 Task: Search one way flight ticket for 1 adult, 6 children, 1 infant in seat and 1 infant on lap in business from Hibbing: Range Regional Airport (was Chisholm-hibbing Airport) to Riverton: Central Wyoming Regional Airport (was Riverton Regional) on 5-4-2023. Choice of flights is Emirates. Number of bags: 1 carry on bag. Price is upto 80000. Outbound departure time preference is 8:00.
Action: Mouse moved to (386, 229)
Screenshot: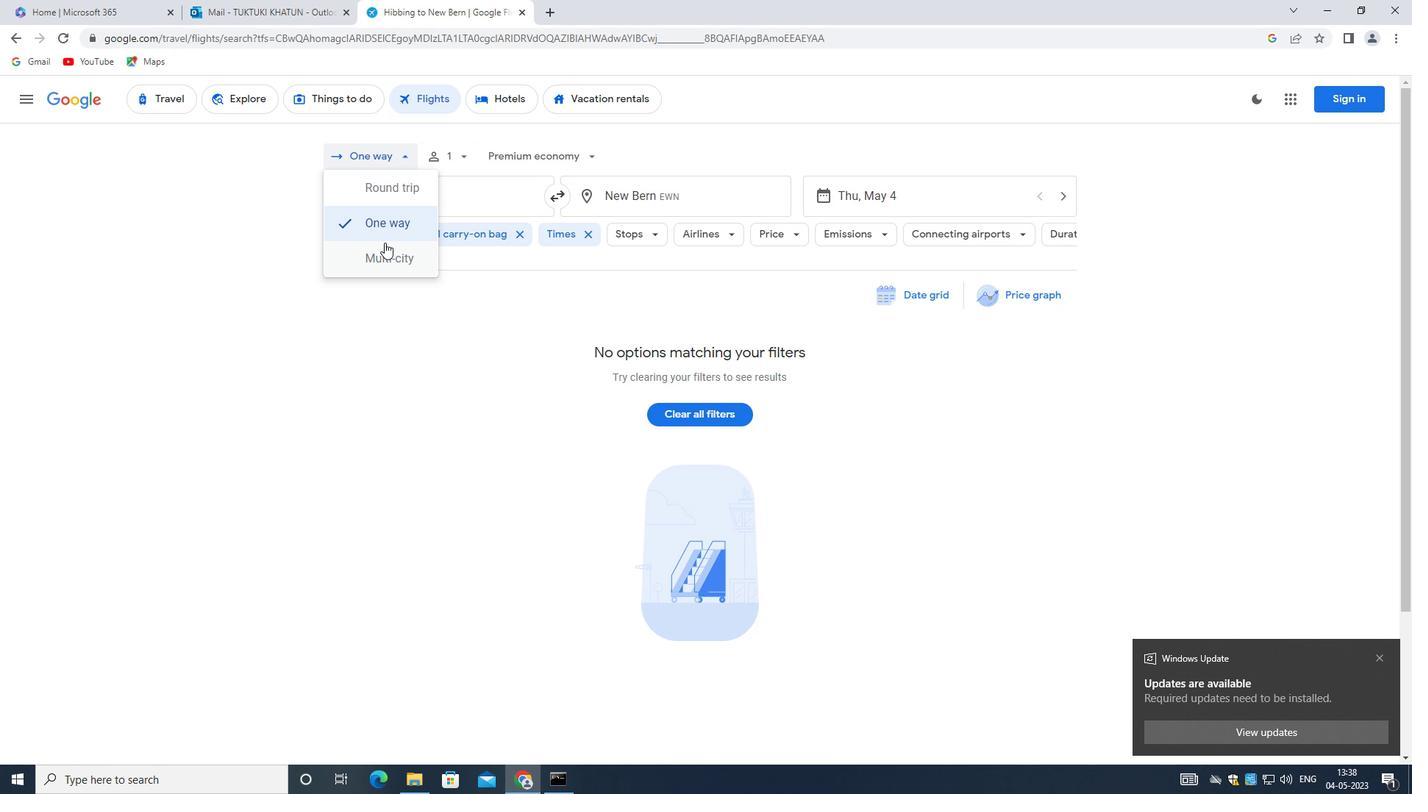 
Action: Mouse pressed left at (386, 229)
Screenshot: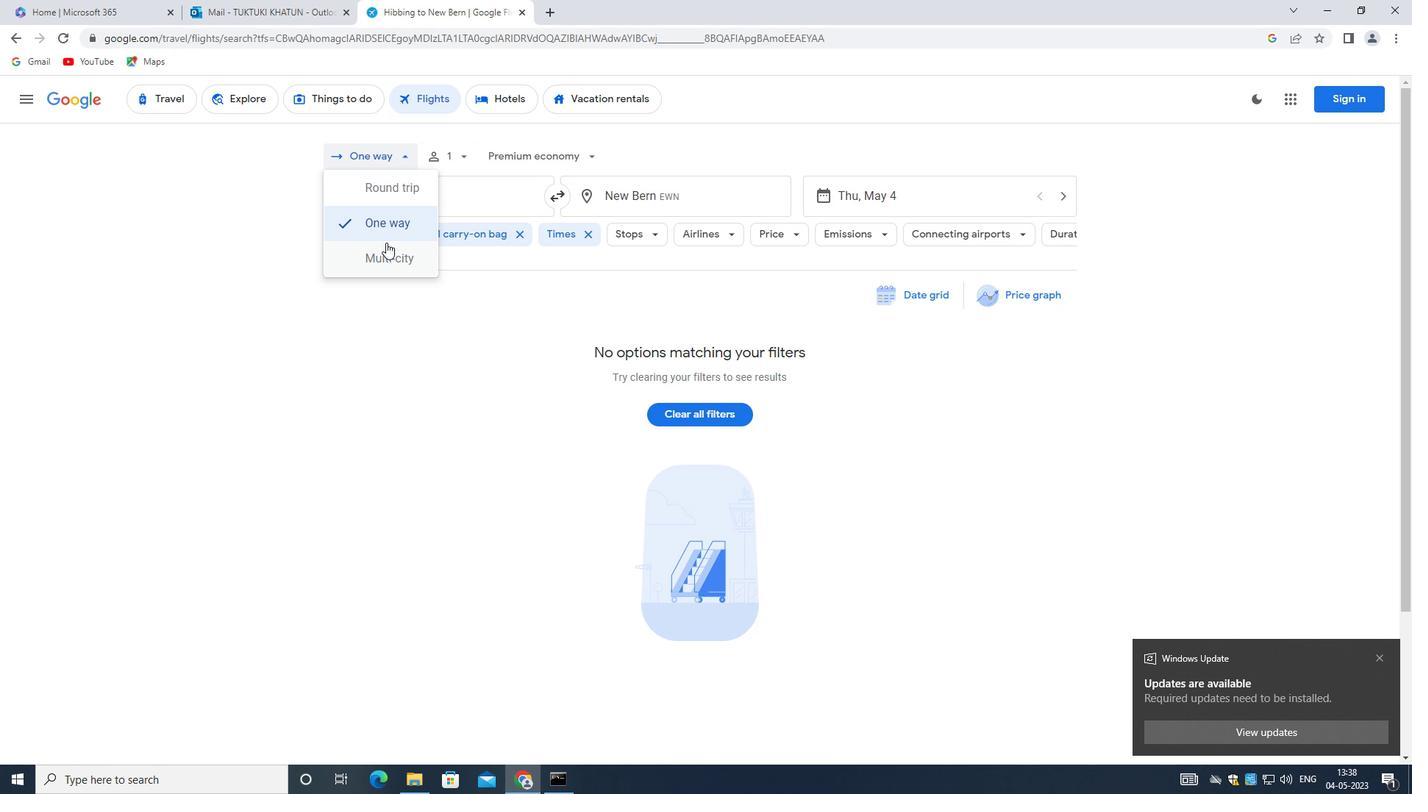 
Action: Mouse moved to (466, 151)
Screenshot: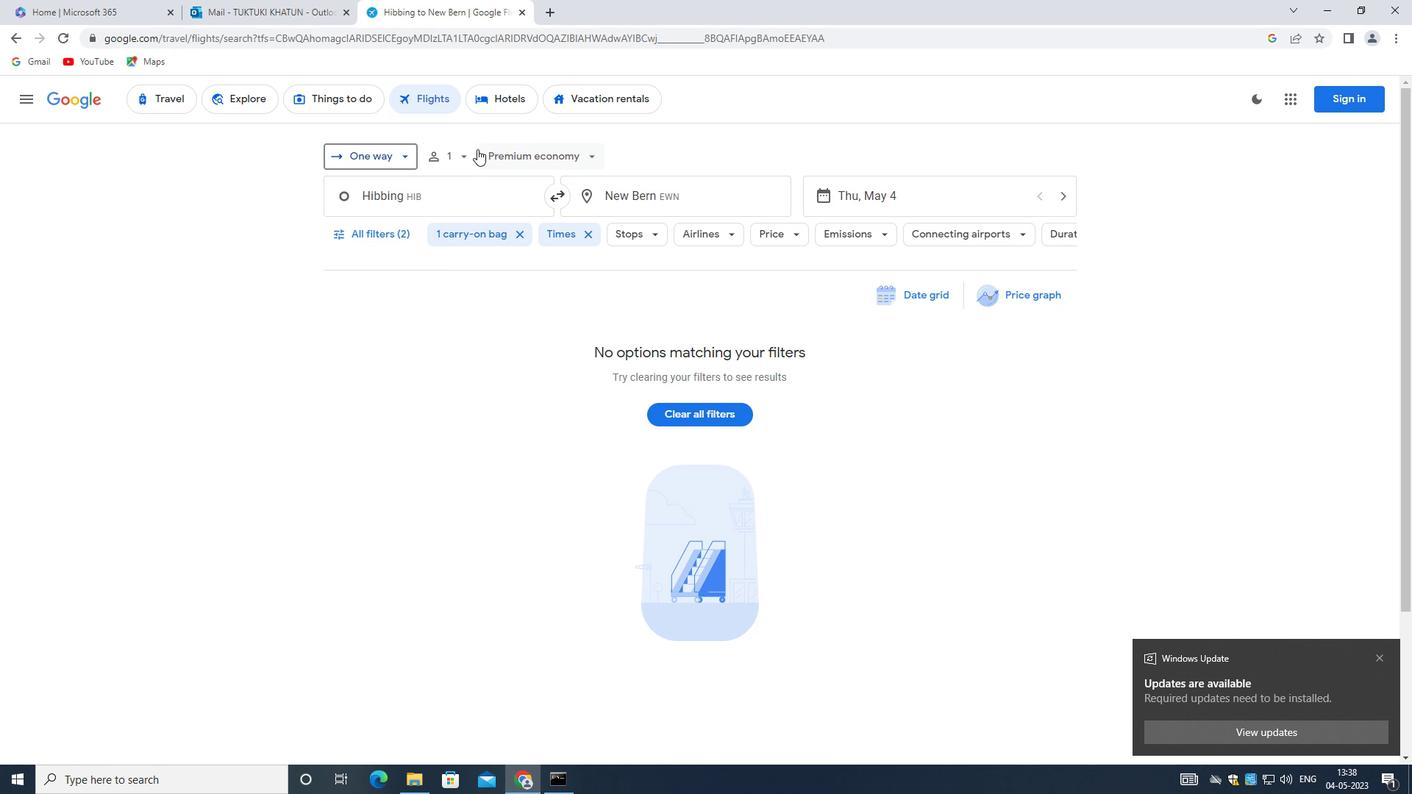 
Action: Mouse pressed left at (466, 151)
Screenshot: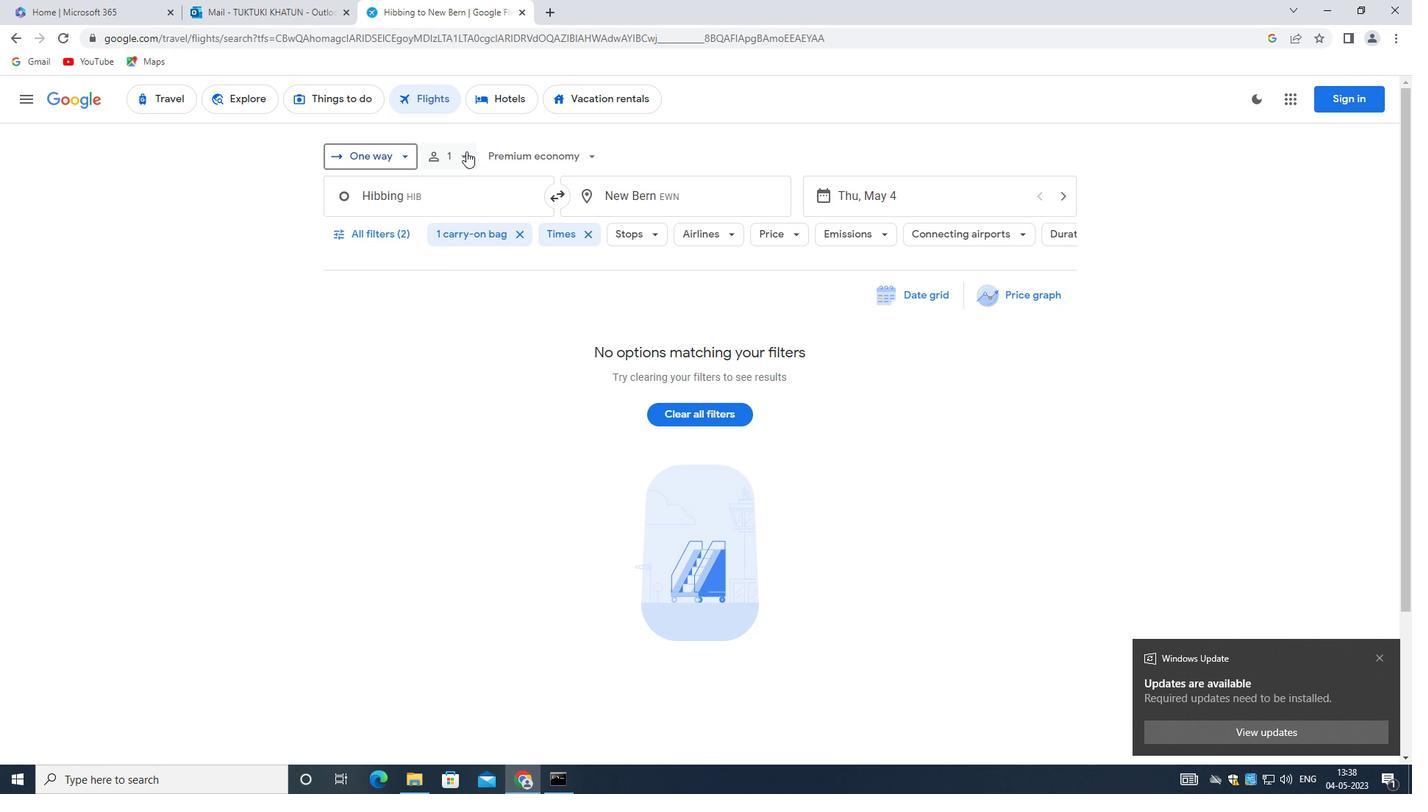 
Action: Mouse moved to (573, 236)
Screenshot: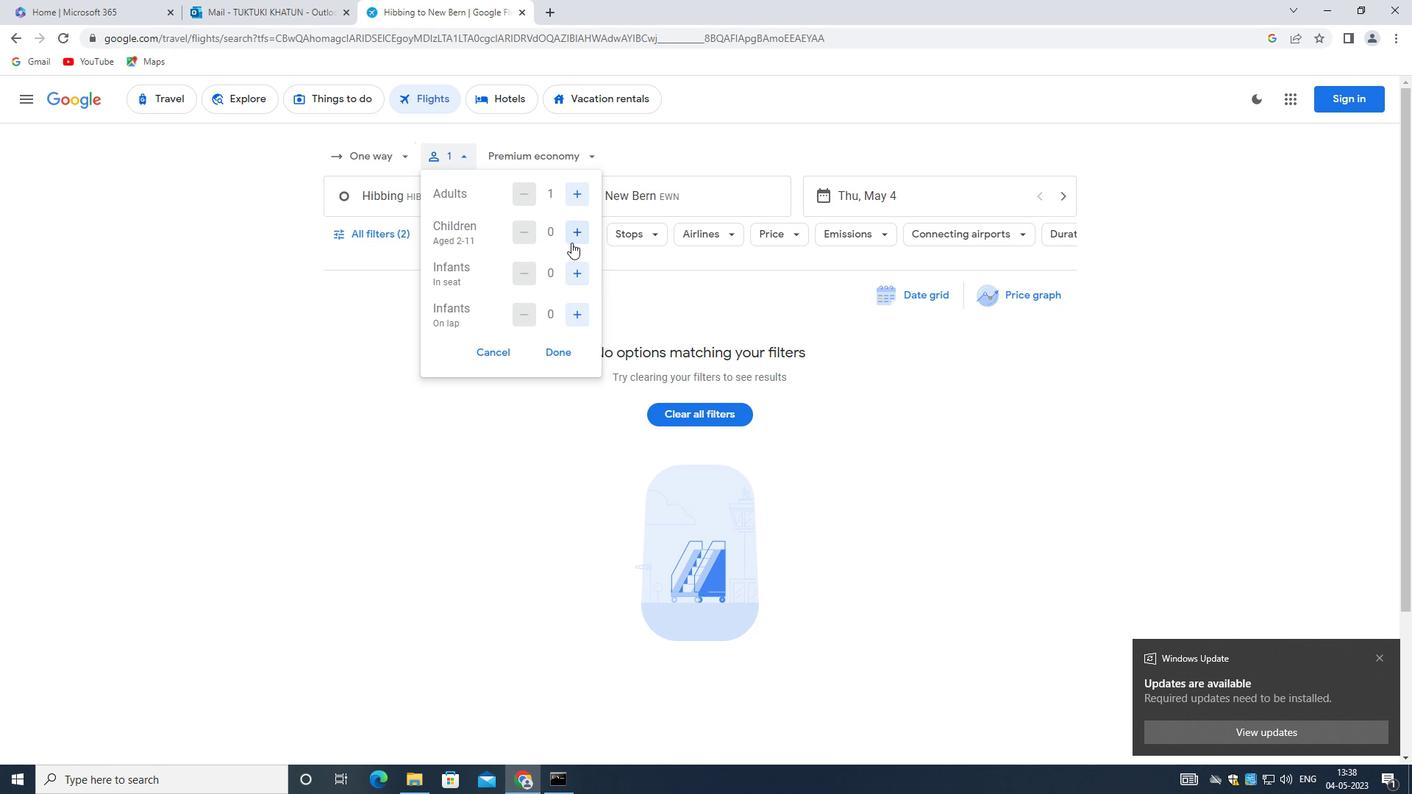 
Action: Mouse pressed left at (573, 236)
Screenshot: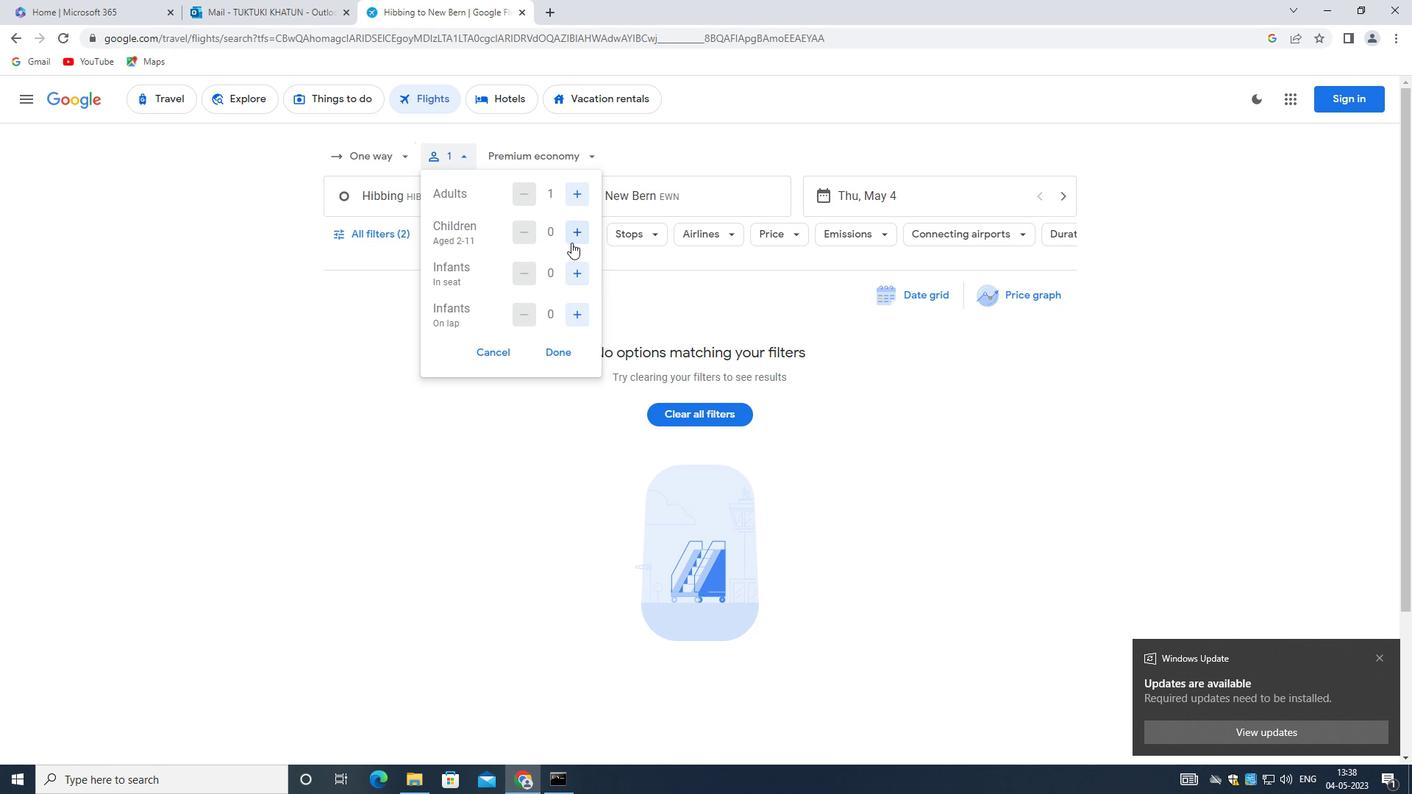 
Action: Mouse moved to (575, 233)
Screenshot: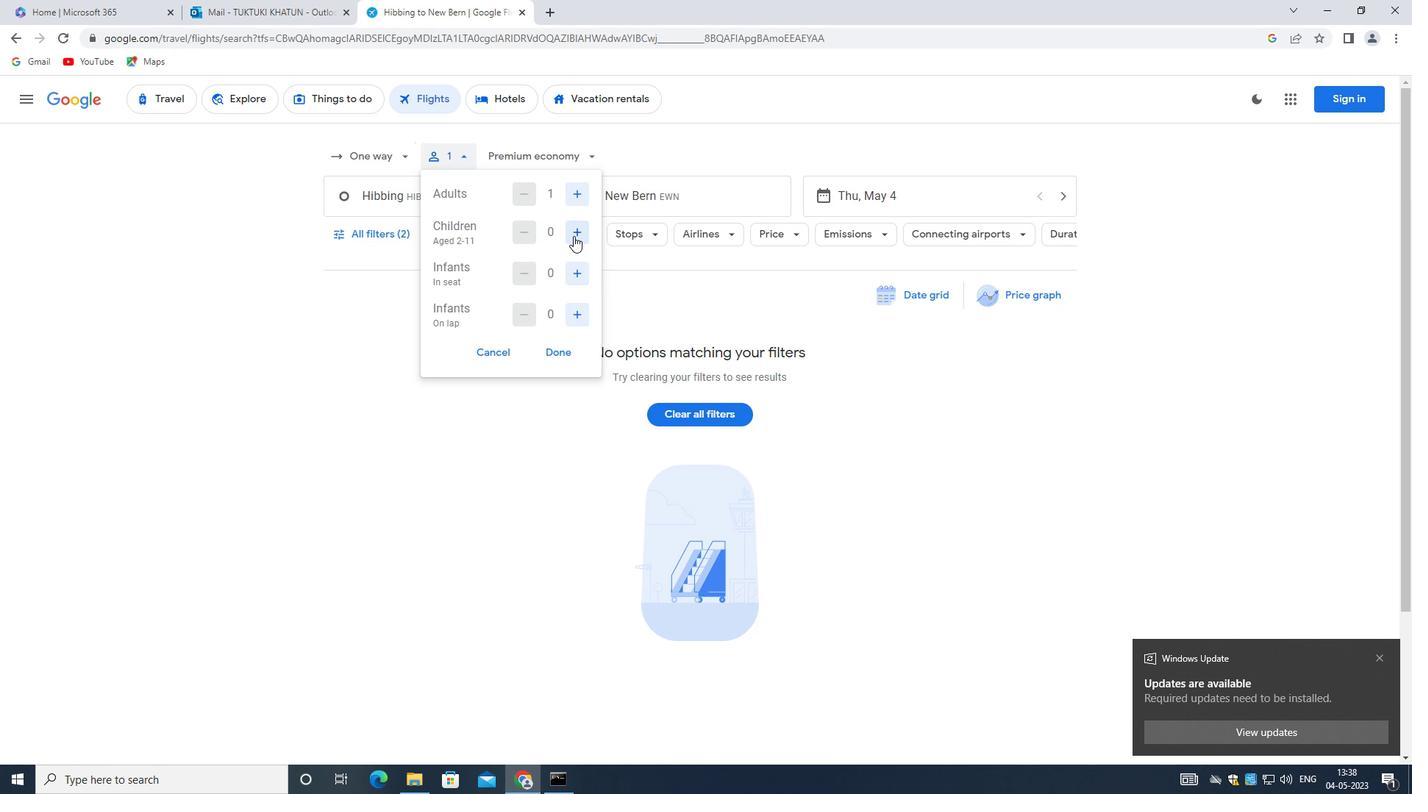
Action: Mouse pressed left at (575, 233)
Screenshot: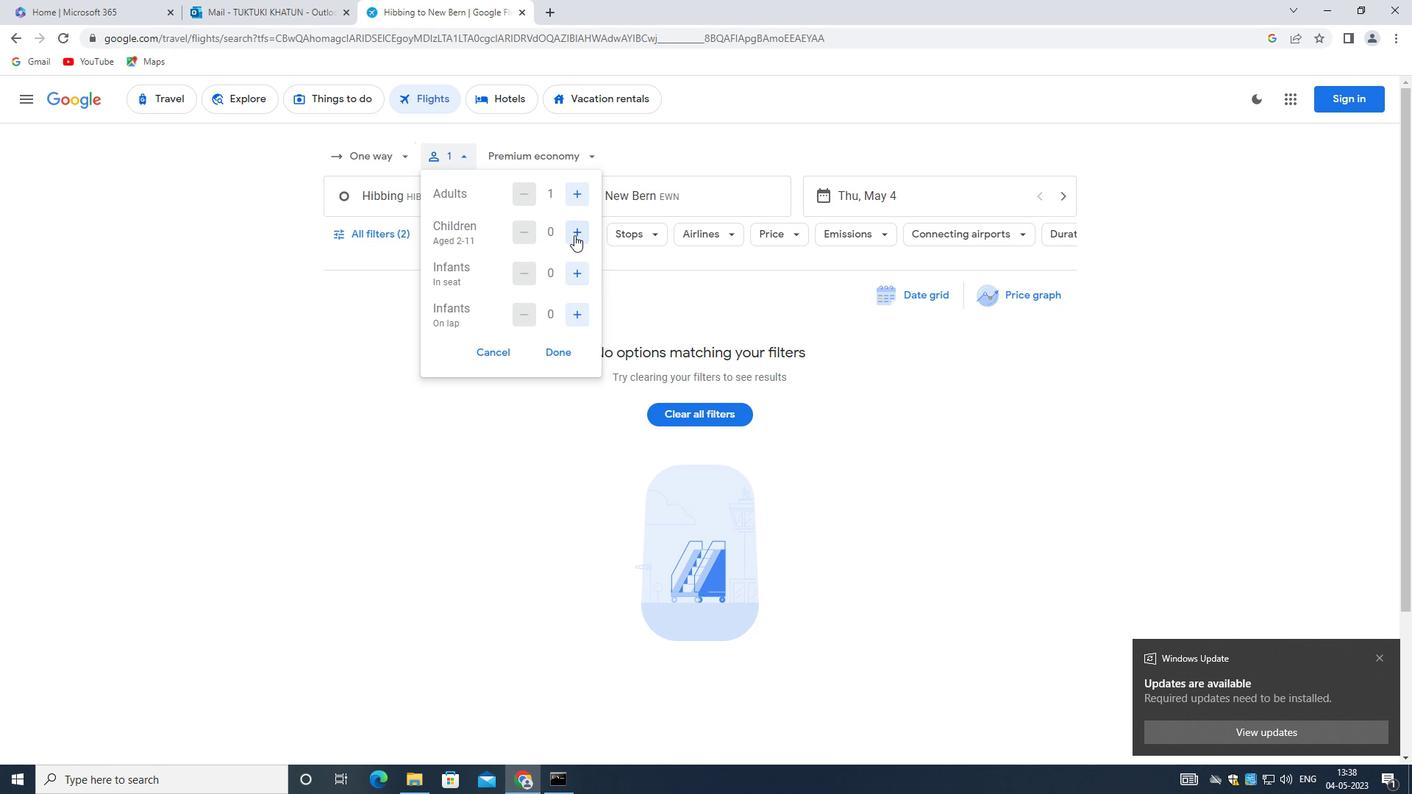 
Action: Mouse pressed left at (575, 233)
Screenshot: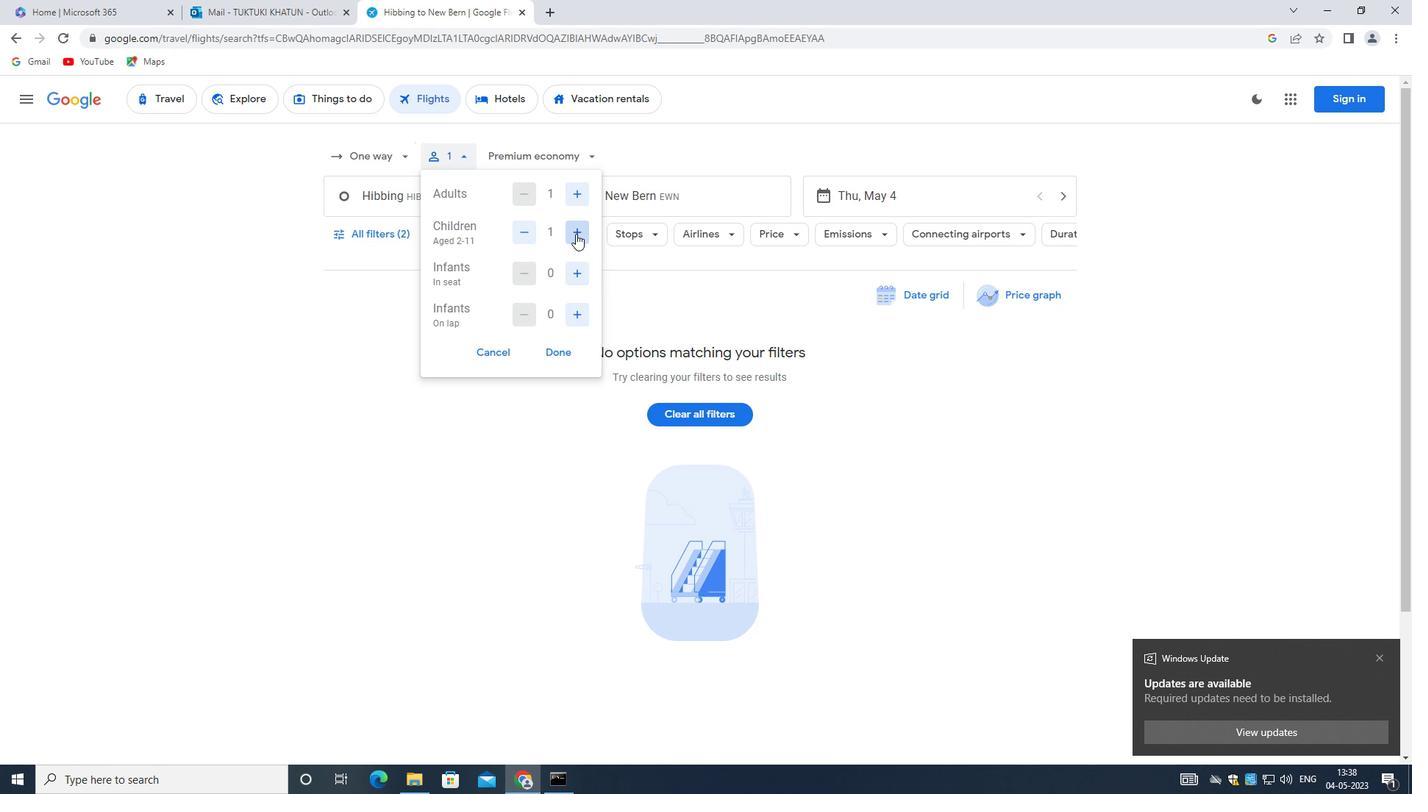 
Action: Mouse pressed left at (575, 233)
Screenshot: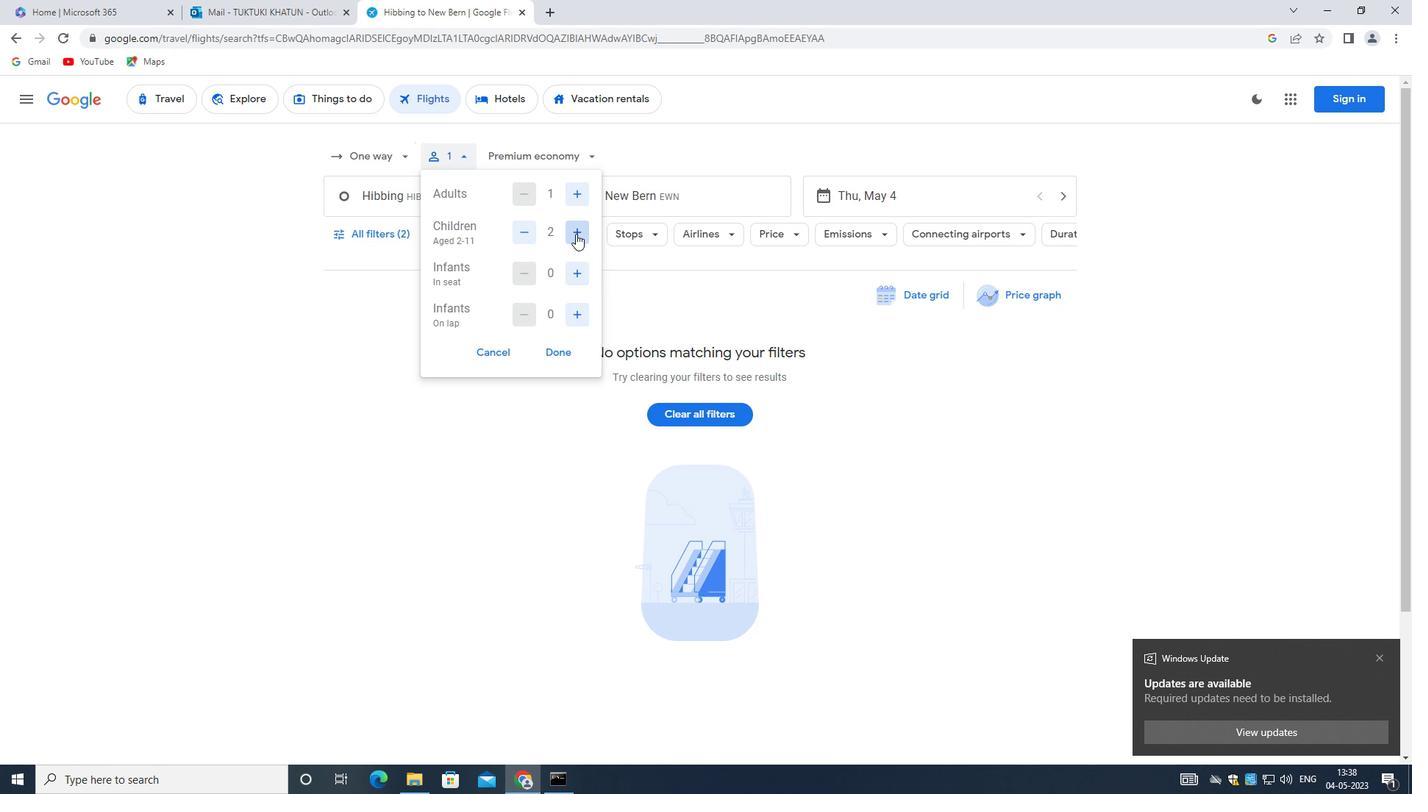 
Action: Mouse pressed left at (575, 233)
Screenshot: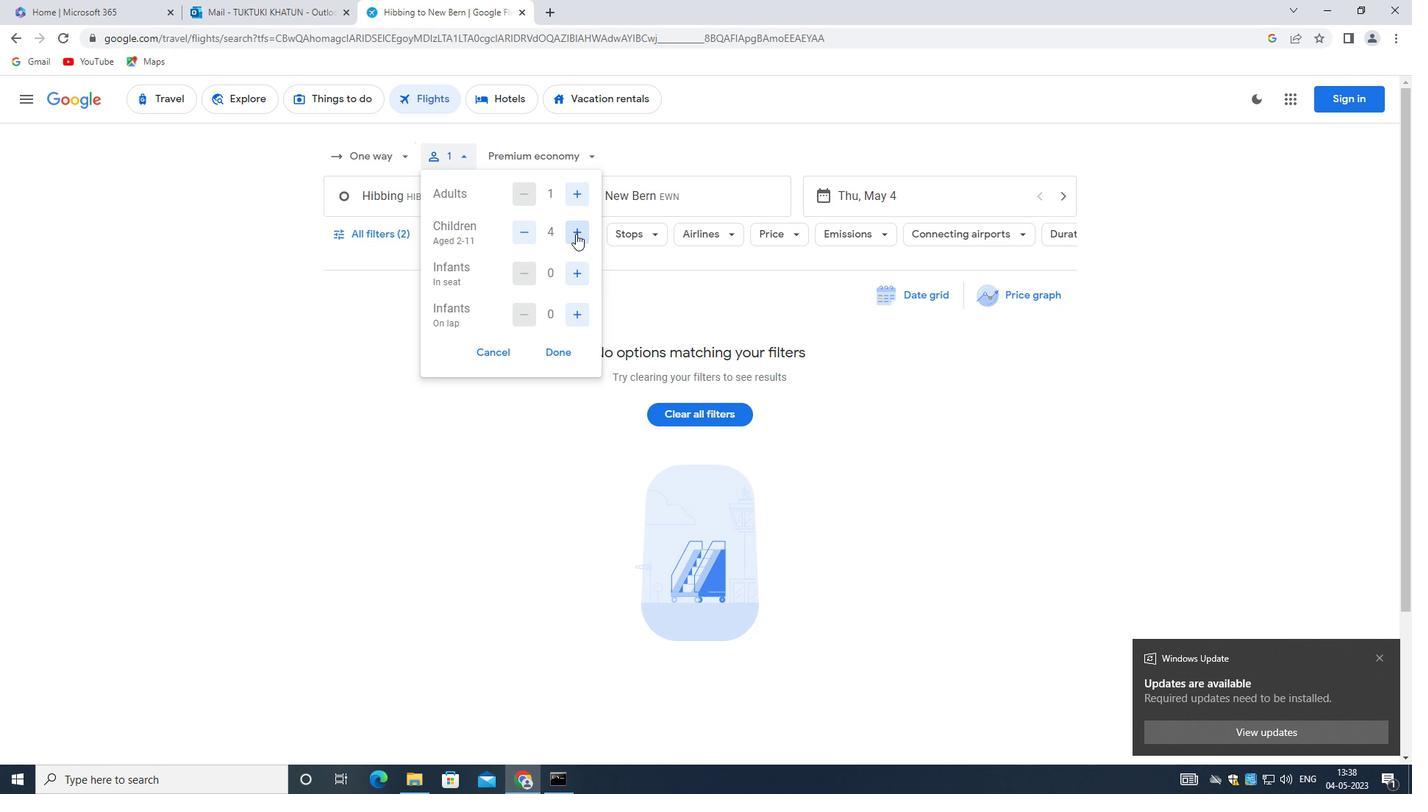 
Action: Mouse pressed left at (575, 233)
Screenshot: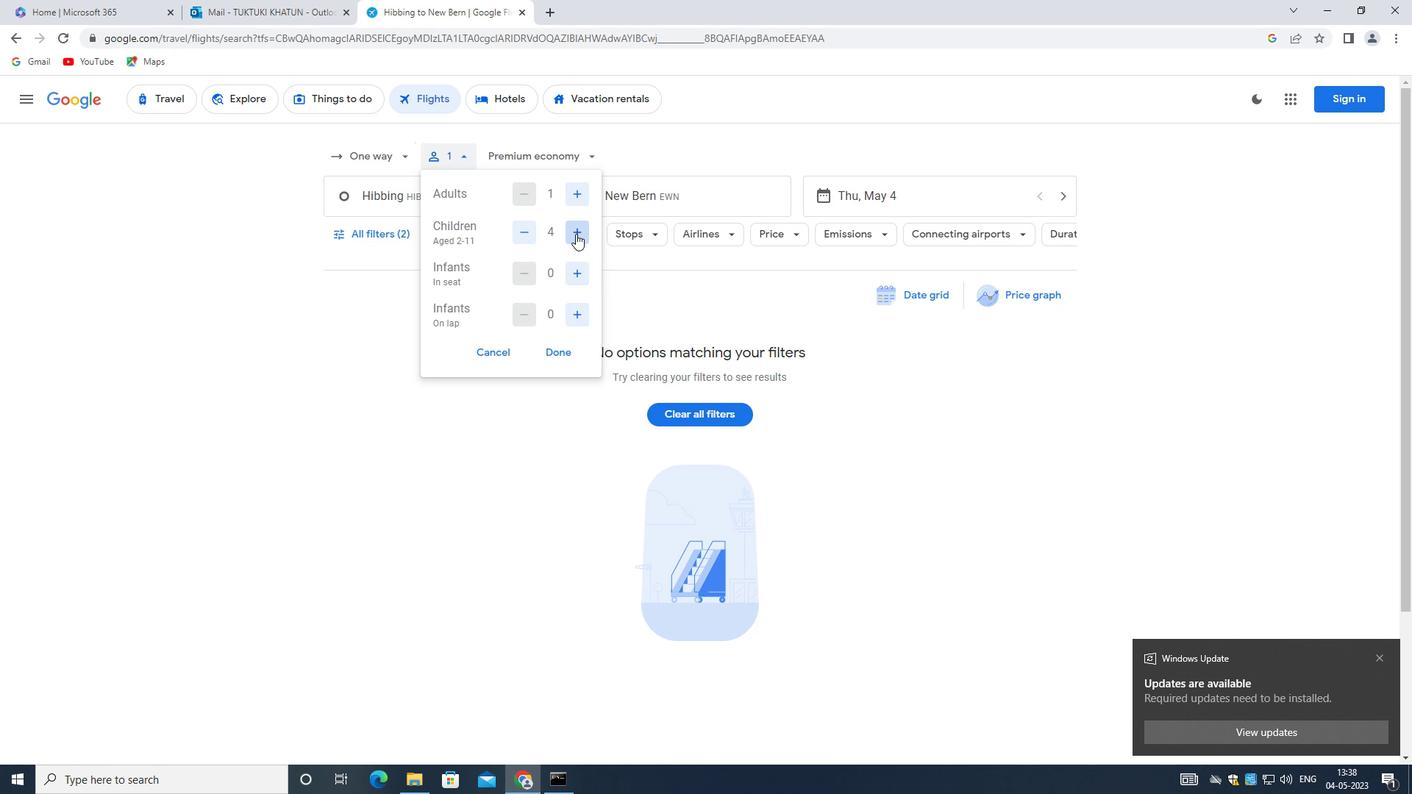 
Action: Mouse moved to (580, 269)
Screenshot: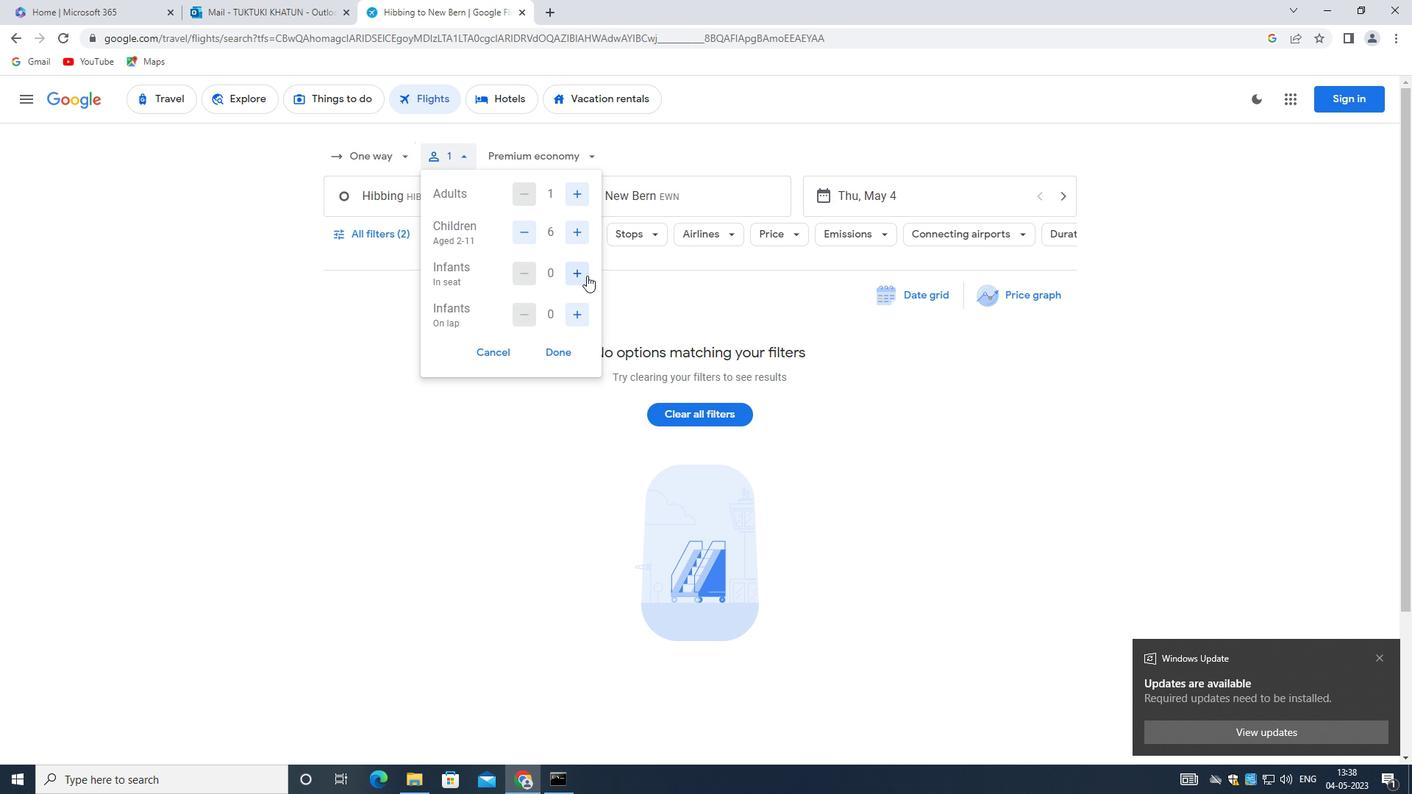 
Action: Mouse pressed left at (580, 269)
Screenshot: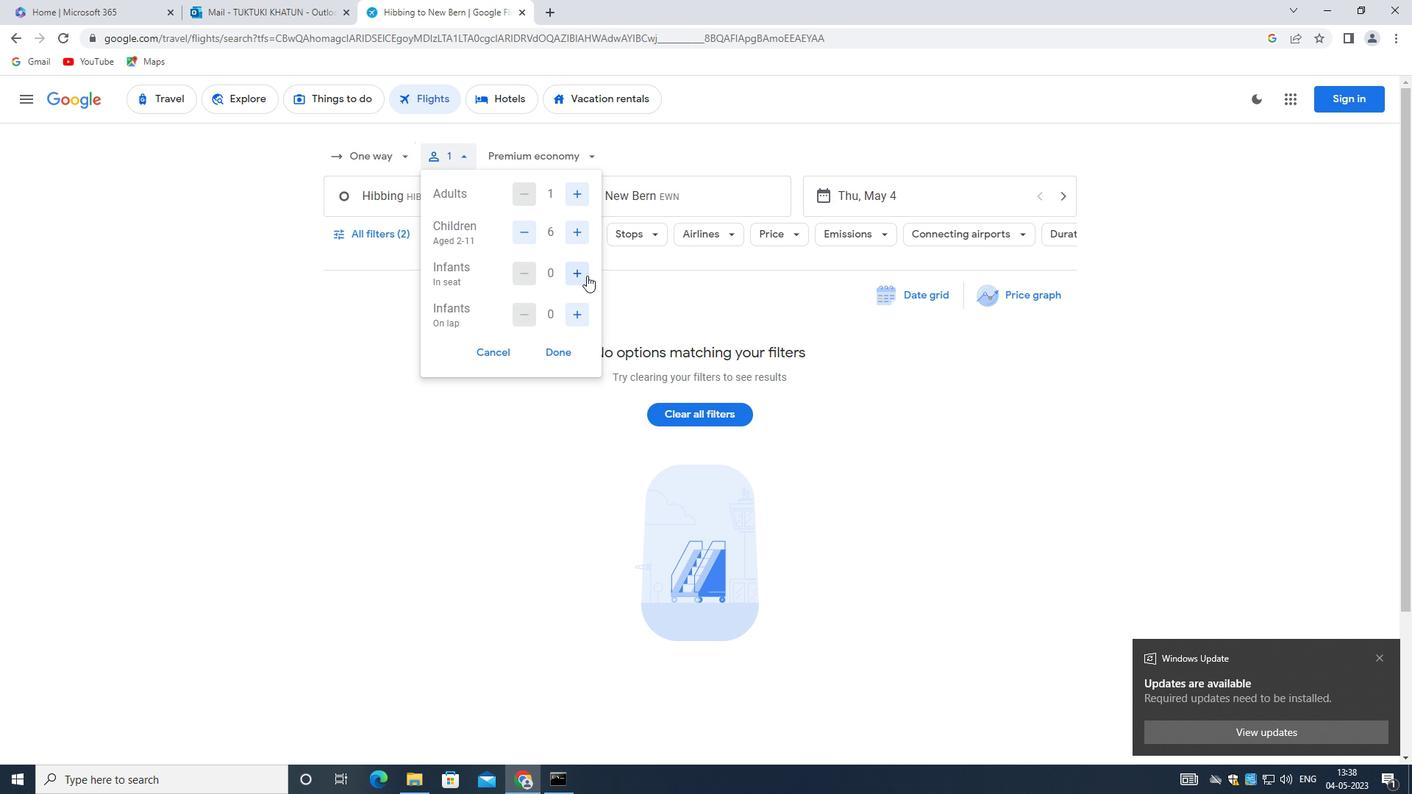 
Action: Mouse moved to (574, 319)
Screenshot: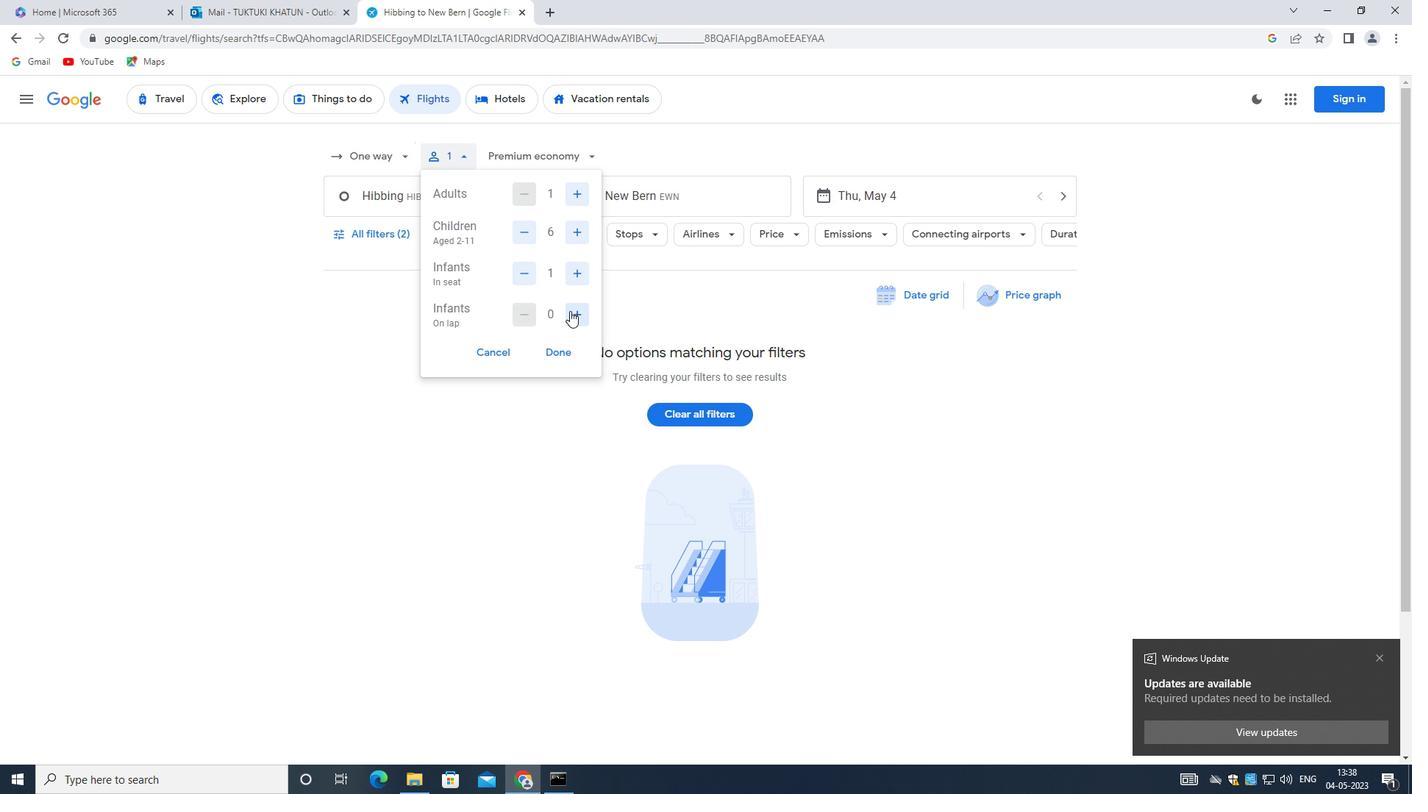 
Action: Mouse pressed left at (574, 319)
Screenshot: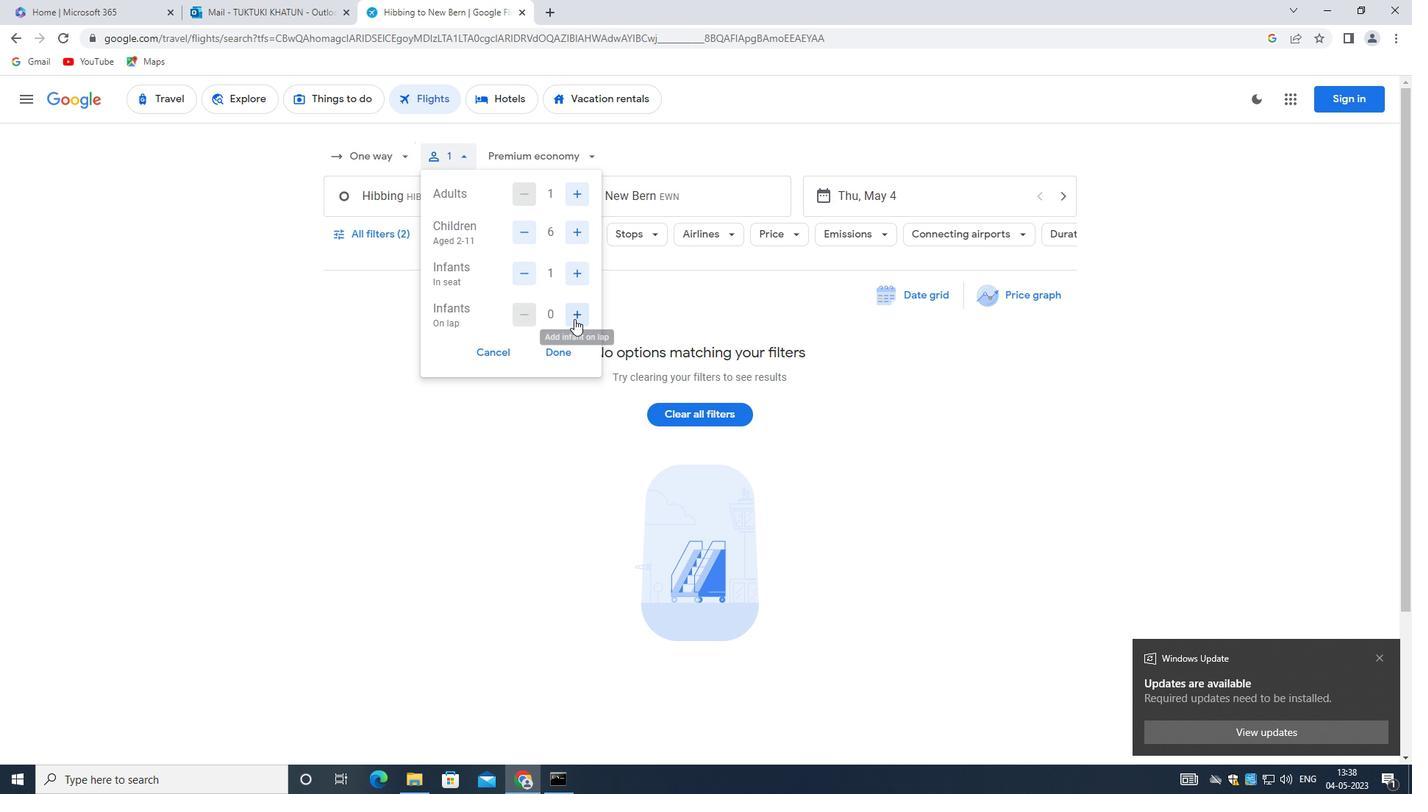 
Action: Mouse moved to (566, 350)
Screenshot: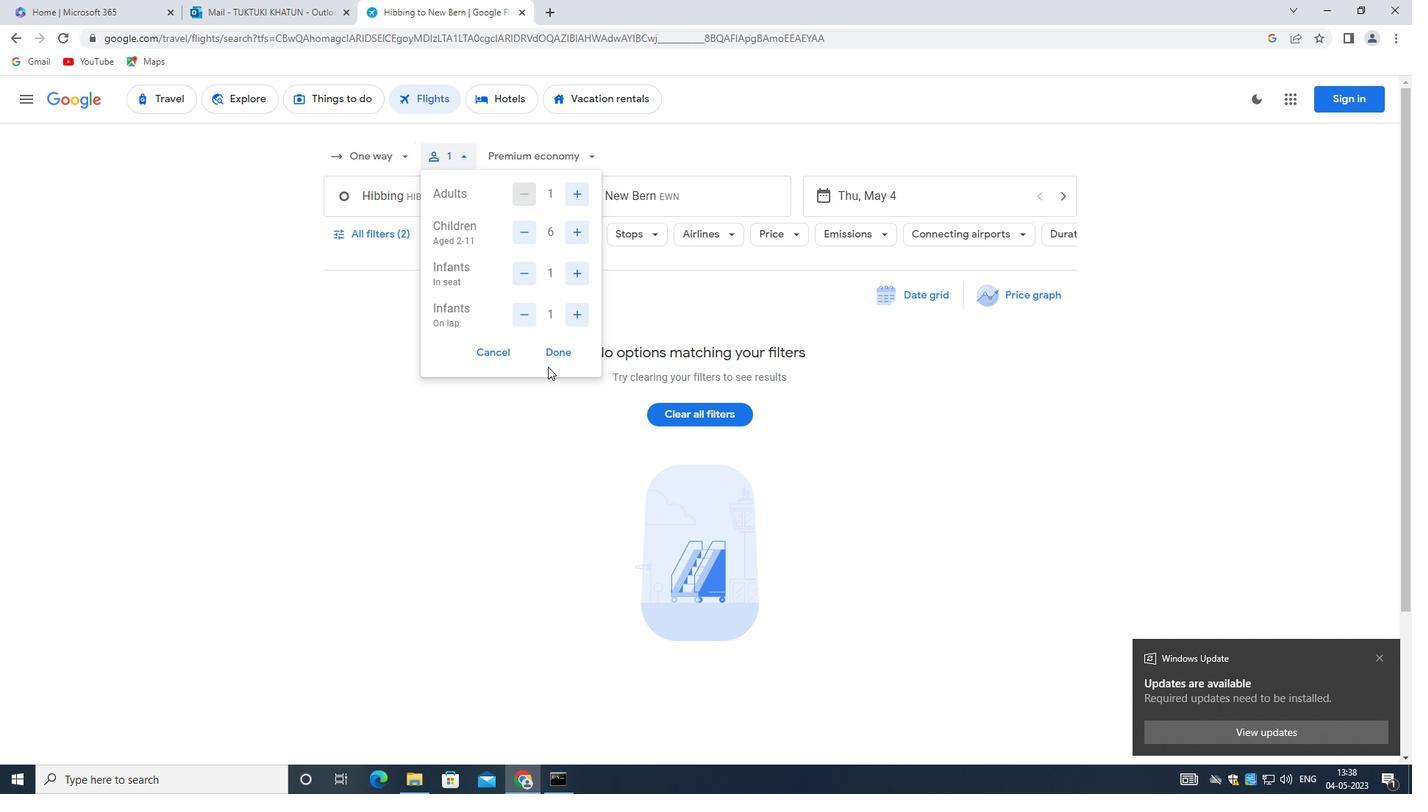 
Action: Mouse pressed left at (566, 350)
Screenshot: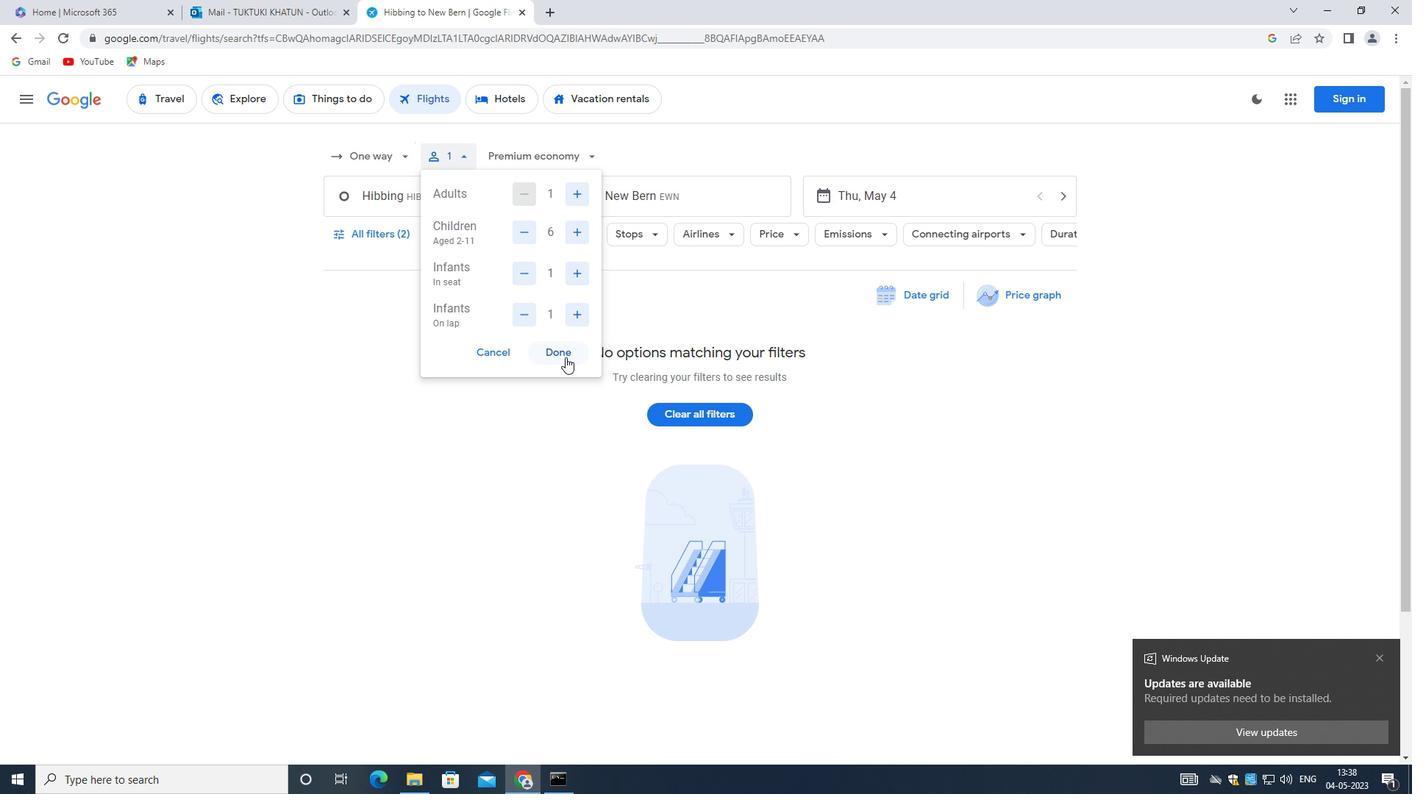 
Action: Mouse moved to (548, 157)
Screenshot: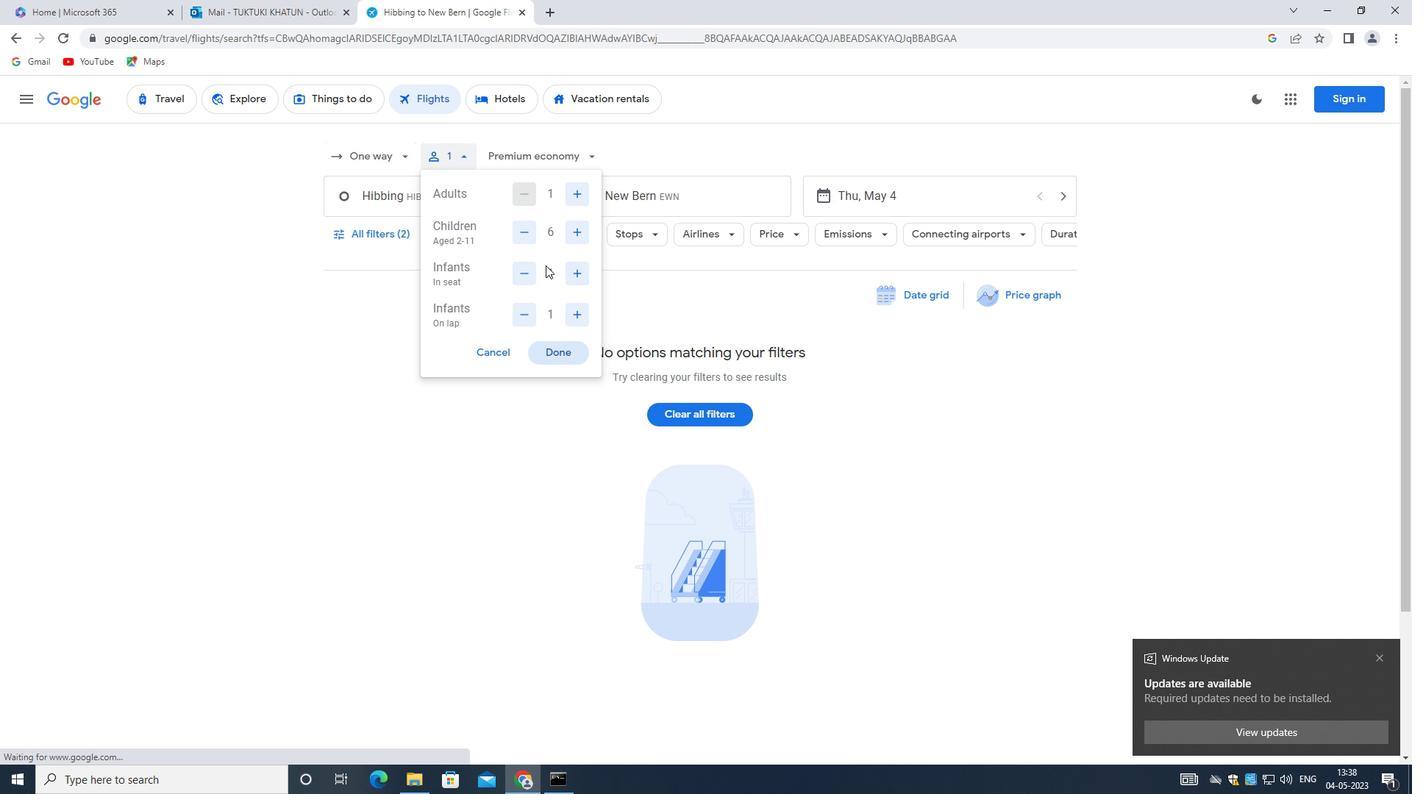
Action: Mouse pressed left at (548, 157)
Screenshot: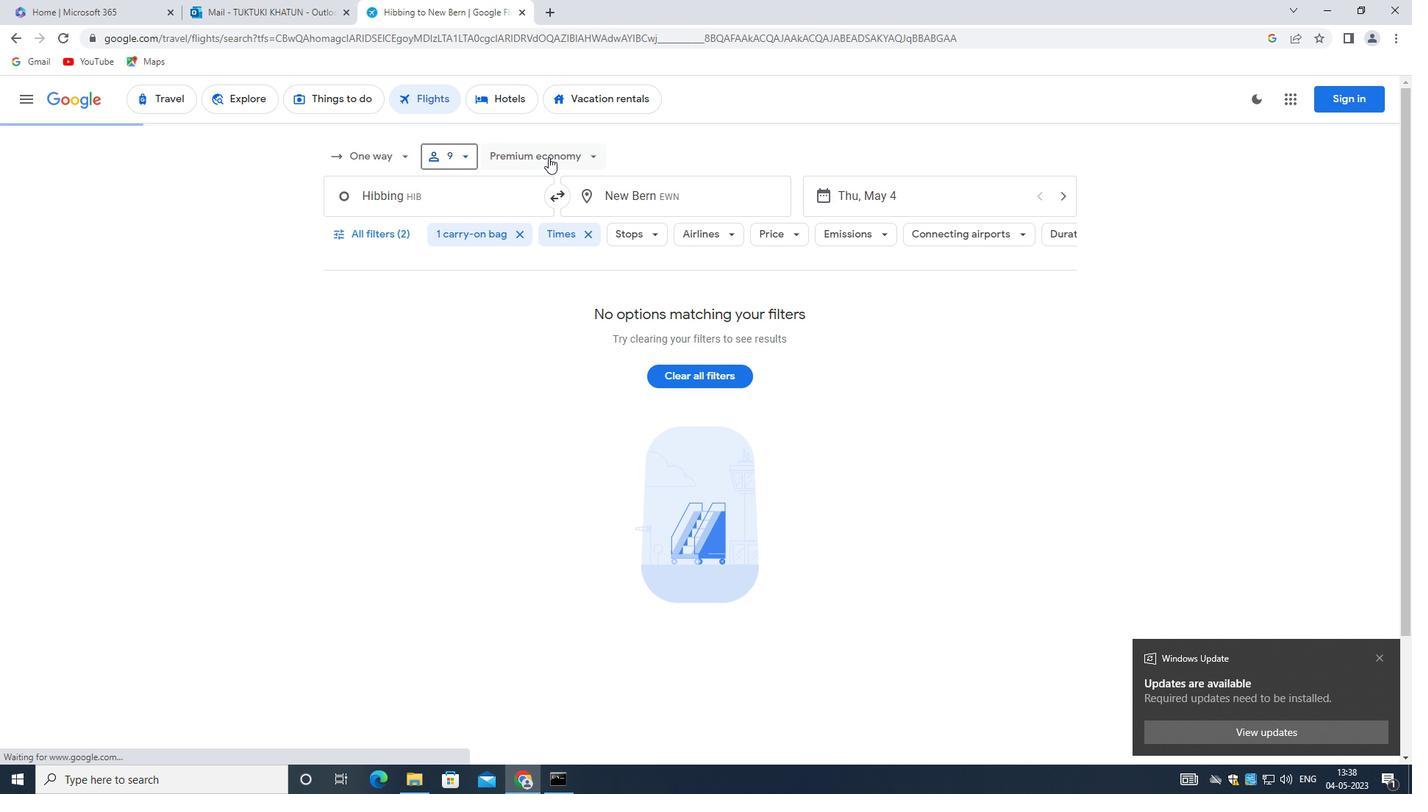 
Action: Mouse moved to (563, 253)
Screenshot: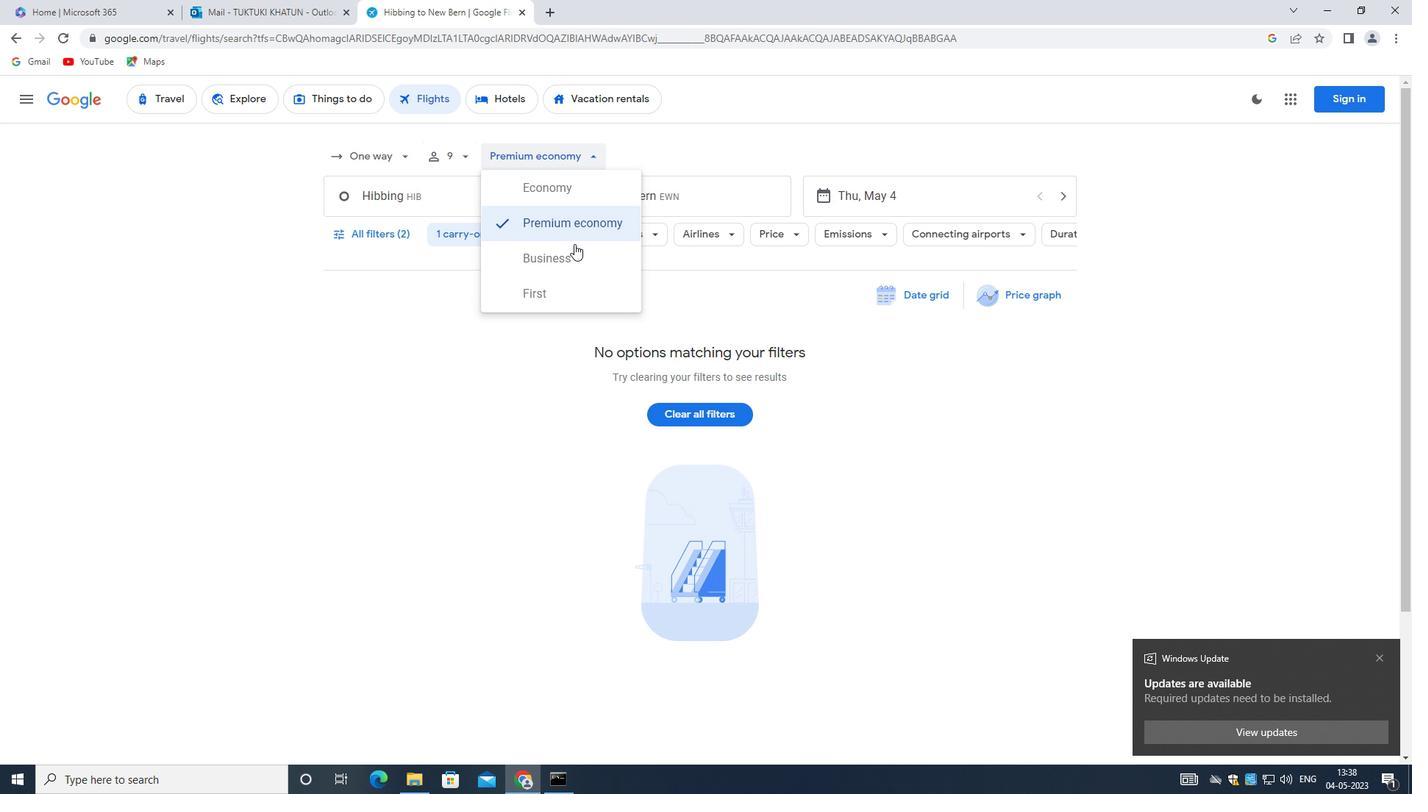 
Action: Mouse pressed left at (563, 253)
Screenshot: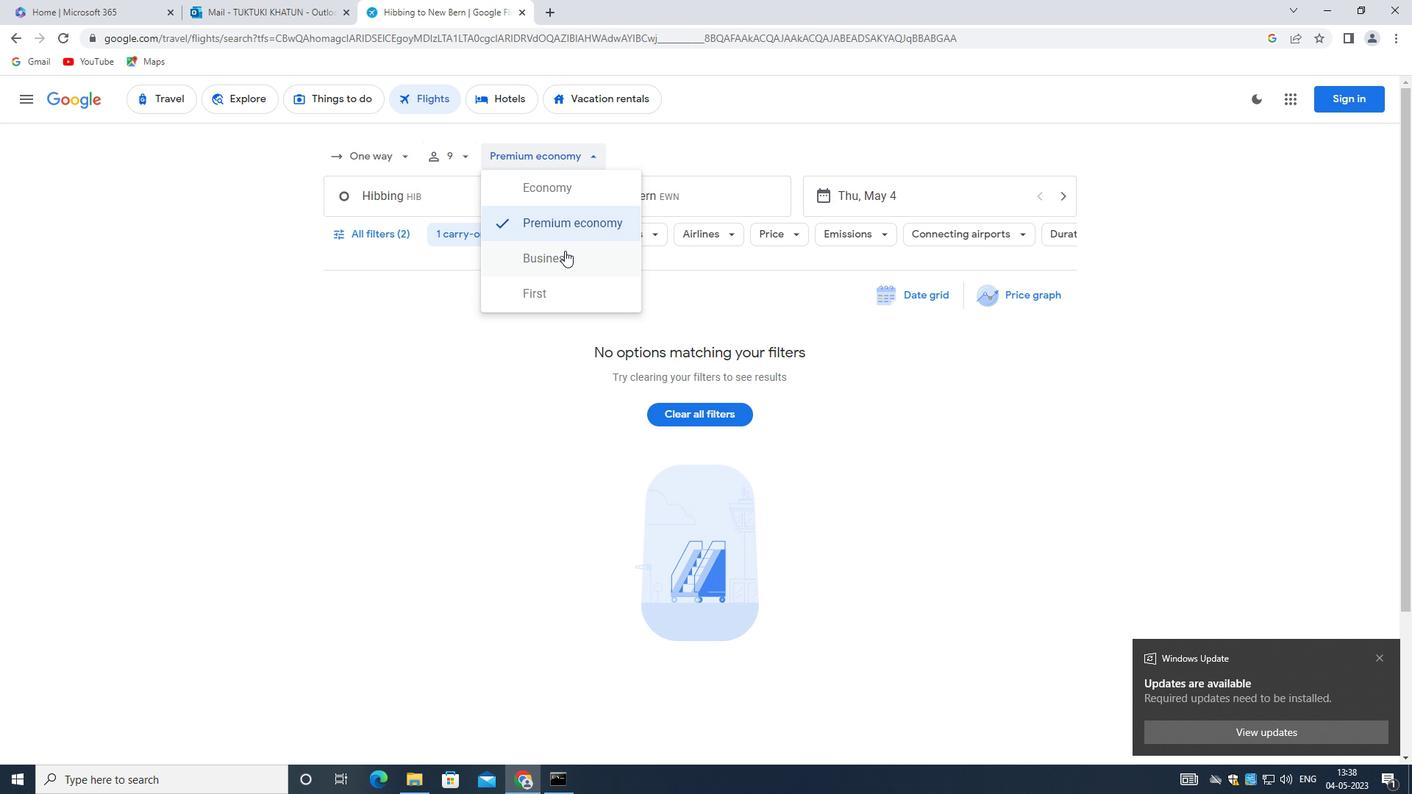
Action: Mouse moved to (392, 192)
Screenshot: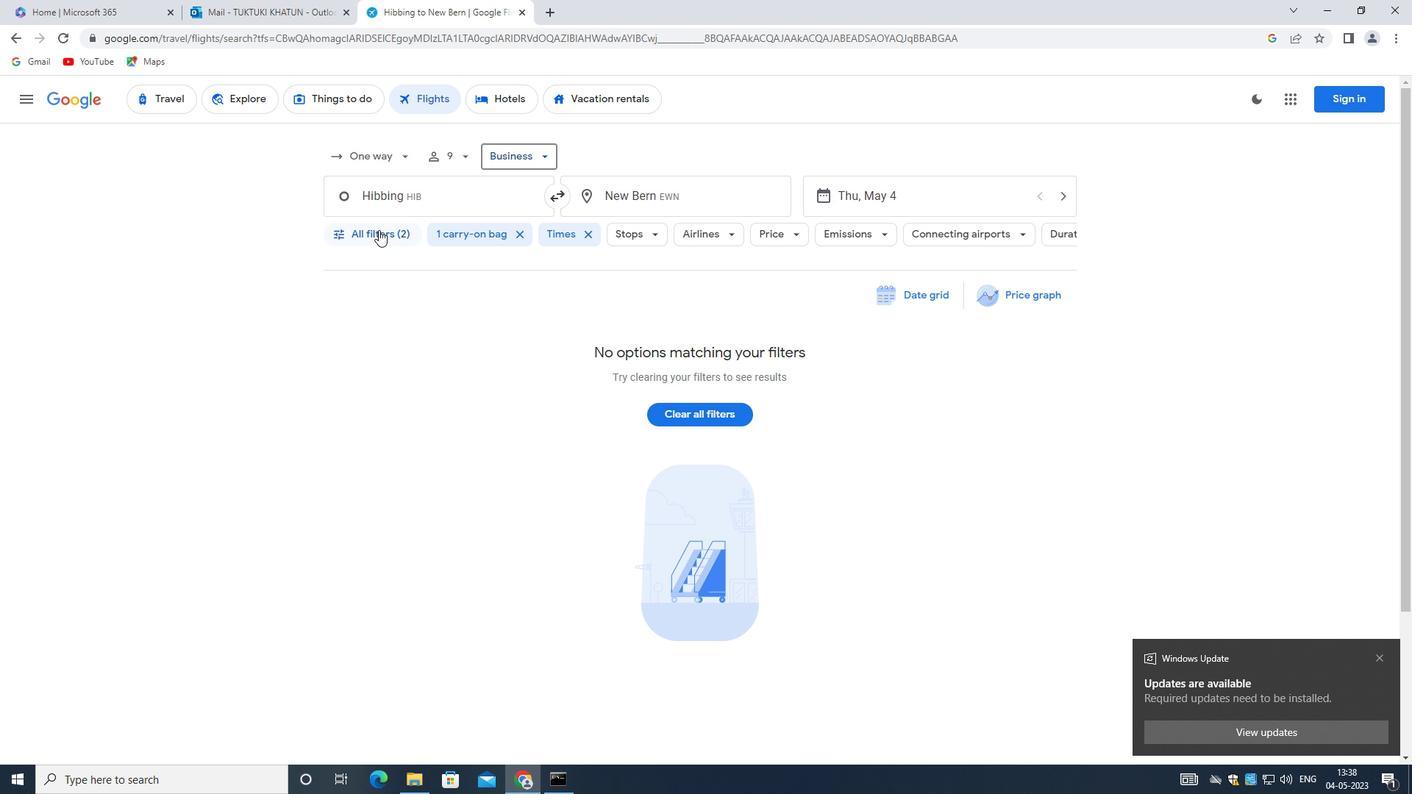 
Action: Mouse pressed left at (392, 192)
Screenshot: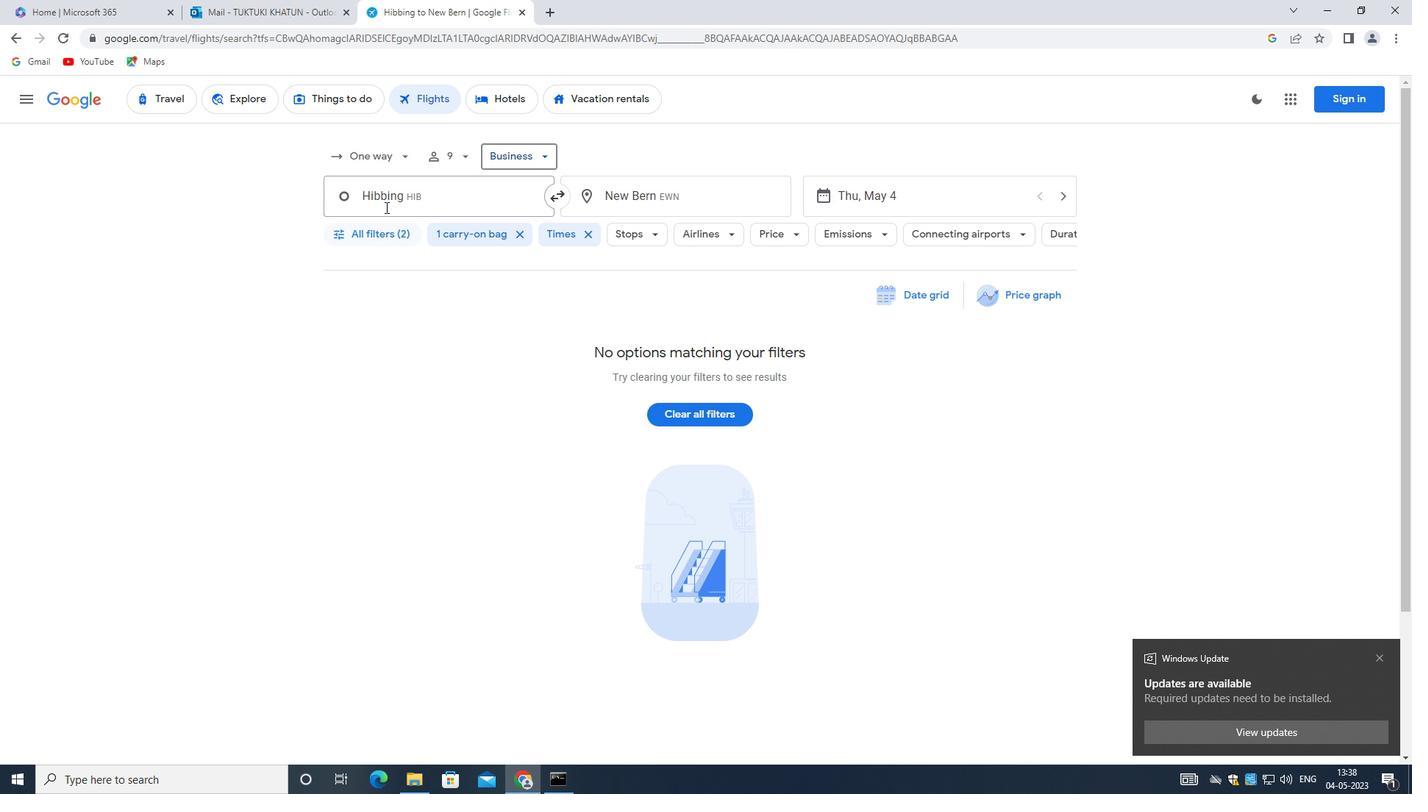 
Action: Mouse moved to (473, 311)
Screenshot: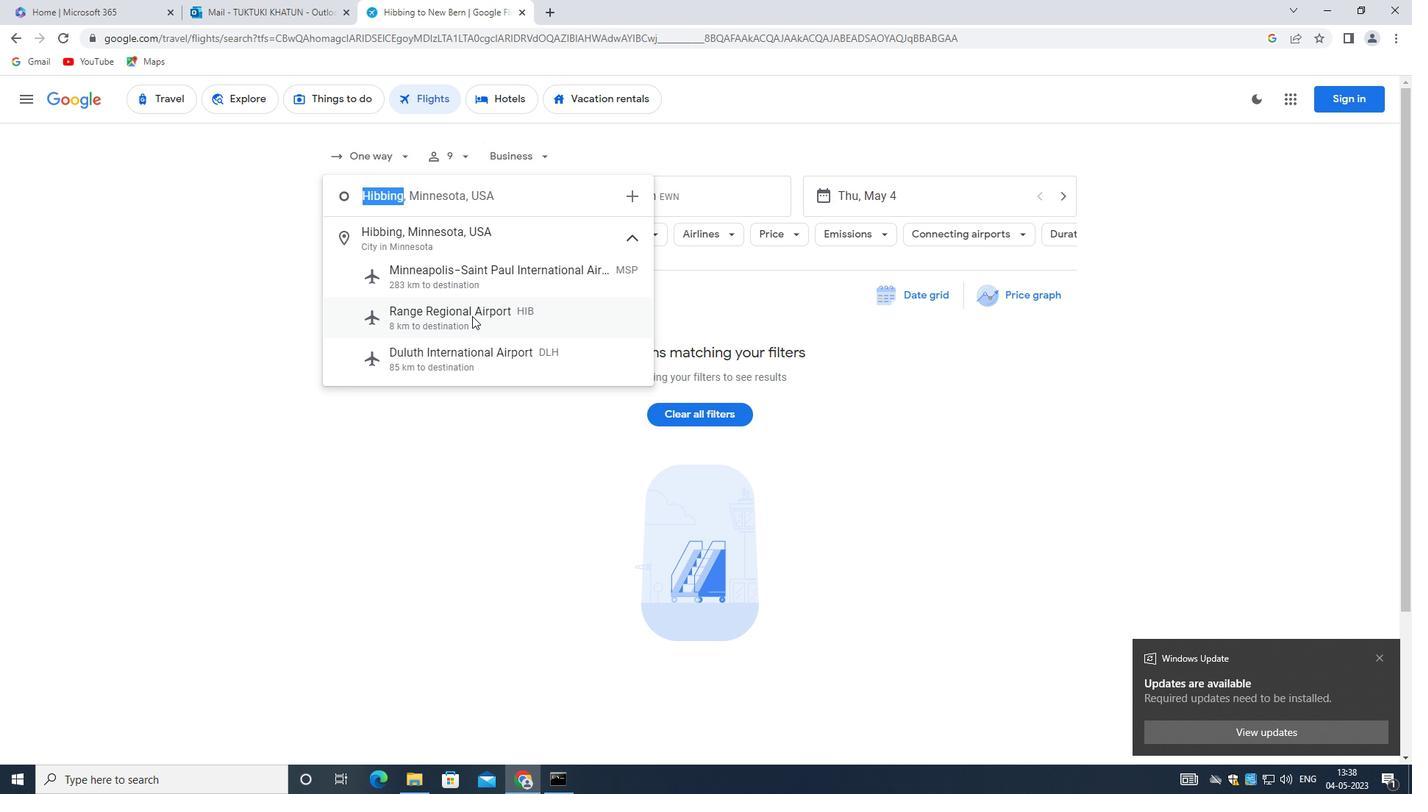 
Action: Mouse pressed left at (473, 311)
Screenshot: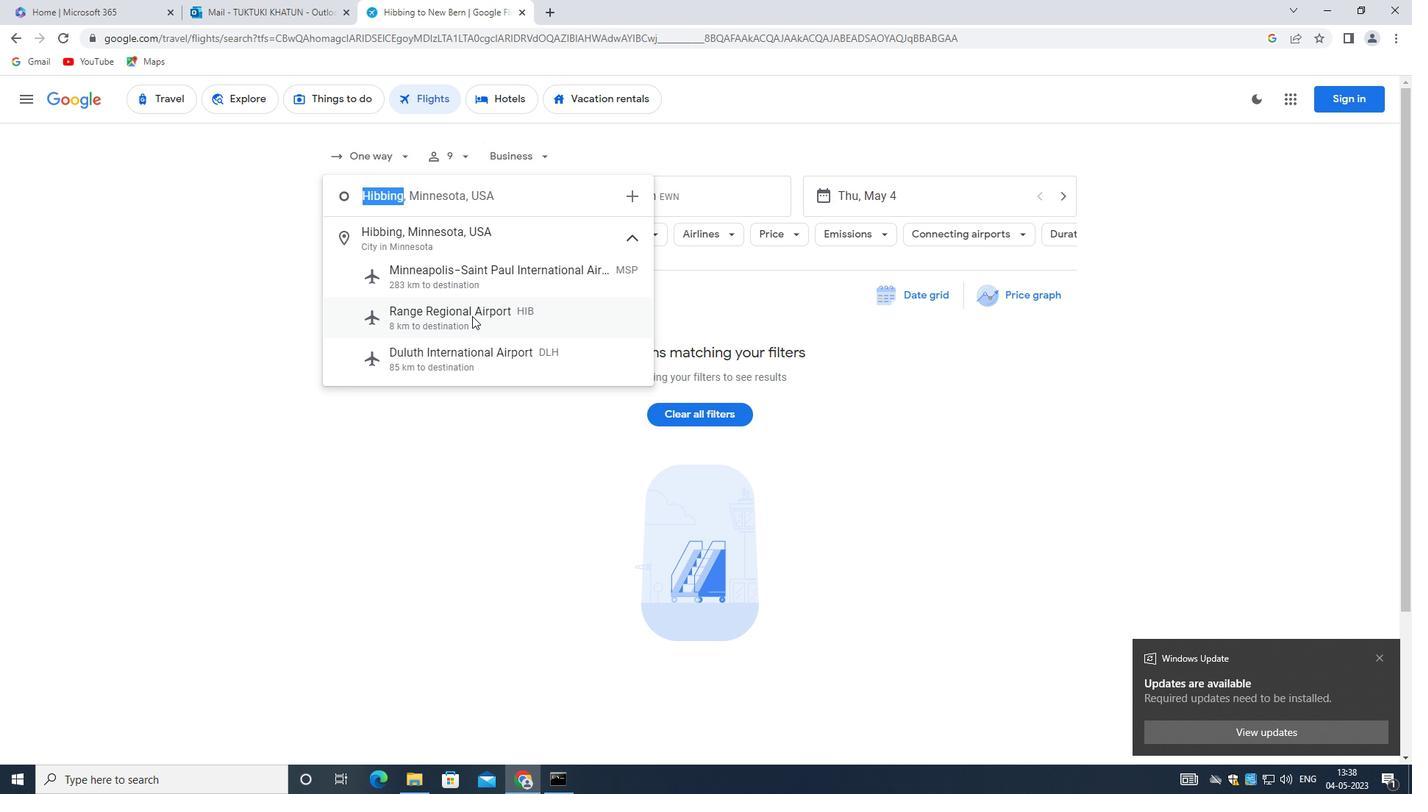
Action: Mouse moved to (645, 179)
Screenshot: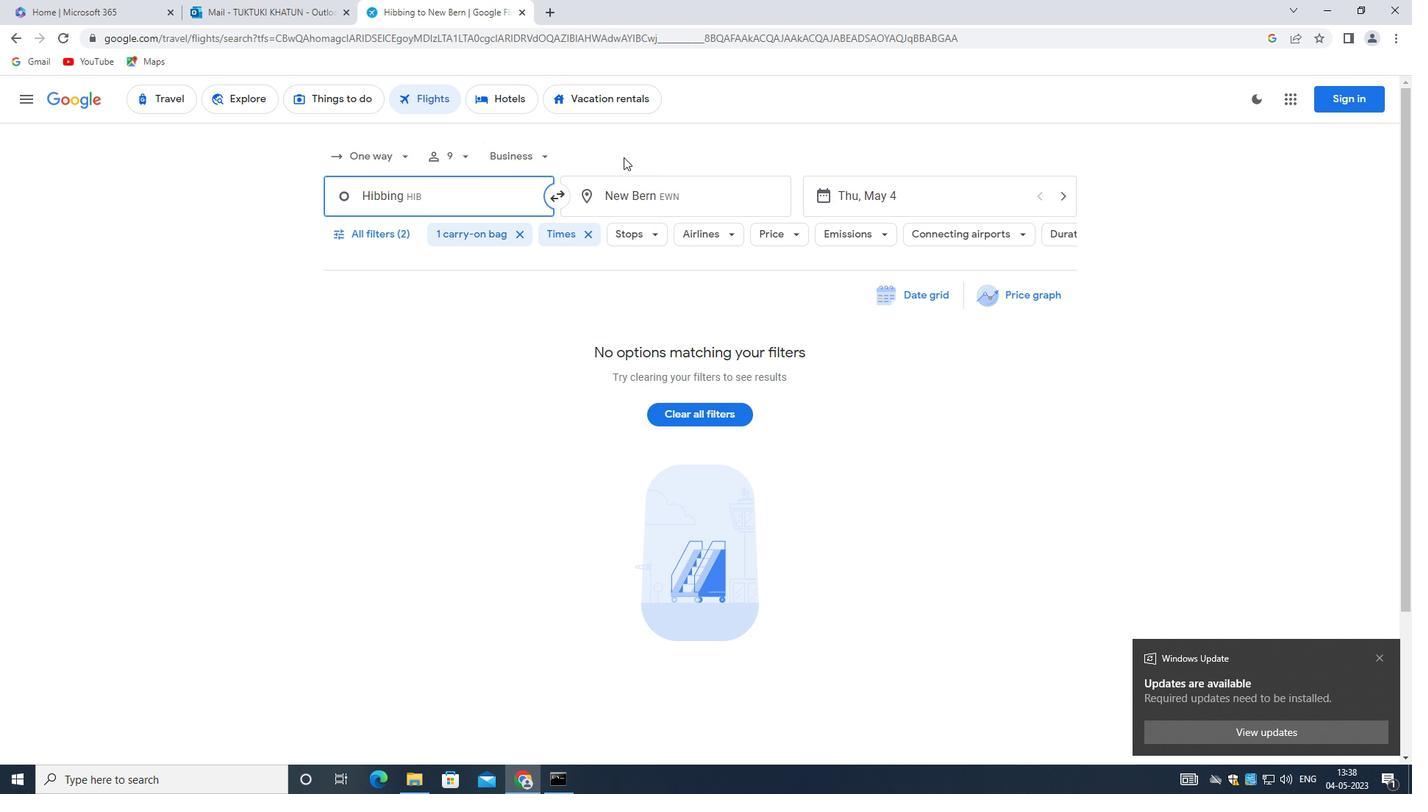 
Action: Mouse pressed left at (645, 179)
Screenshot: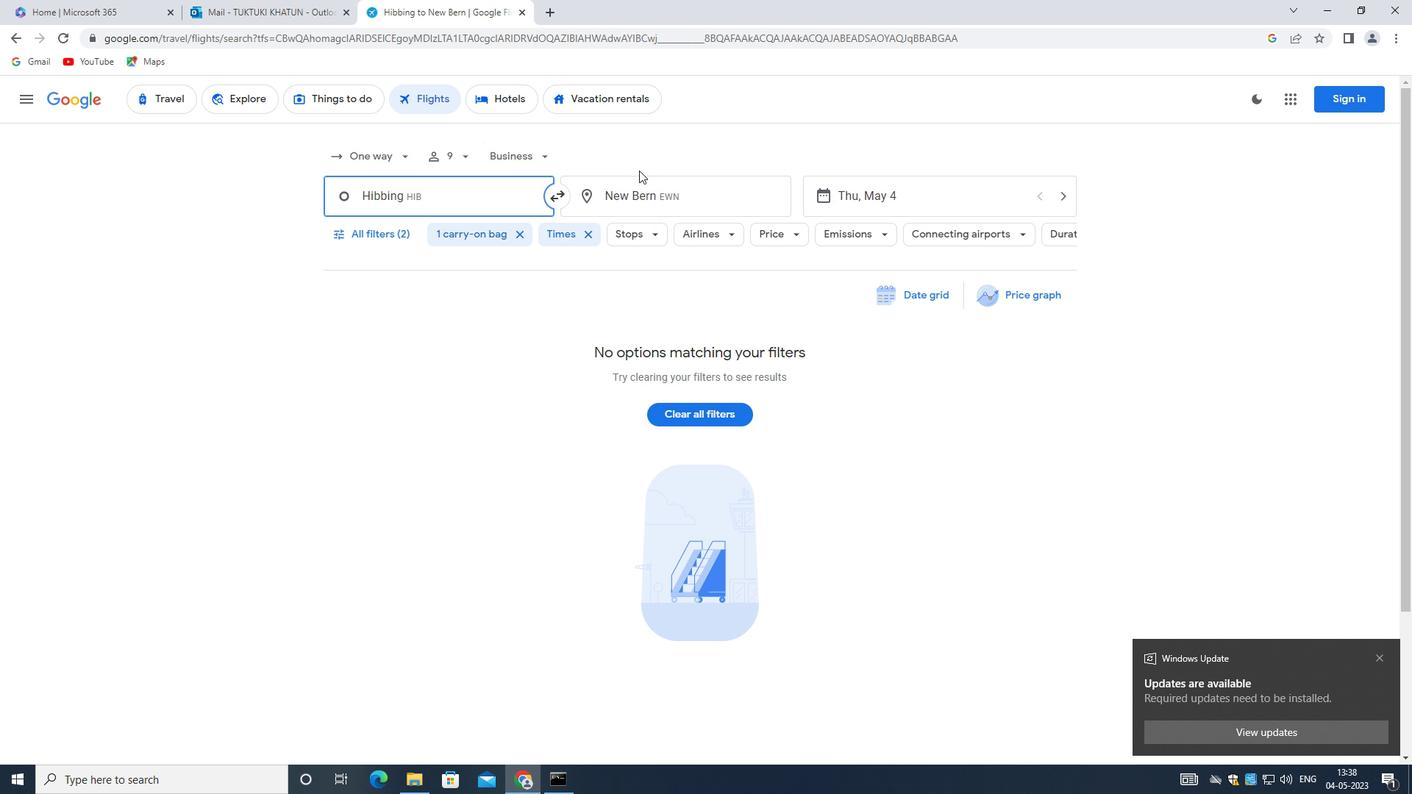 
Action: Mouse moved to (654, 213)
Screenshot: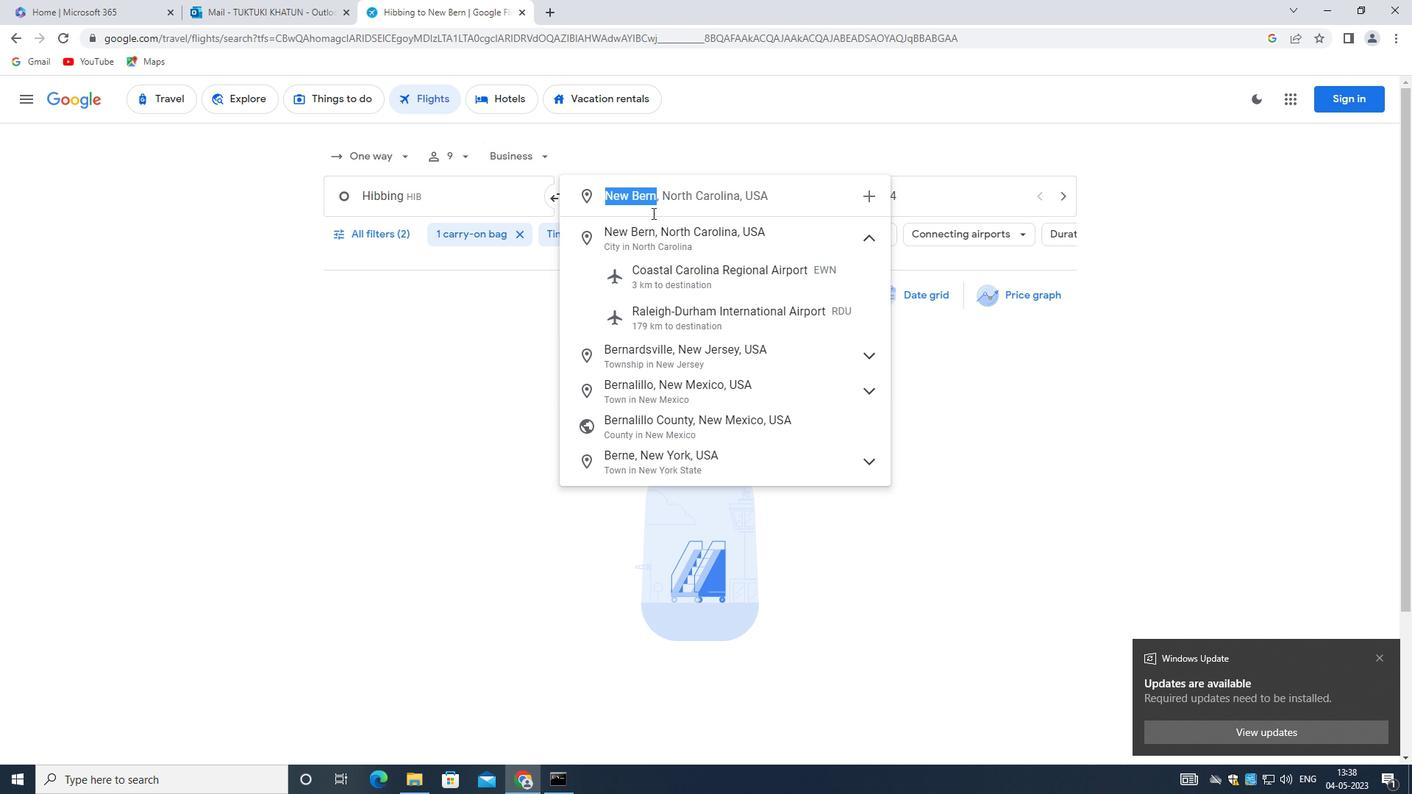 
Action: Key pressed <Key.shift>CENTRAL<Key.space><Key.shift>W
Screenshot: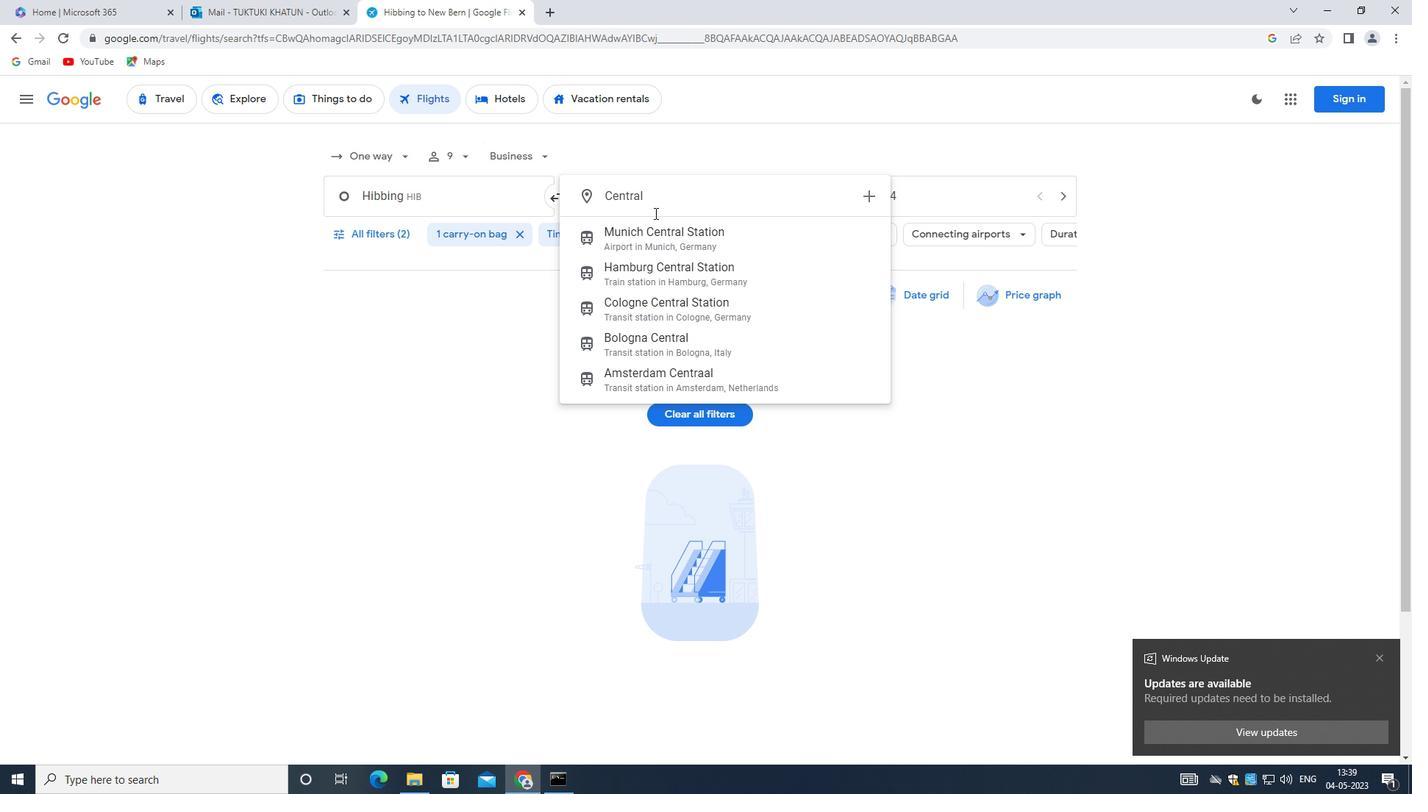 
Action: Mouse moved to (731, 233)
Screenshot: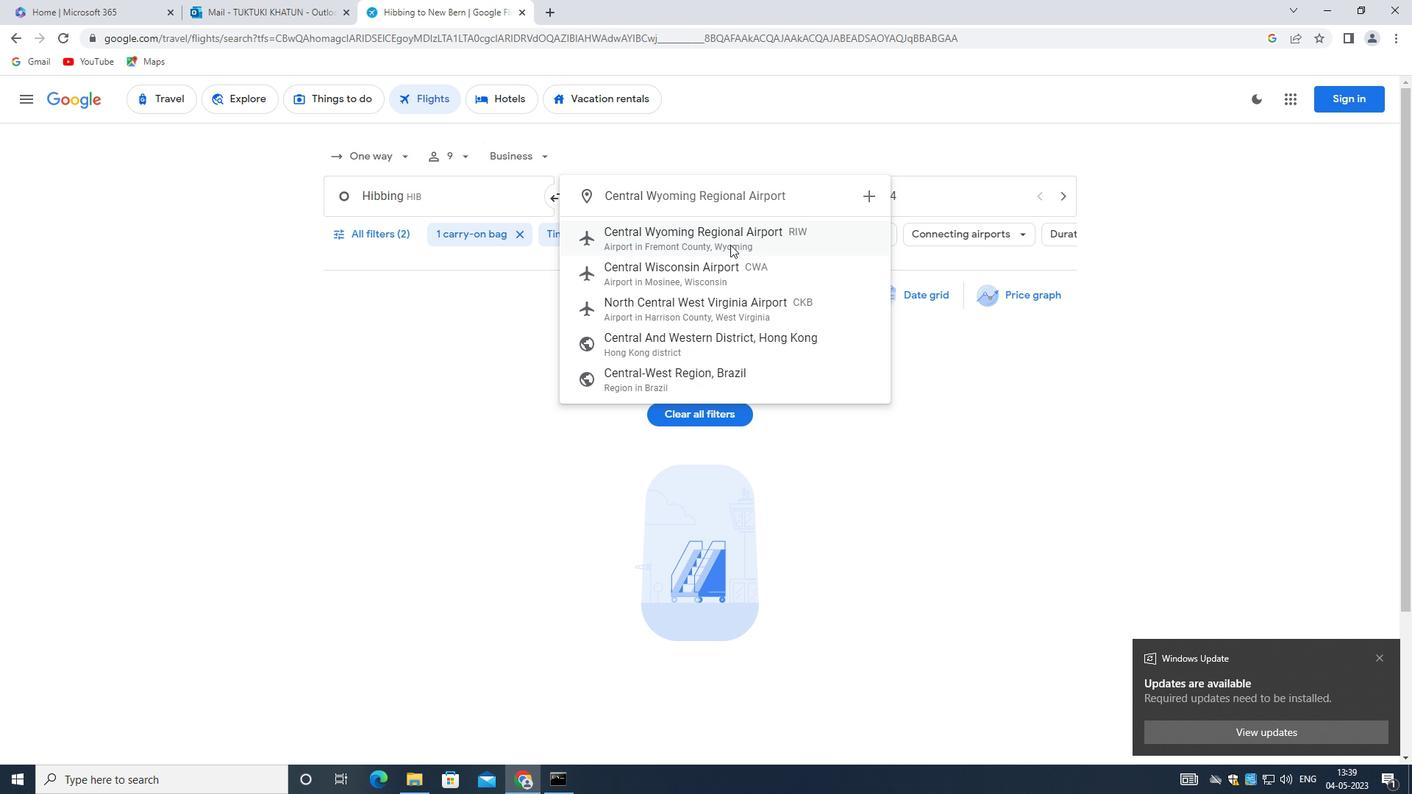 
Action: Mouse pressed left at (731, 233)
Screenshot: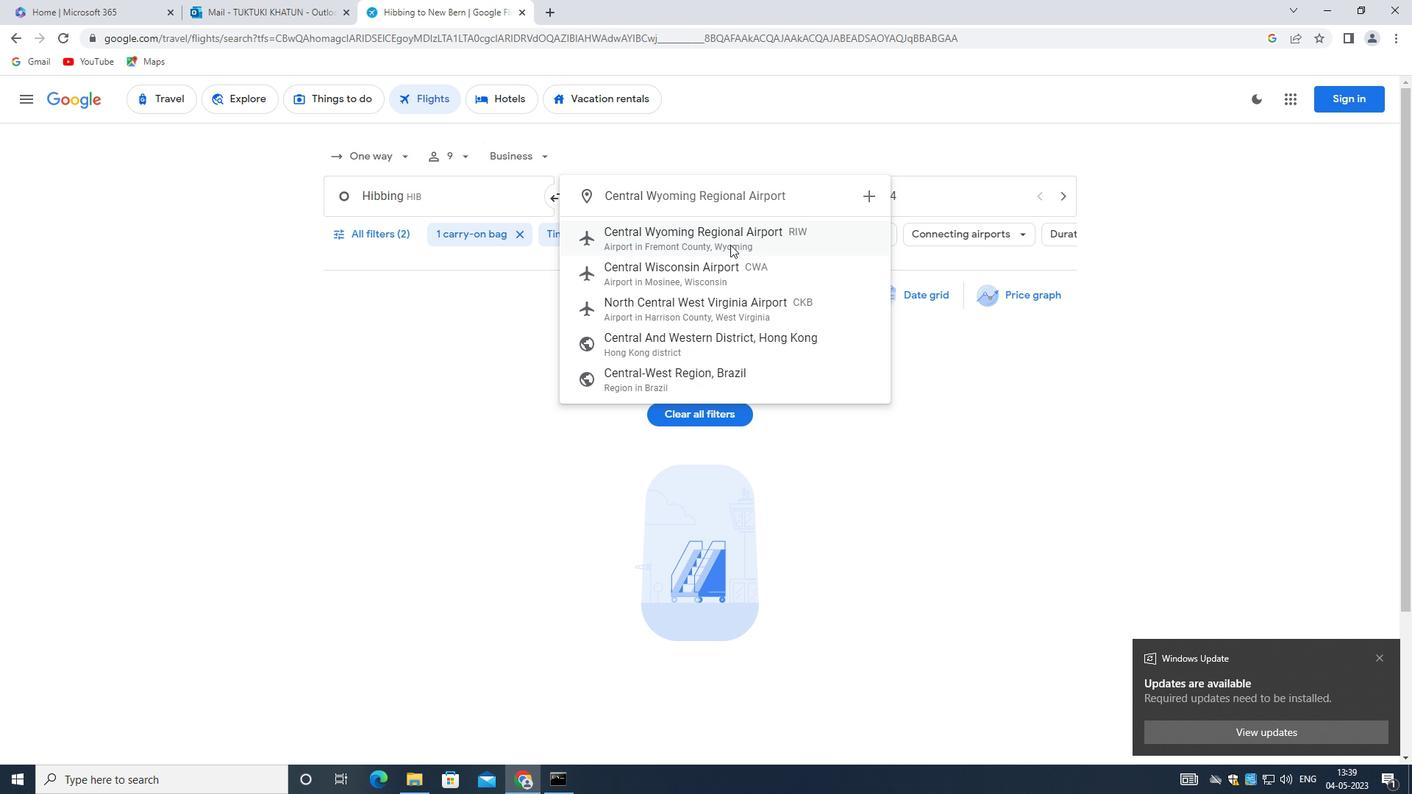 
Action: Mouse moved to (859, 208)
Screenshot: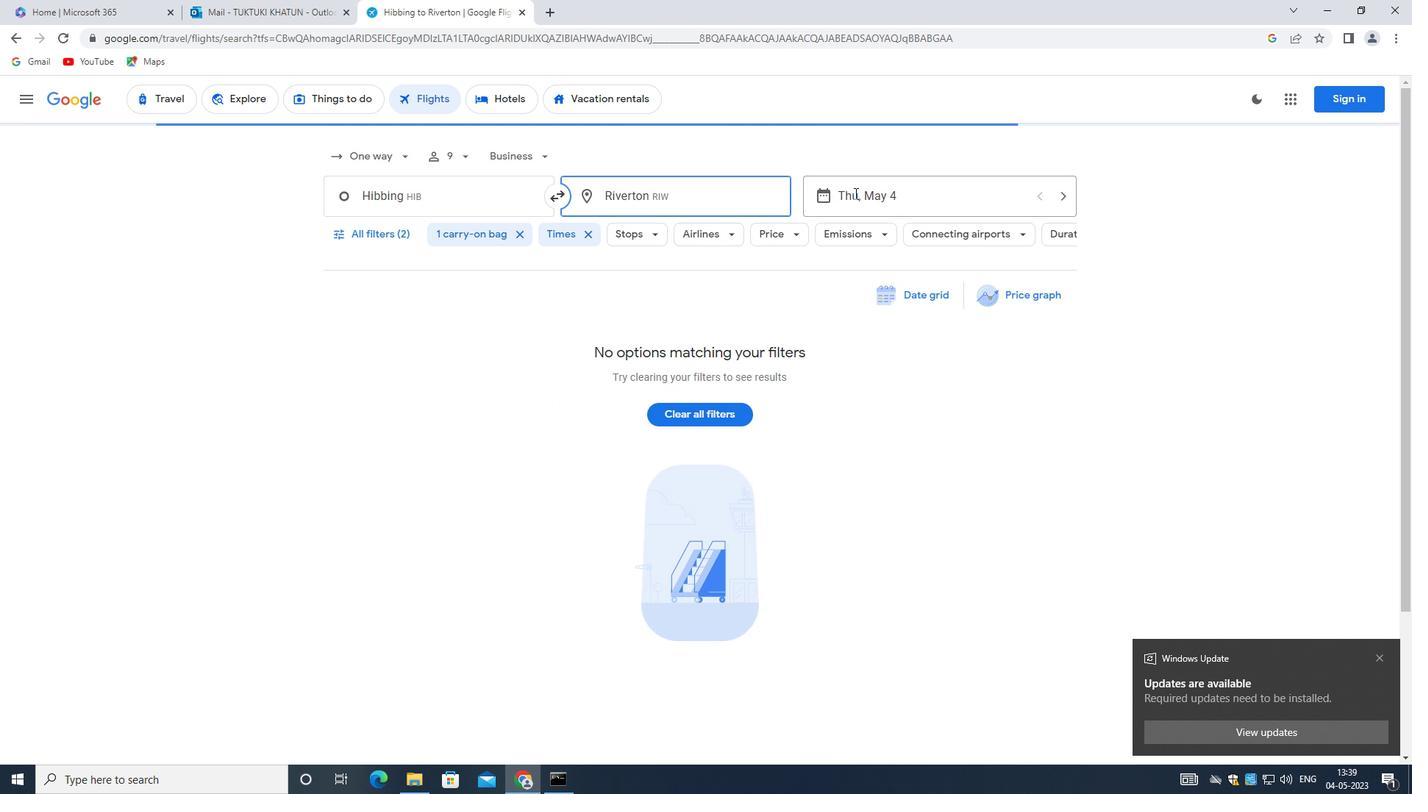 
Action: Mouse pressed left at (859, 208)
Screenshot: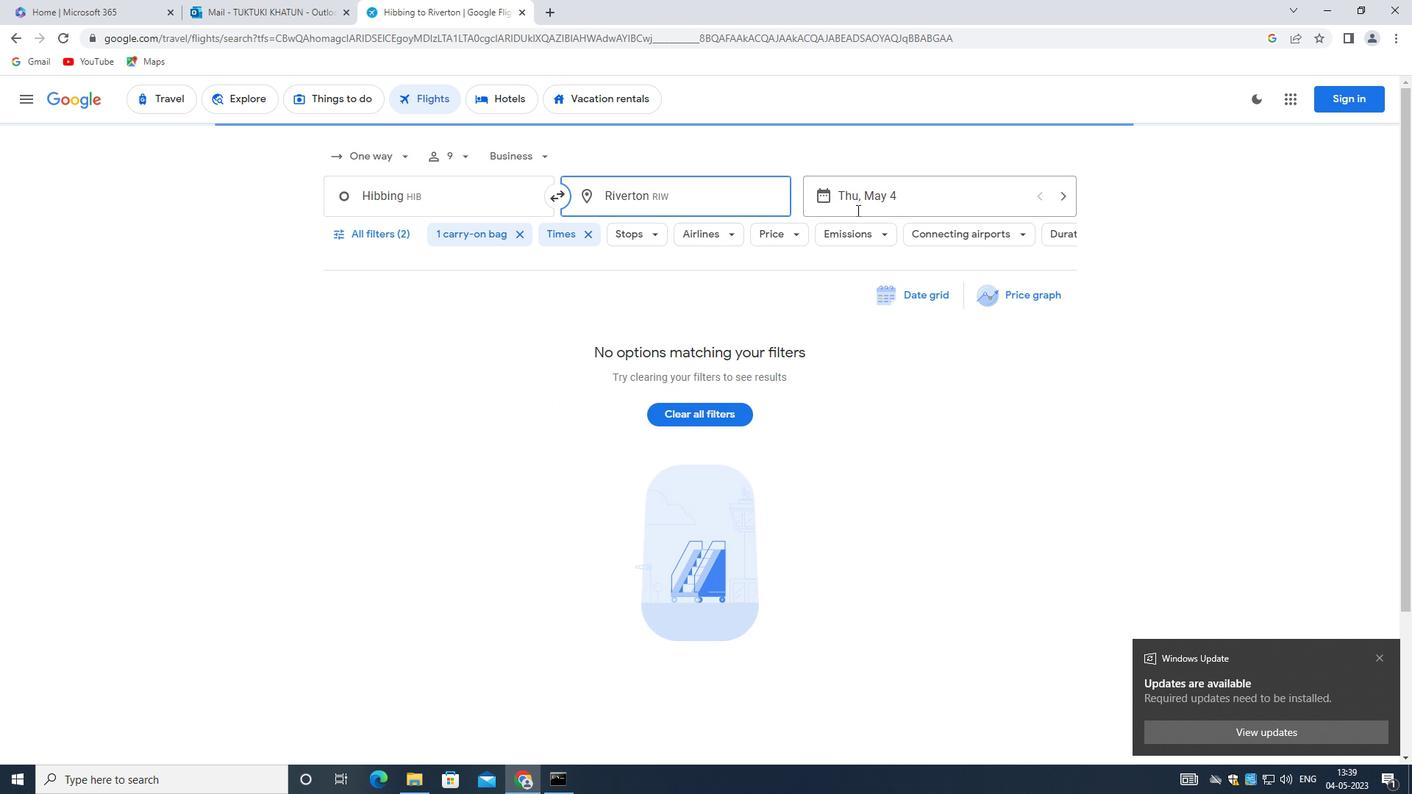 
Action: Mouse moved to (1048, 549)
Screenshot: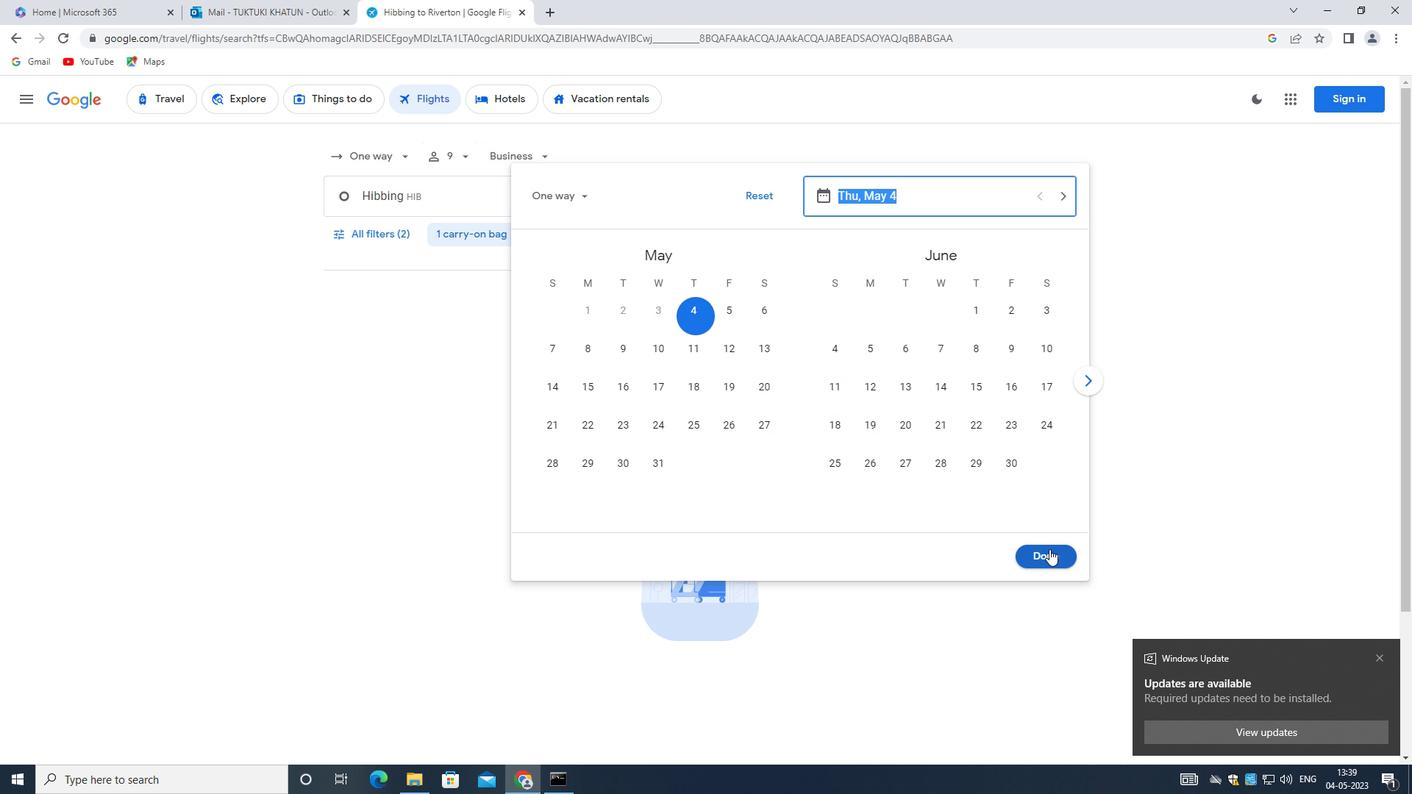 
Action: Mouse pressed left at (1048, 549)
Screenshot: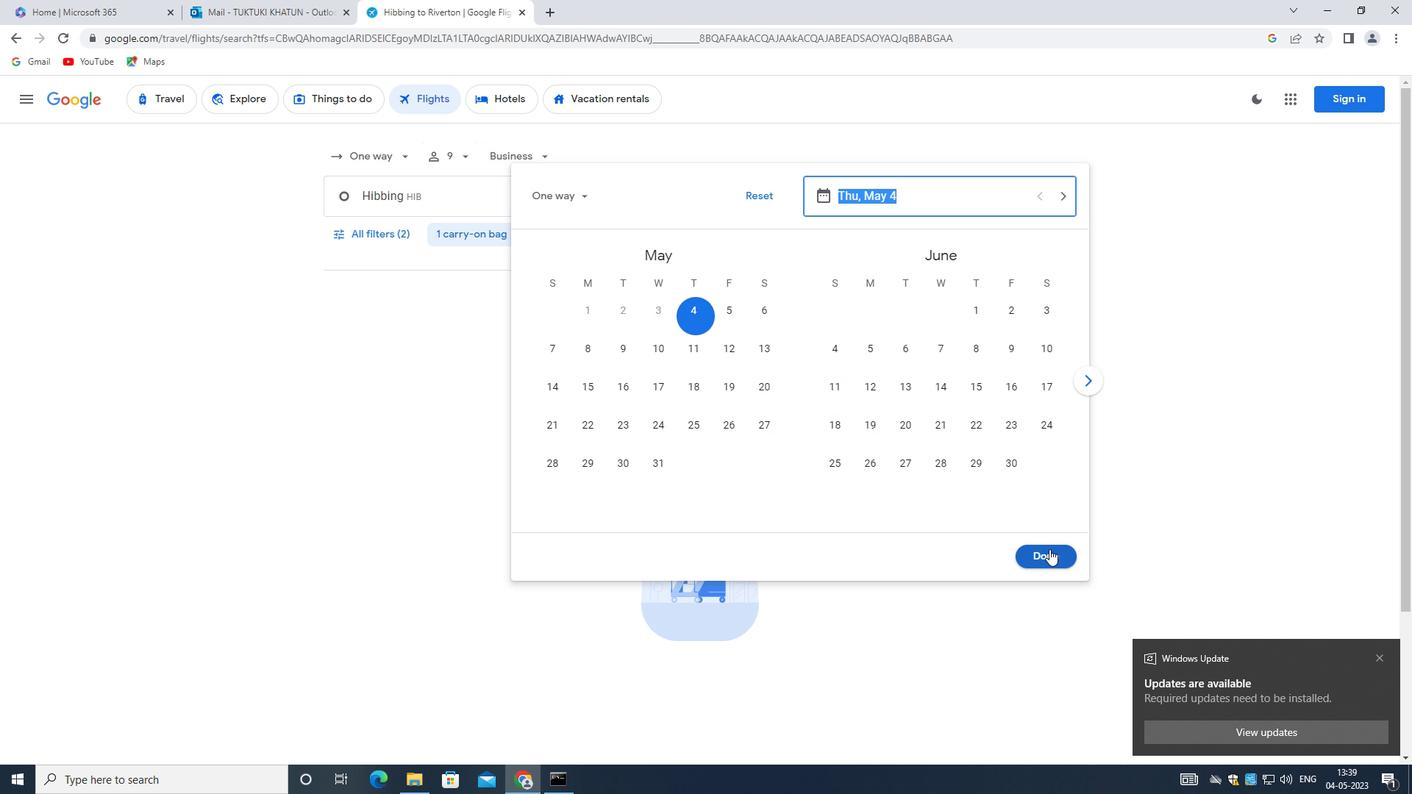 
Action: Mouse moved to (360, 236)
Screenshot: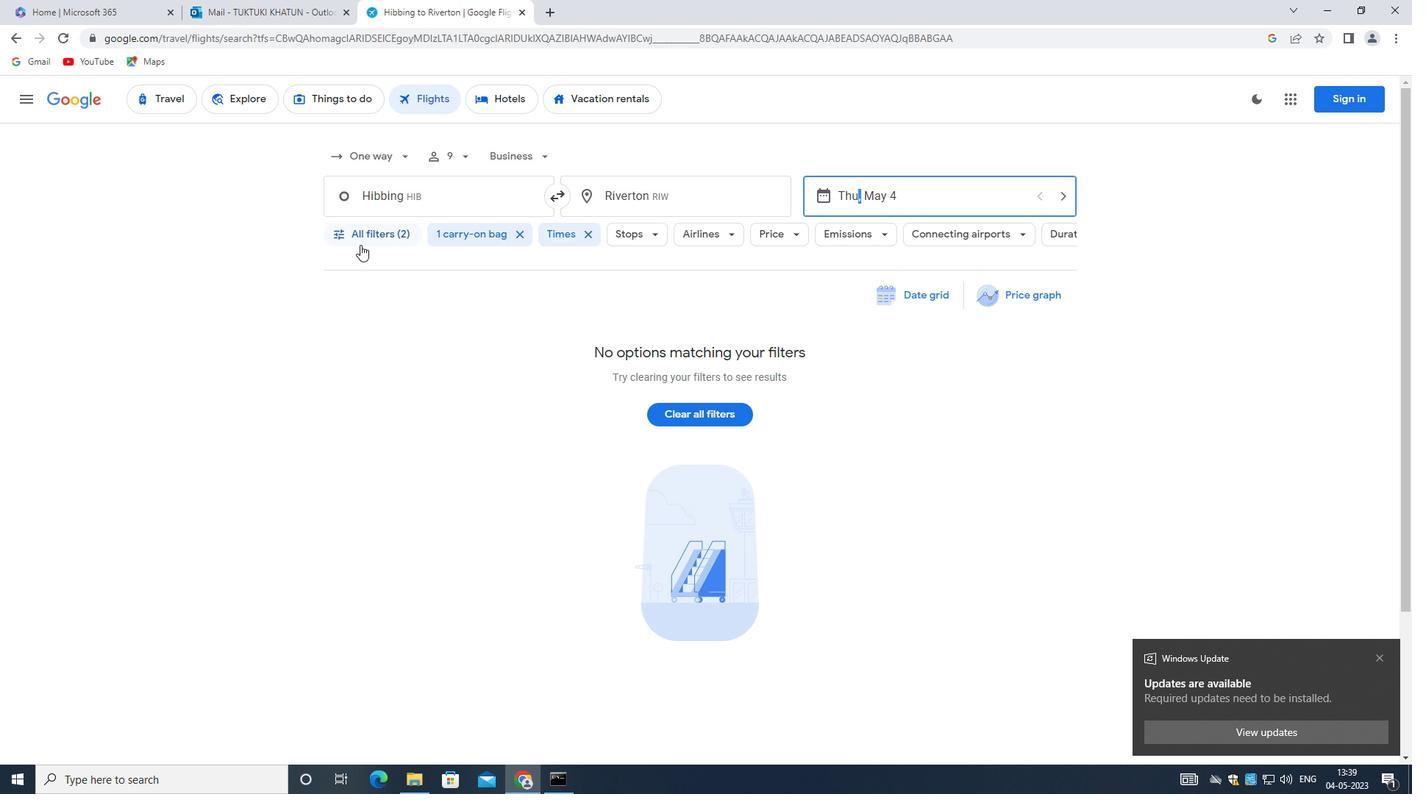 
Action: Mouse pressed left at (360, 236)
Screenshot: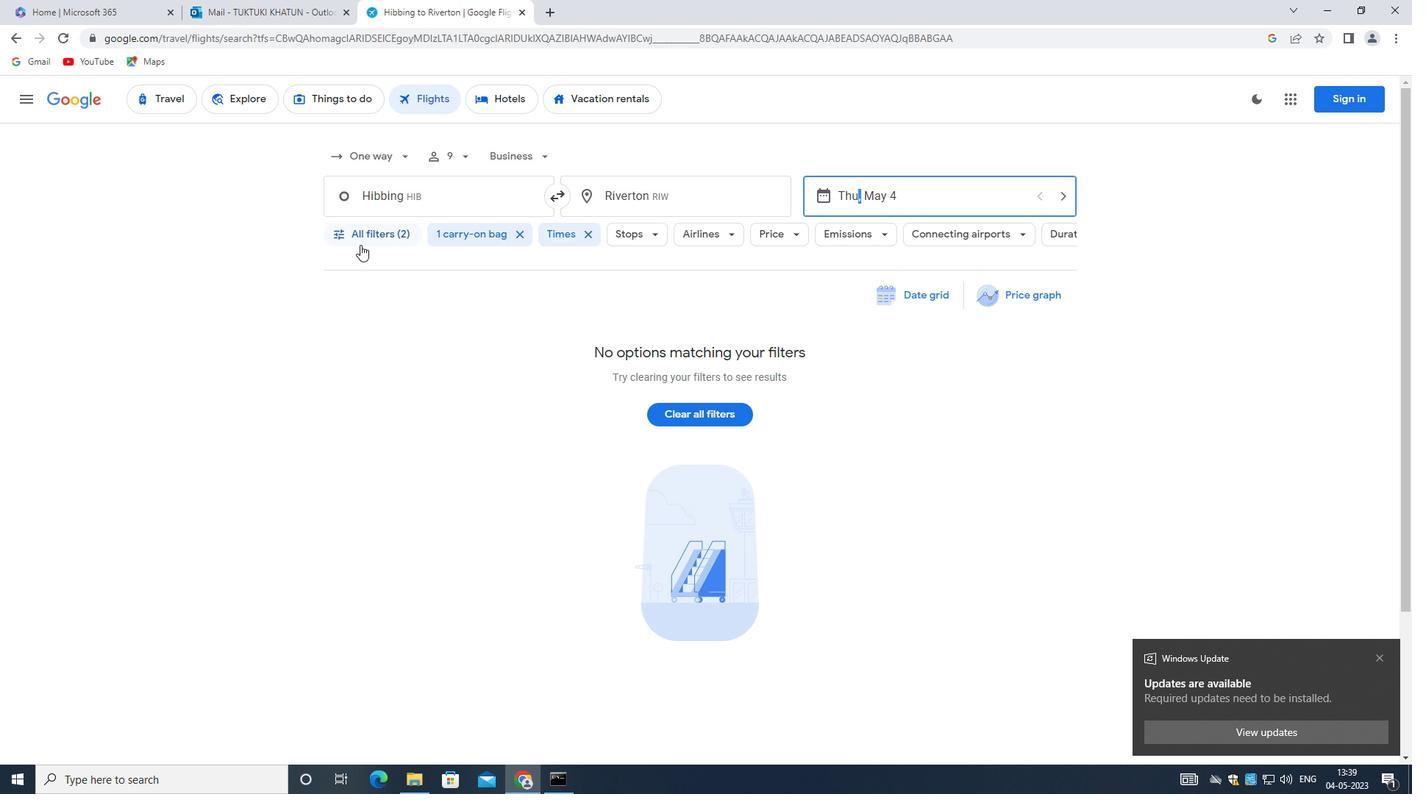 
Action: Mouse moved to (419, 392)
Screenshot: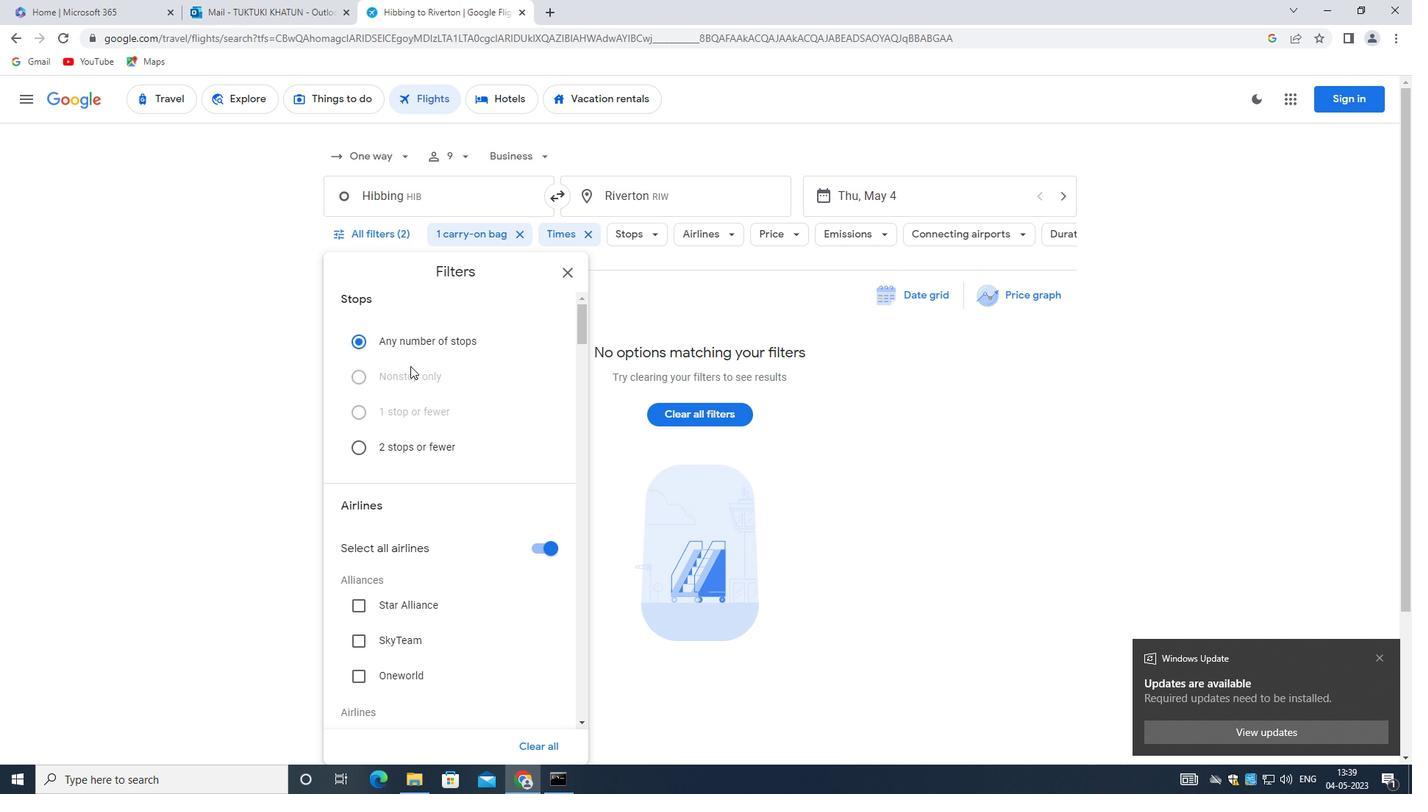 
Action: Mouse scrolled (419, 391) with delta (0, 0)
Screenshot: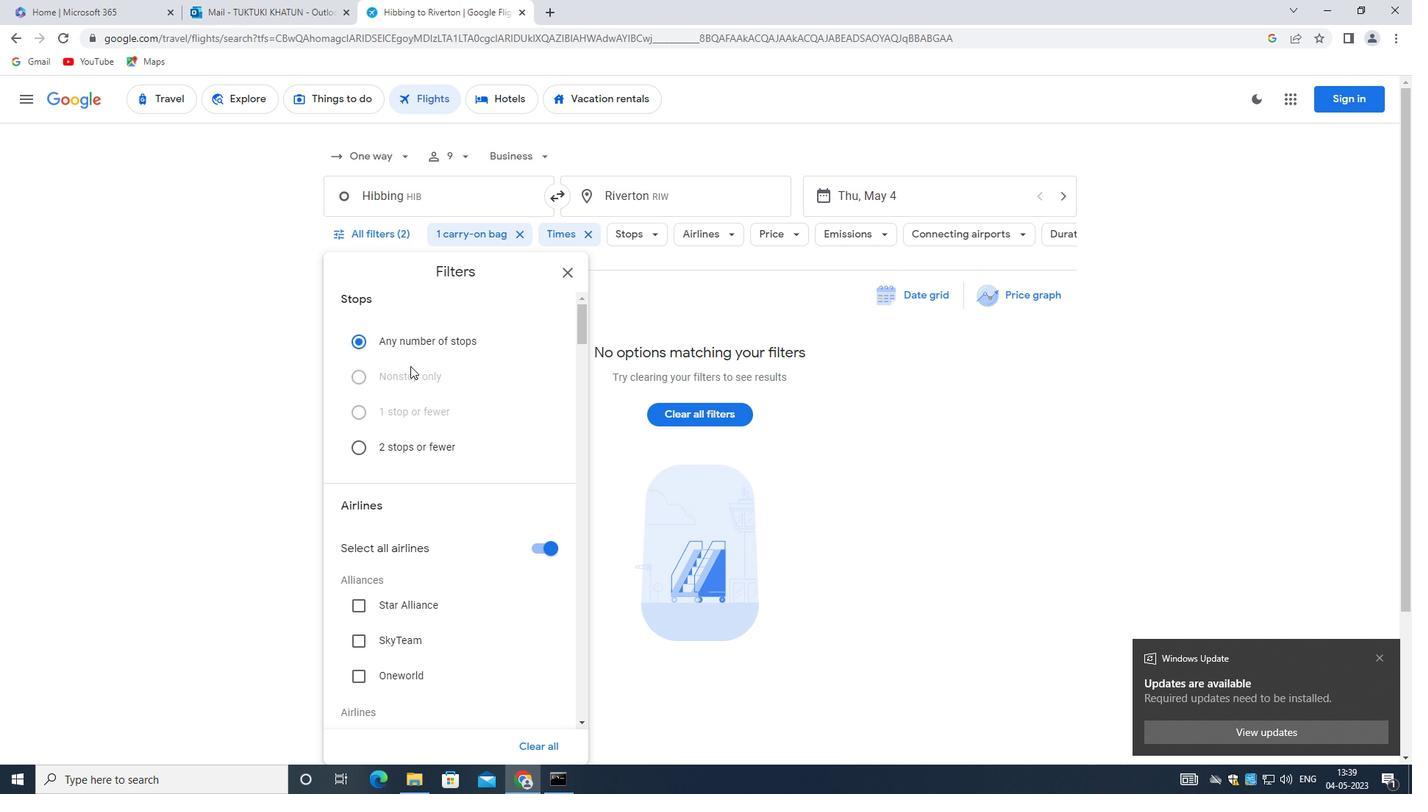 
Action: Mouse moved to (419, 397)
Screenshot: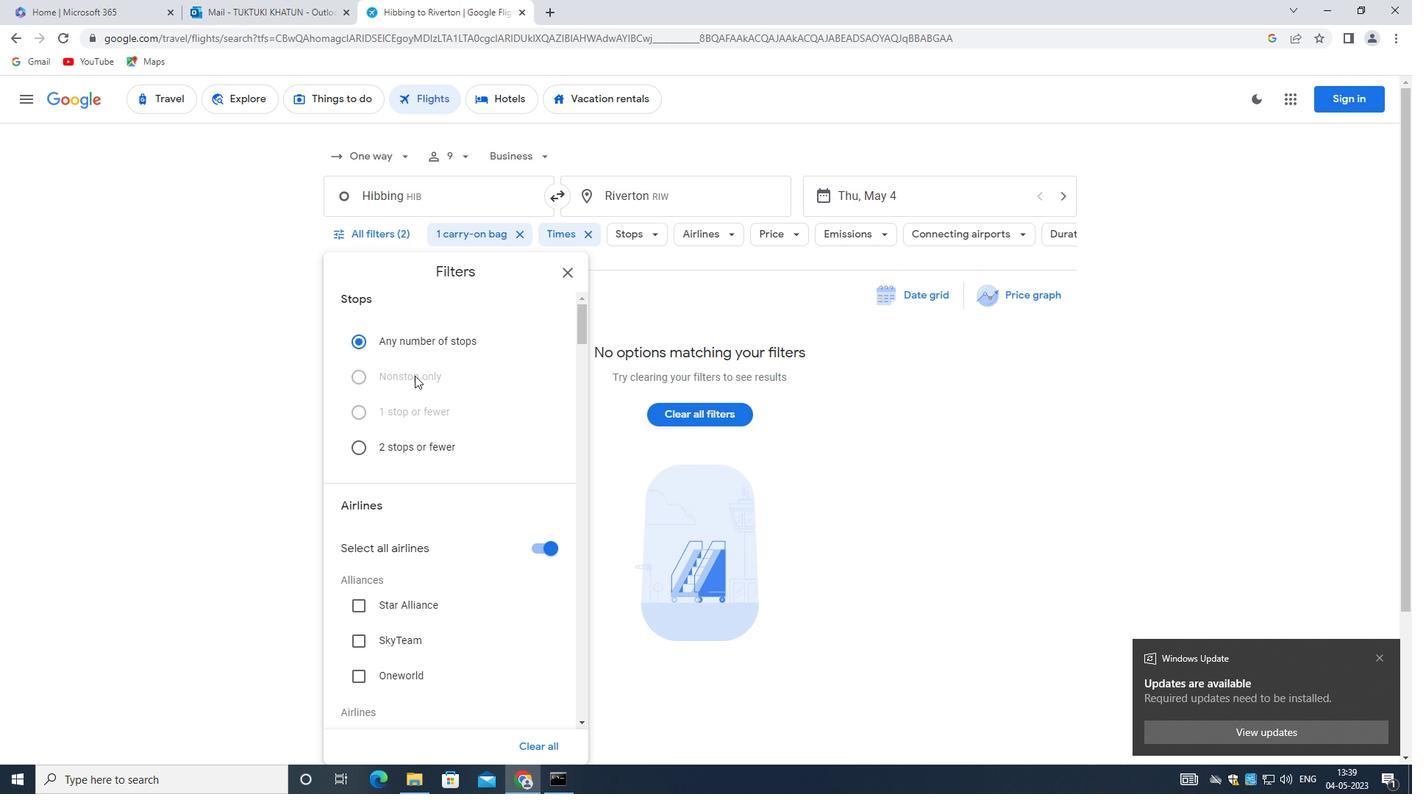 
Action: Mouse scrolled (419, 396) with delta (0, 0)
Screenshot: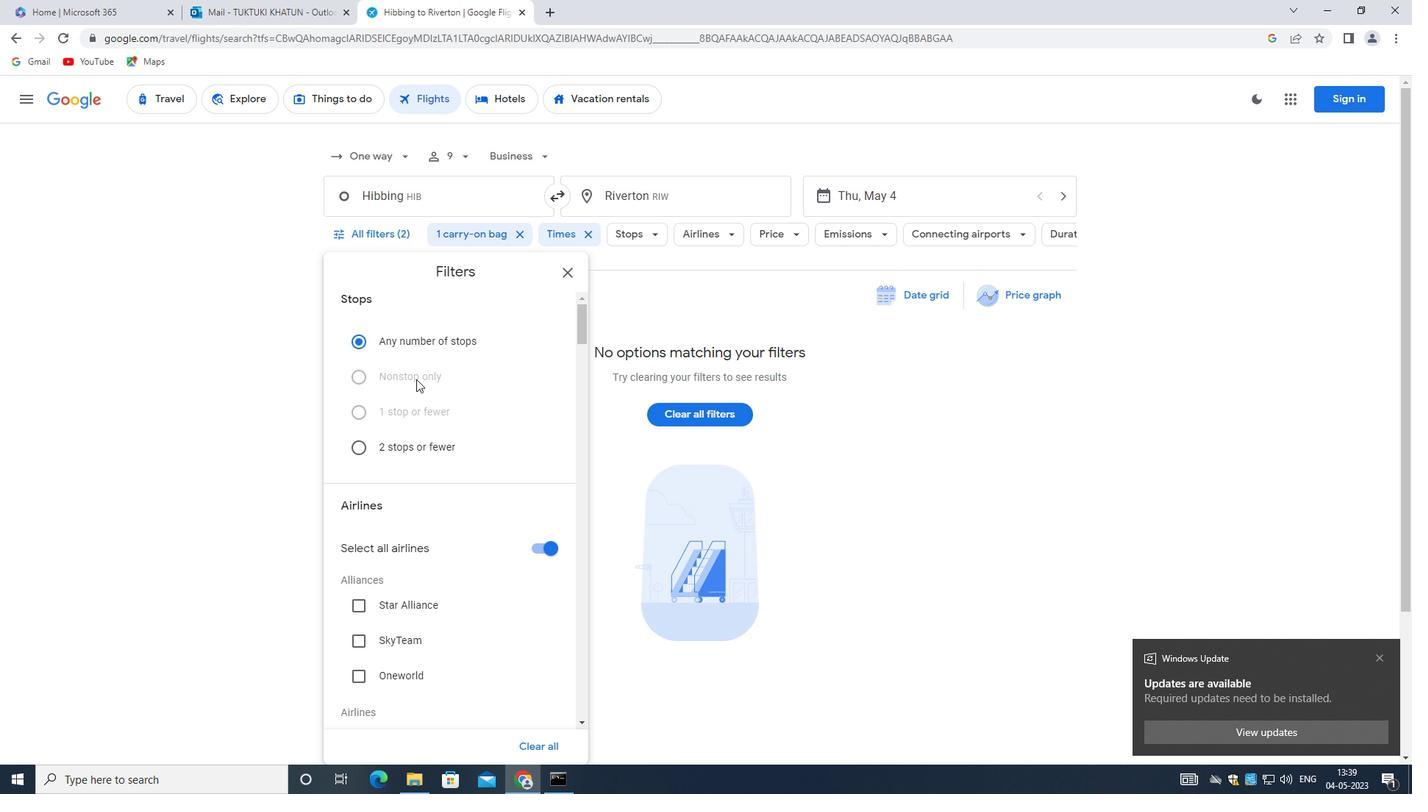 
Action: Mouse moved to (419, 399)
Screenshot: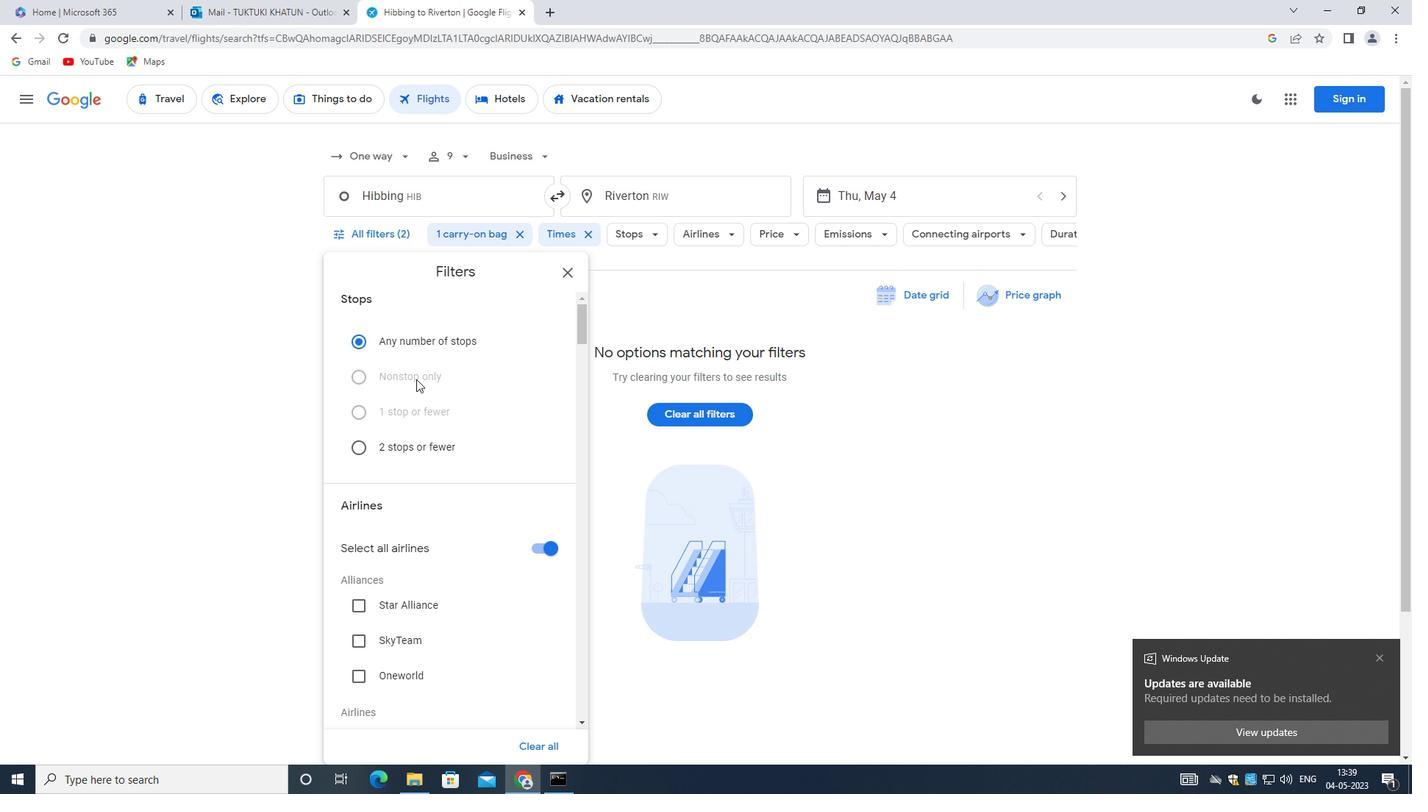 
Action: Mouse scrolled (419, 398) with delta (0, 0)
Screenshot: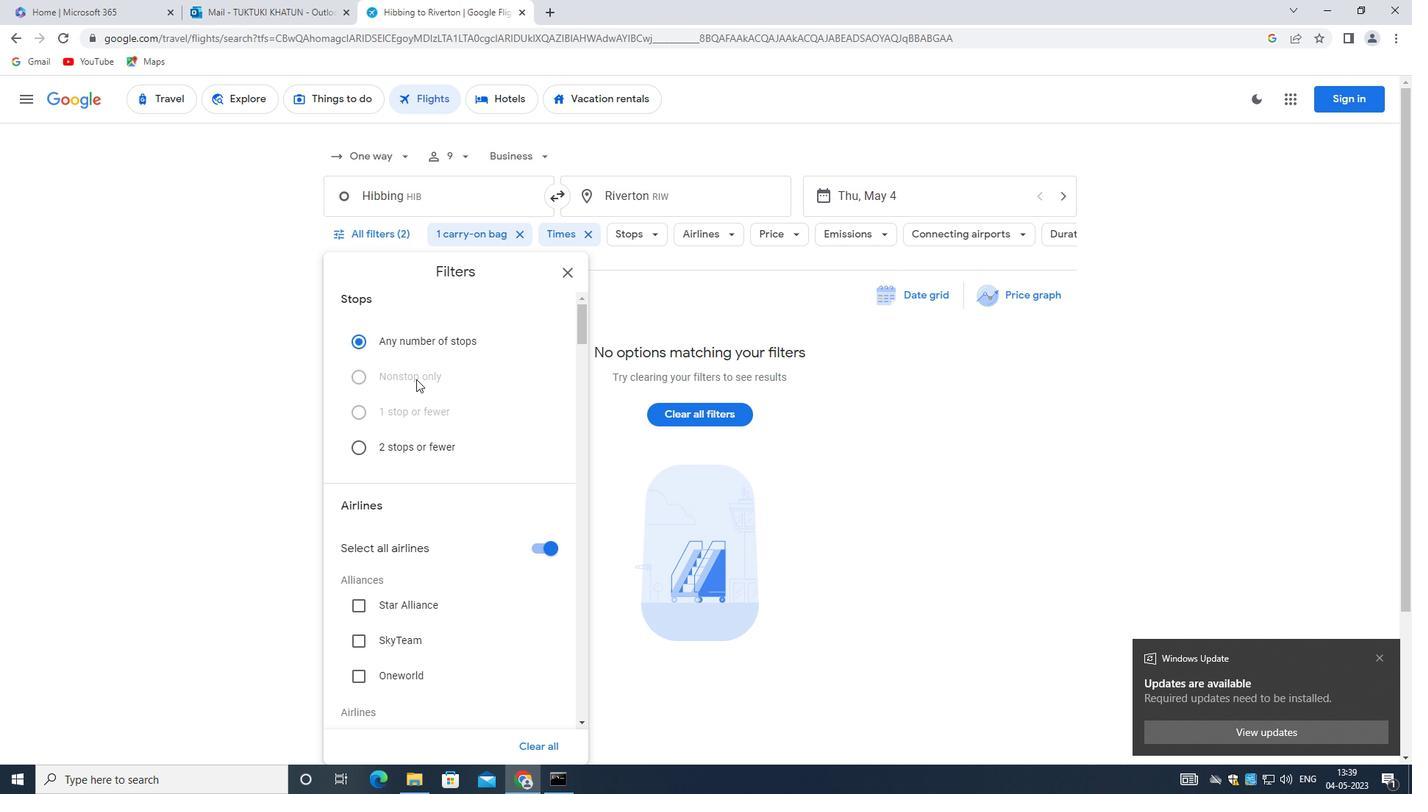 
Action: Mouse moved to (419, 399)
Screenshot: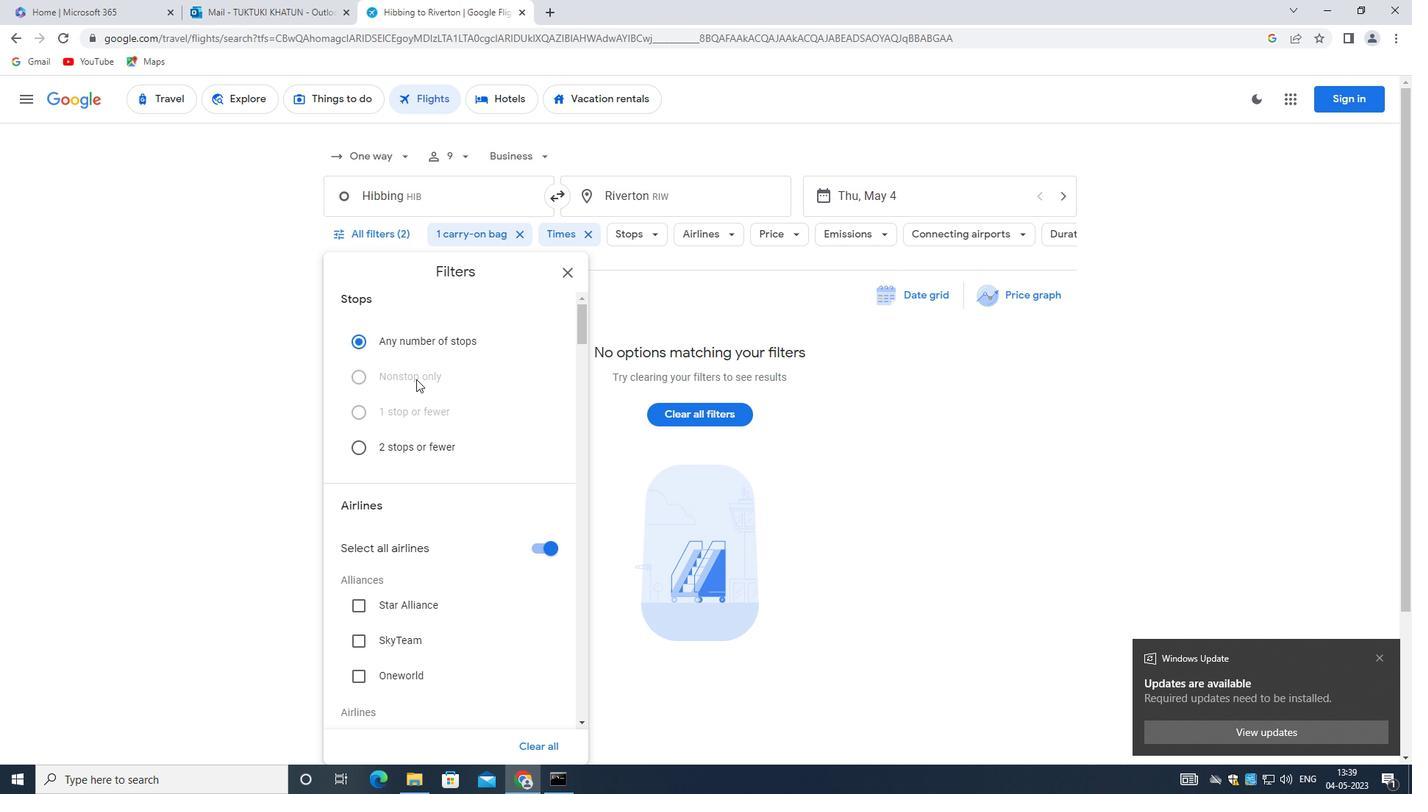 
Action: Mouse scrolled (419, 398) with delta (0, 0)
Screenshot: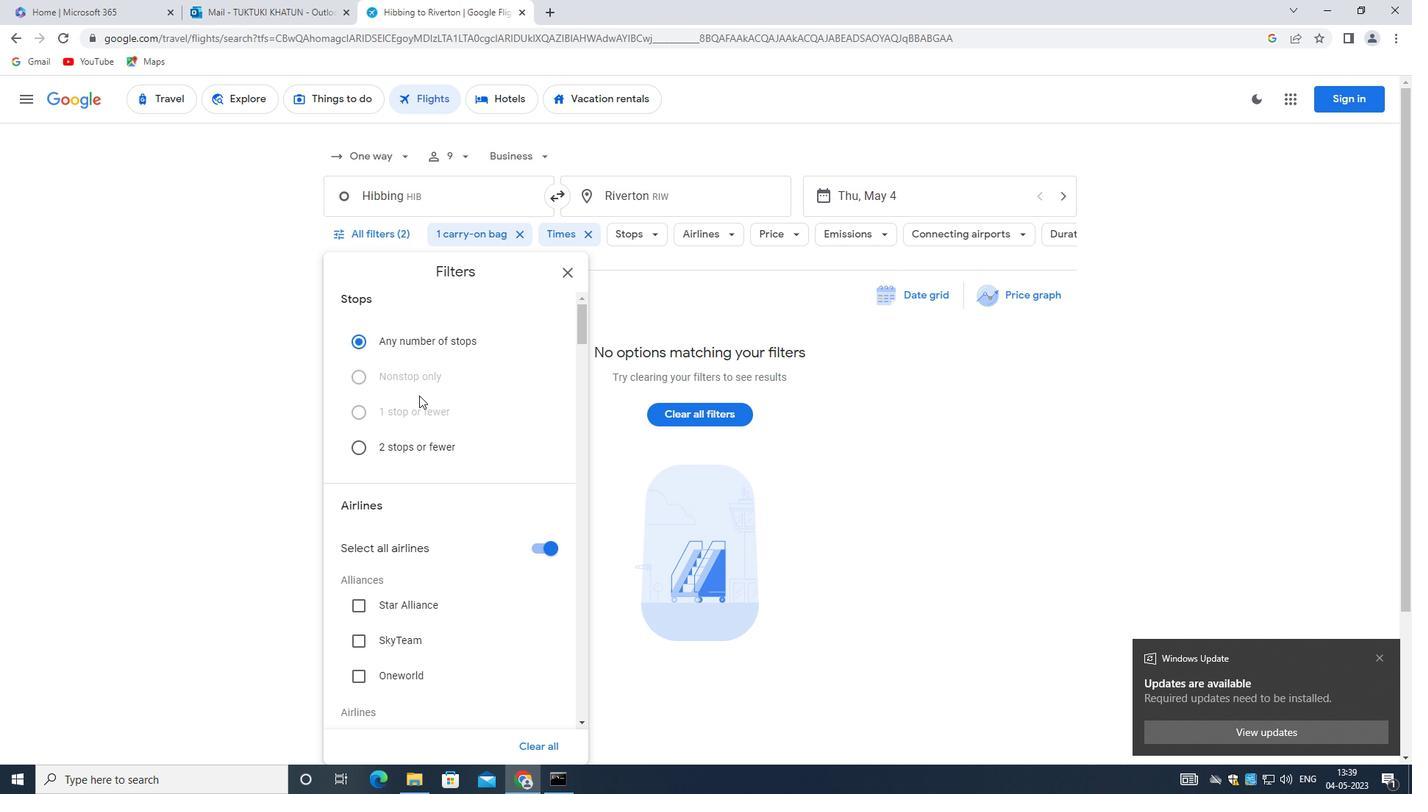 
Action: Mouse moved to (419, 402)
Screenshot: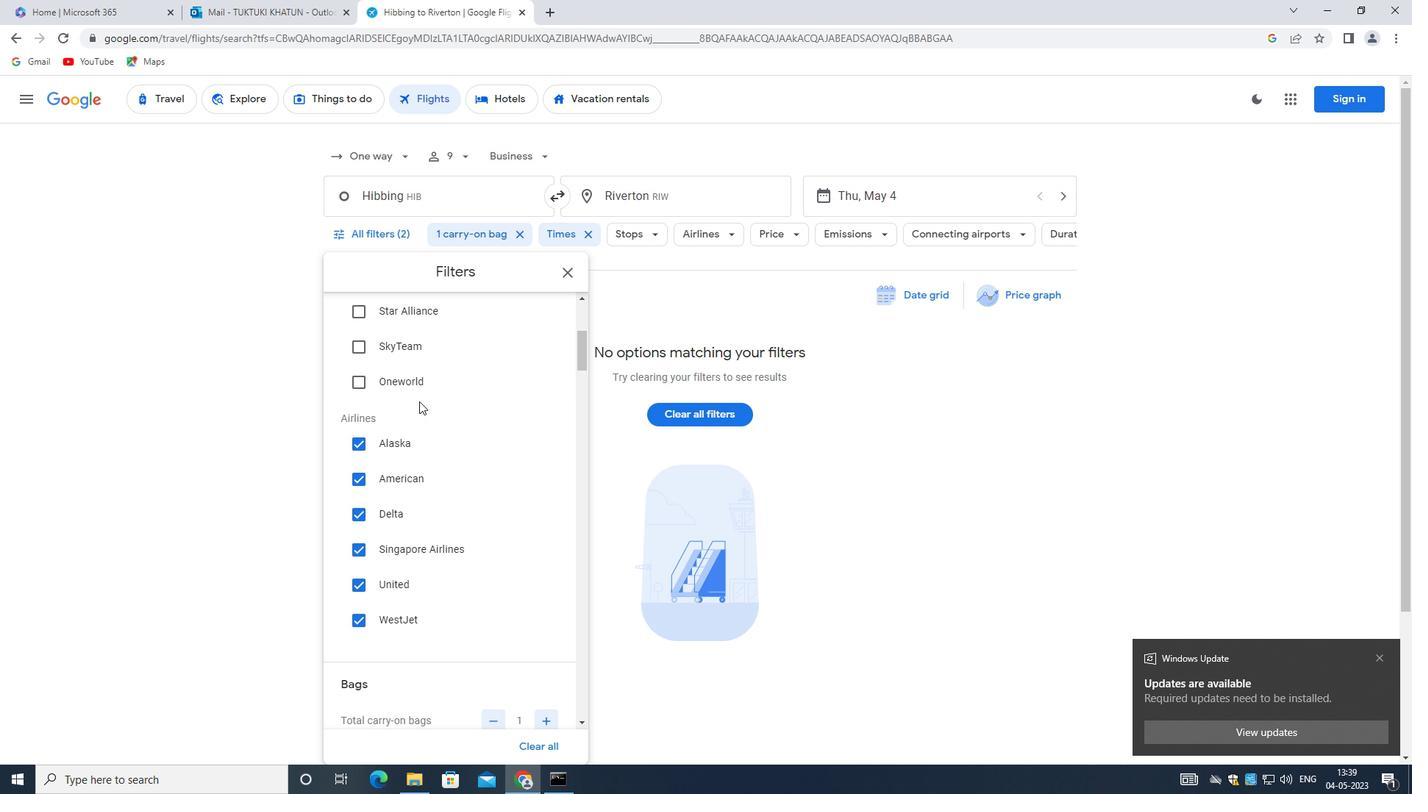 
Action: Mouse scrolled (419, 403) with delta (0, 0)
Screenshot: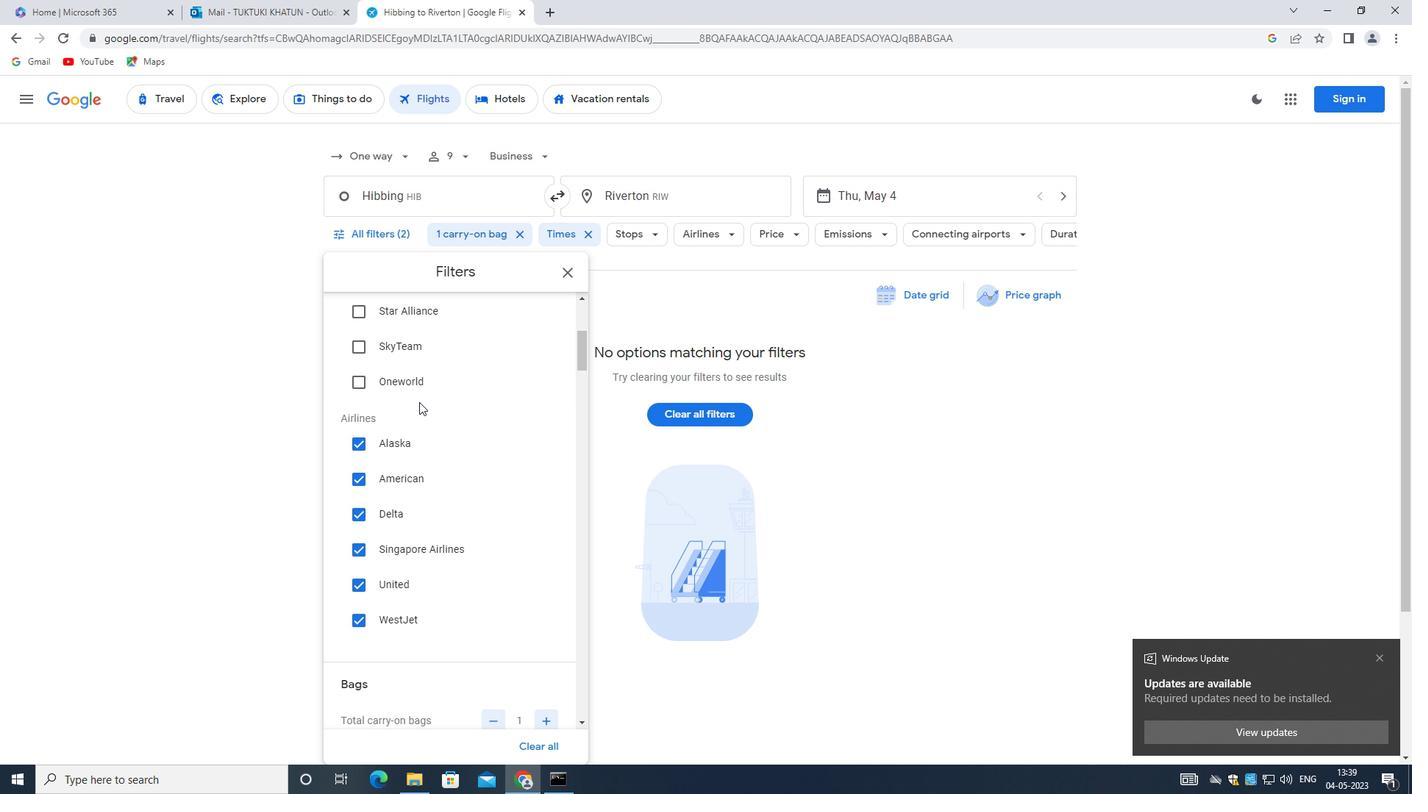 
Action: Mouse scrolled (419, 403) with delta (0, 0)
Screenshot: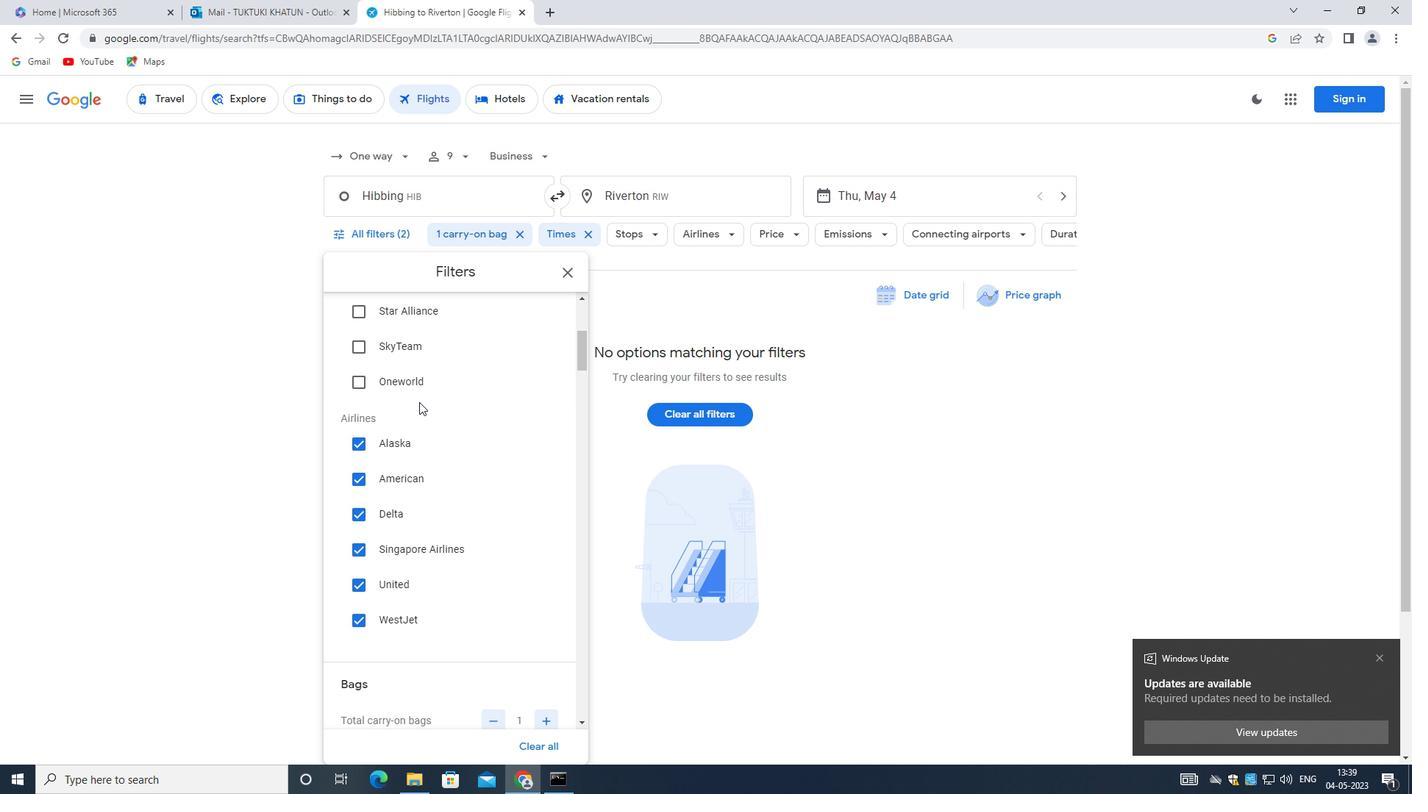 
Action: Mouse moved to (542, 394)
Screenshot: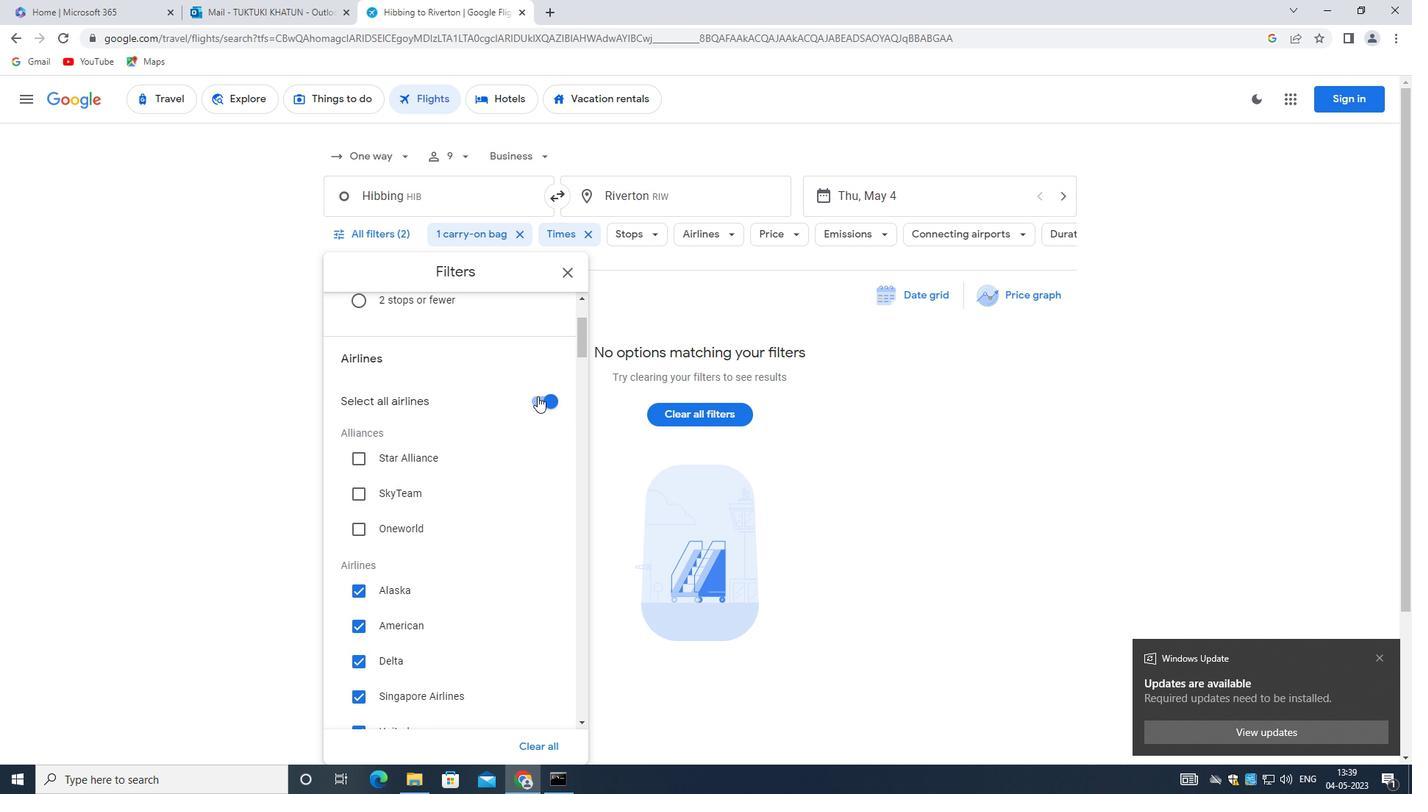 
Action: Mouse pressed left at (542, 394)
Screenshot: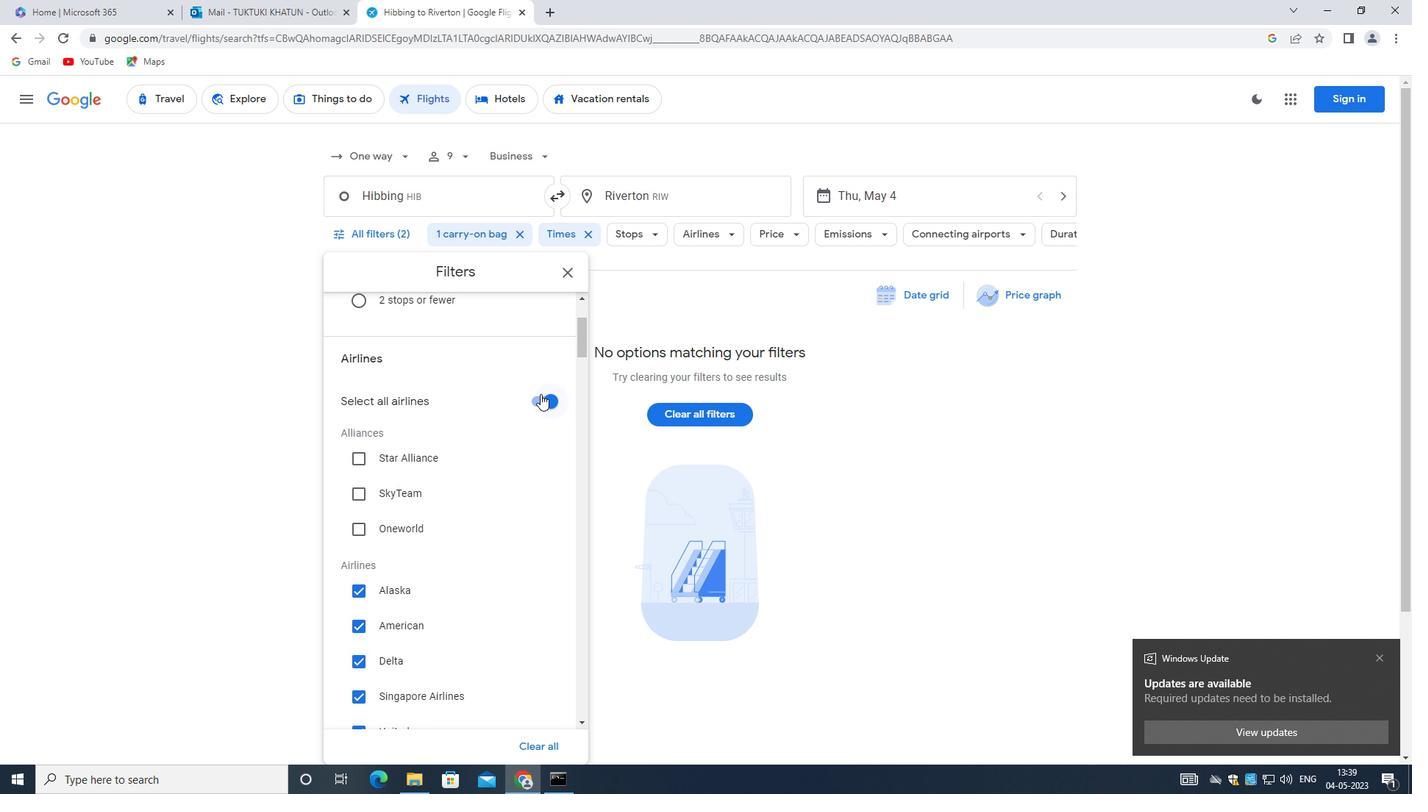 
Action: Mouse moved to (477, 411)
Screenshot: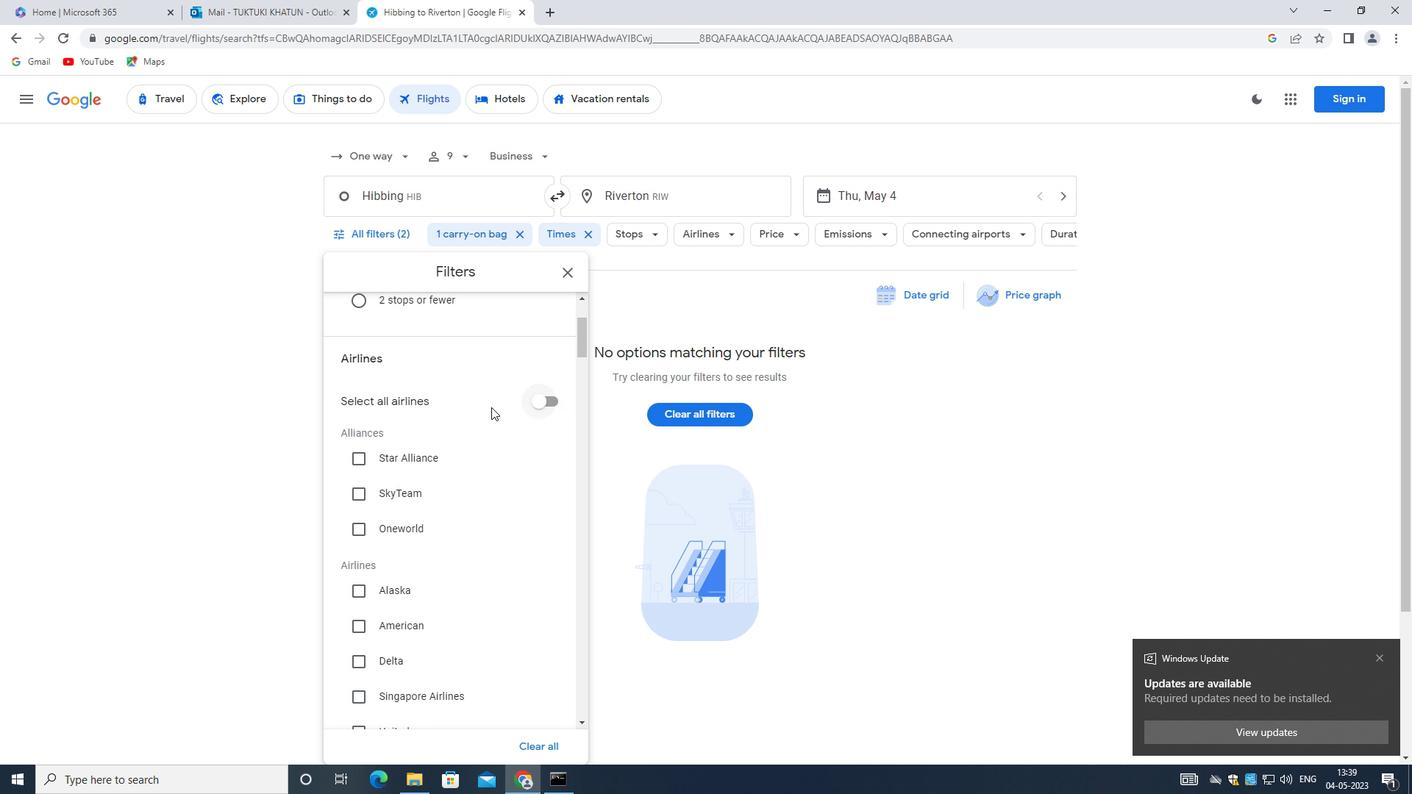
Action: Mouse scrolled (477, 411) with delta (0, 0)
Screenshot: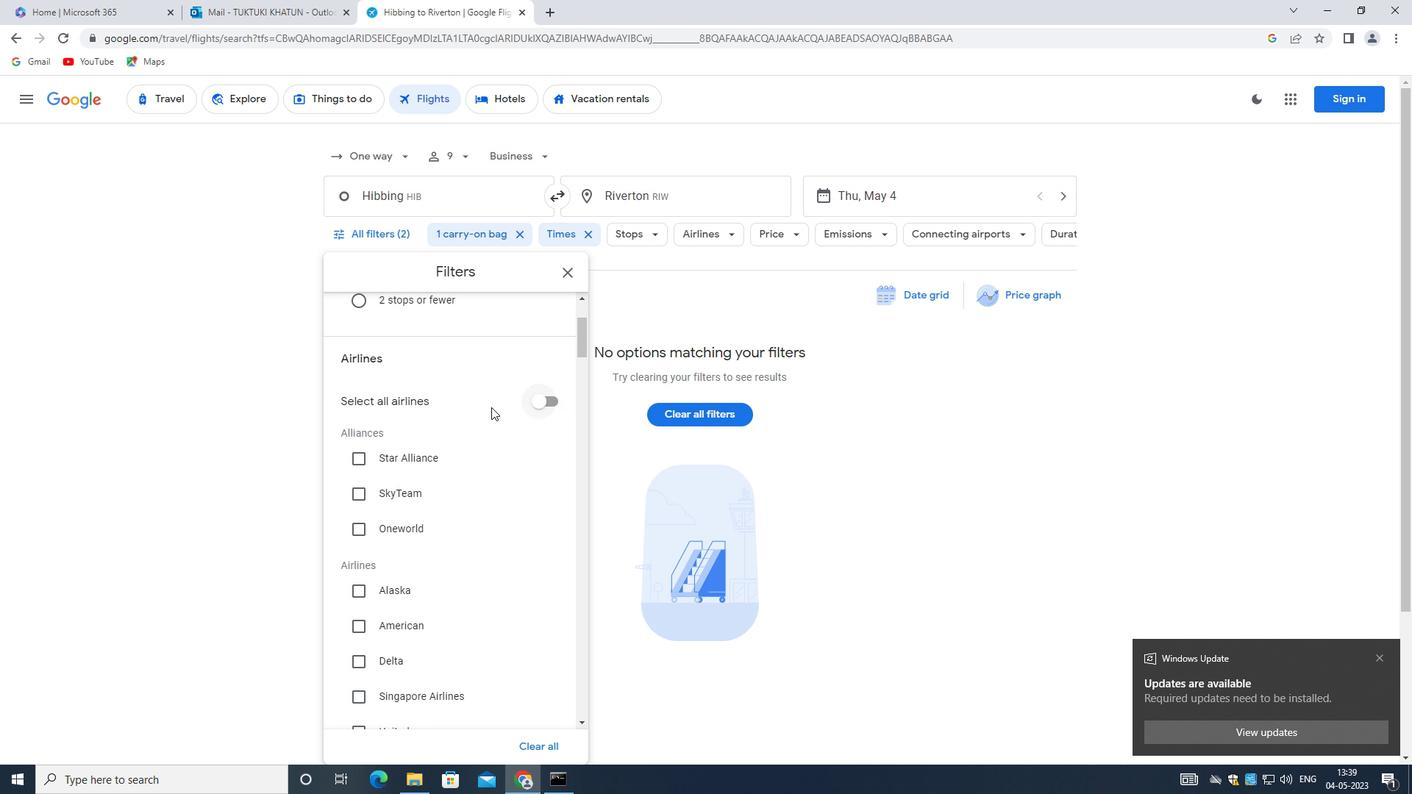 
Action: Mouse moved to (476, 412)
Screenshot: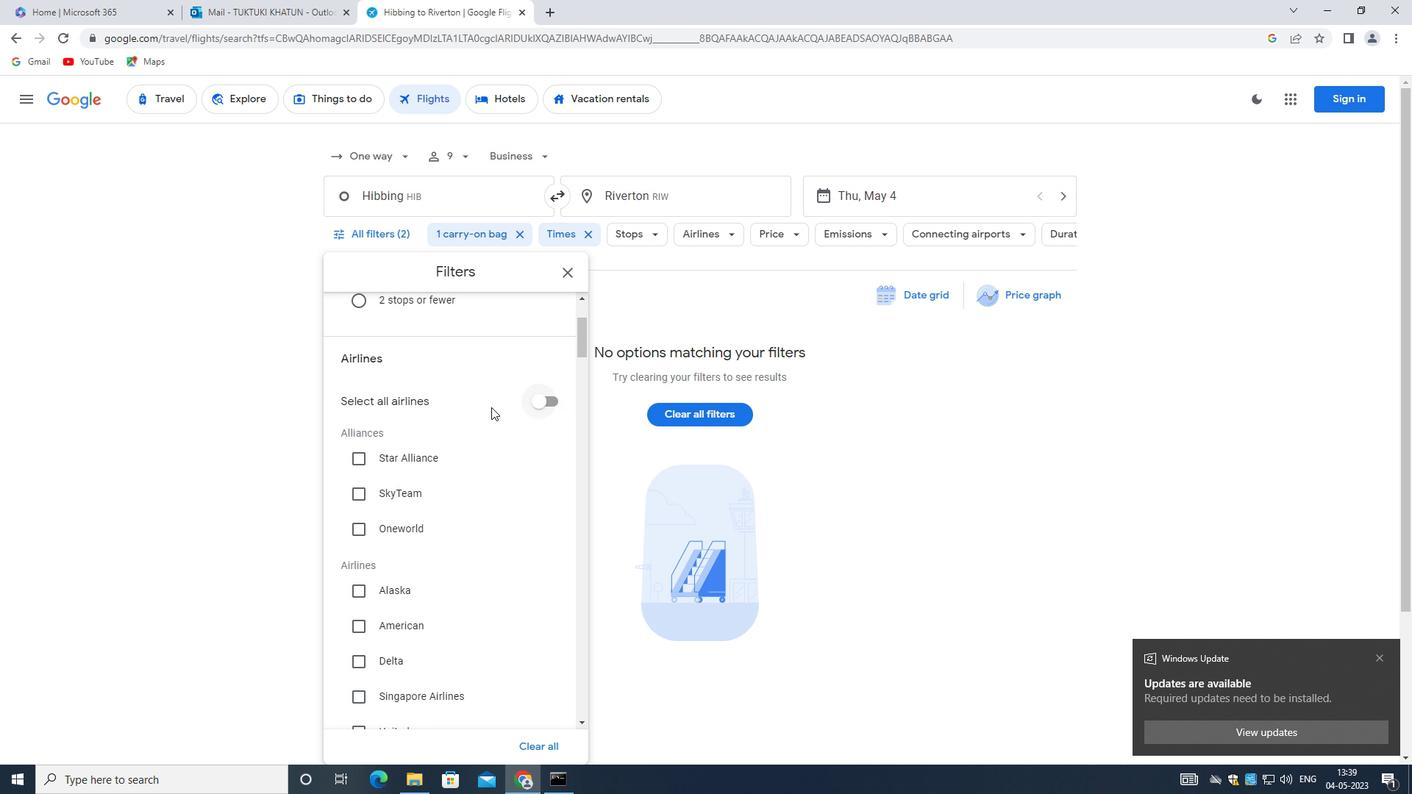 
Action: Mouse scrolled (476, 411) with delta (0, 0)
Screenshot: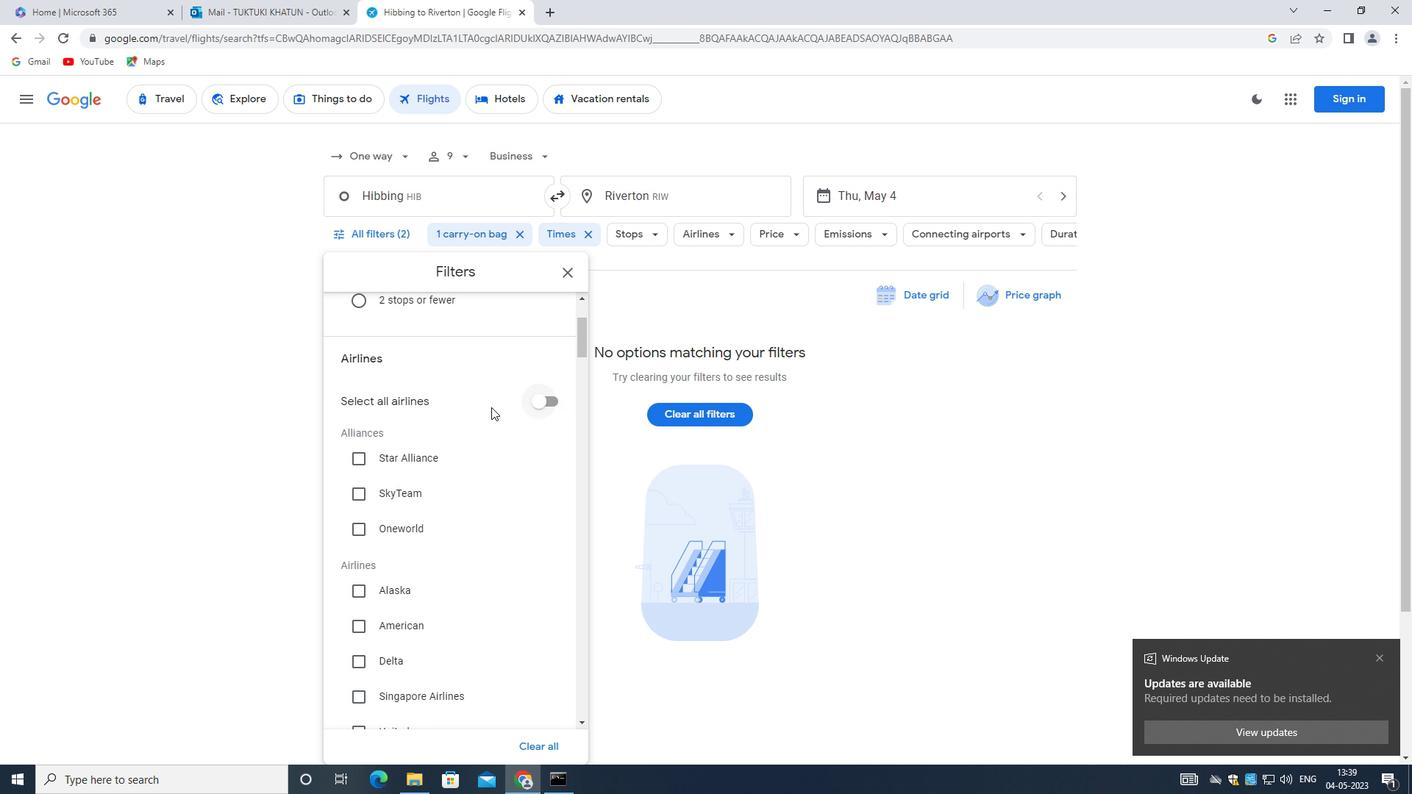 
Action: Mouse moved to (475, 414)
Screenshot: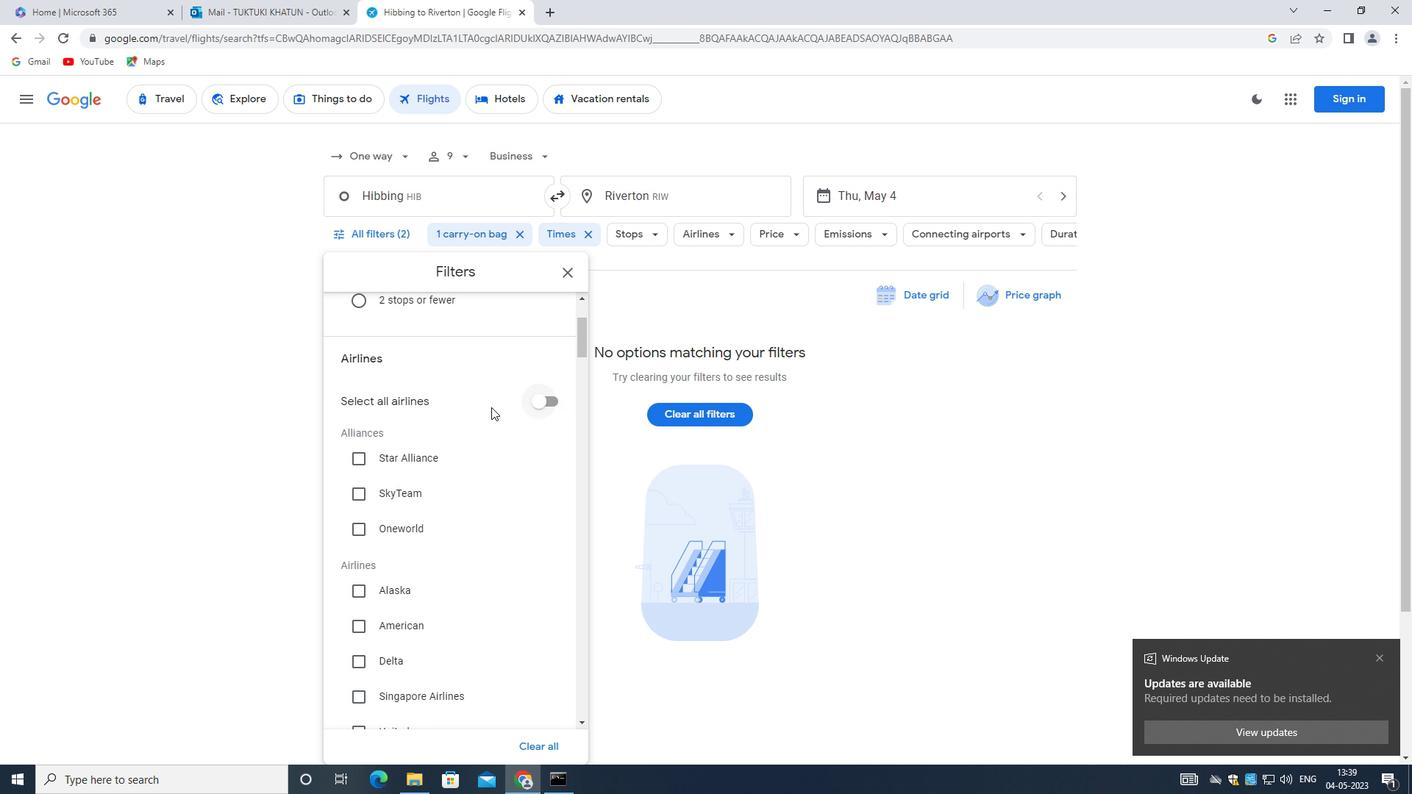 
Action: Mouse scrolled (475, 414) with delta (0, 0)
Screenshot: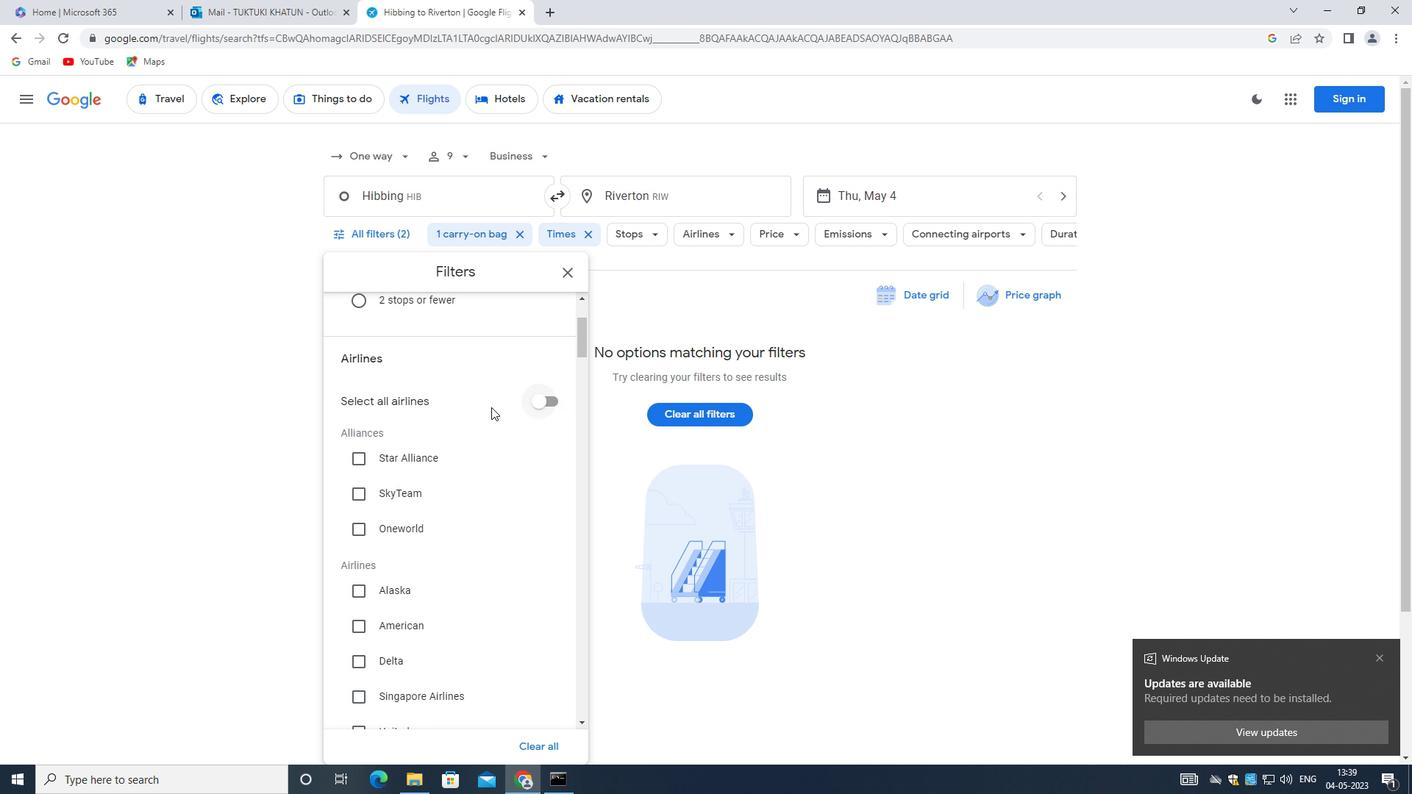 
Action: Mouse moved to (474, 415)
Screenshot: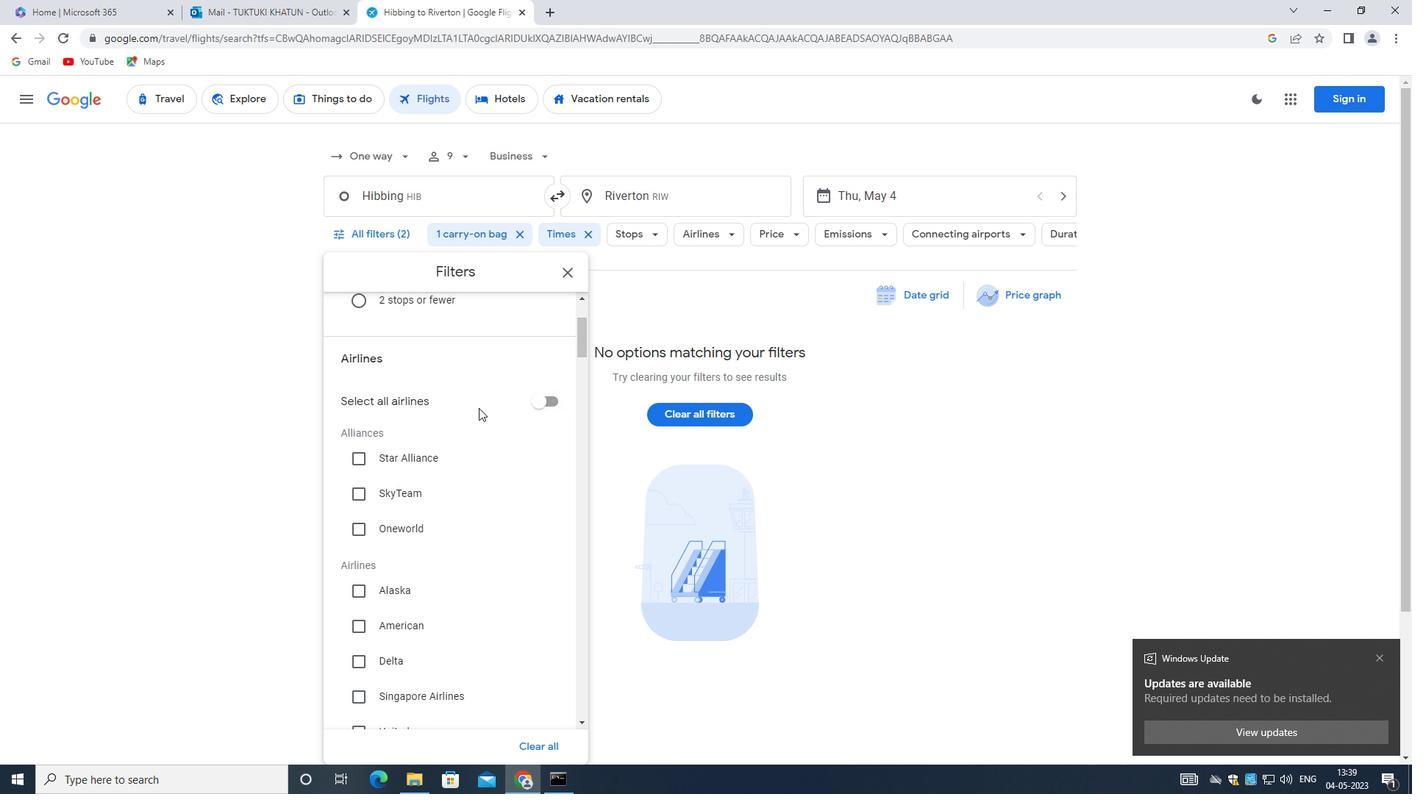 
Action: Mouse scrolled (474, 414) with delta (0, 0)
Screenshot: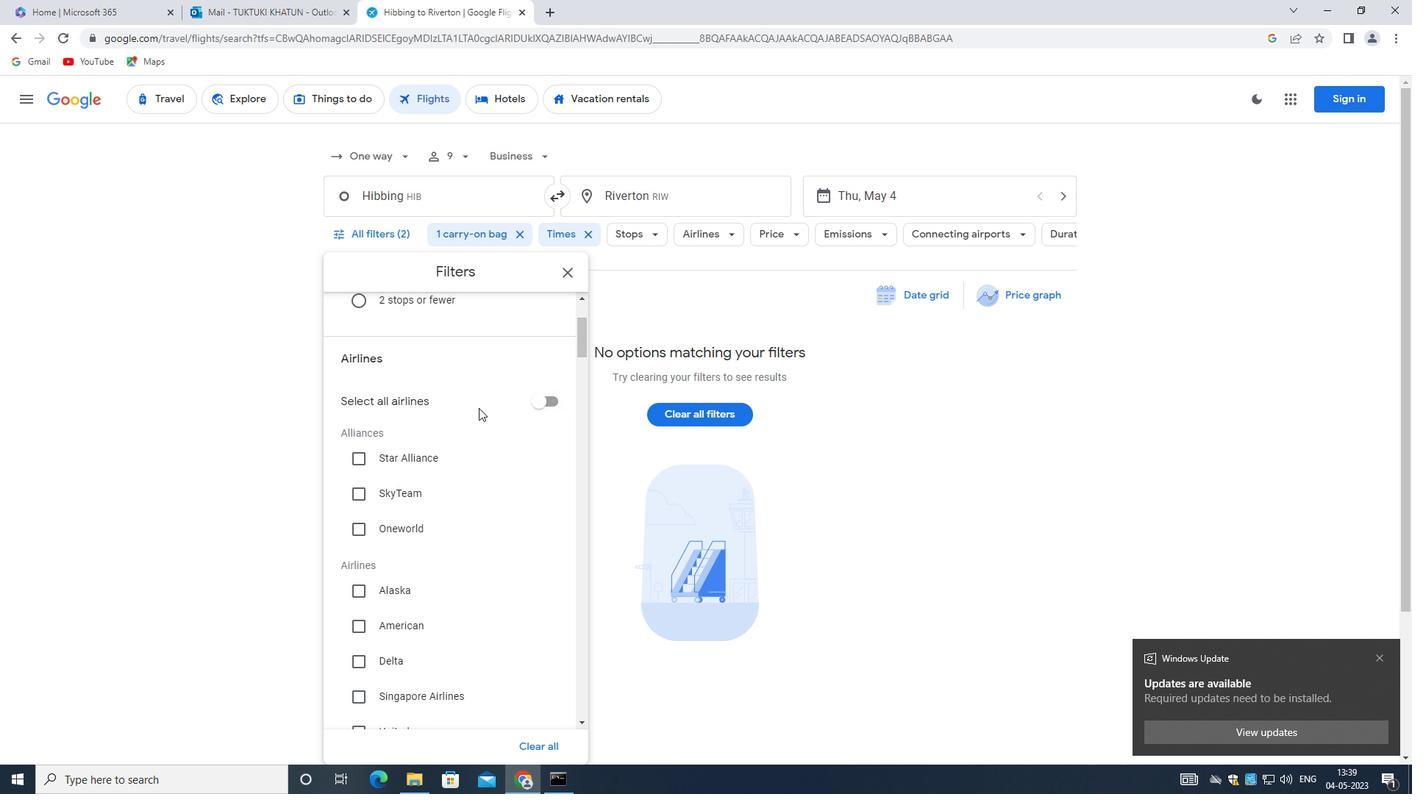 
Action: Mouse moved to (488, 594)
Screenshot: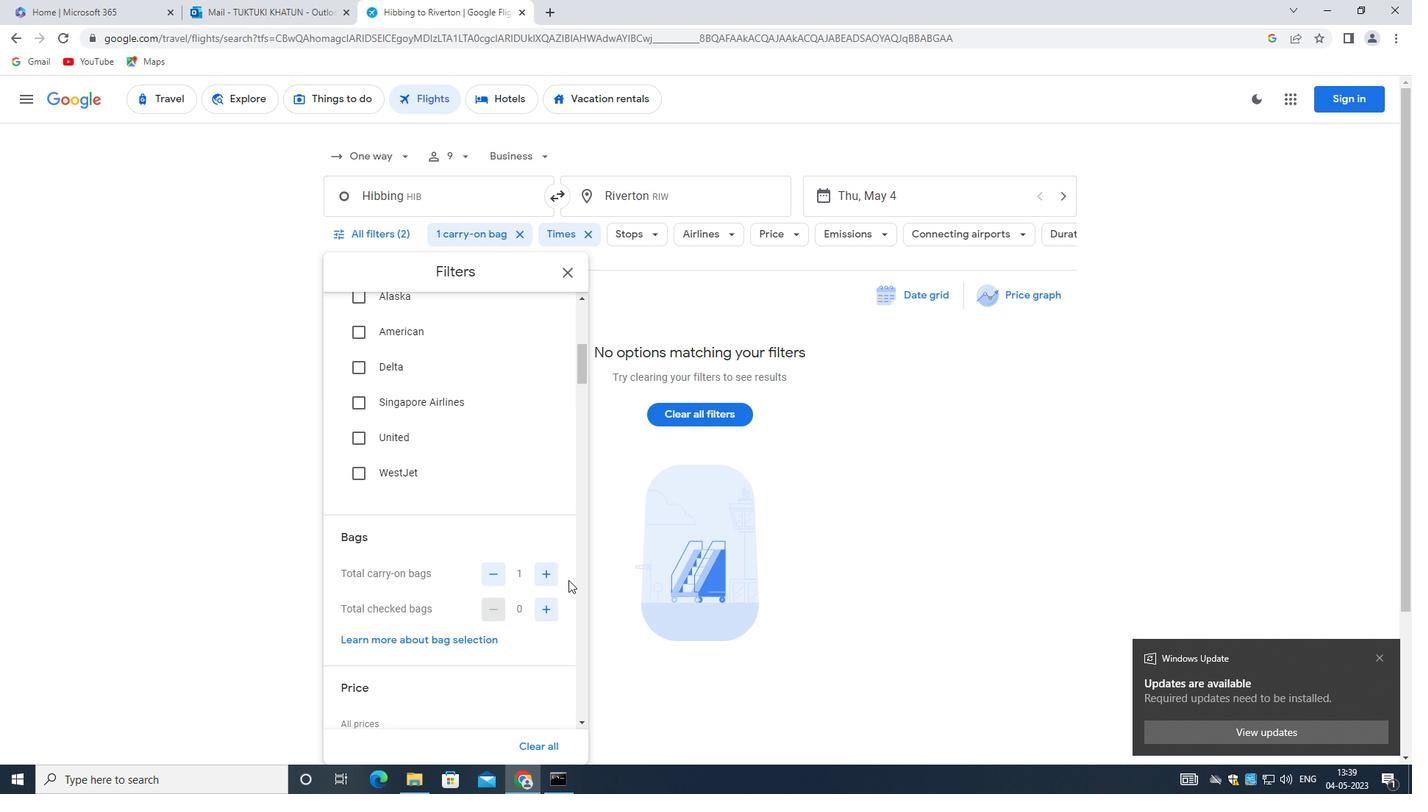 
Action: Mouse scrolled (488, 593) with delta (0, 0)
Screenshot: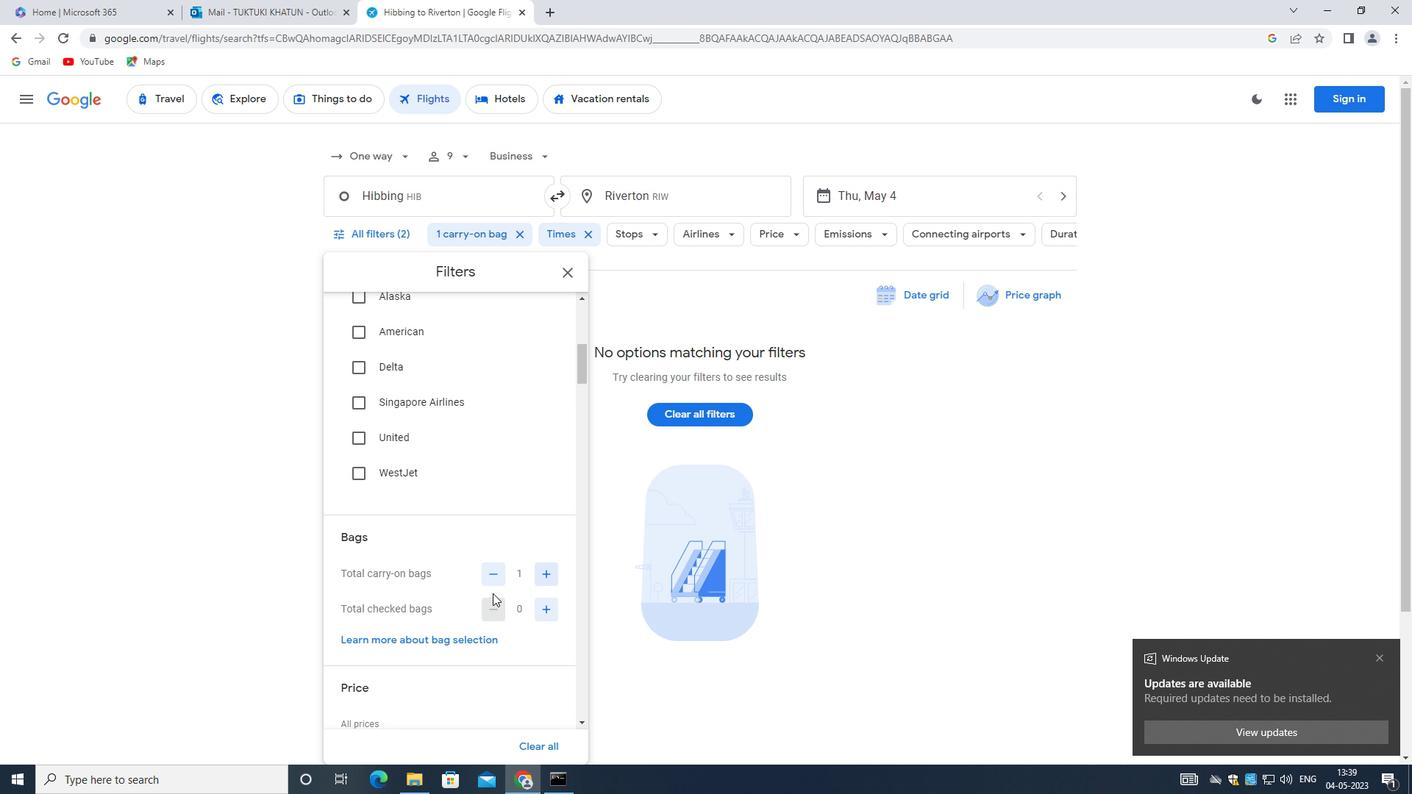 
Action: Mouse moved to (487, 594)
Screenshot: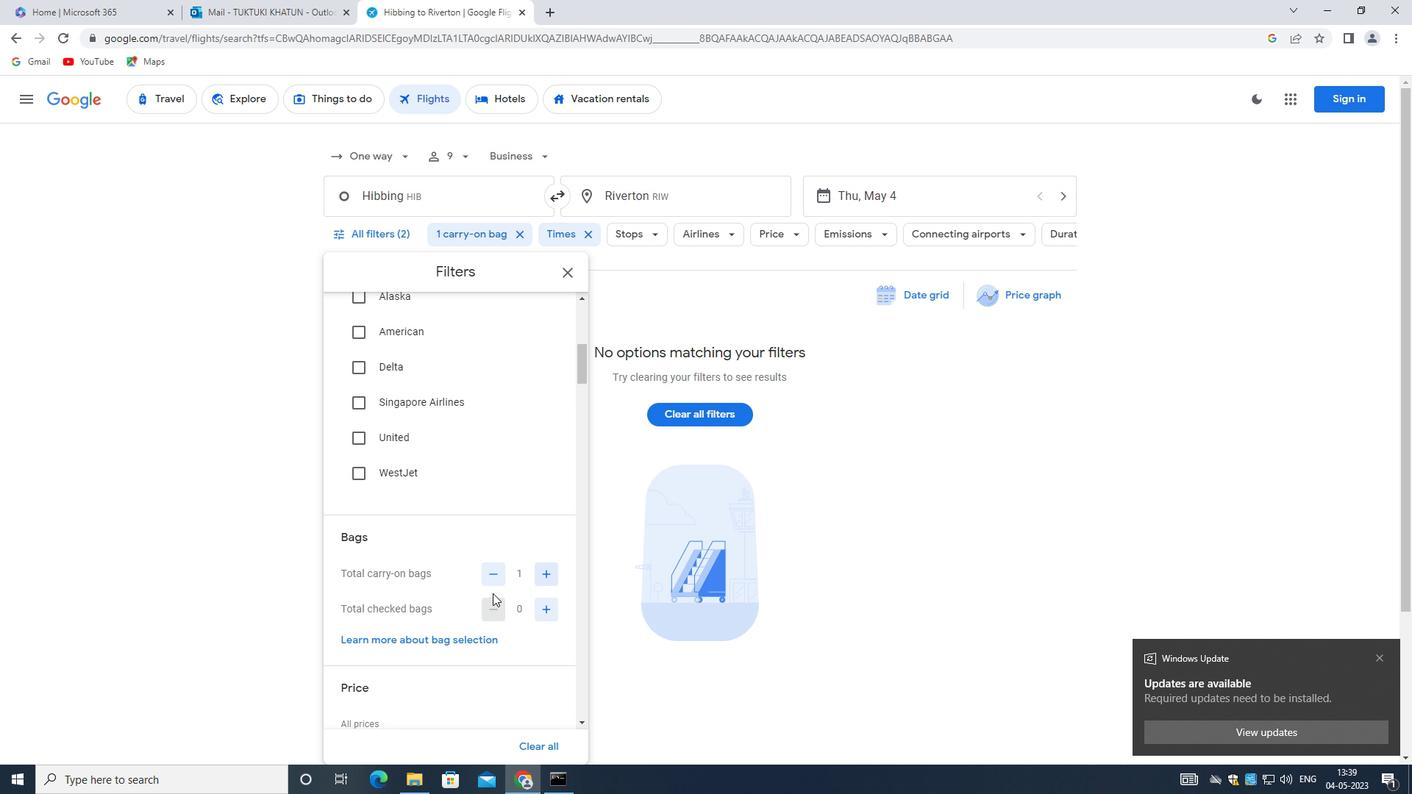 
Action: Mouse scrolled (487, 593) with delta (0, 0)
Screenshot: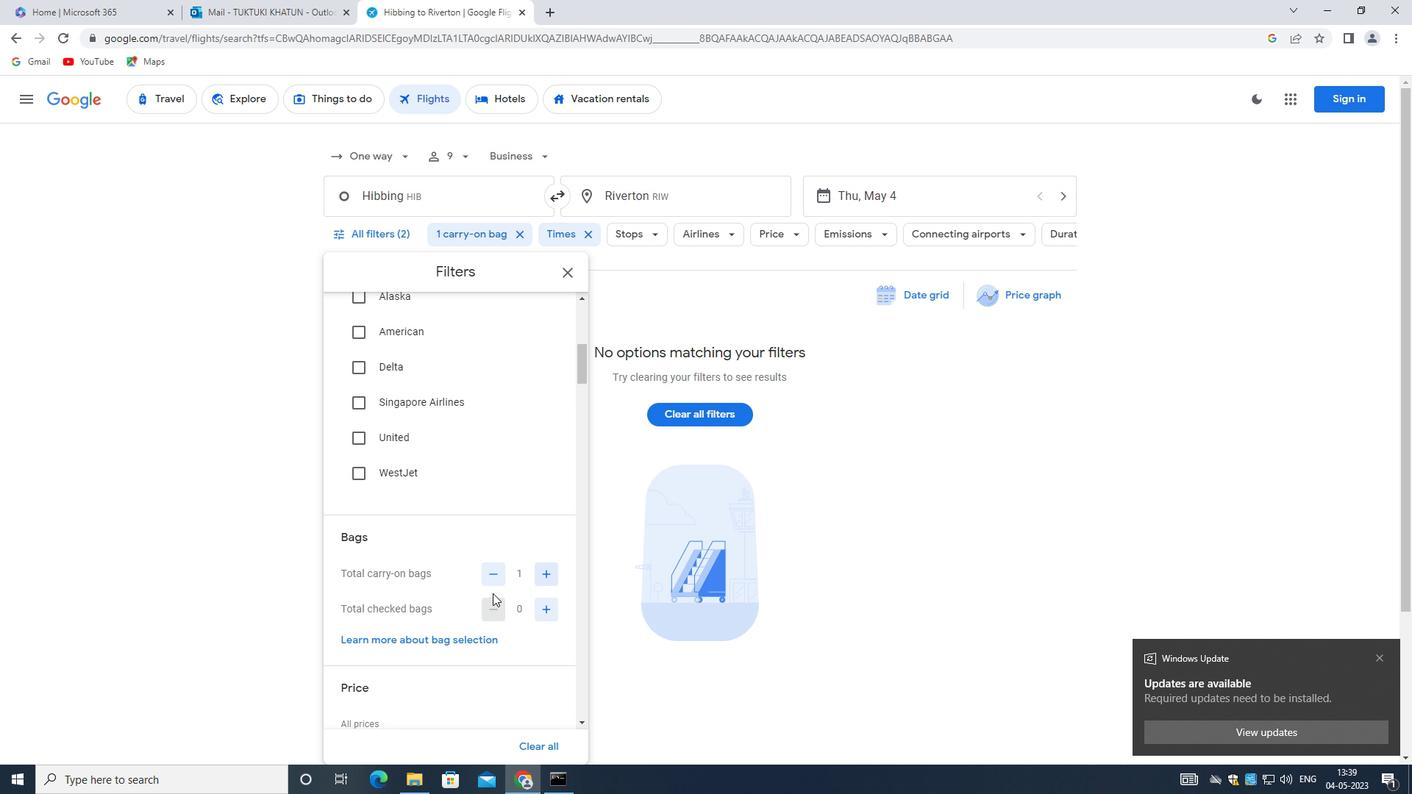 
Action: Mouse scrolled (487, 593) with delta (0, 0)
Screenshot: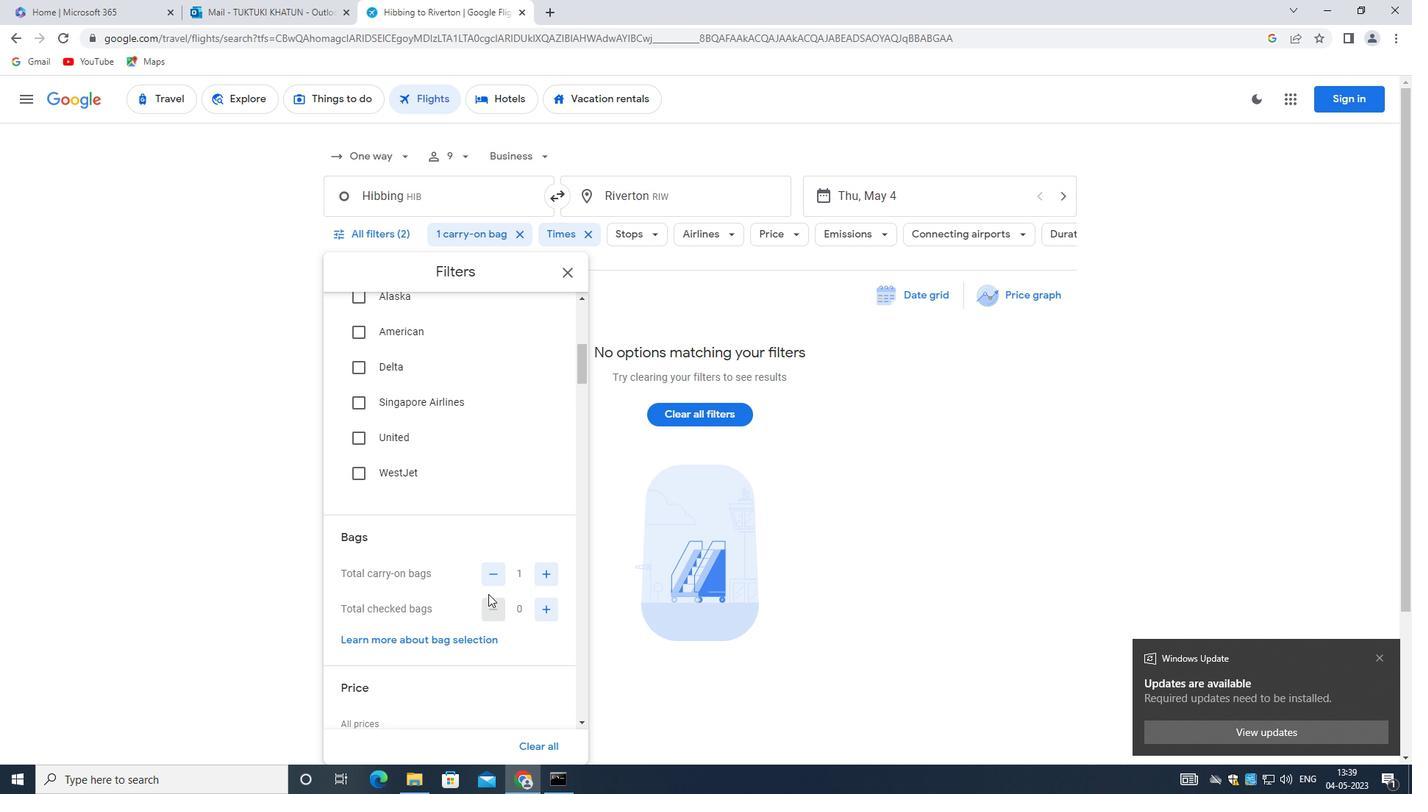 
Action: Mouse moved to (543, 525)
Screenshot: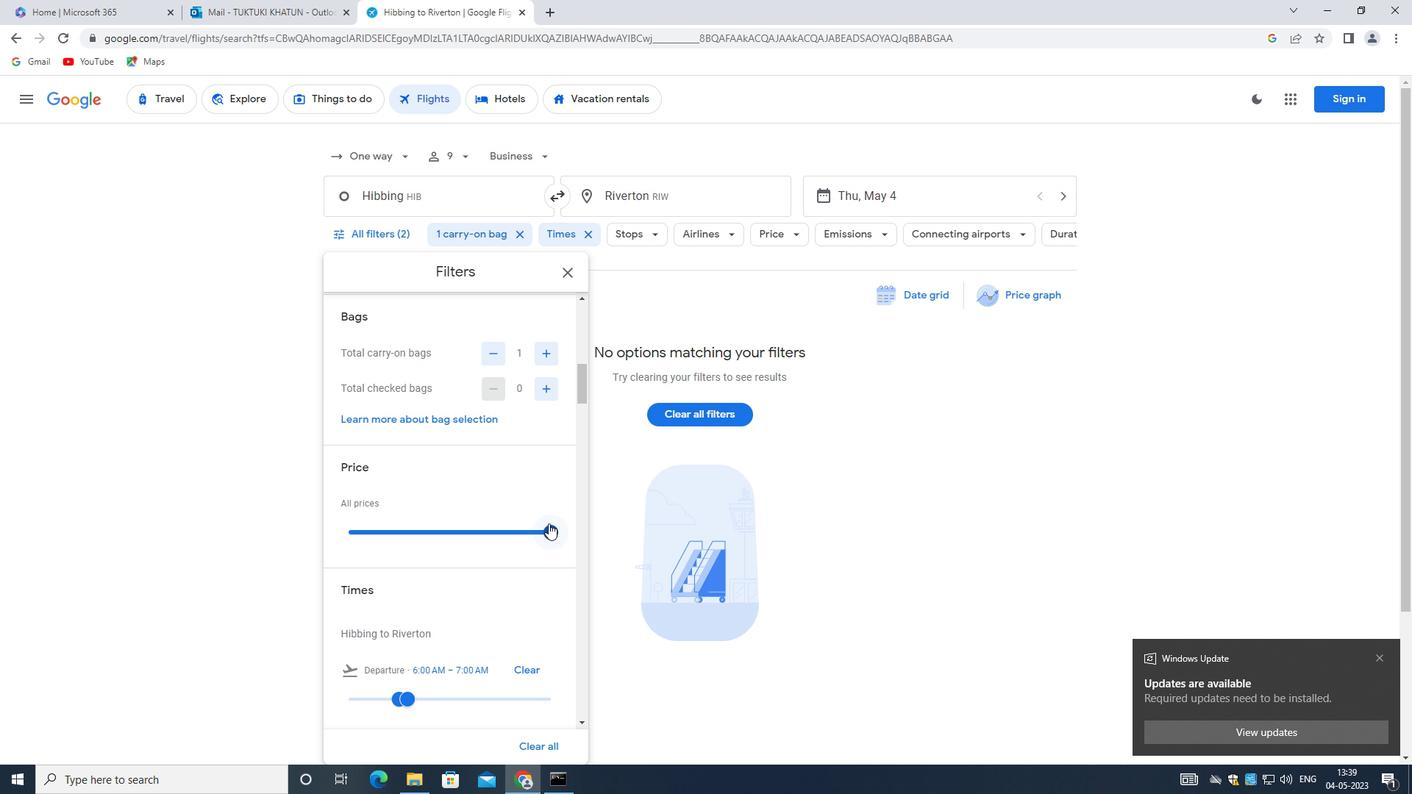 
Action: Mouse pressed left at (543, 525)
Screenshot: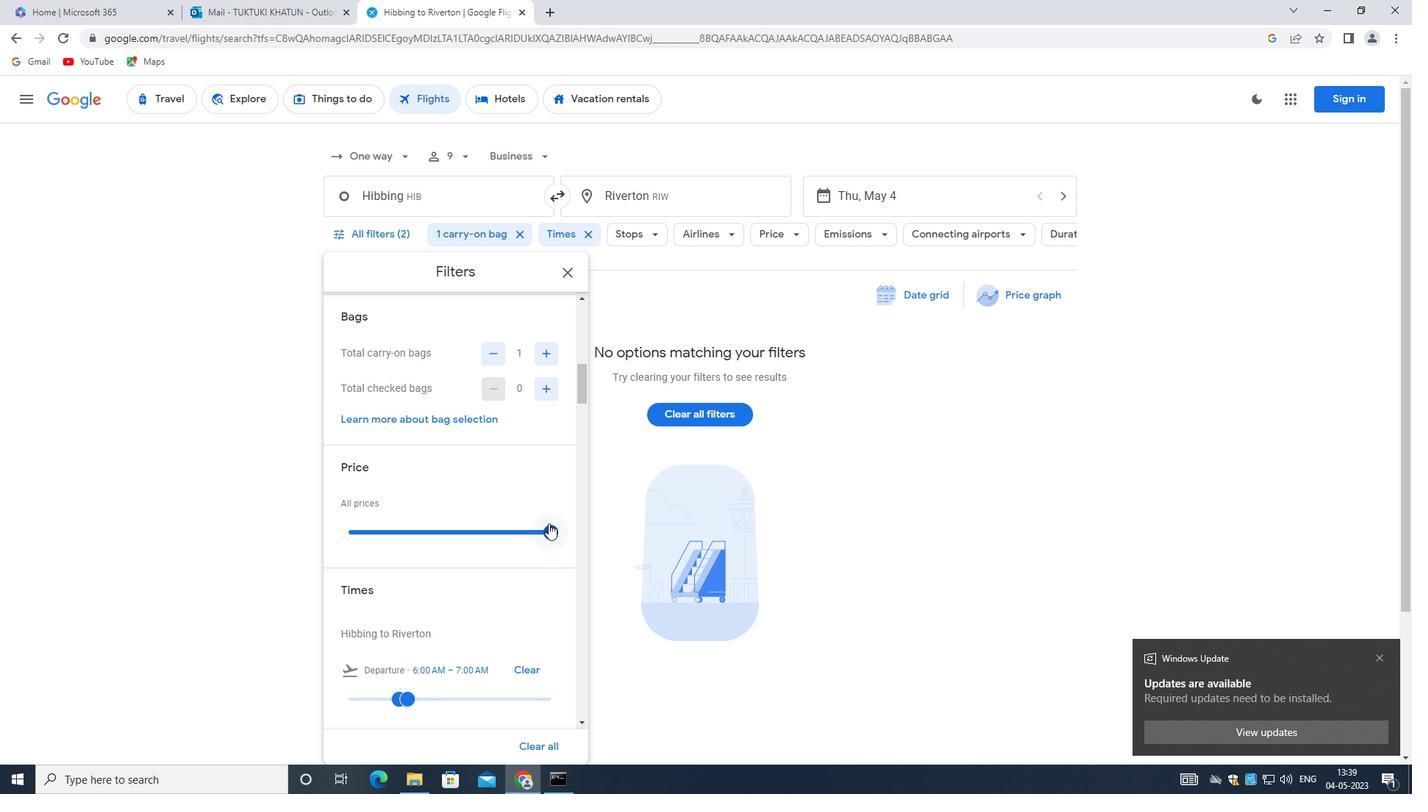 
Action: Mouse moved to (493, 545)
Screenshot: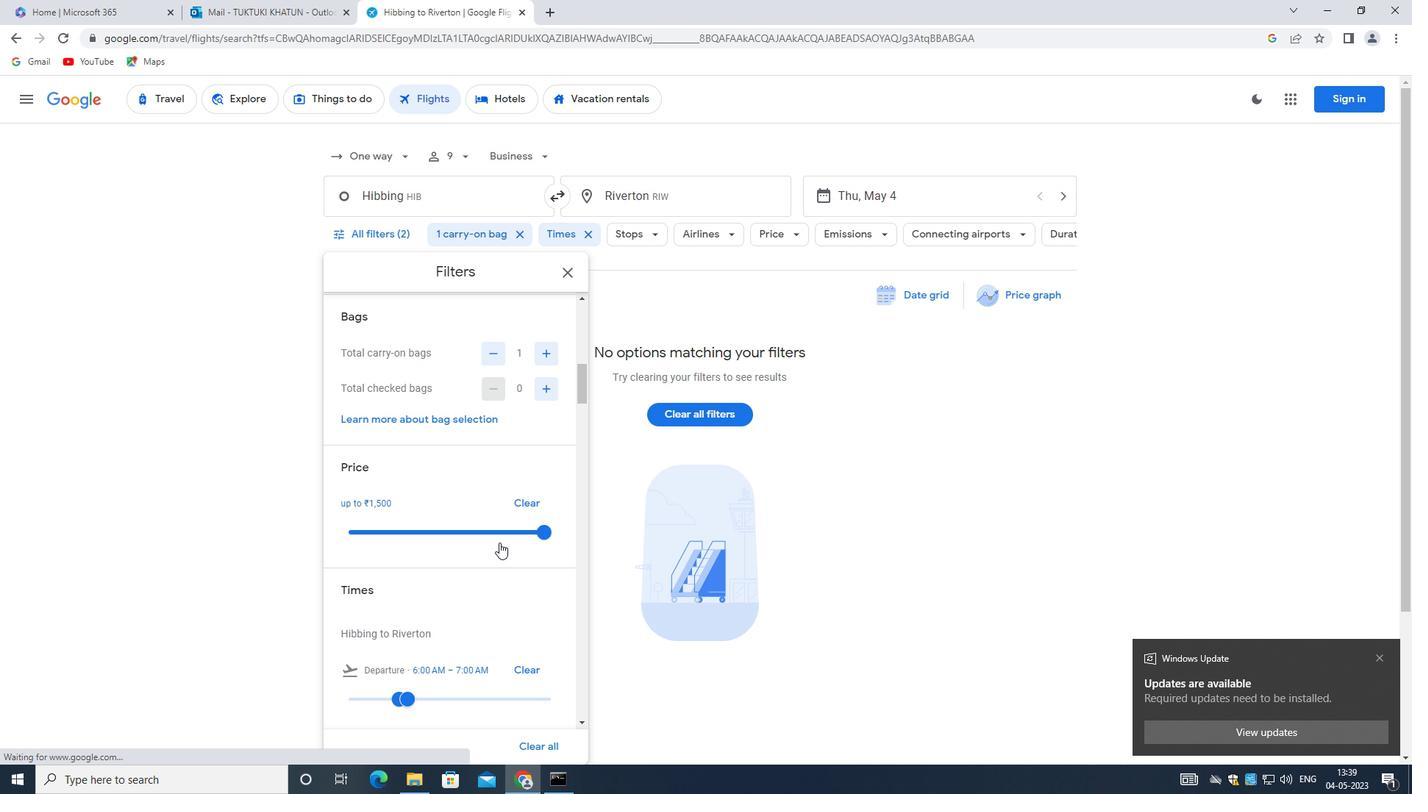 
Action: Mouse scrolled (493, 544) with delta (0, 0)
Screenshot: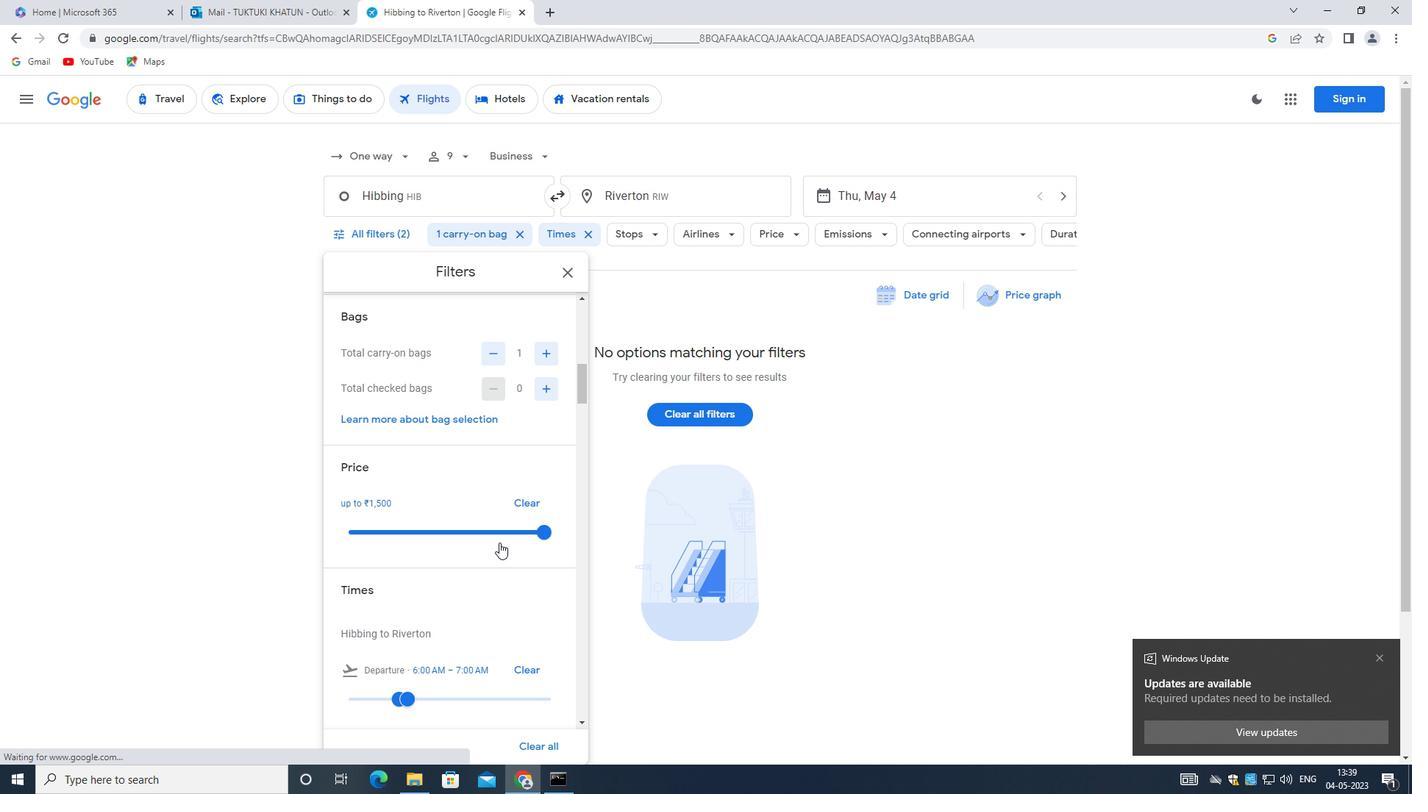 
Action: Mouse moved to (492, 545)
Screenshot: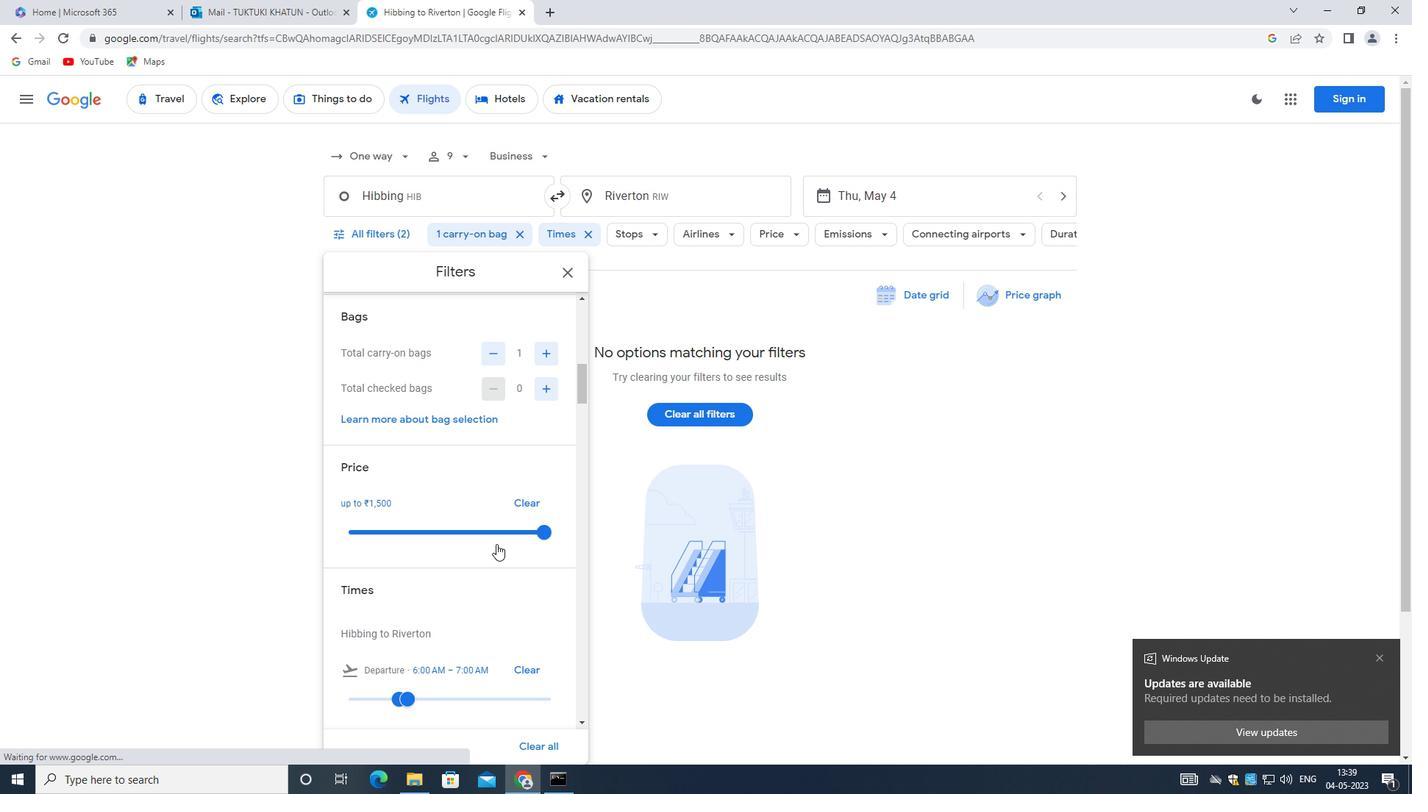 
Action: Mouse scrolled (492, 545) with delta (0, 0)
Screenshot: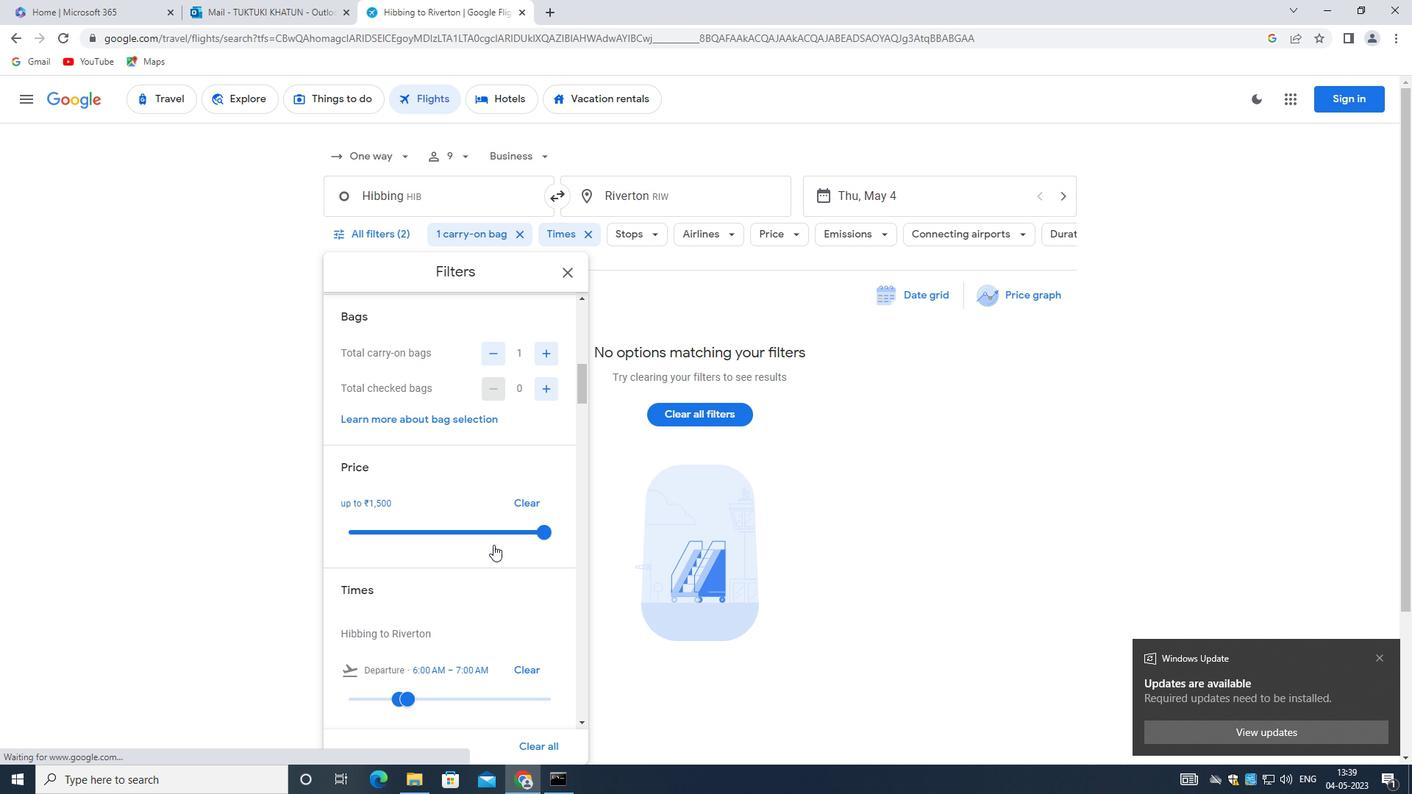 
Action: Mouse moved to (491, 545)
Screenshot: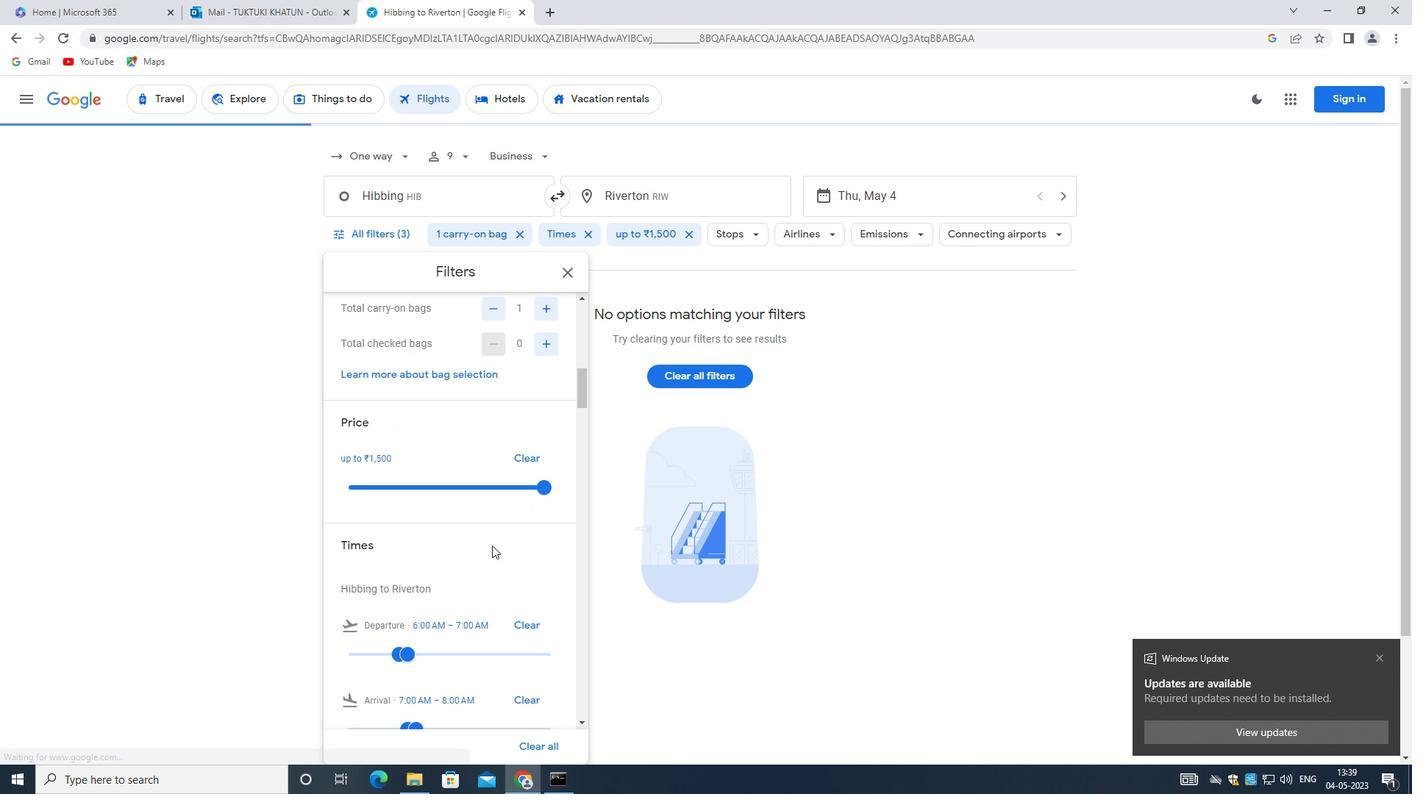 
Action: Mouse scrolled (491, 545) with delta (0, 0)
Screenshot: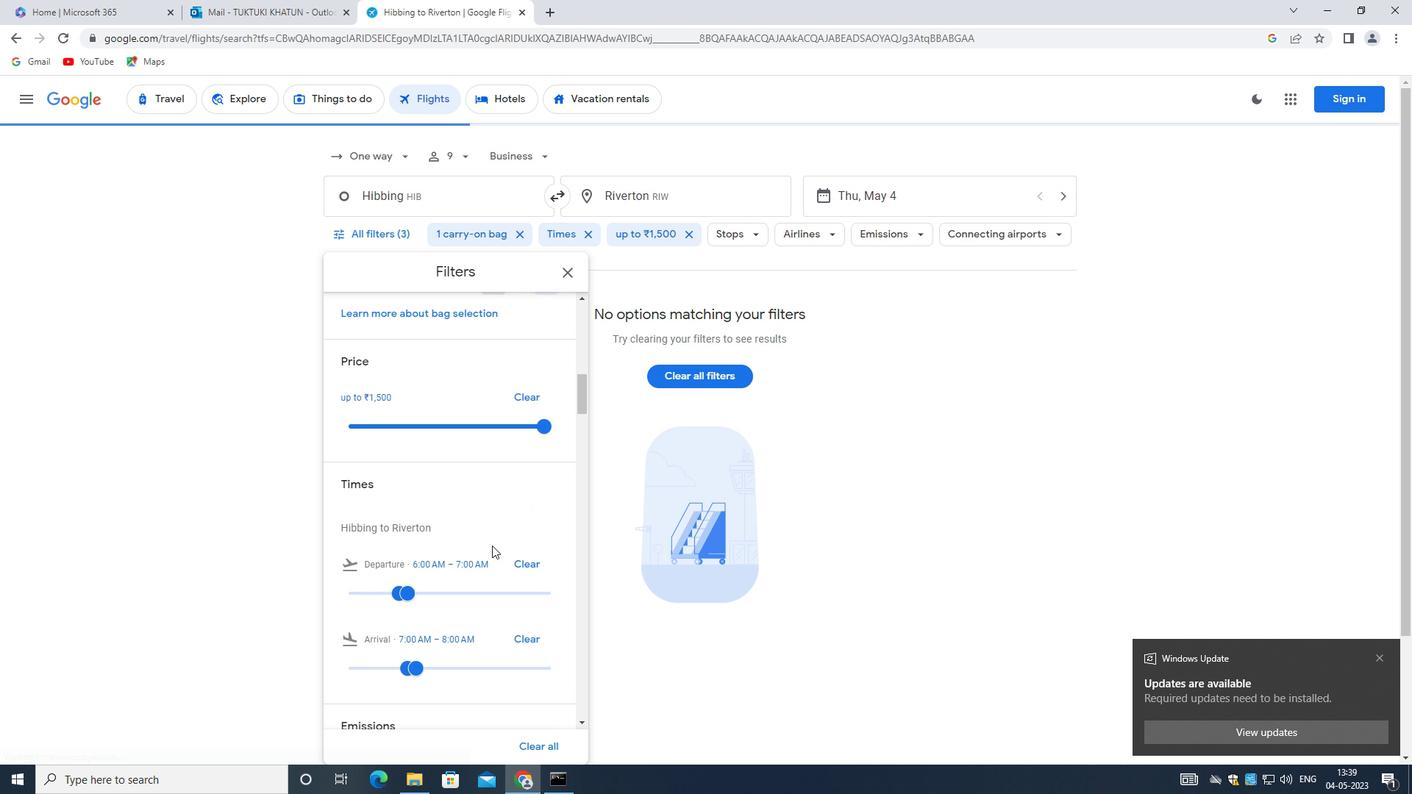 
Action: Mouse moved to (461, 554)
Screenshot: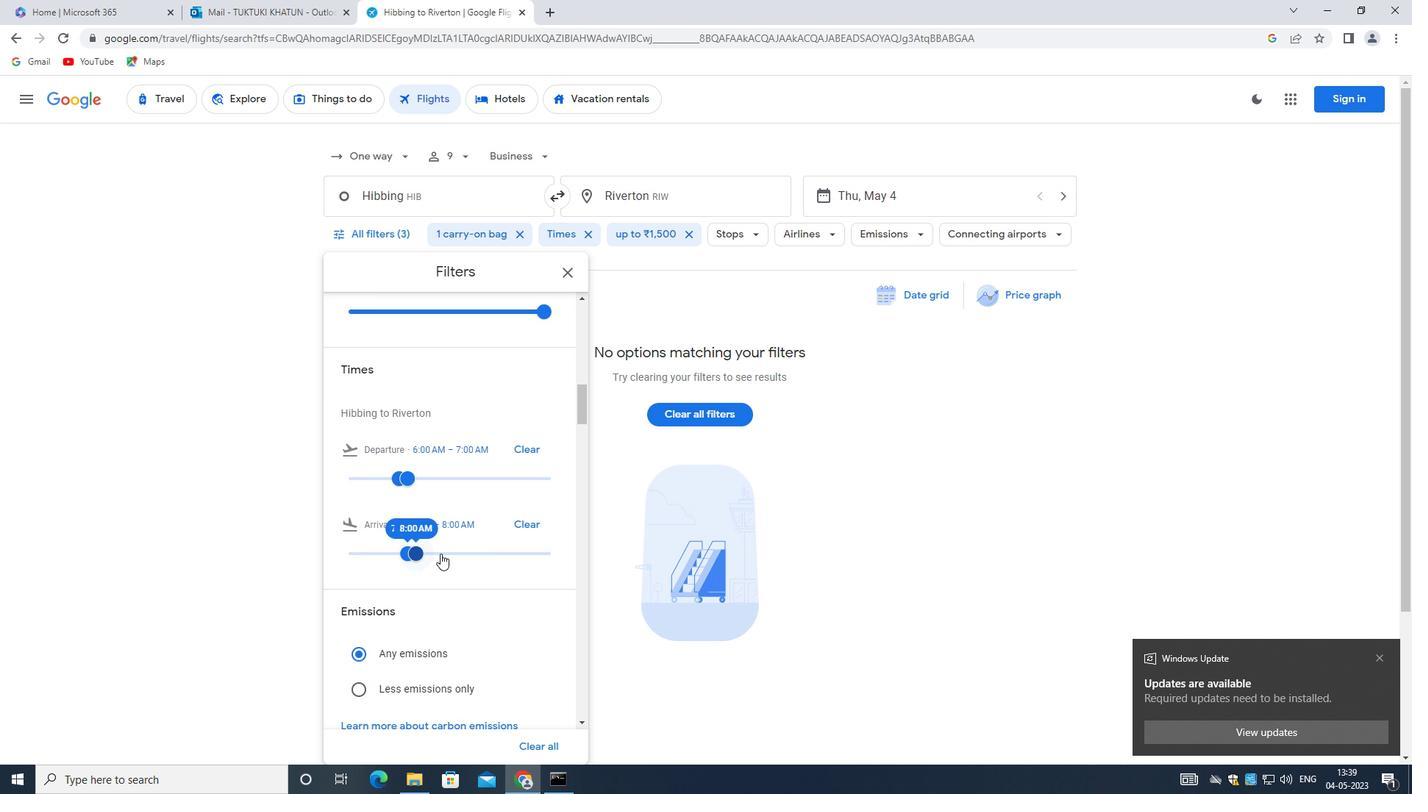 
Action: Mouse pressed left at (461, 554)
Screenshot: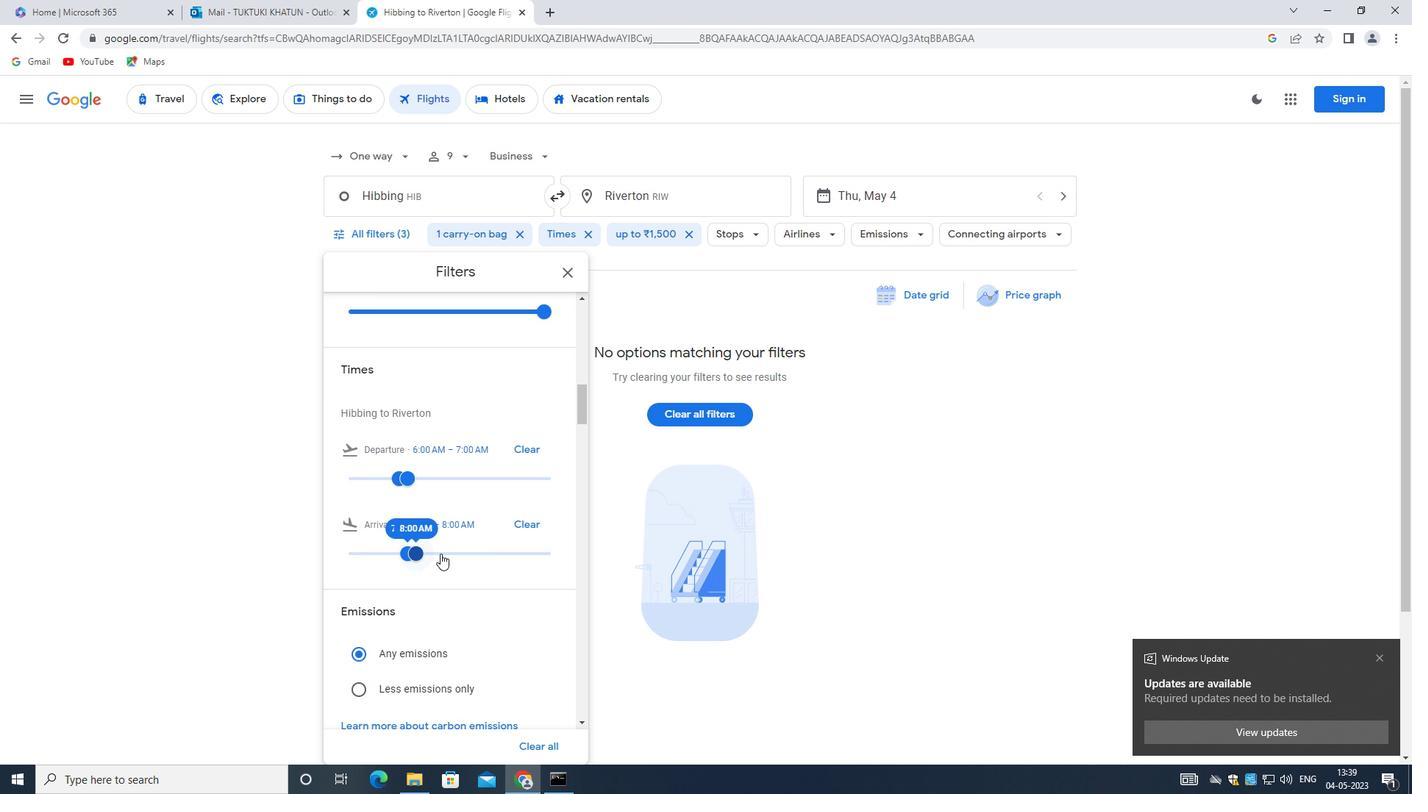 
Action: Mouse moved to (399, 554)
Screenshot: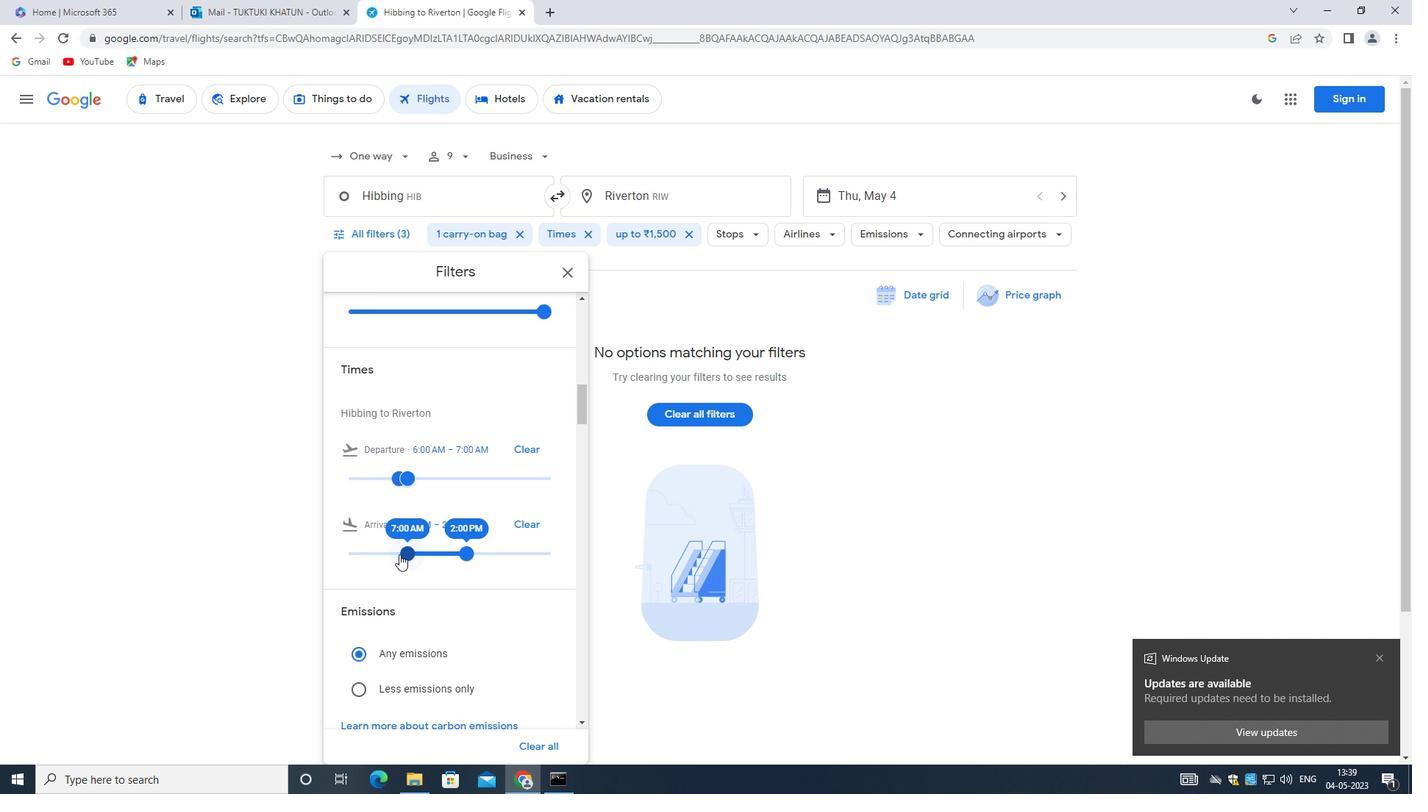 
Action: Mouse pressed left at (399, 554)
Screenshot: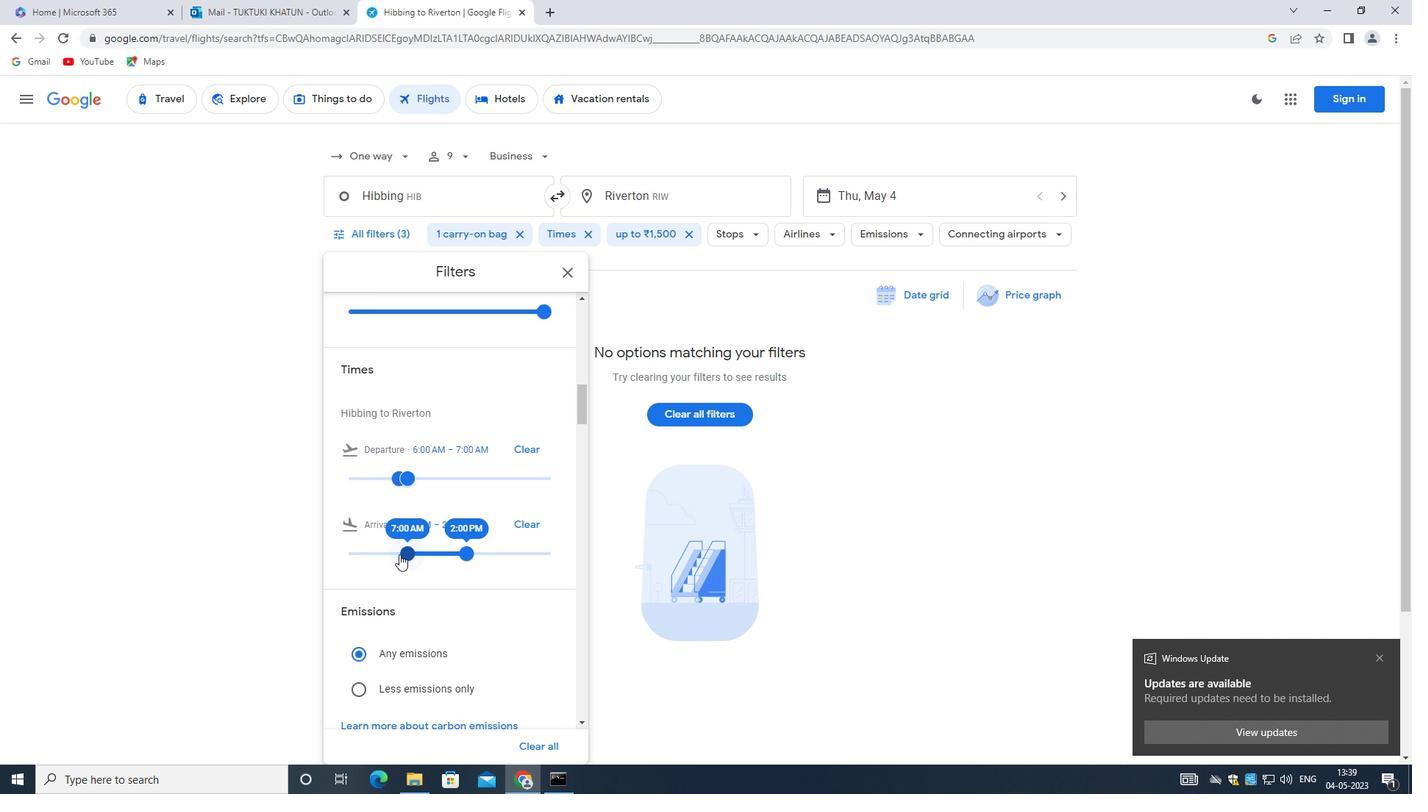 
Action: Mouse moved to (468, 549)
Screenshot: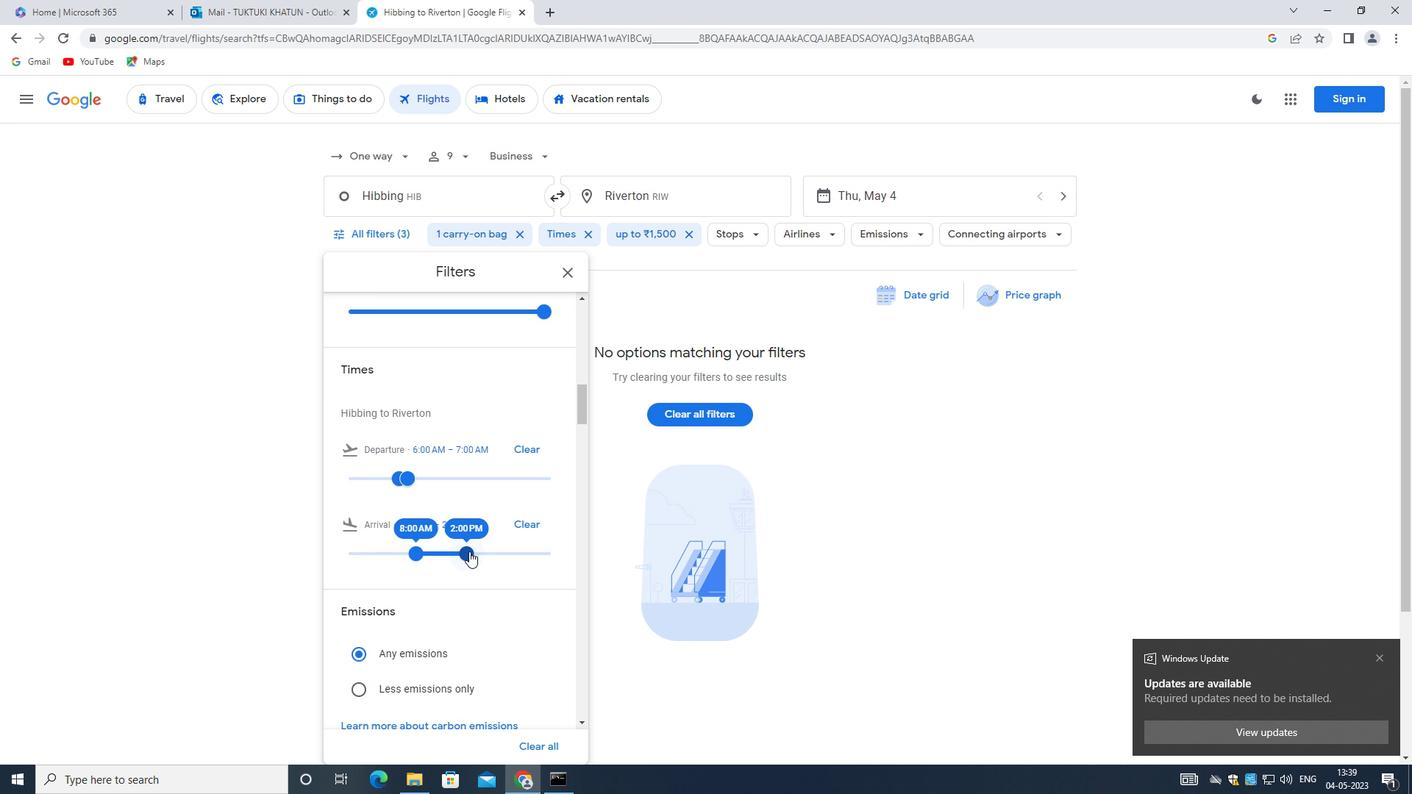 
Action: Mouse pressed left at (468, 549)
Screenshot: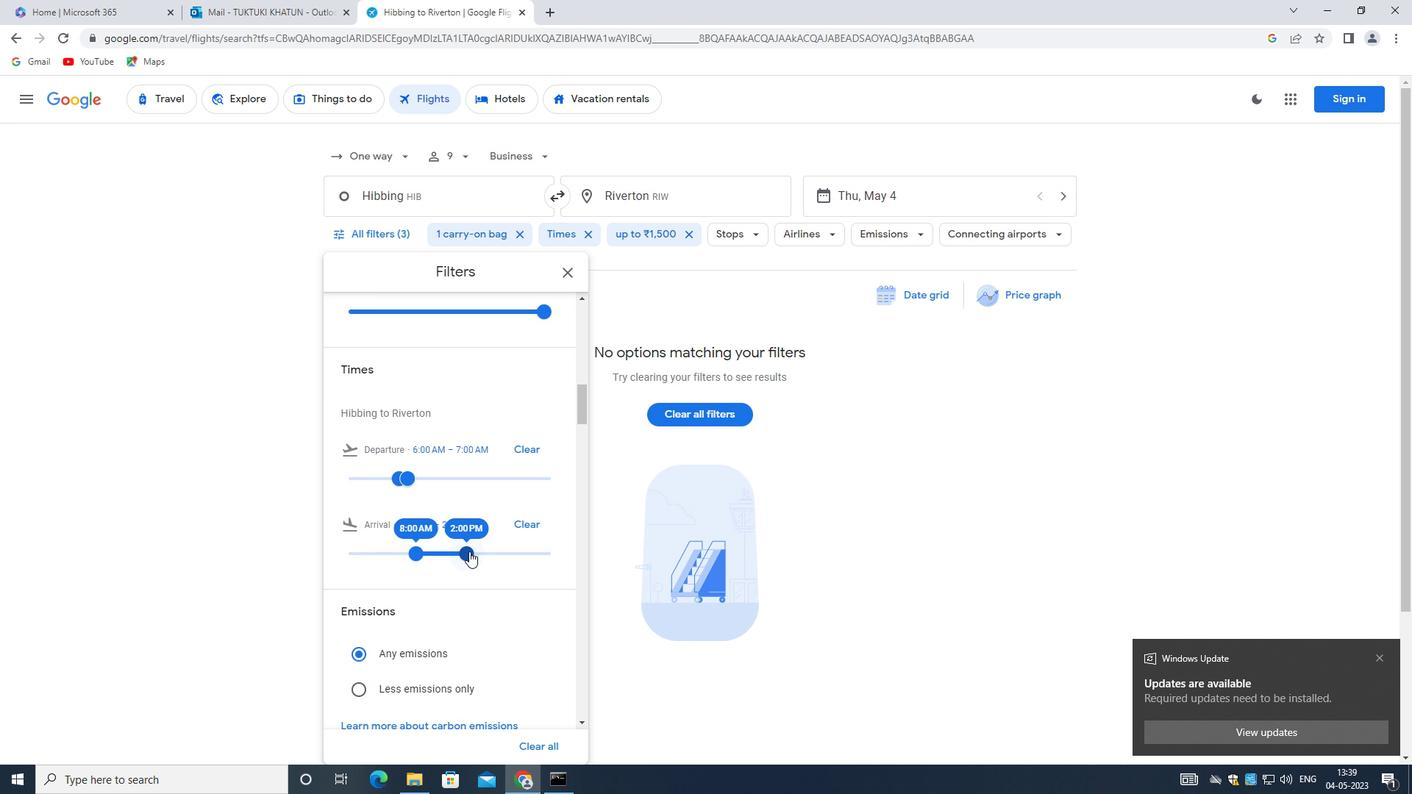 
Action: Mouse moved to (480, 553)
Screenshot: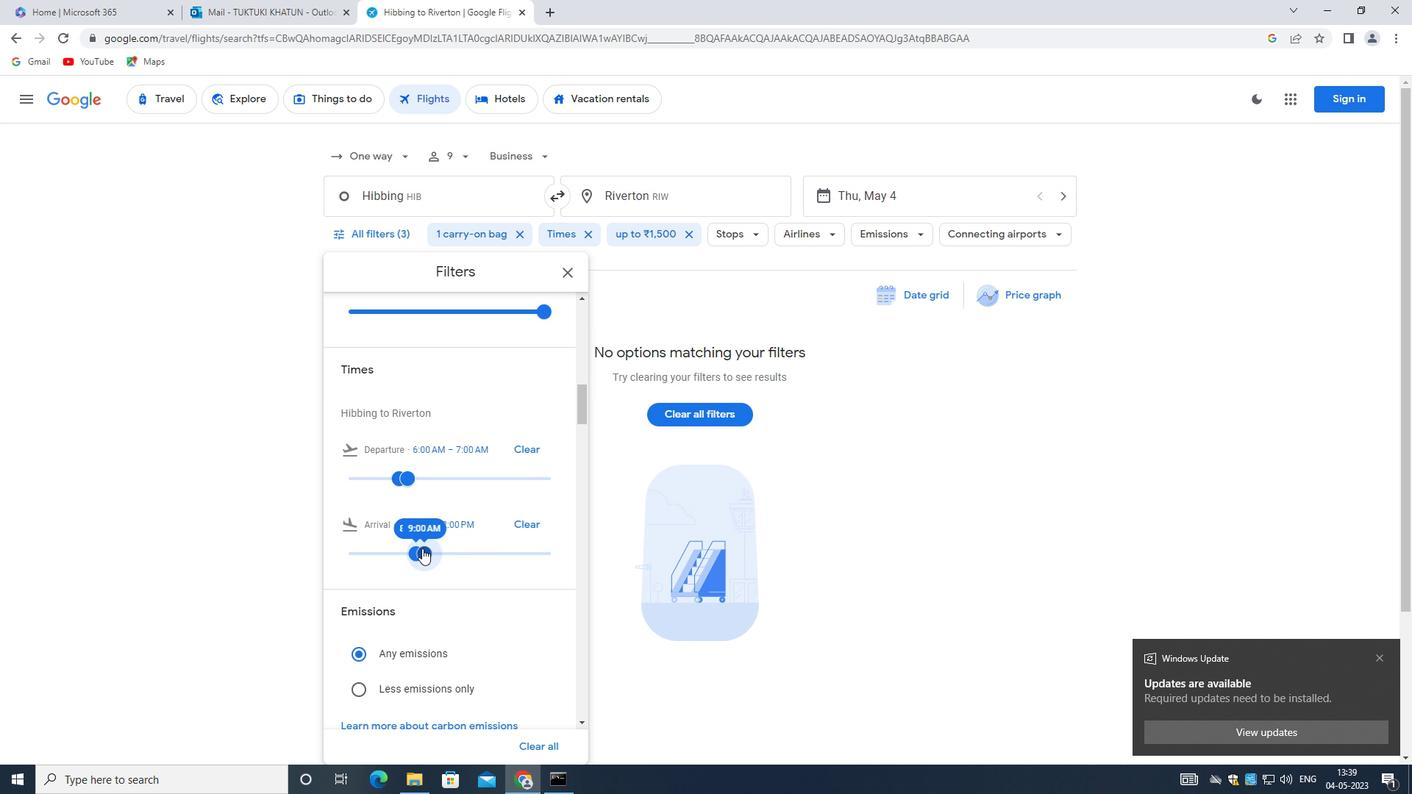 
Action: Mouse scrolled (480, 552) with delta (0, 0)
Screenshot: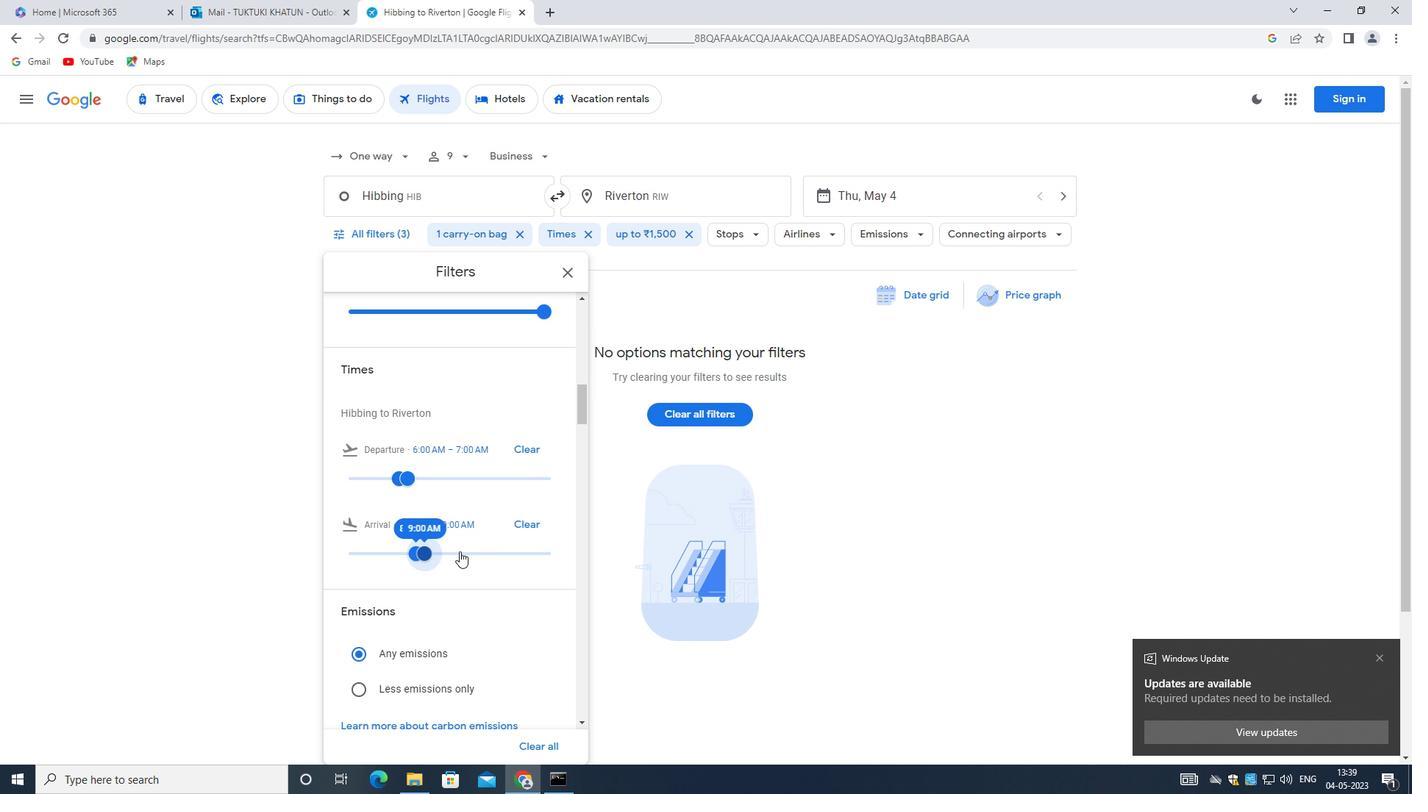 
Action: Mouse moved to (481, 553)
Screenshot: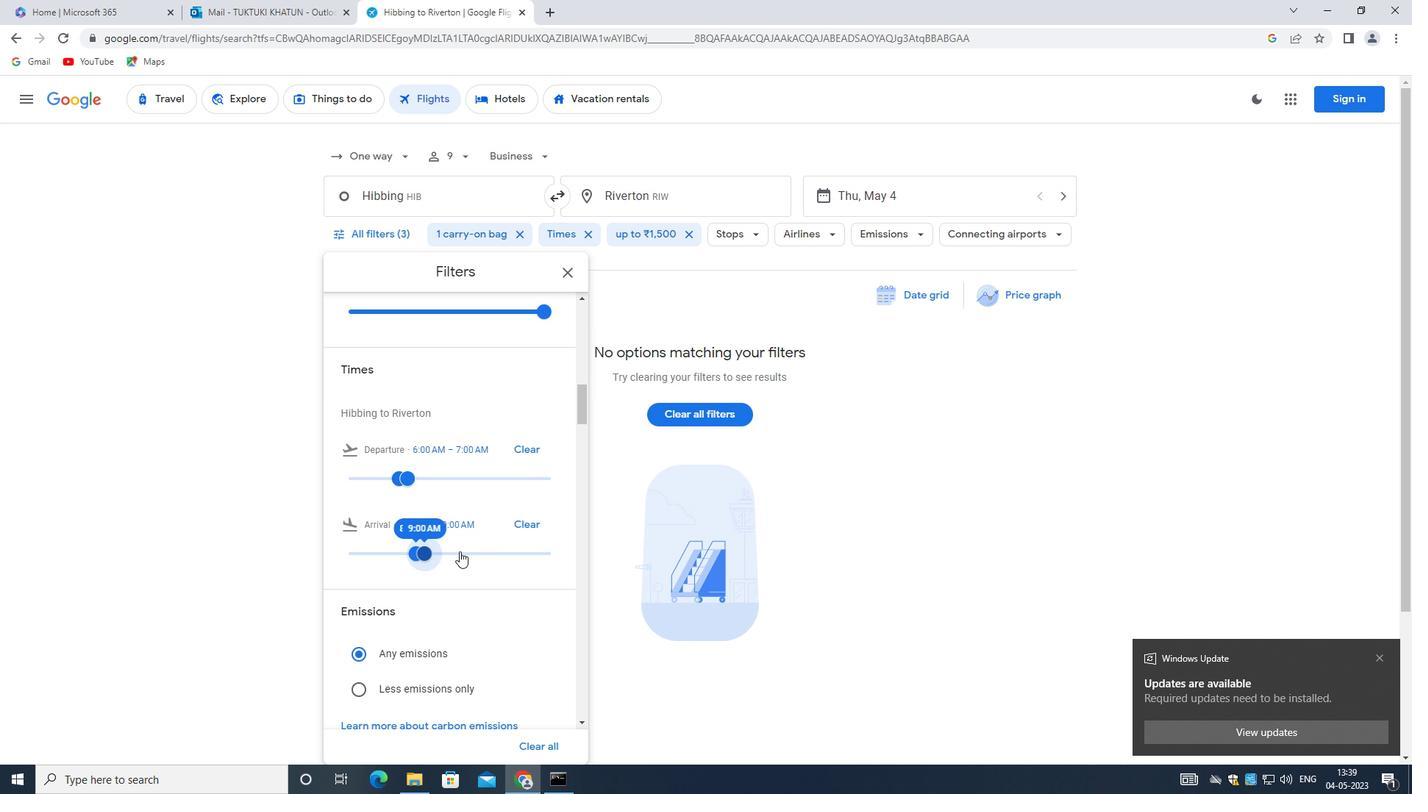 
Action: Mouse scrolled (481, 552) with delta (0, 0)
Screenshot: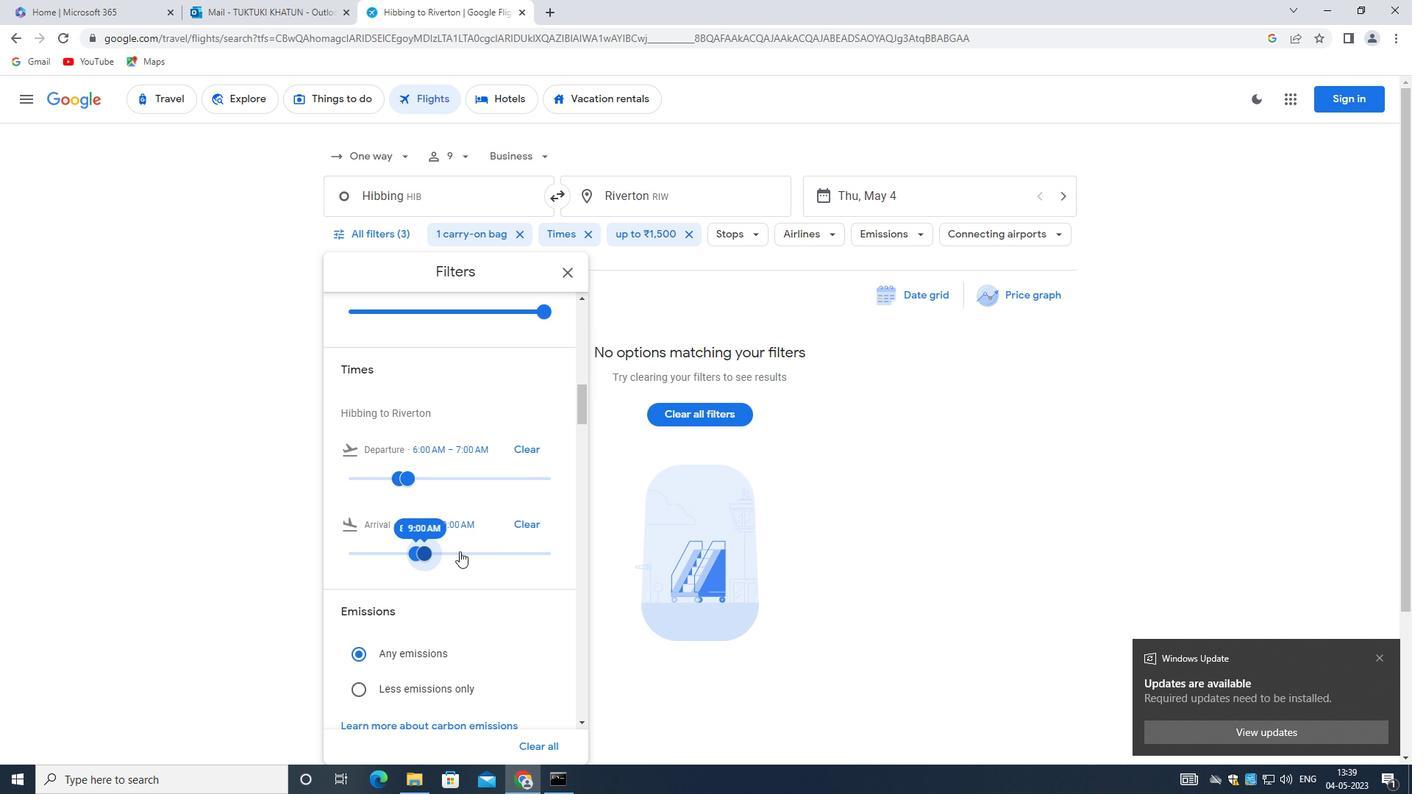 
Action: Mouse scrolled (481, 552) with delta (0, 0)
Screenshot: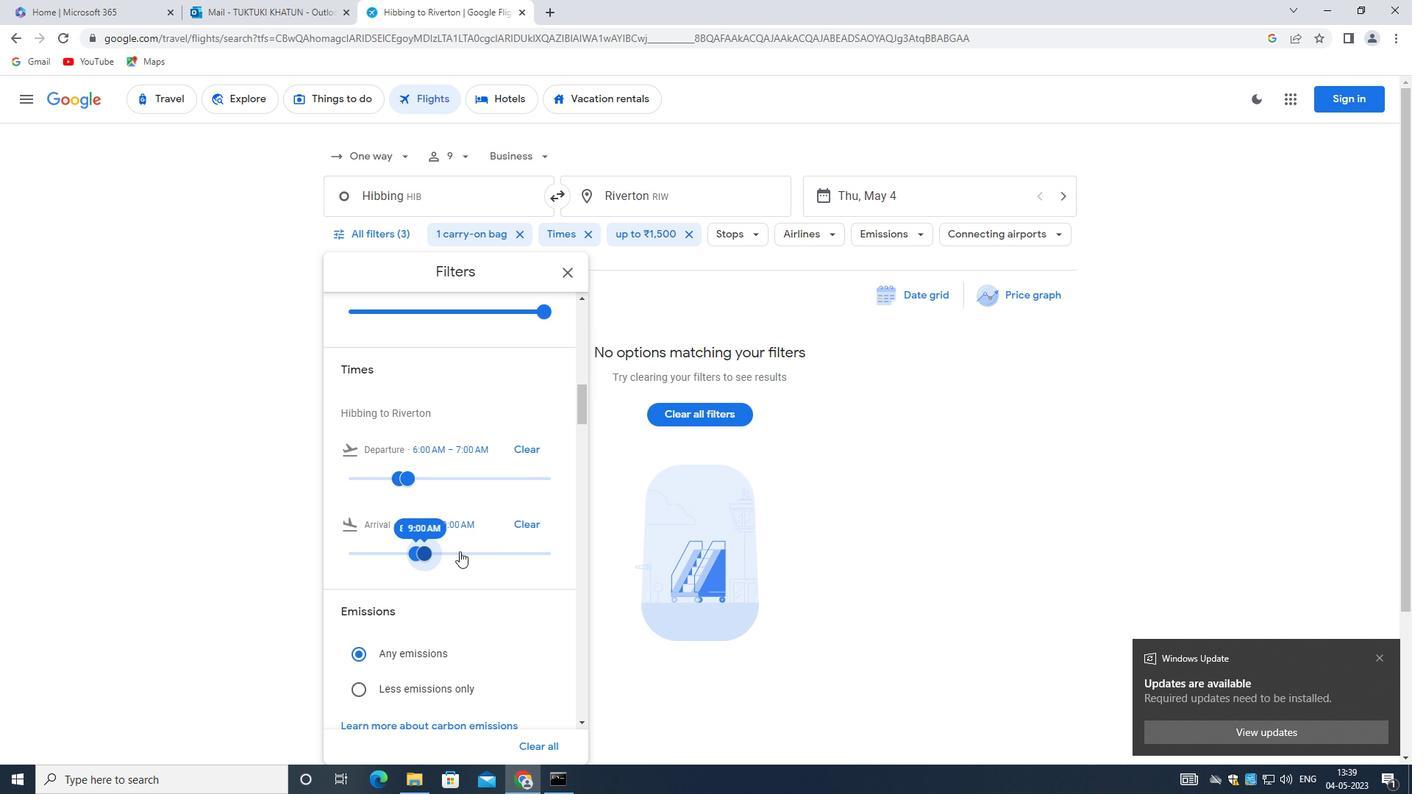 
Action: Mouse scrolled (481, 552) with delta (0, 0)
Screenshot: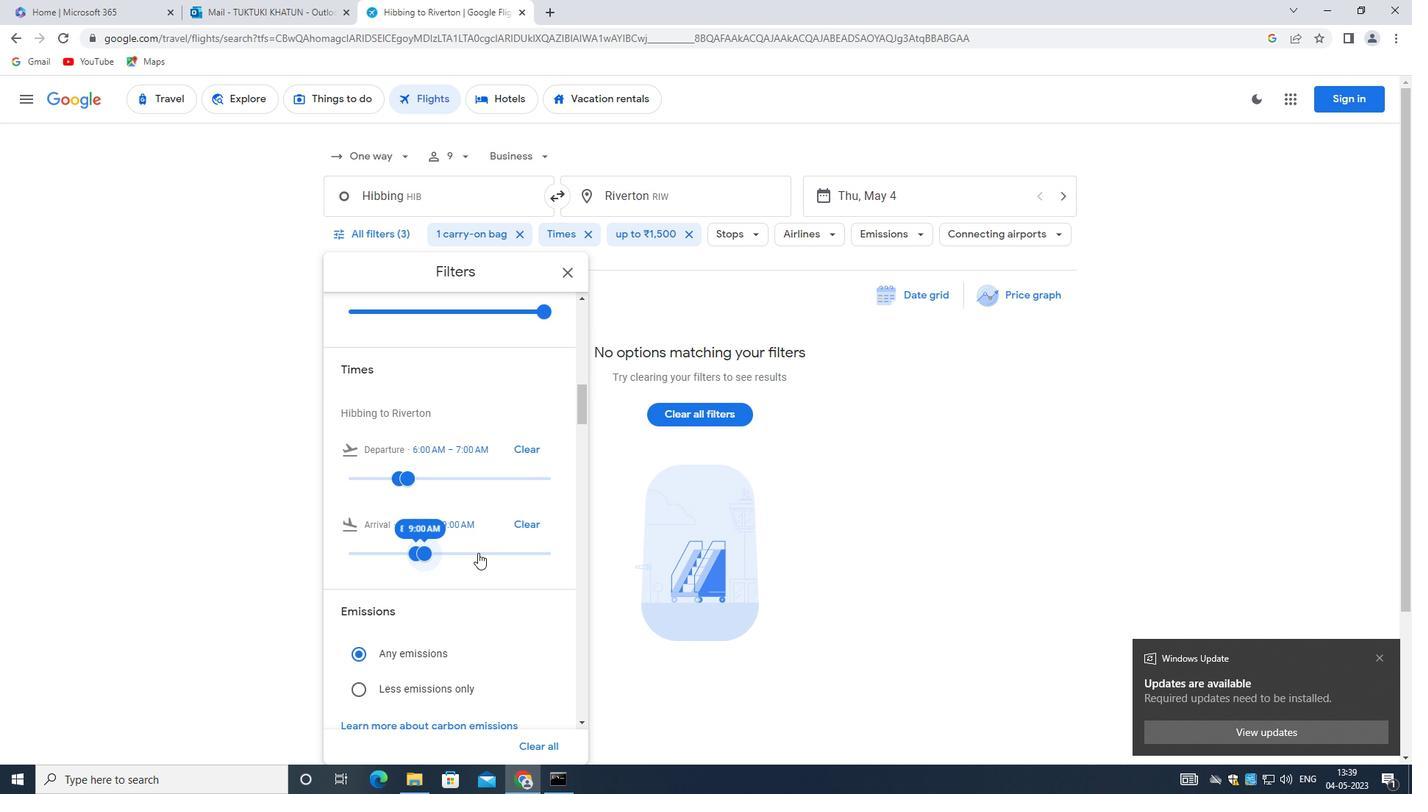 
Action: Mouse scrolled (481, 552) with delta (0, 0)
Screenshot: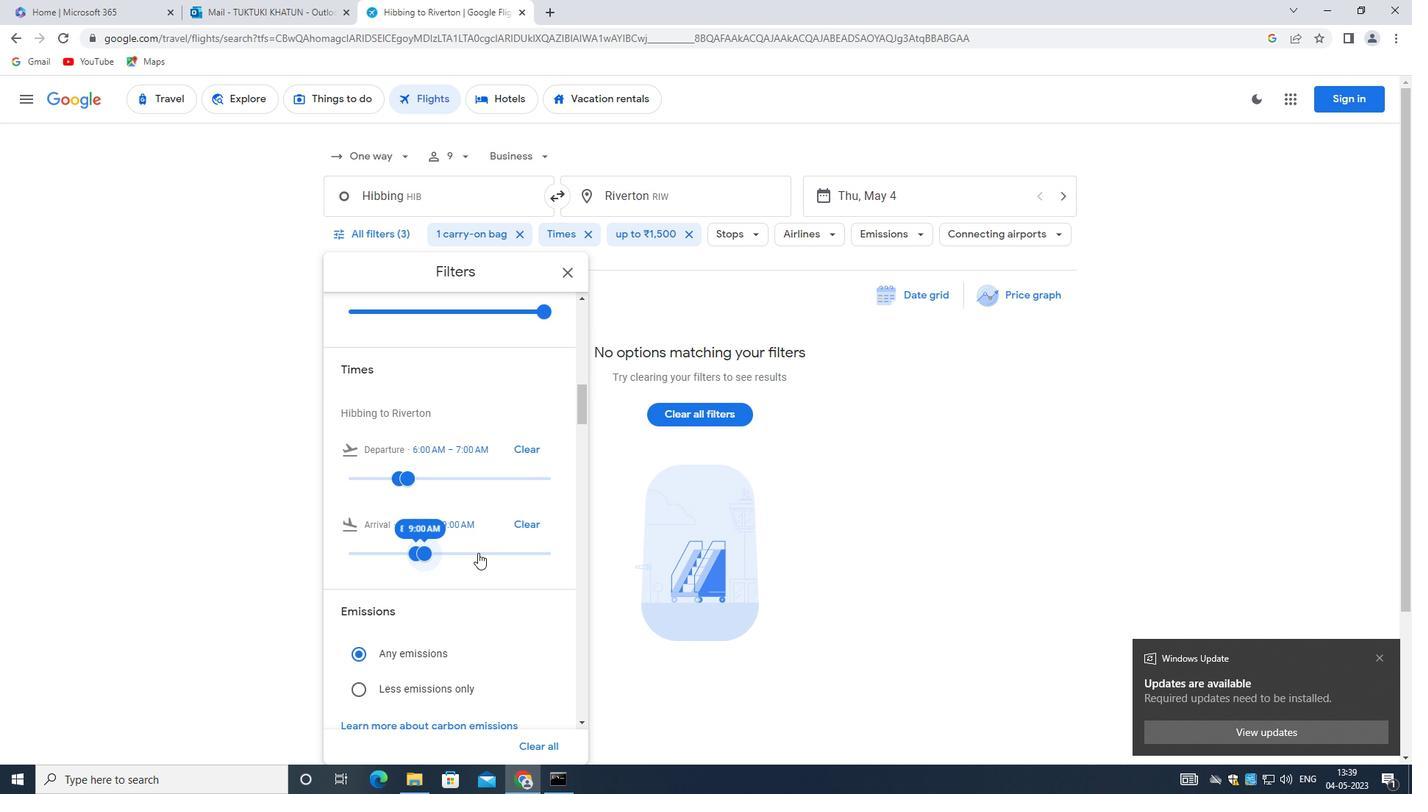 
Action: Mouse moved to (472, 538)
Screenshot: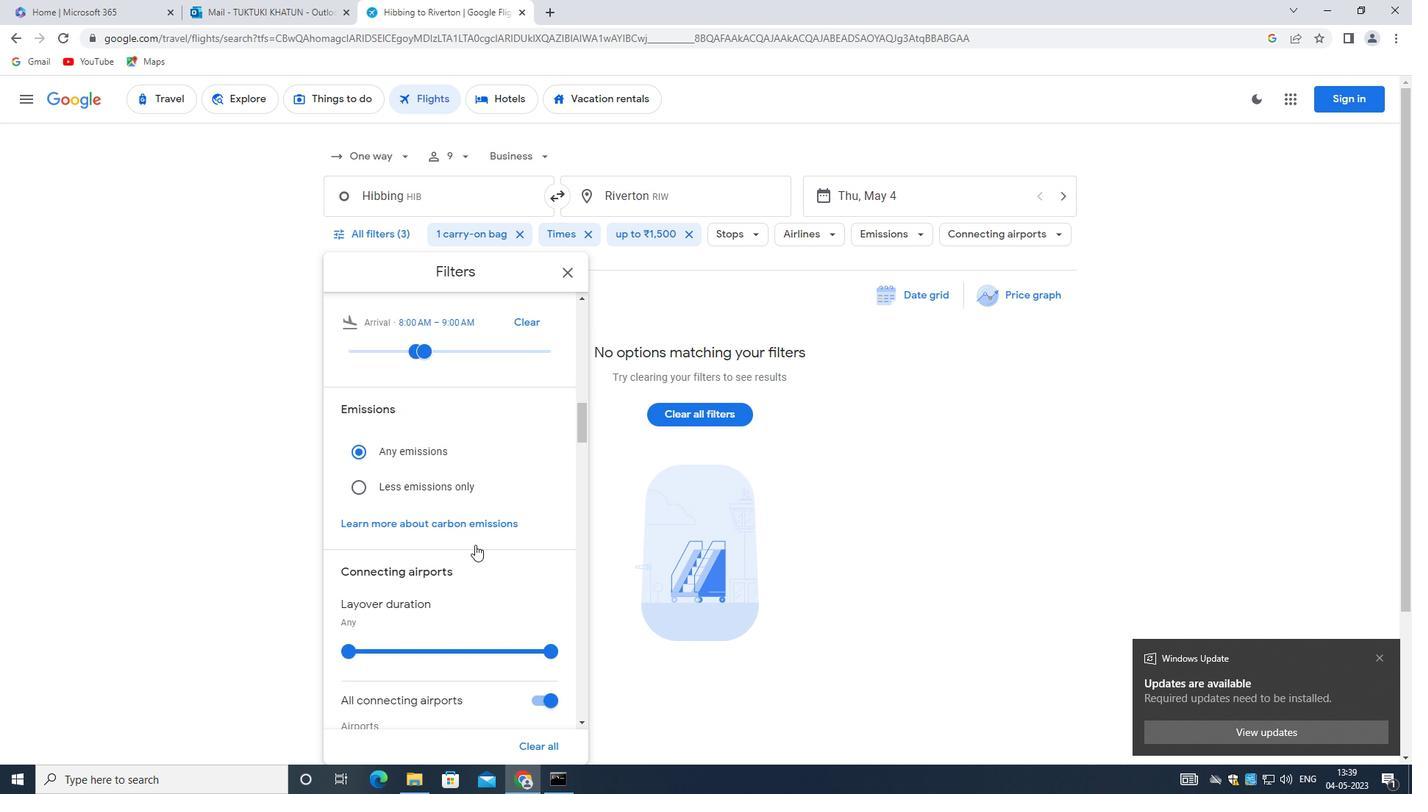 
Action: Mouse scrolled (472, 537) with delta (0, 0)
Screenshot: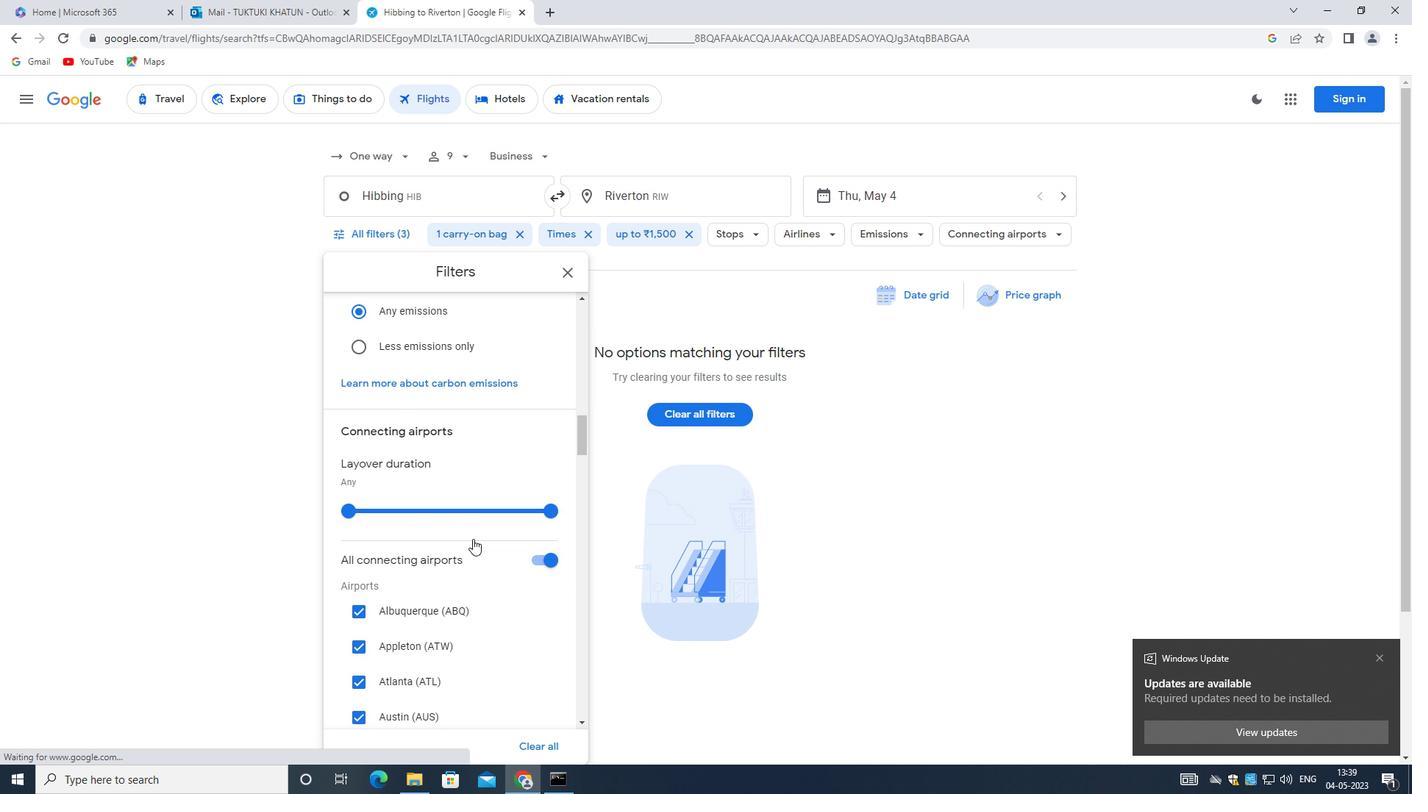 
Action: Mouse scrolled (472, 537) with delta (0, 0)
Screenshot: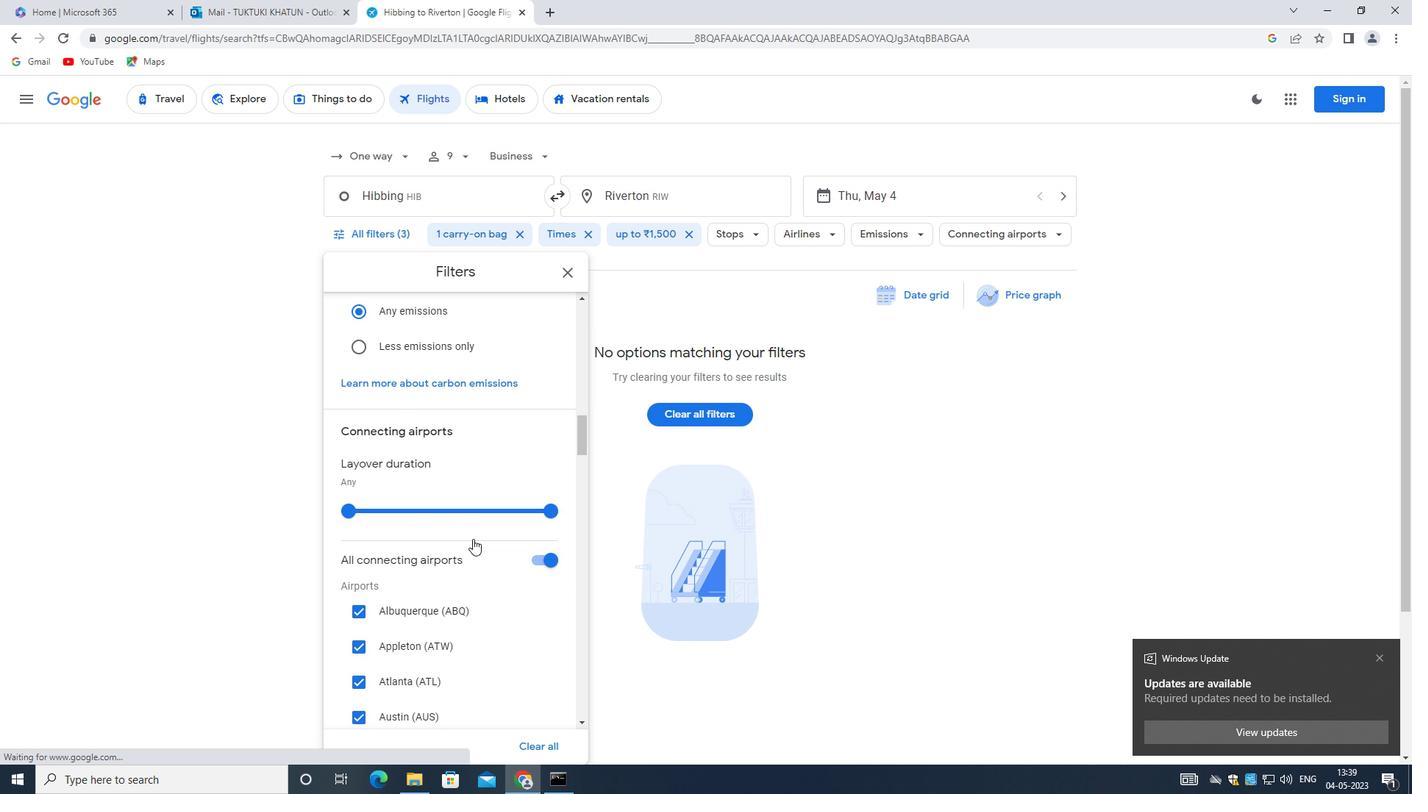 
Action: Mouse scrolled (472, 537) with delta (0, 0)
Screenshot: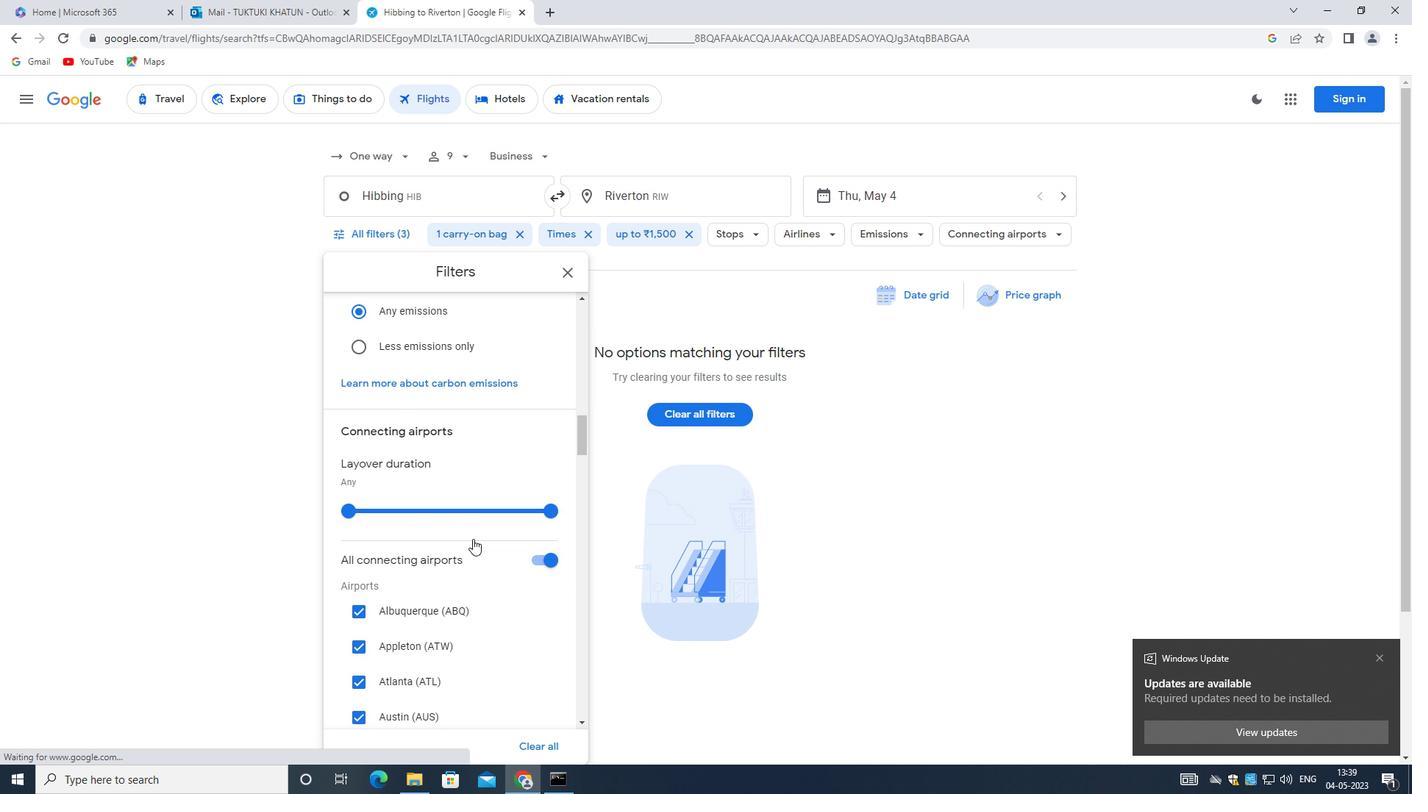 
Action: Mouse scrolled (472, 537) with delta (0, 0)
Screenshot: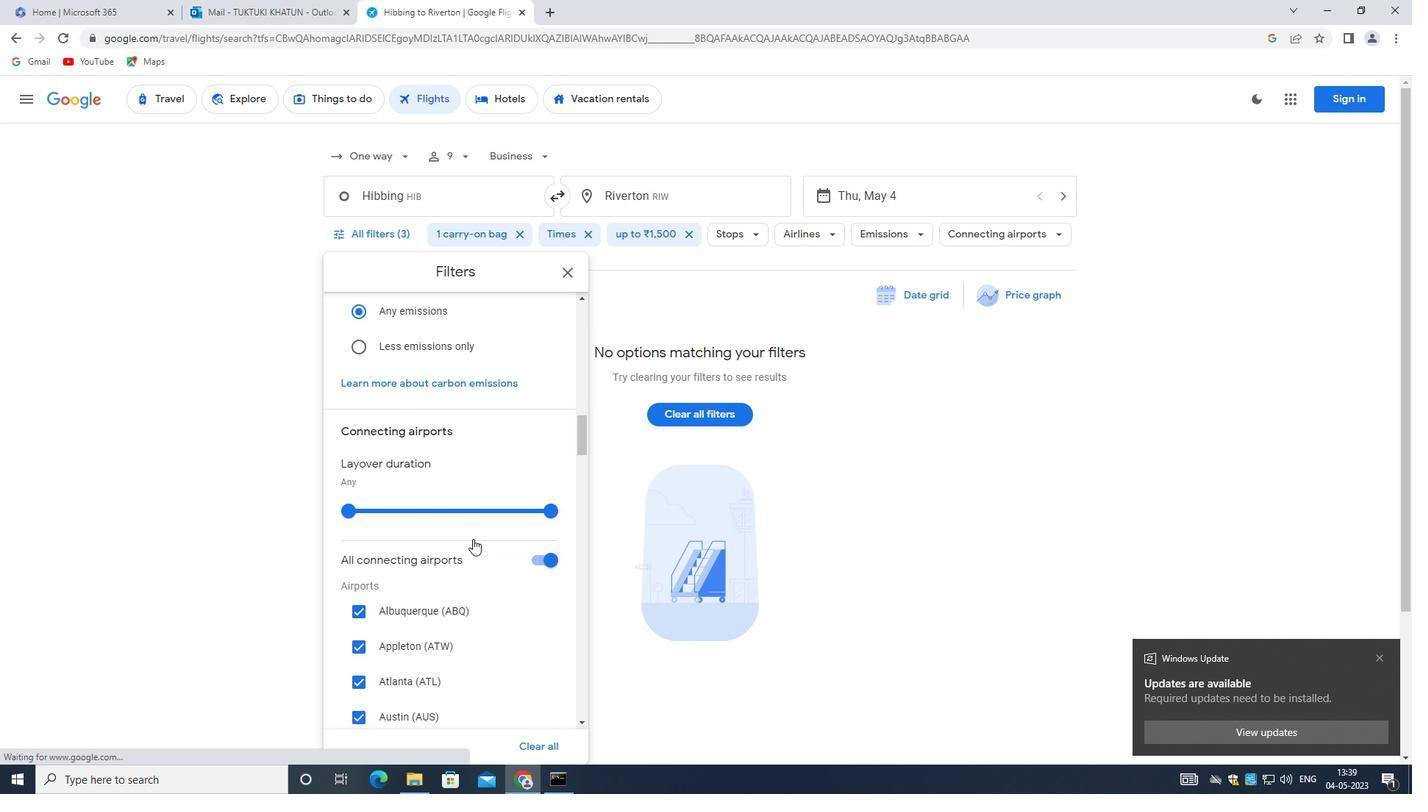 
Action: Mouse scrolled (472, 537) with delta (0, 0)
Screenshot: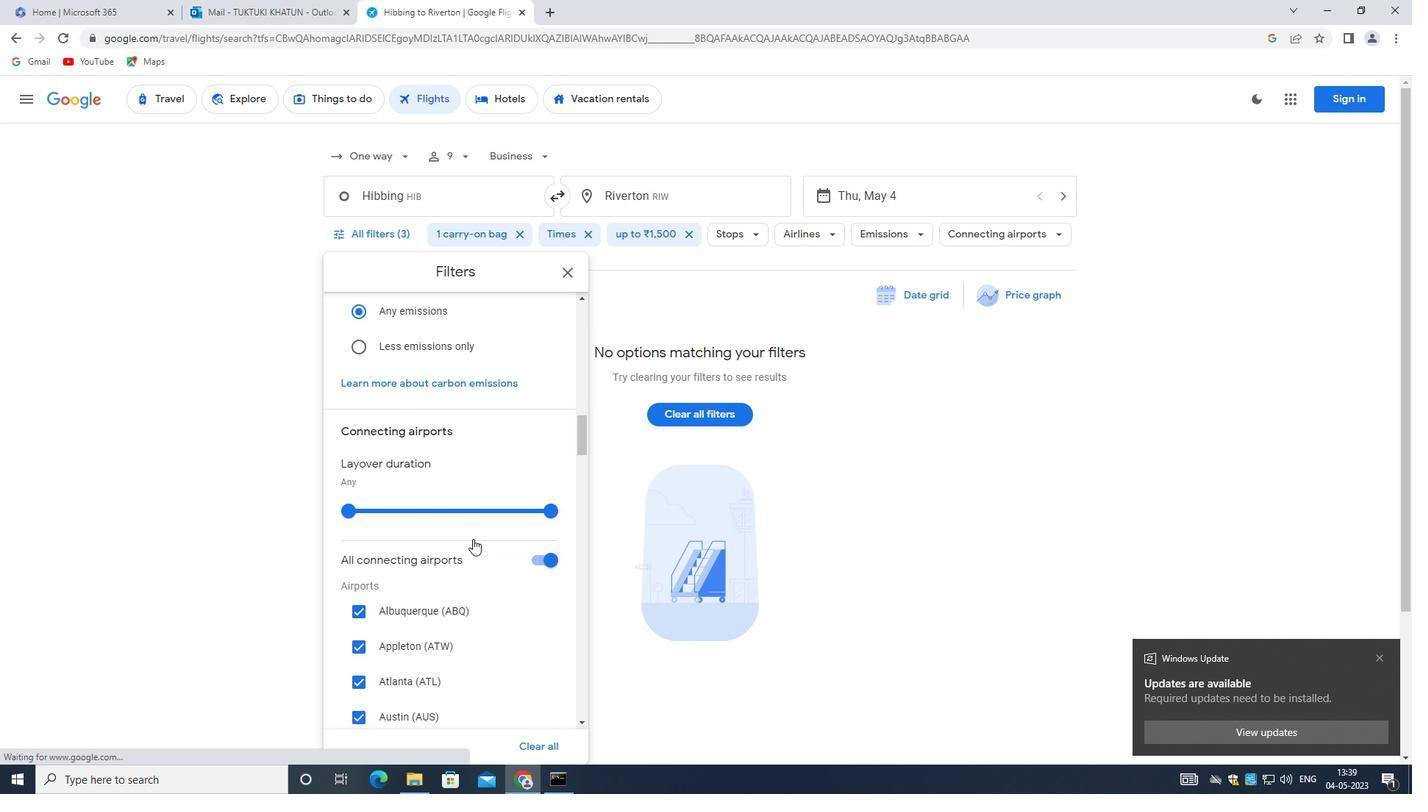 
Action: Mouse moved to (471, 536)
Screenshot: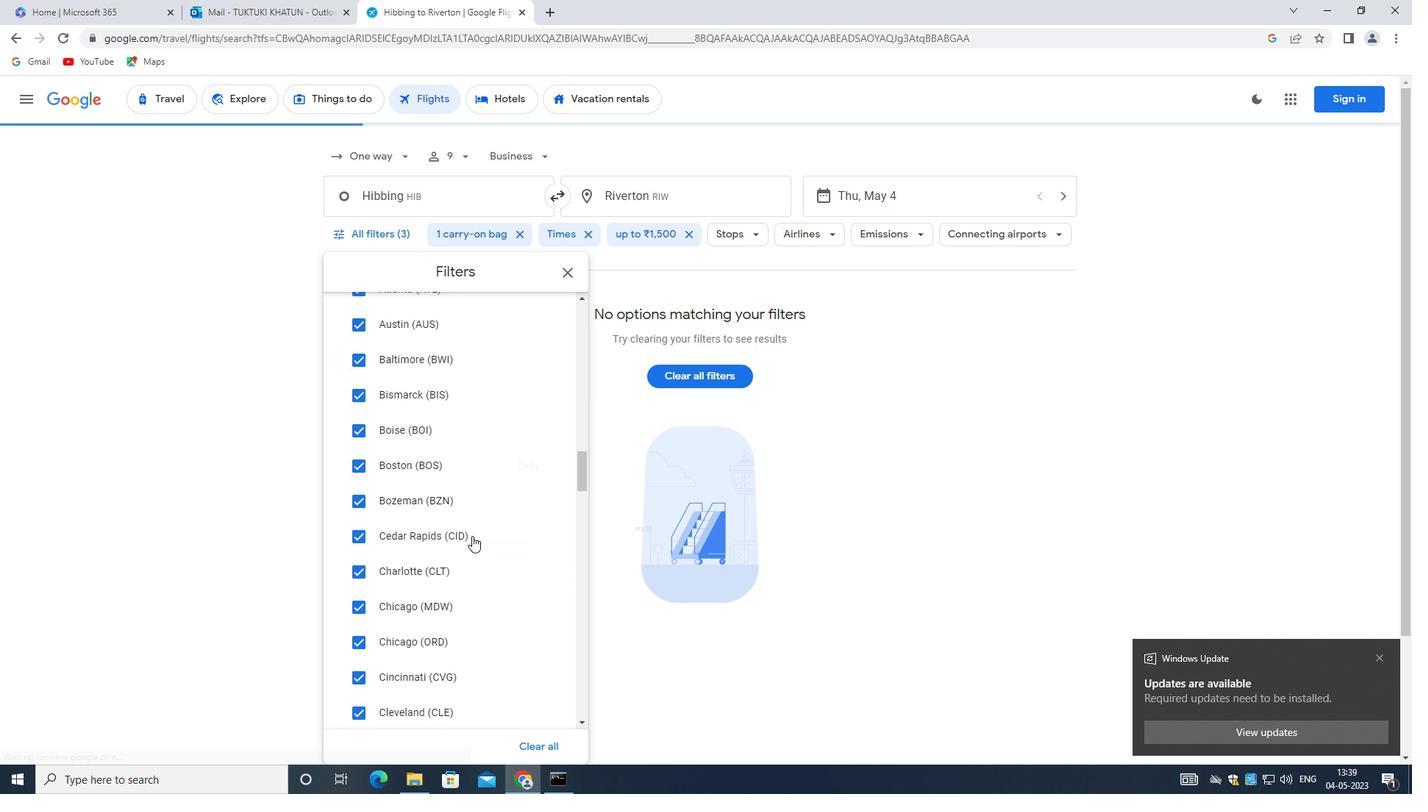 
Action: Mouse scrolled (471, 535) with delta (0, 0)
Screenshot: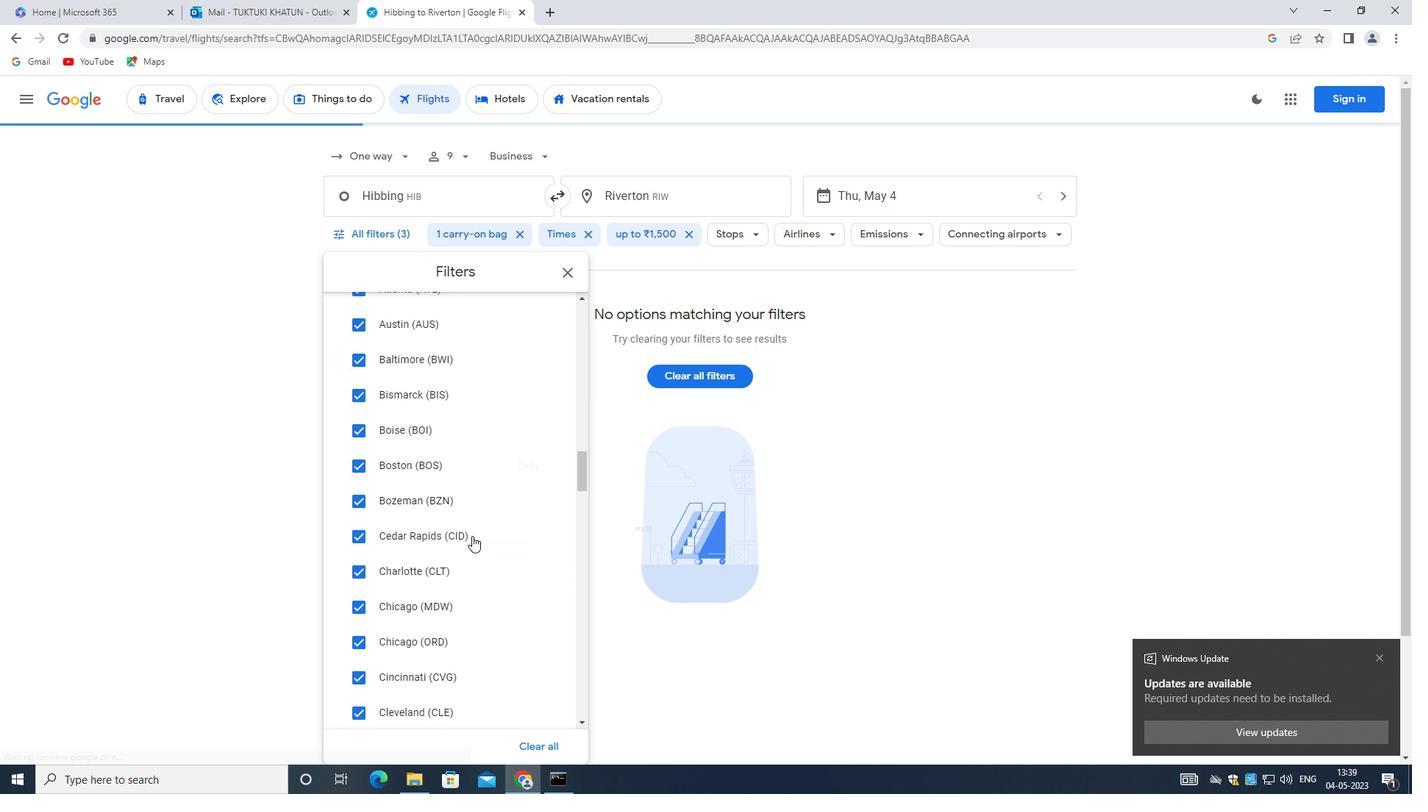 
Action: Mouse moved to (470, 550)
Screenshot: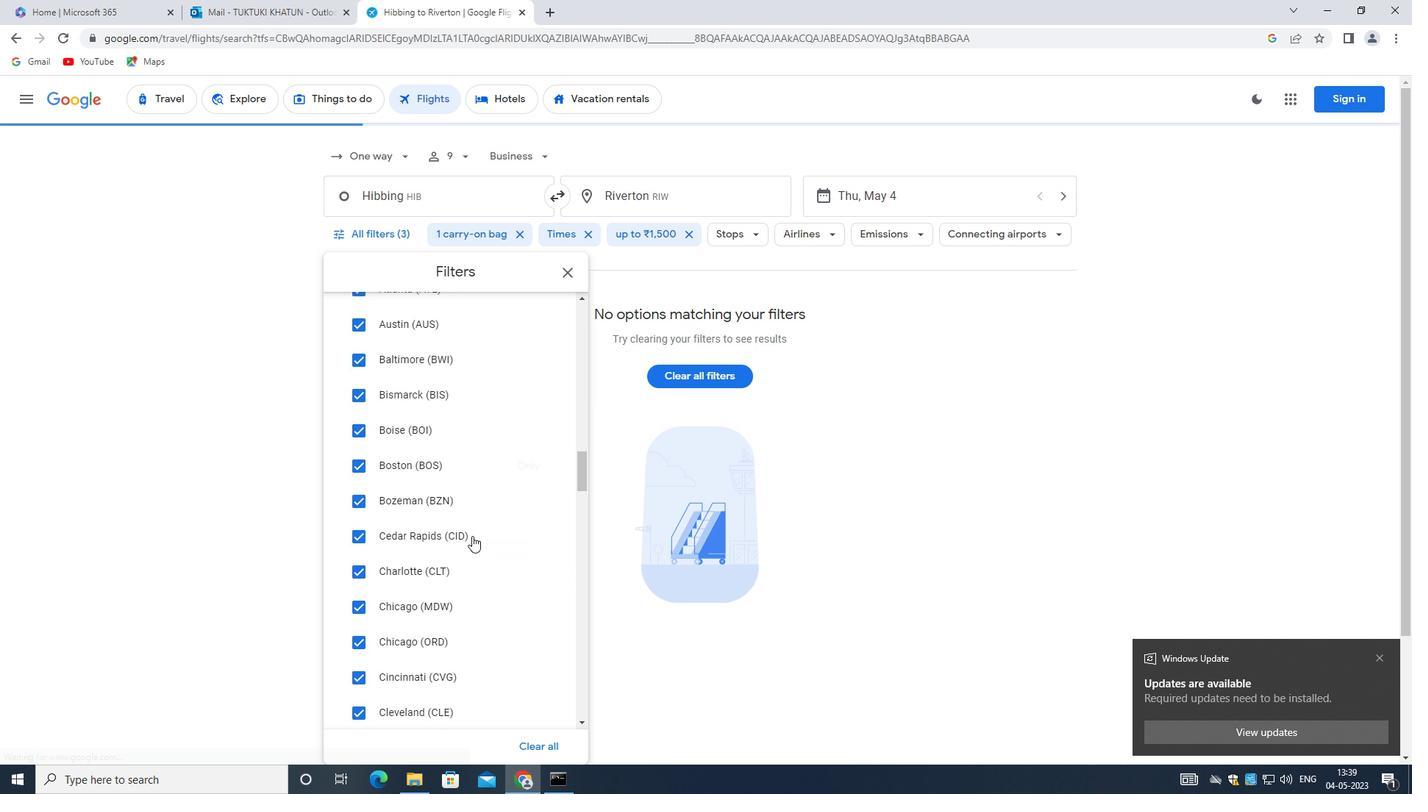
Action: Mouse scrolled (470, 549) with delta (0, 0)
Screenshot: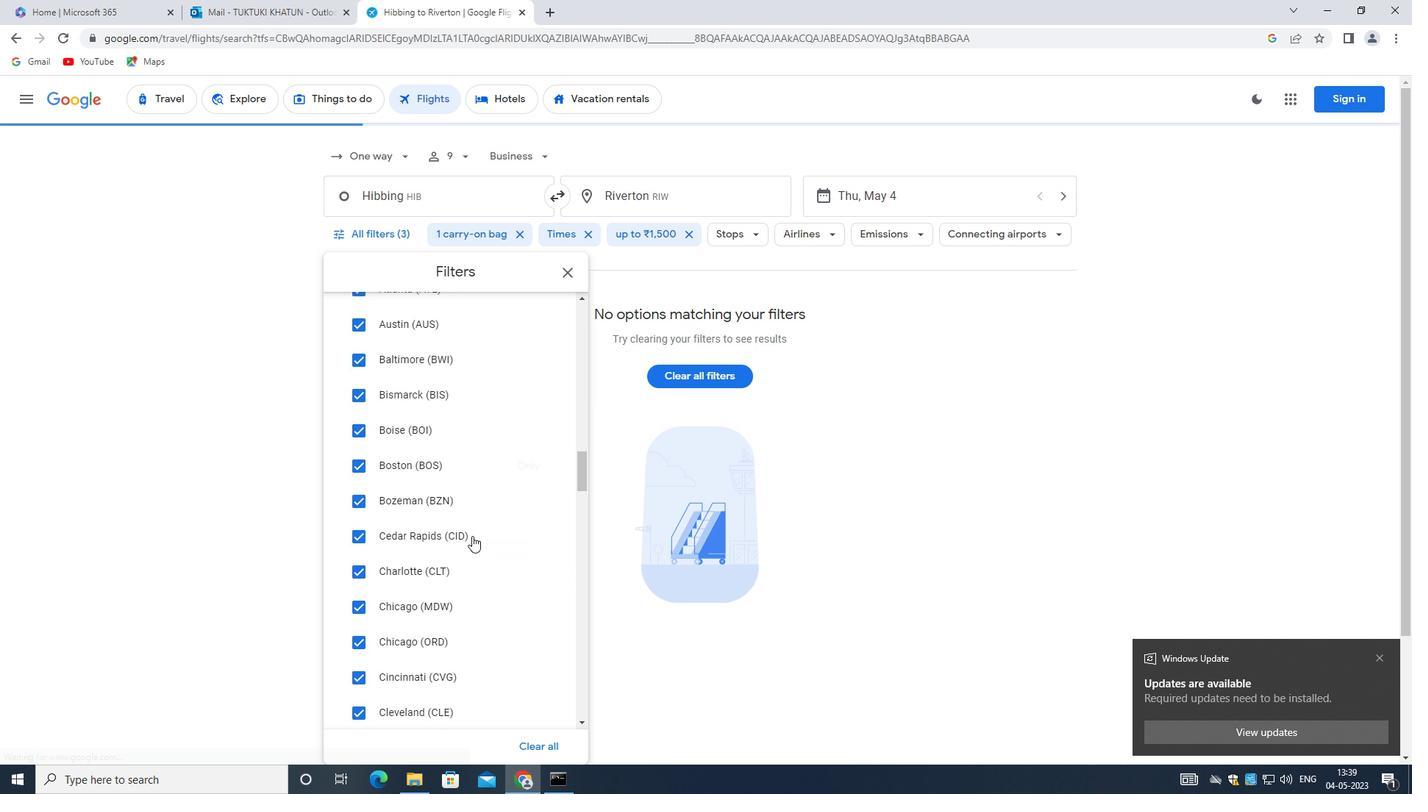 
Action: Mouse moved to (467, 557)
Screenshot: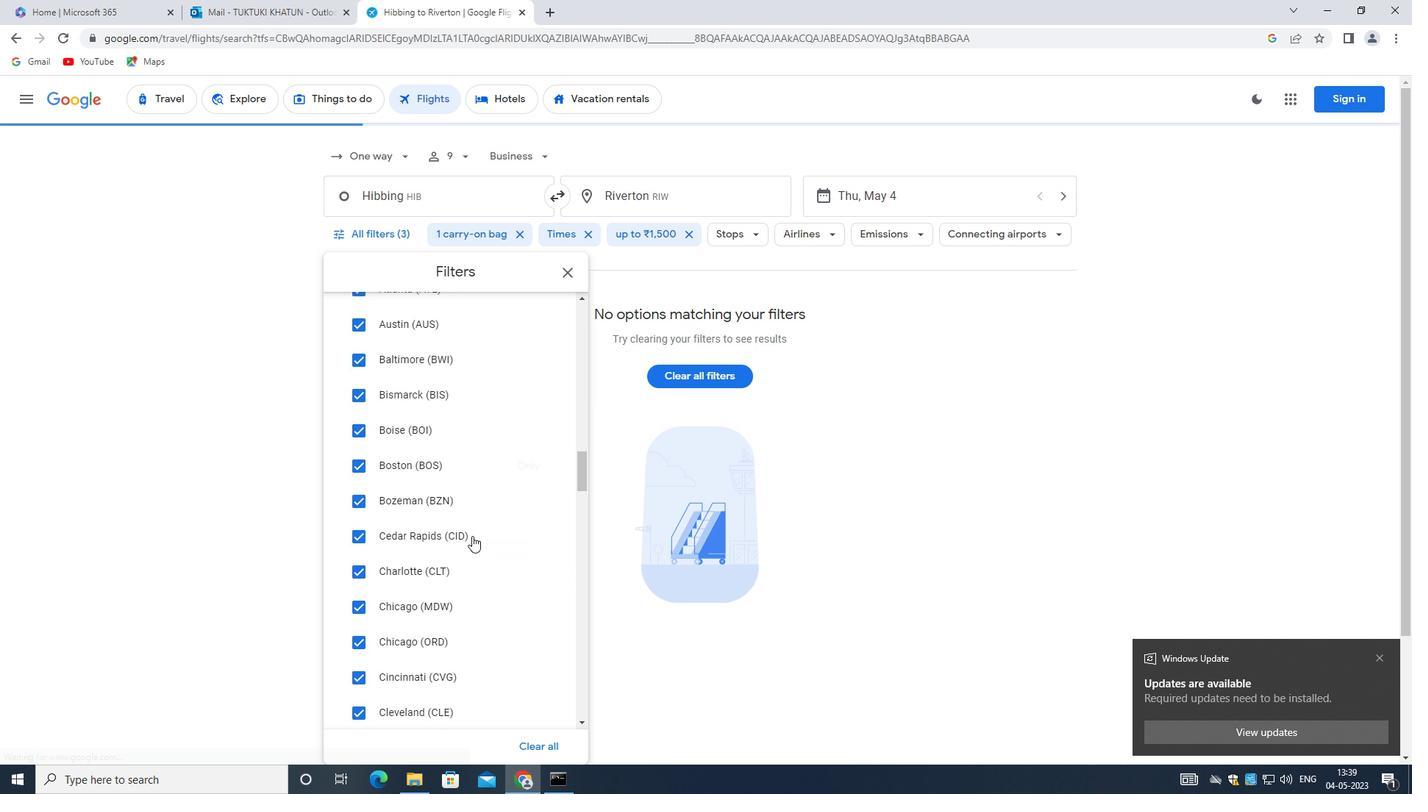 
Action: Mouse scrolled (467, 556) with delta (0, 0)
Screenshot: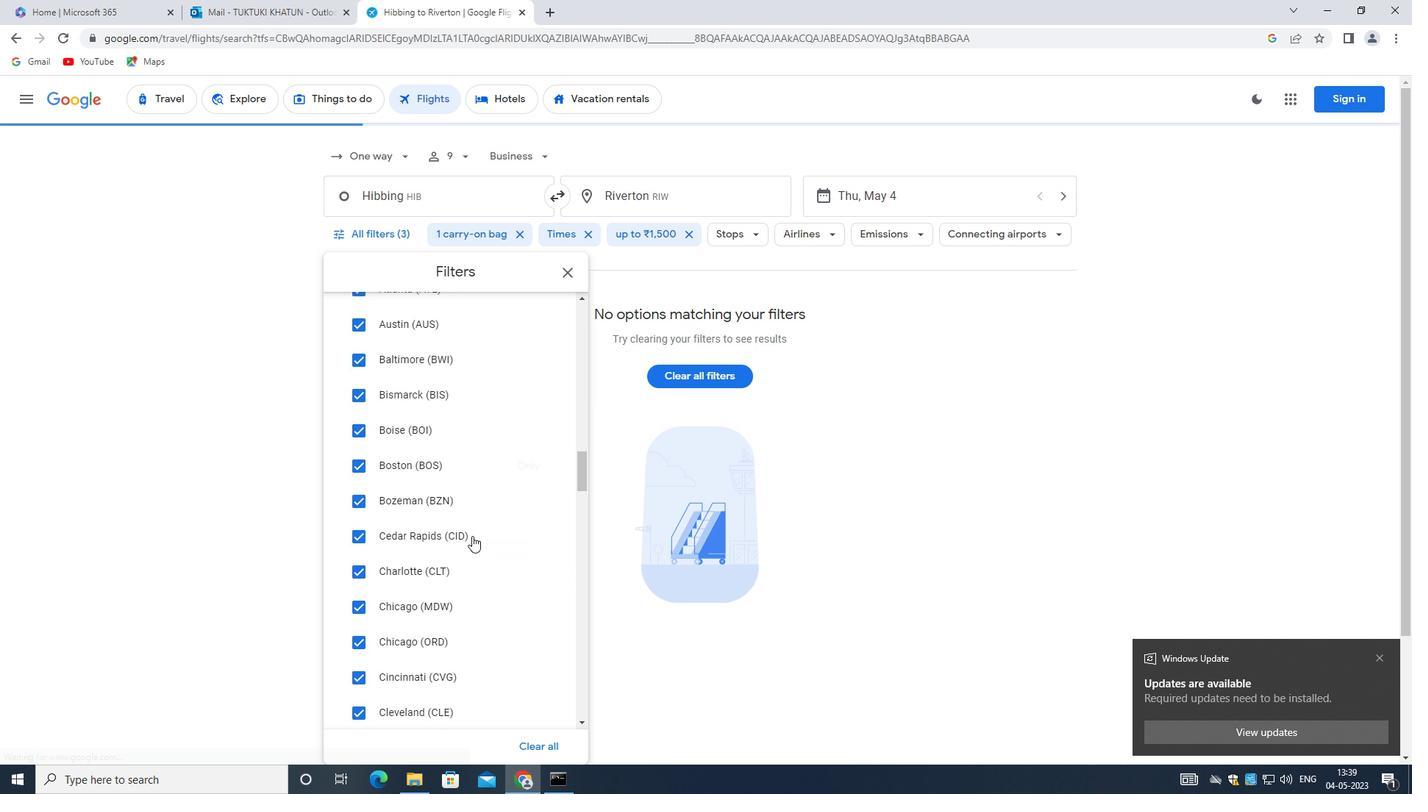 
Action: Mouse moved to (463, 567)
Screenshot: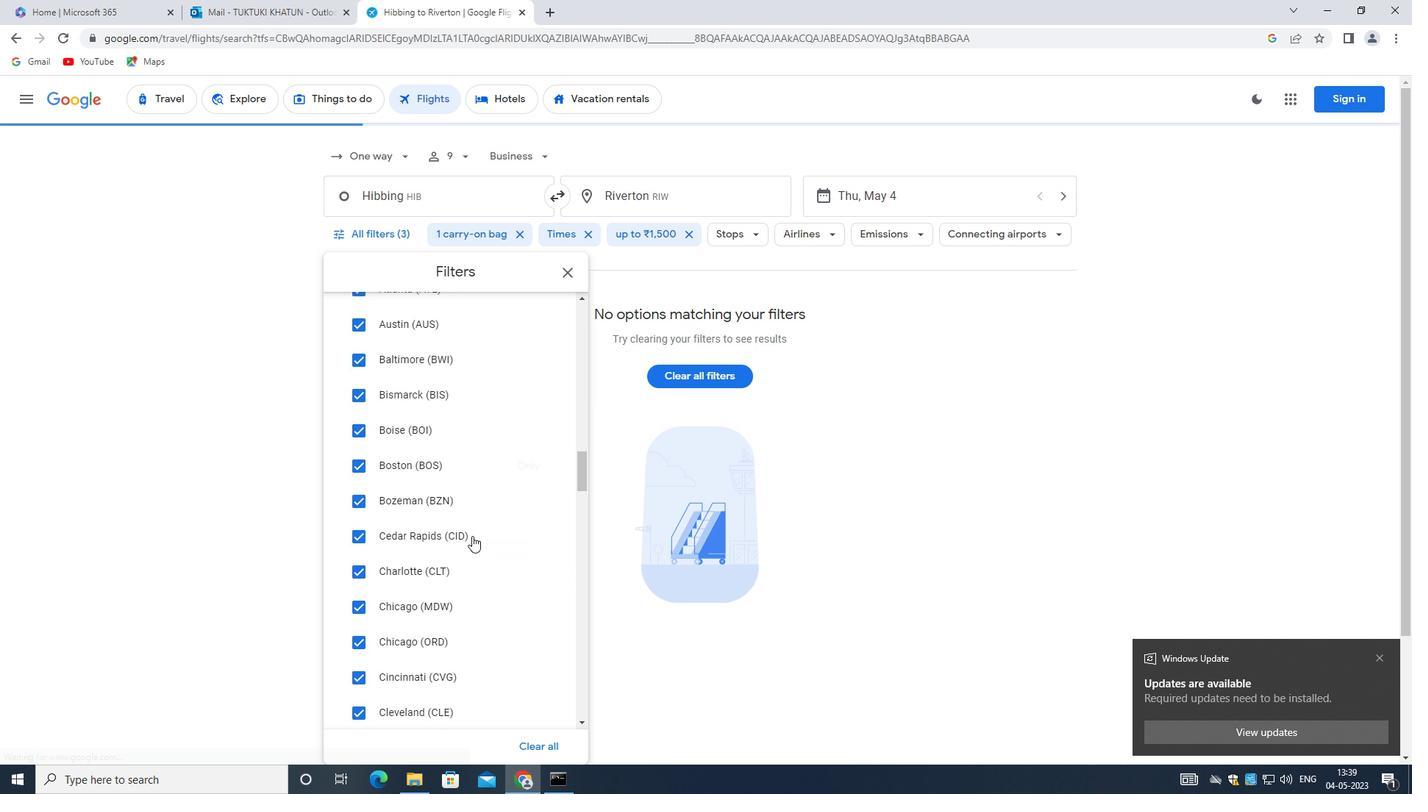 
Action: Mouse scrolled (463, 567) with delta (0, 0)
Screenshot: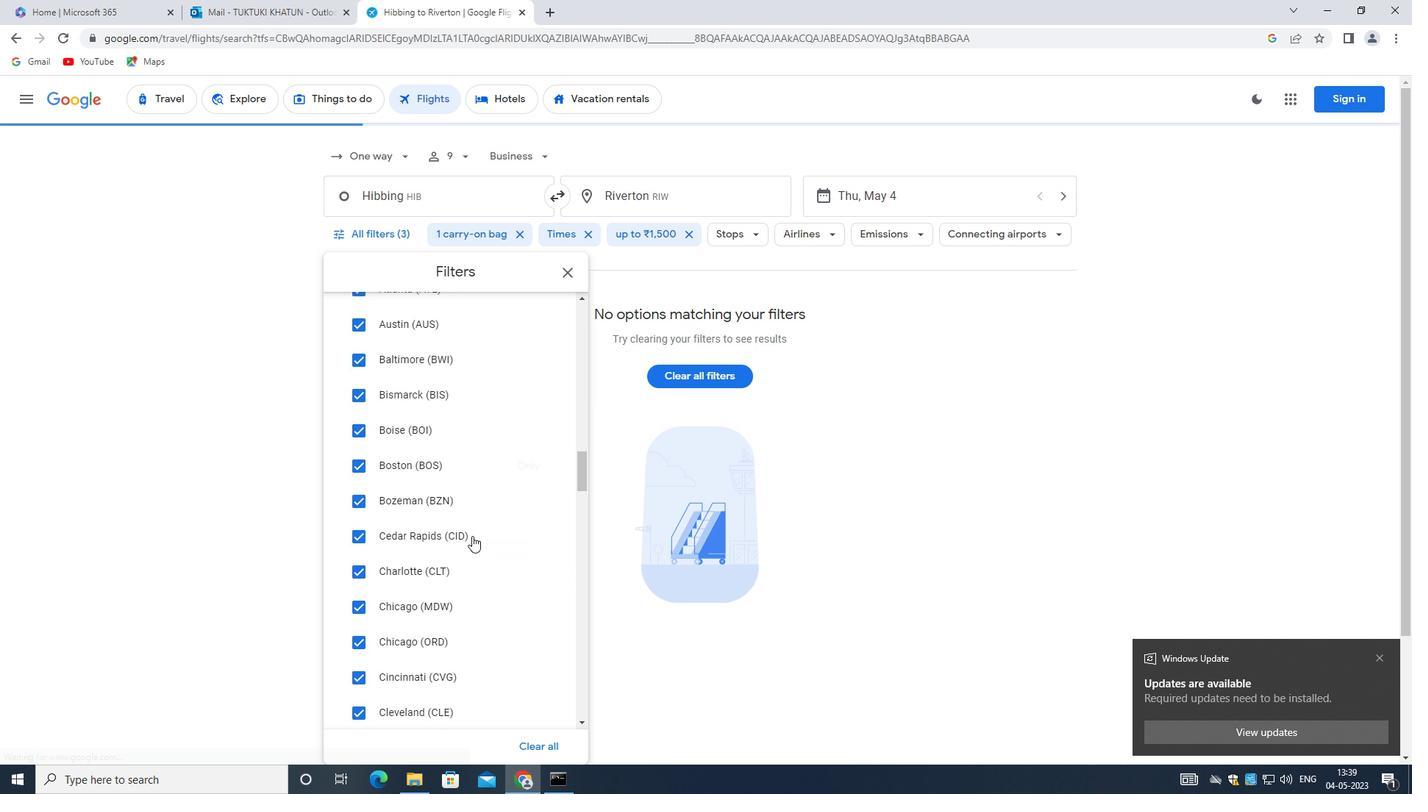 
Action: Mouse moved to (442, 564)
Screenshot: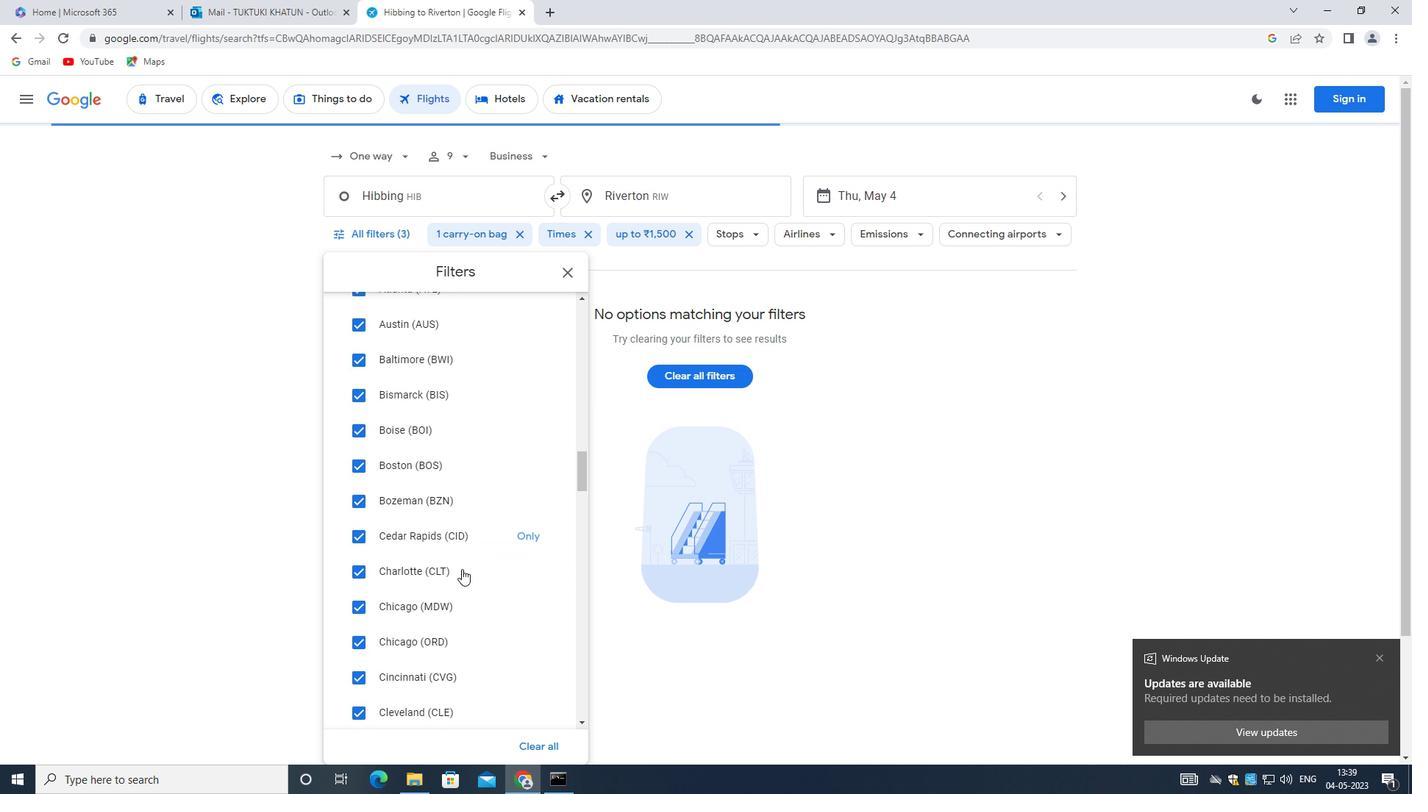 
Action: Mouse scrolled (442, 564) with delta (0, 0)
Screenshot: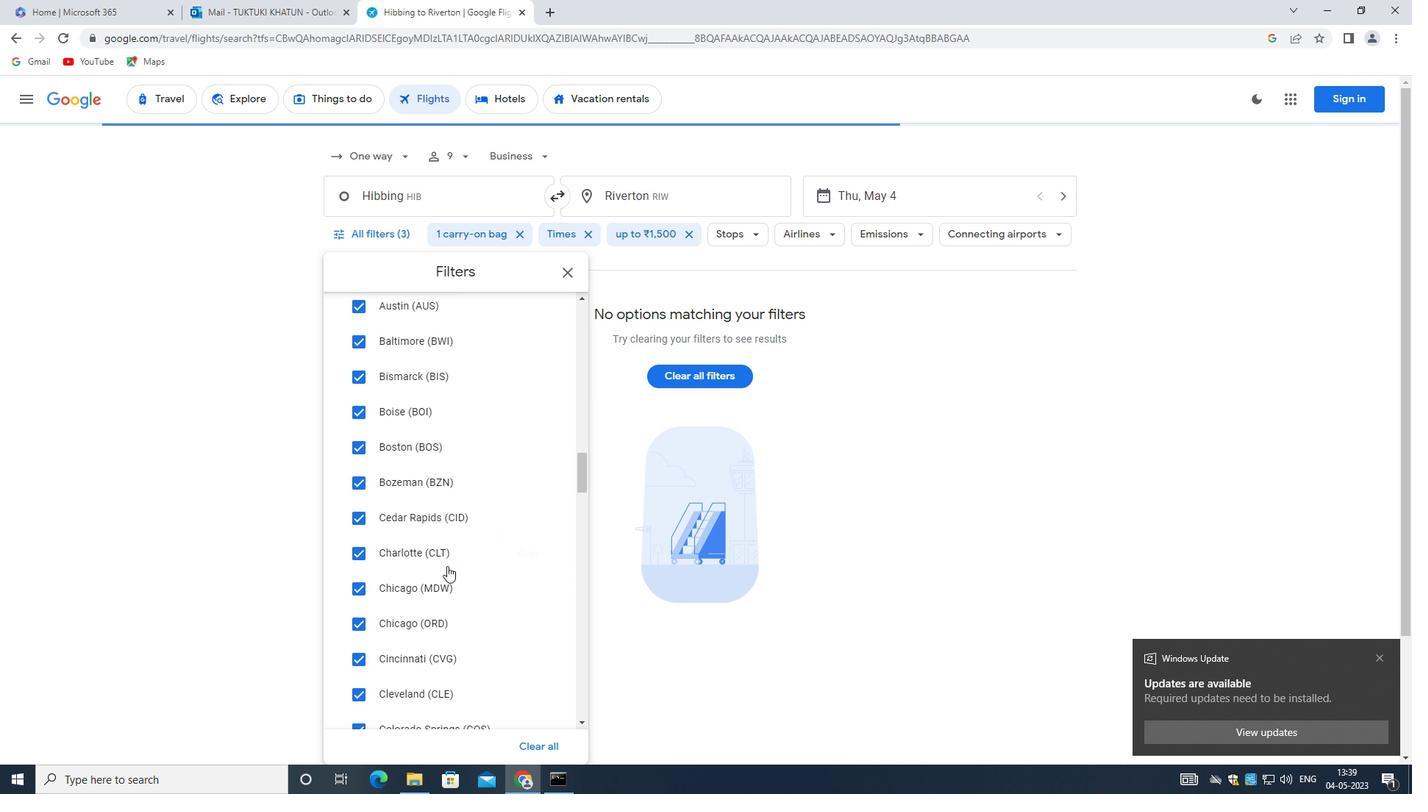 
Action: Mouse moved to (442, 564)
Screenshot: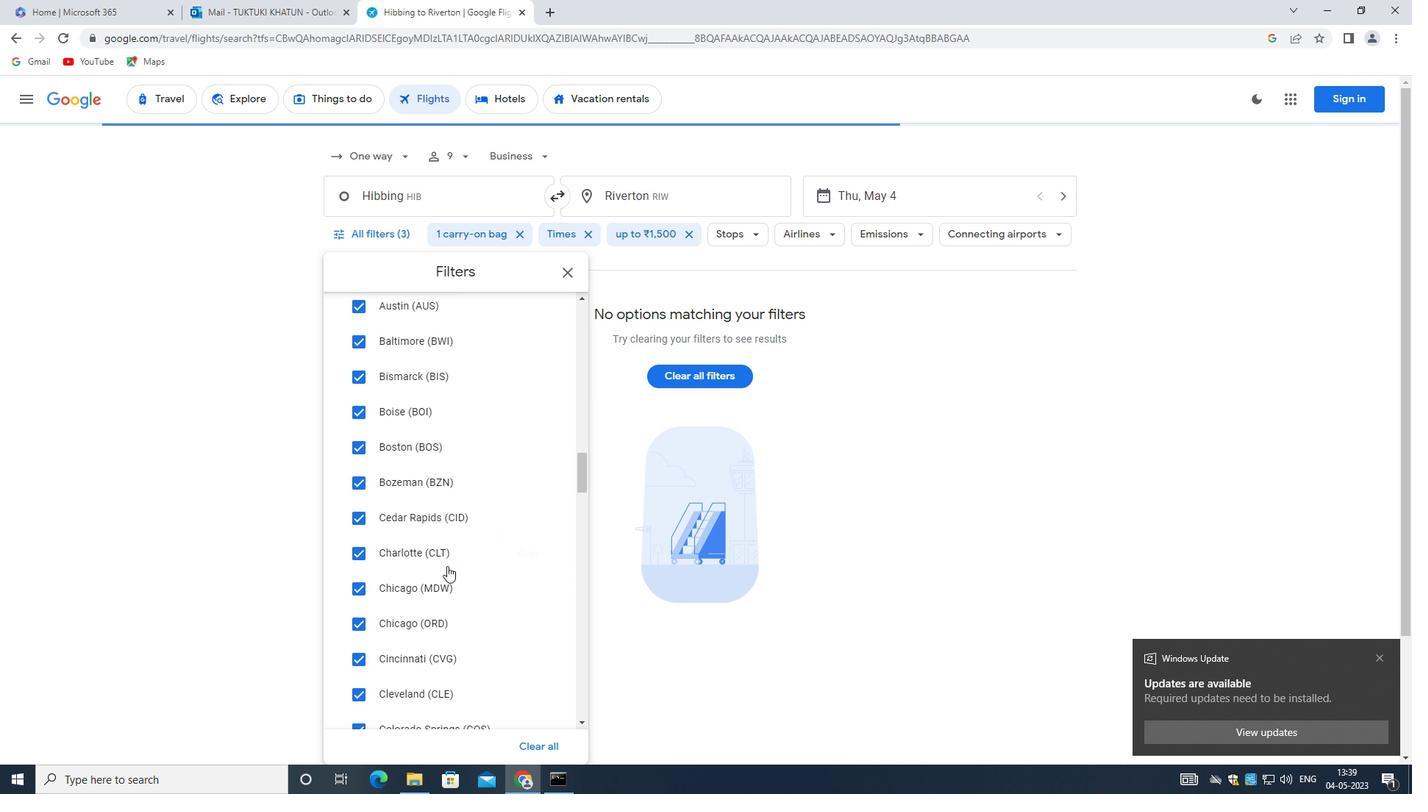 
Action: Mouse scrolled (442, 564) with delta (0, 0)
Screenshot: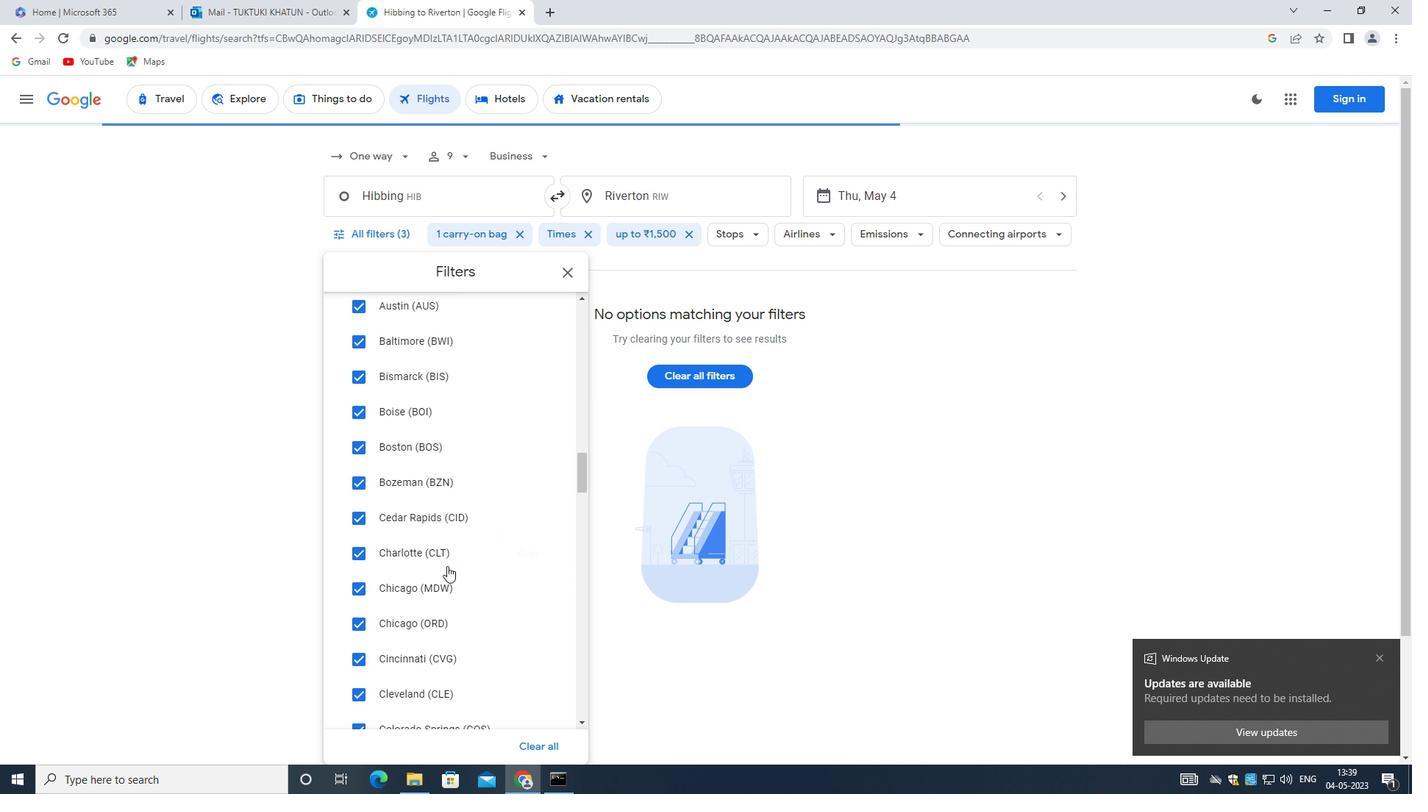 
Action: Mouse moved to (442, 564)
Screenshot: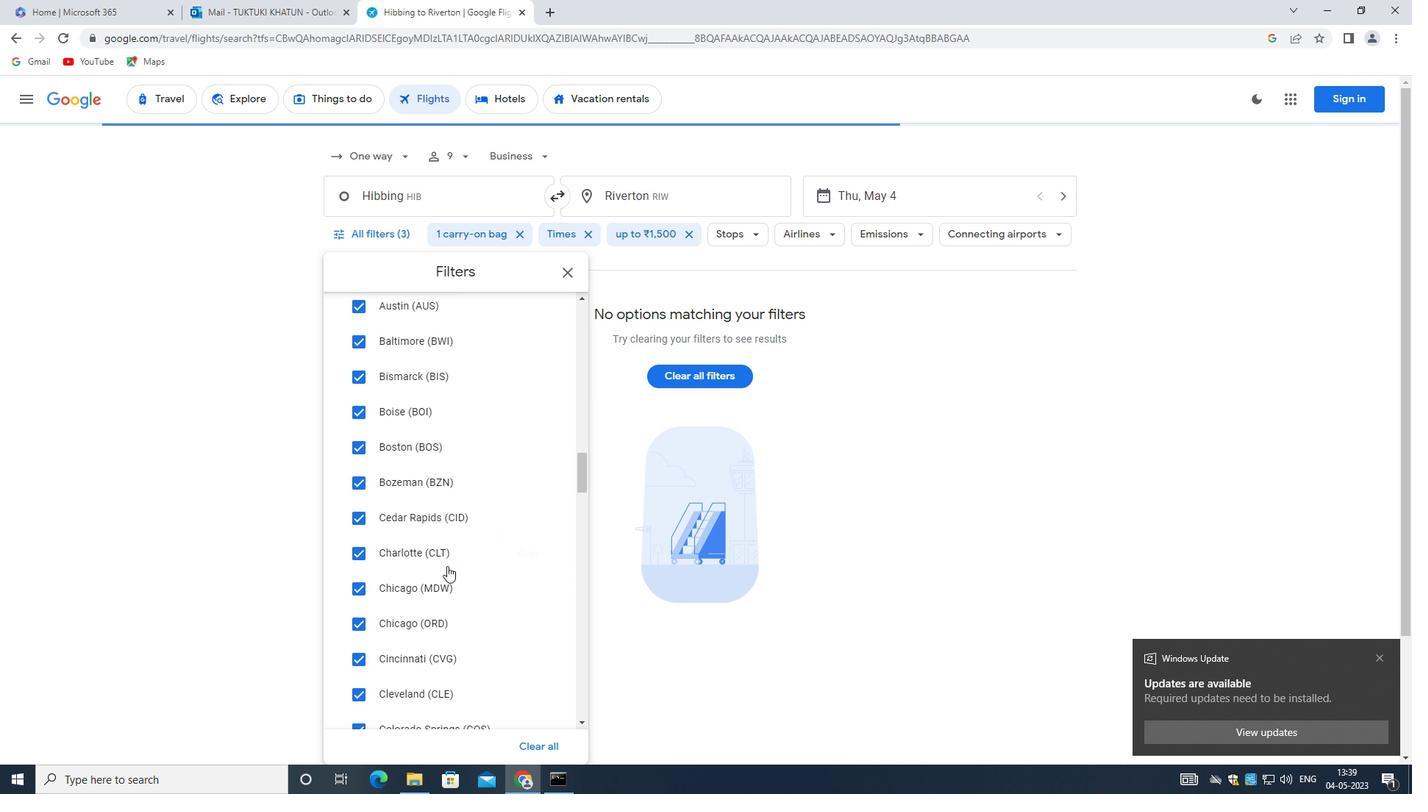 
Action: Mouse scrolled (442, 564) with delta (0, 0)
Screenshot: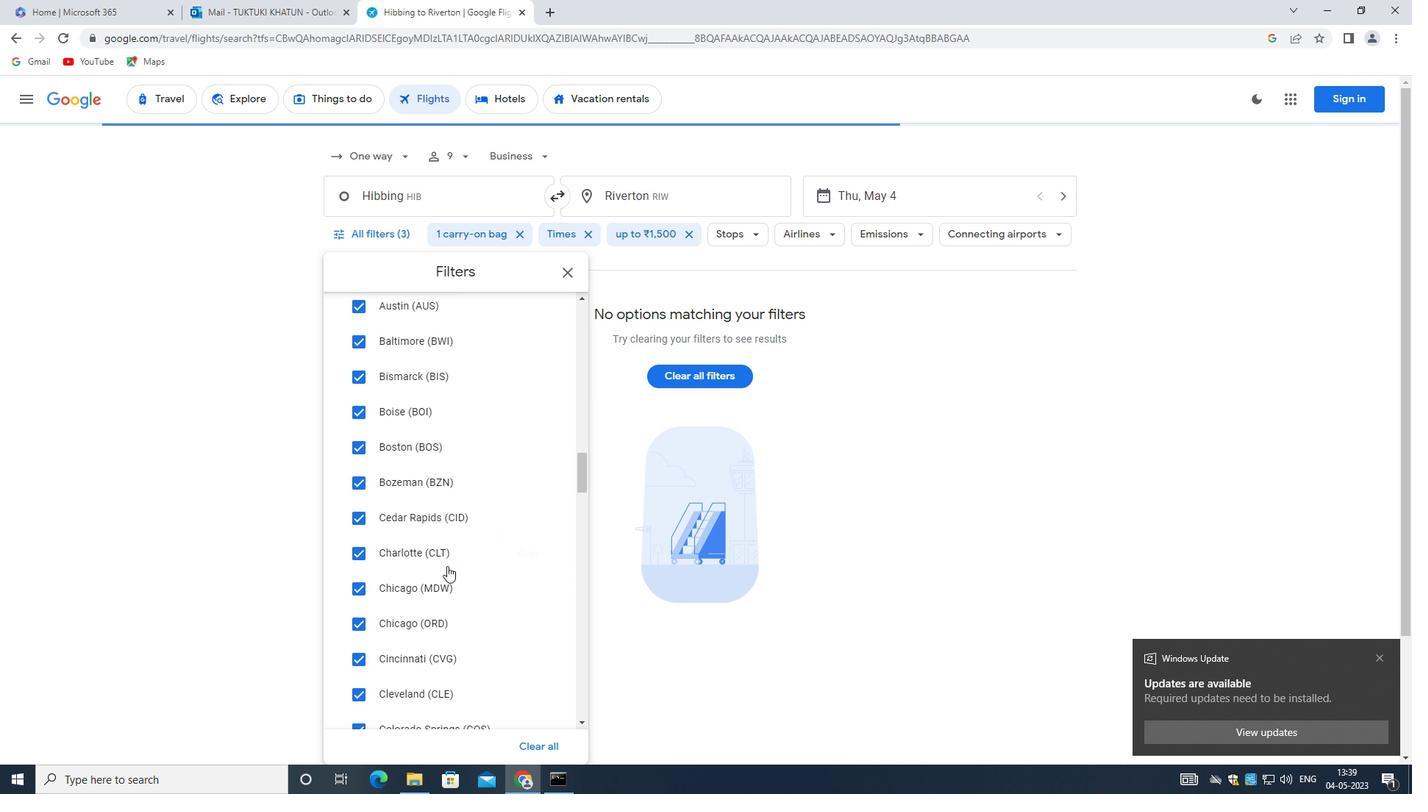 
Action: Mouse scrolled (442, 564) with delta (0, 0)
Screenshot: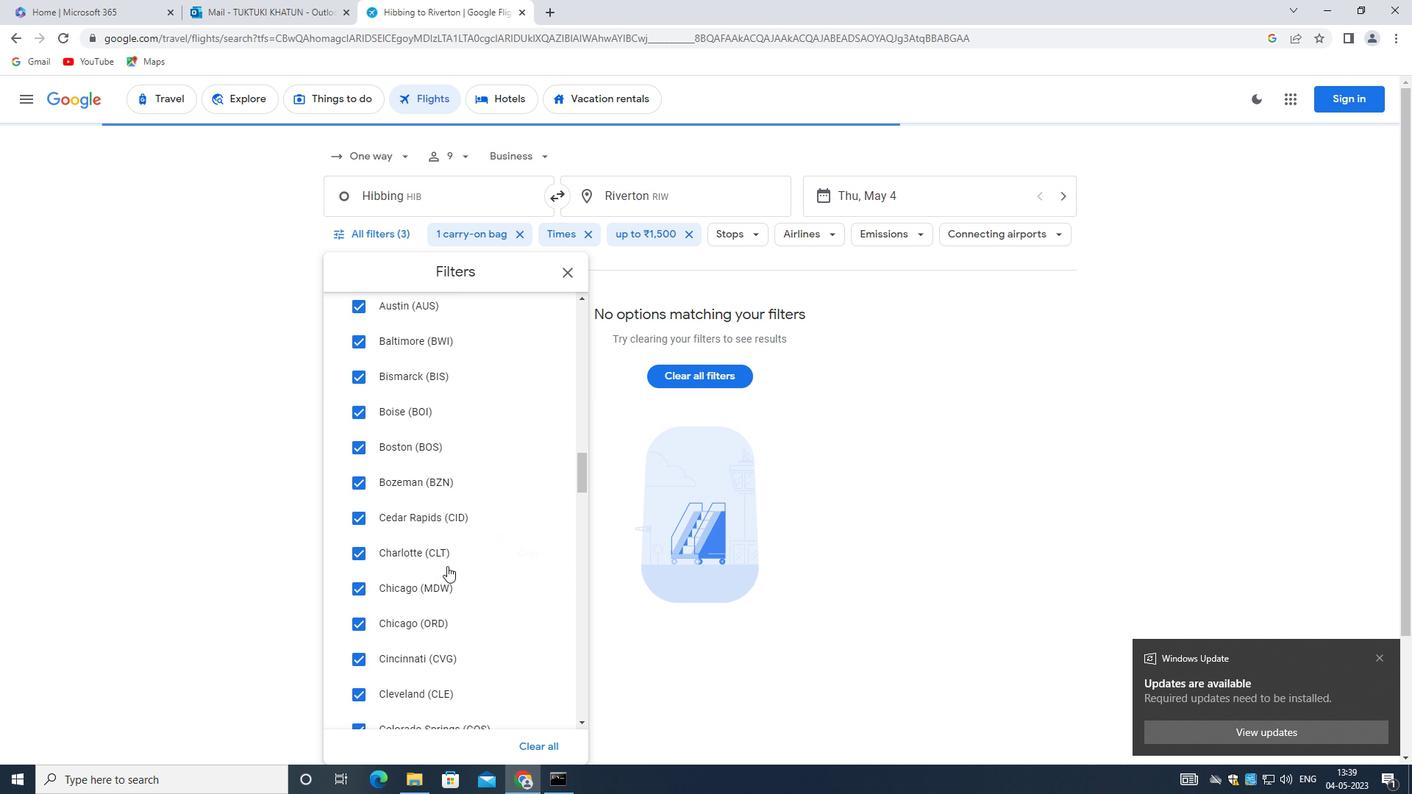 
Action: Mouse moved to (431, 560)
Screenshot: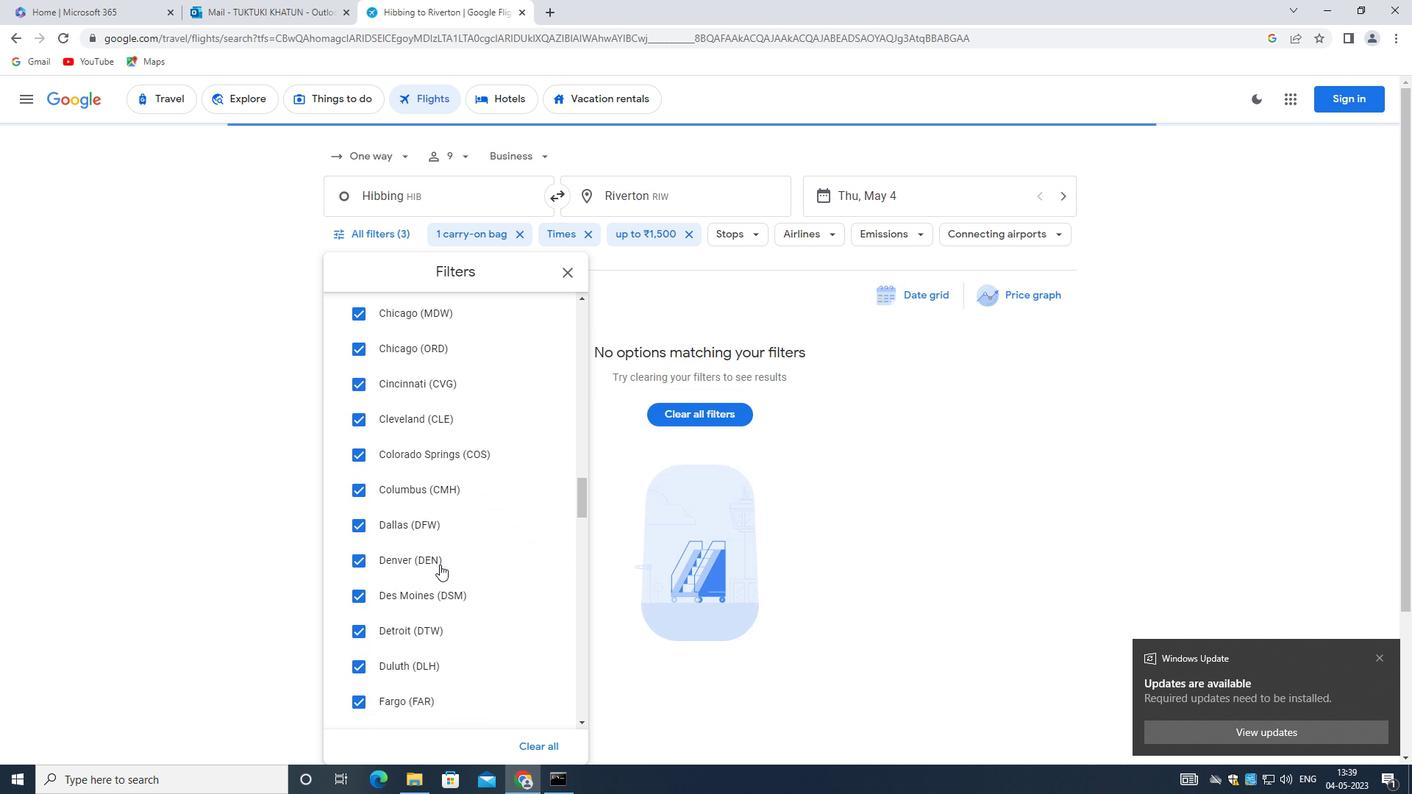
Action: Mouse scrolled (431, 559) with delta (0, 0)
Screenshot: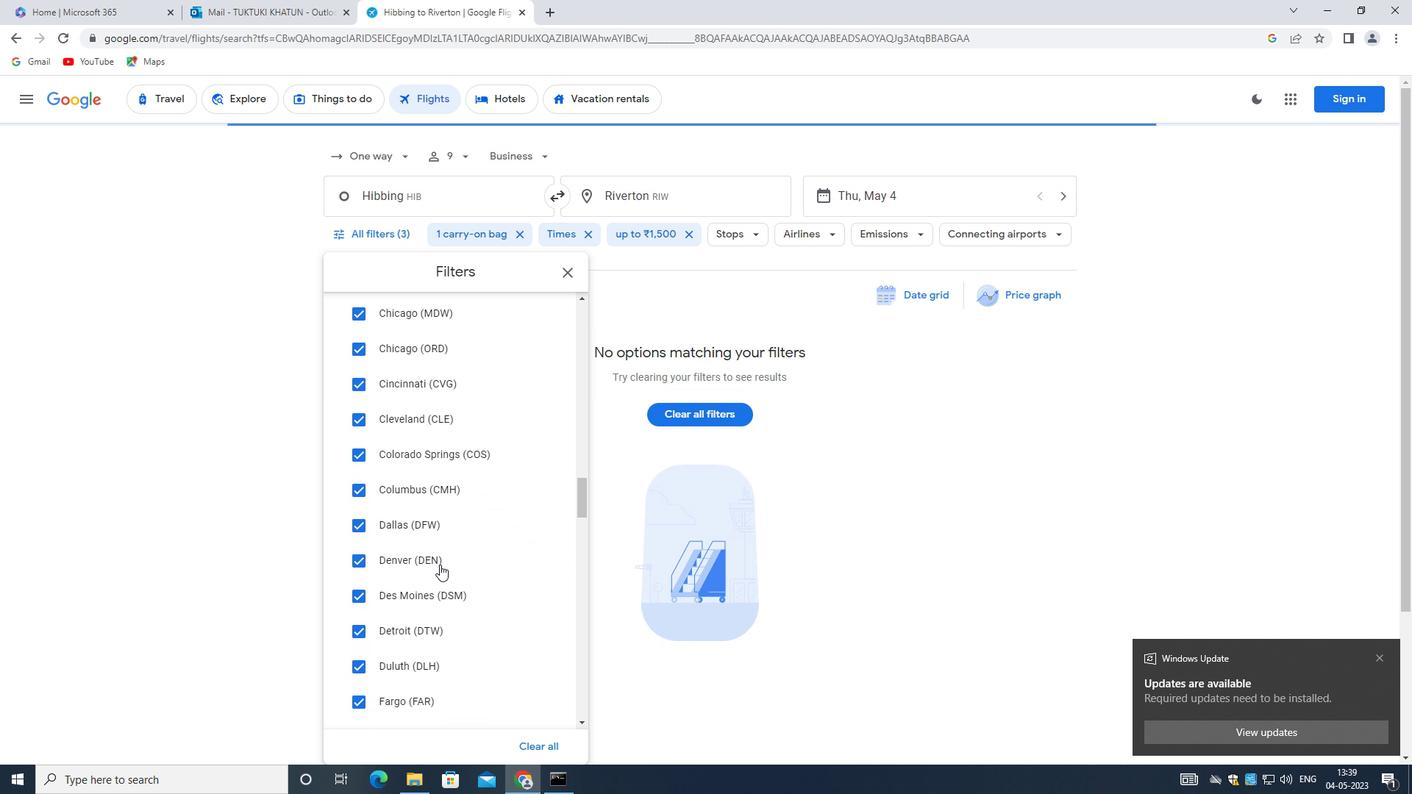 
Action: Mouse scrolled (431, 559) with delta (0, 0)
Screenshot: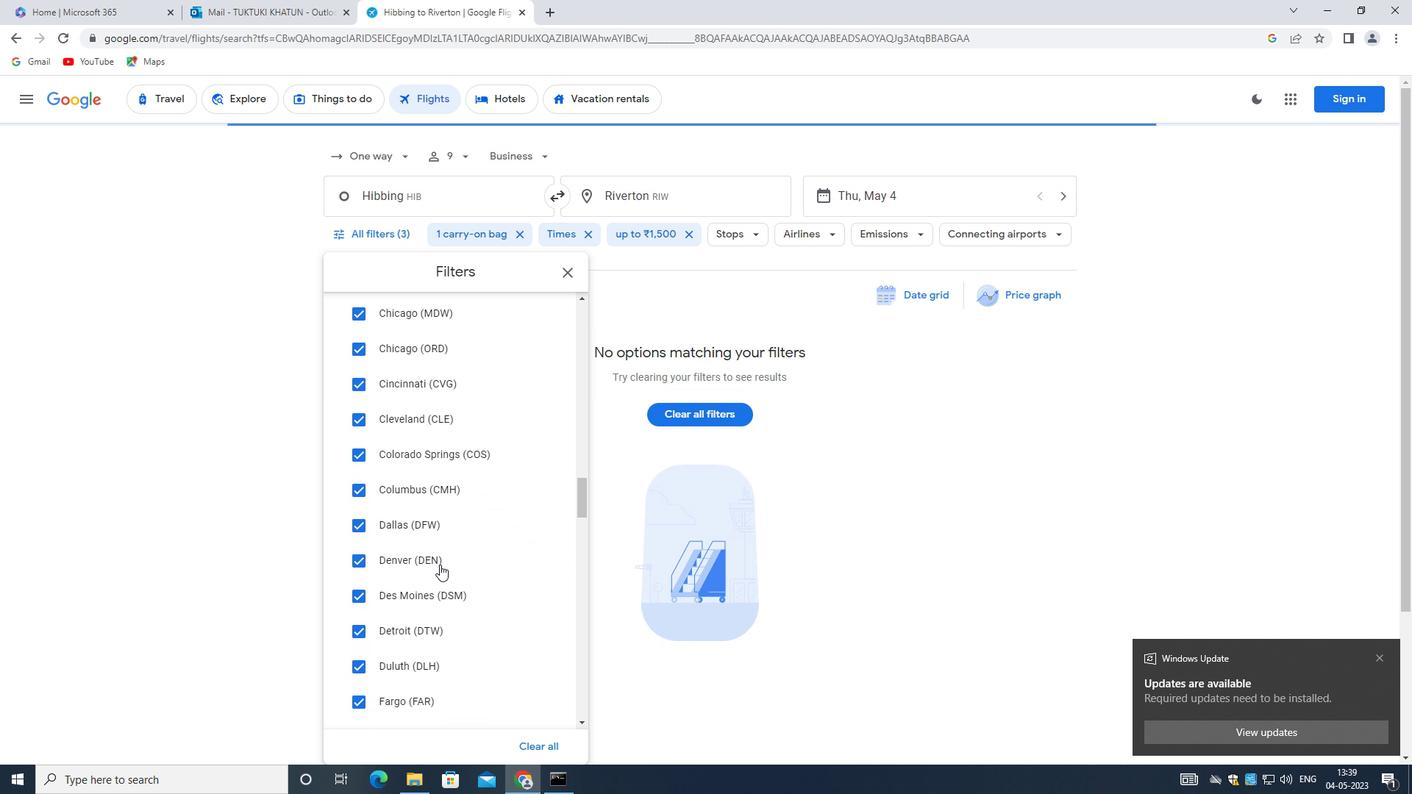 
Action: Mouse scrolled (431, 559) with delta (0, 0)
Screenshot: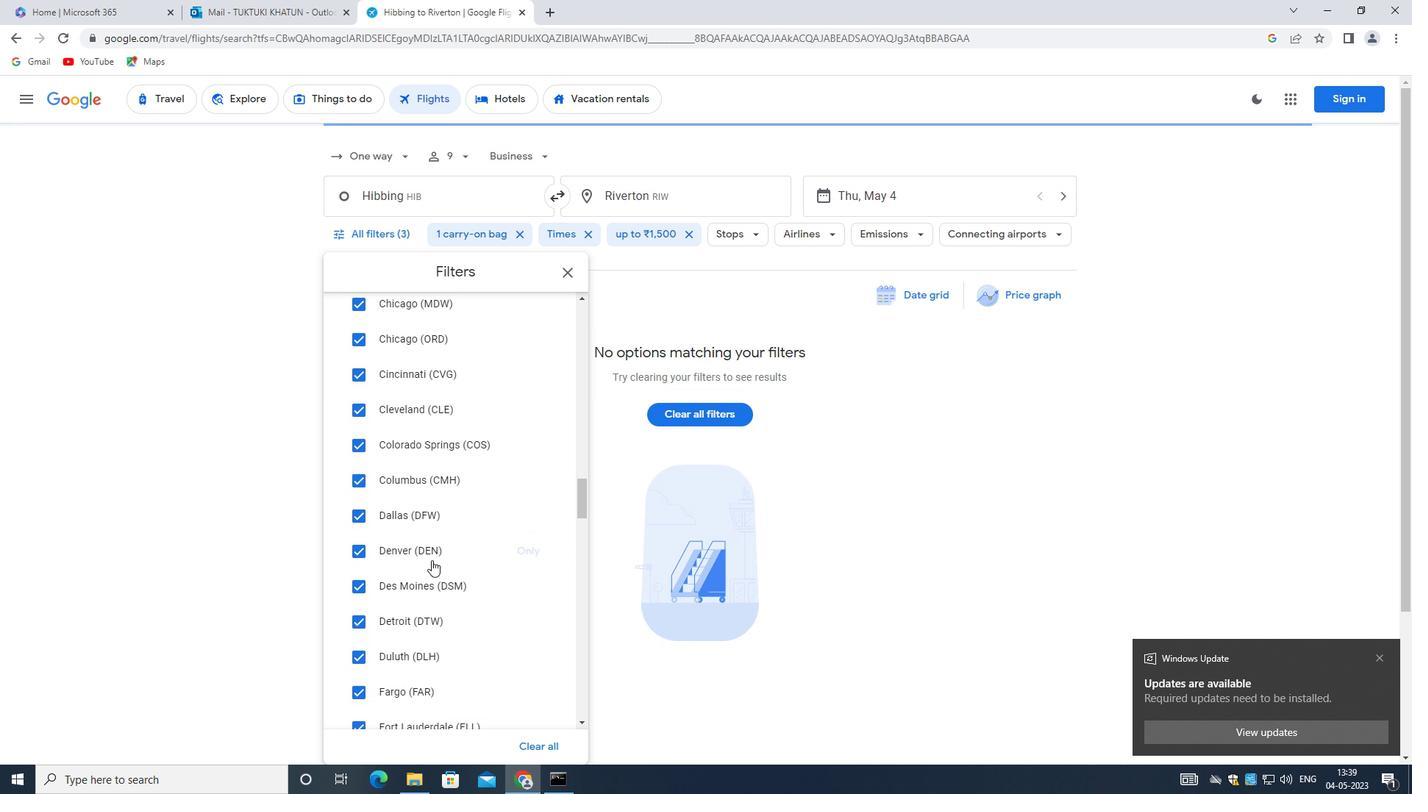 
Action: Mouse scrolled (431, 559) with delta (0, 0)
Screenshot: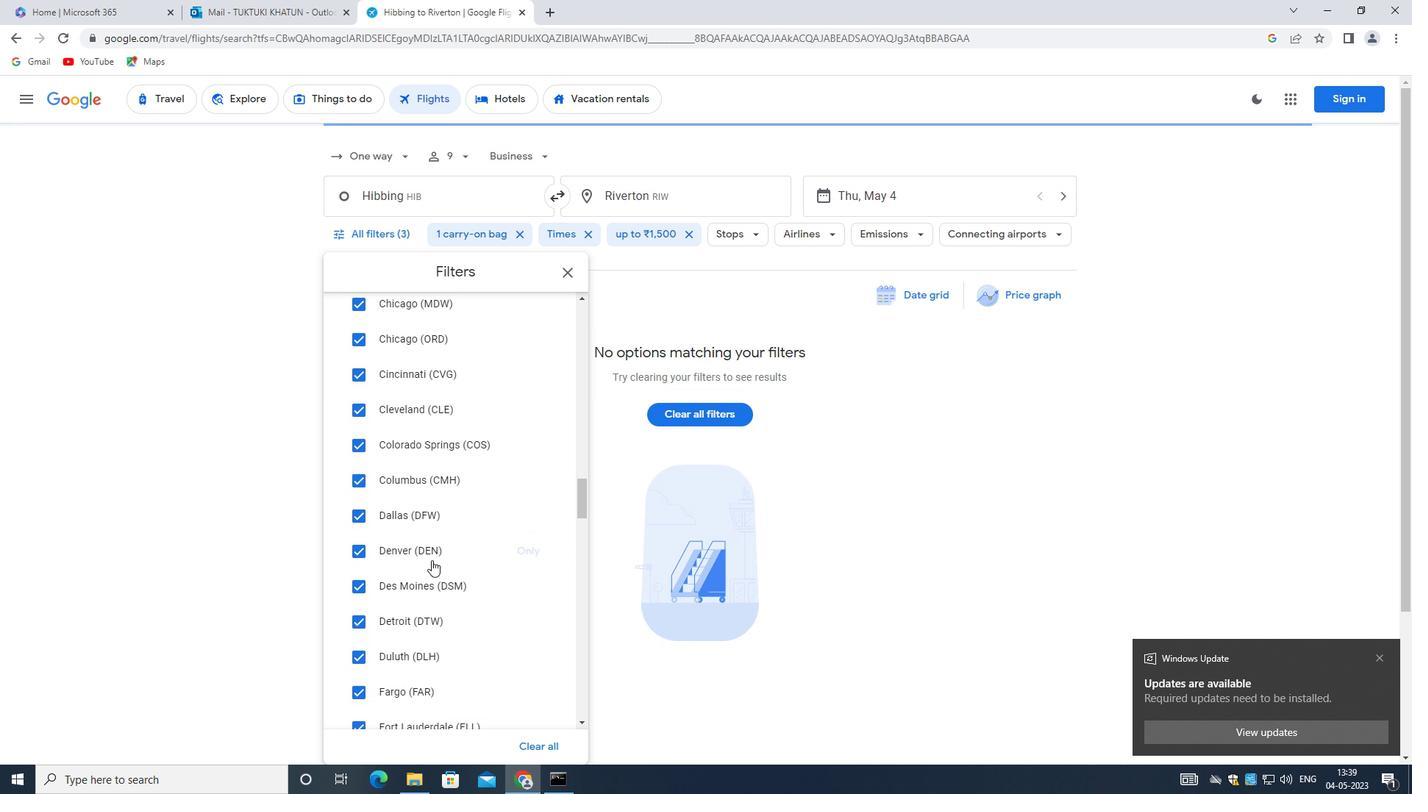
Action: Mouse moved to (423, 559)
Screenshot: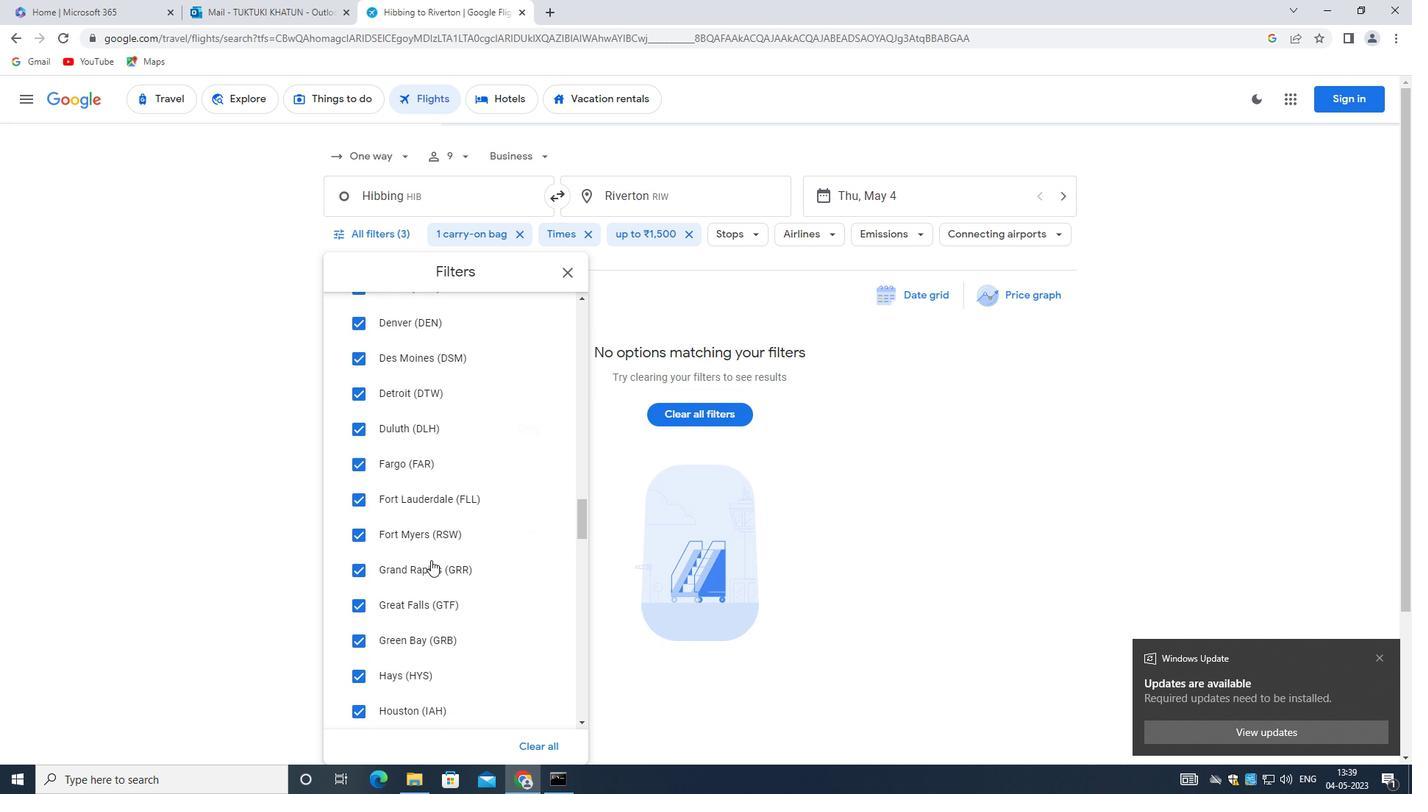 
Action: Mouse scrolled (423, 558) with delta (0, 0)
Screenshot: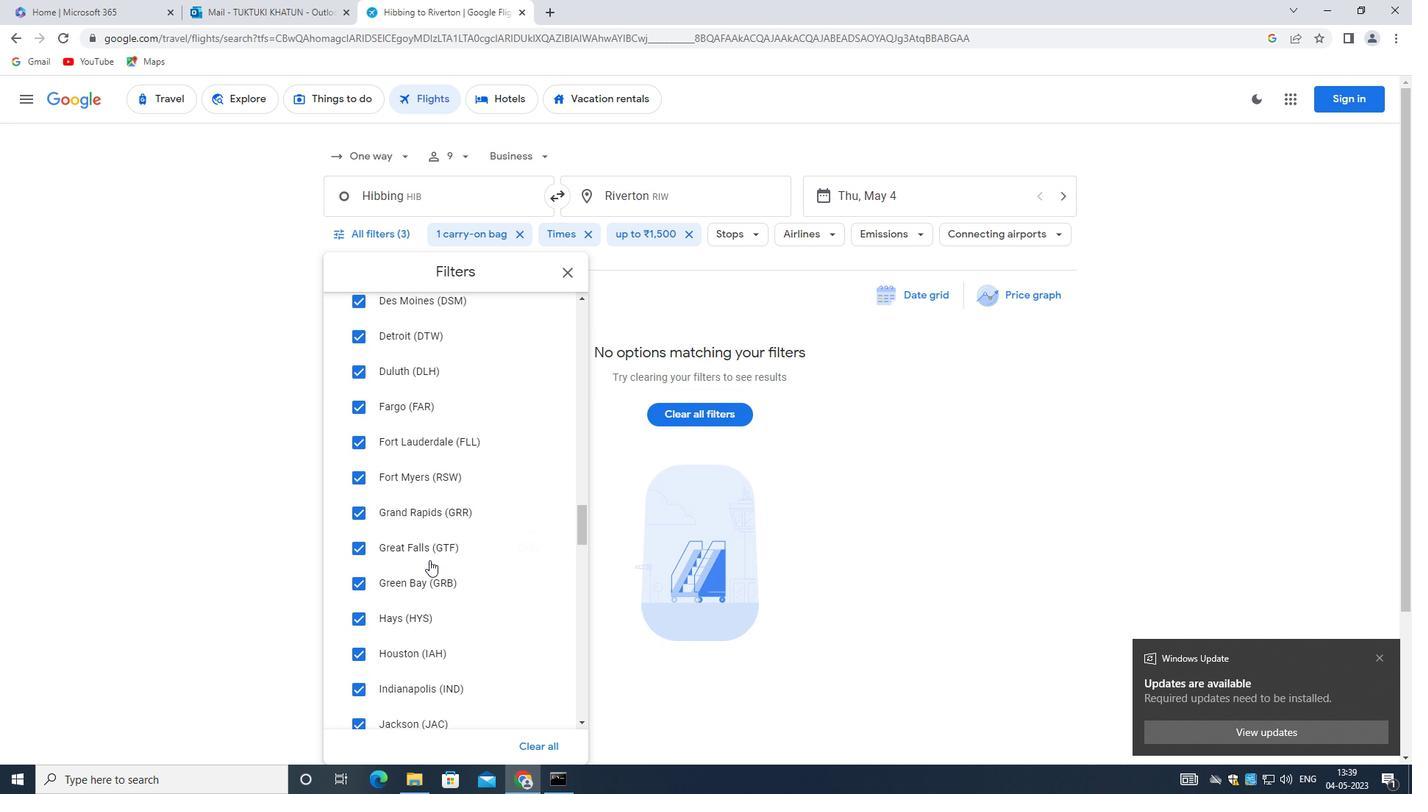
Action: Mouse scrolled (423, 558) with delta (0, 0)
Screenshot: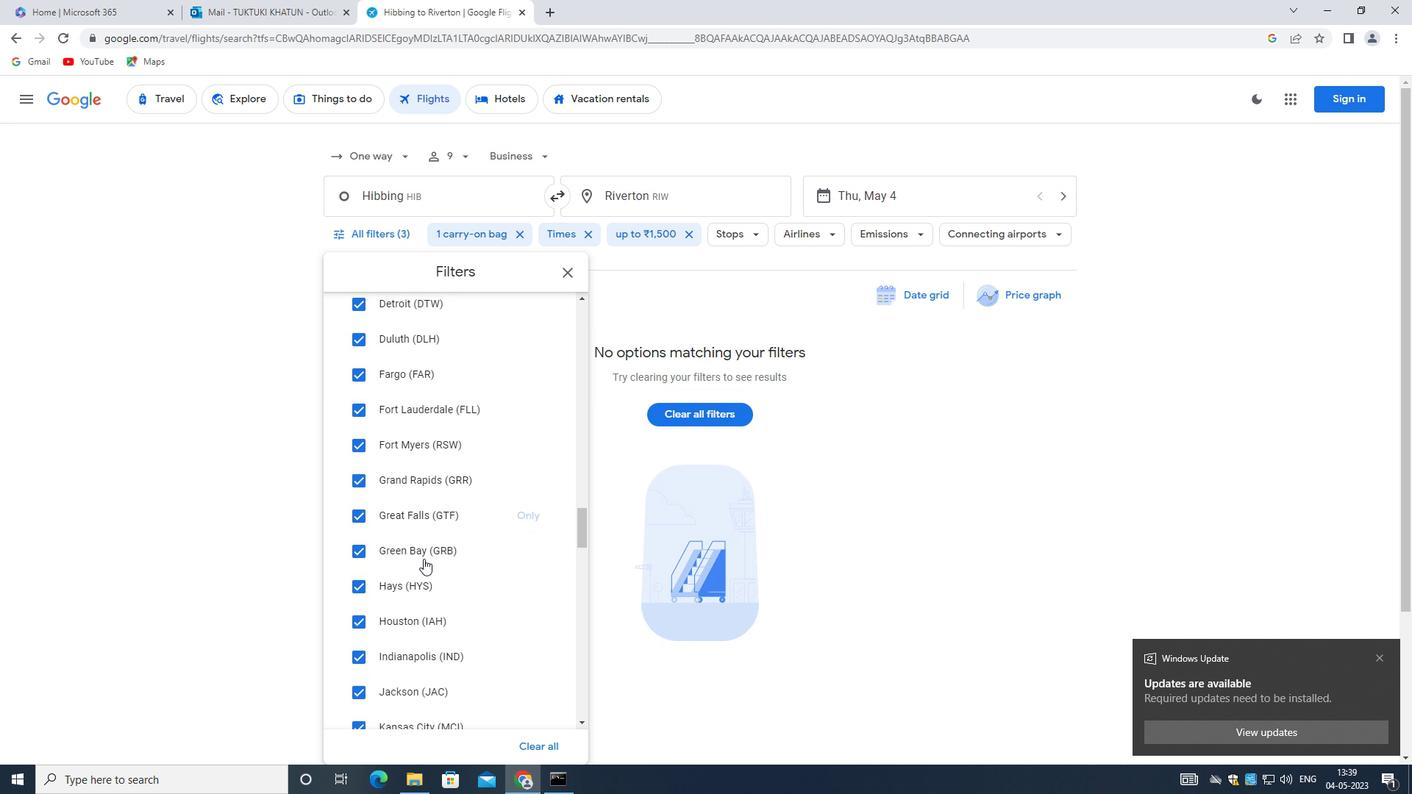 
Action: Mouse scrolled (423, 558) with delta (0, 0)
Screenshot: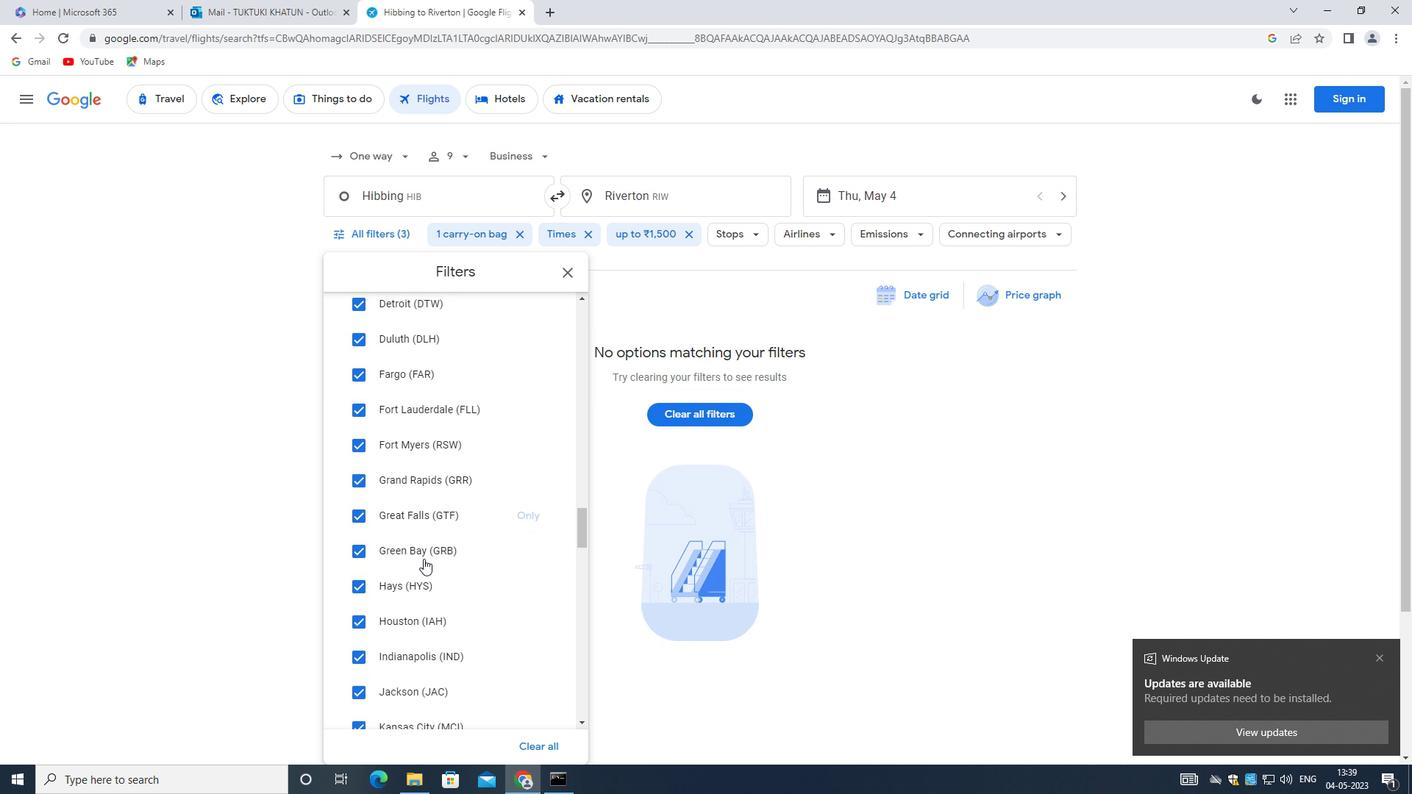 
Action: Mouse scrolled (423, 558) with delta (0, 0)
Screenshot: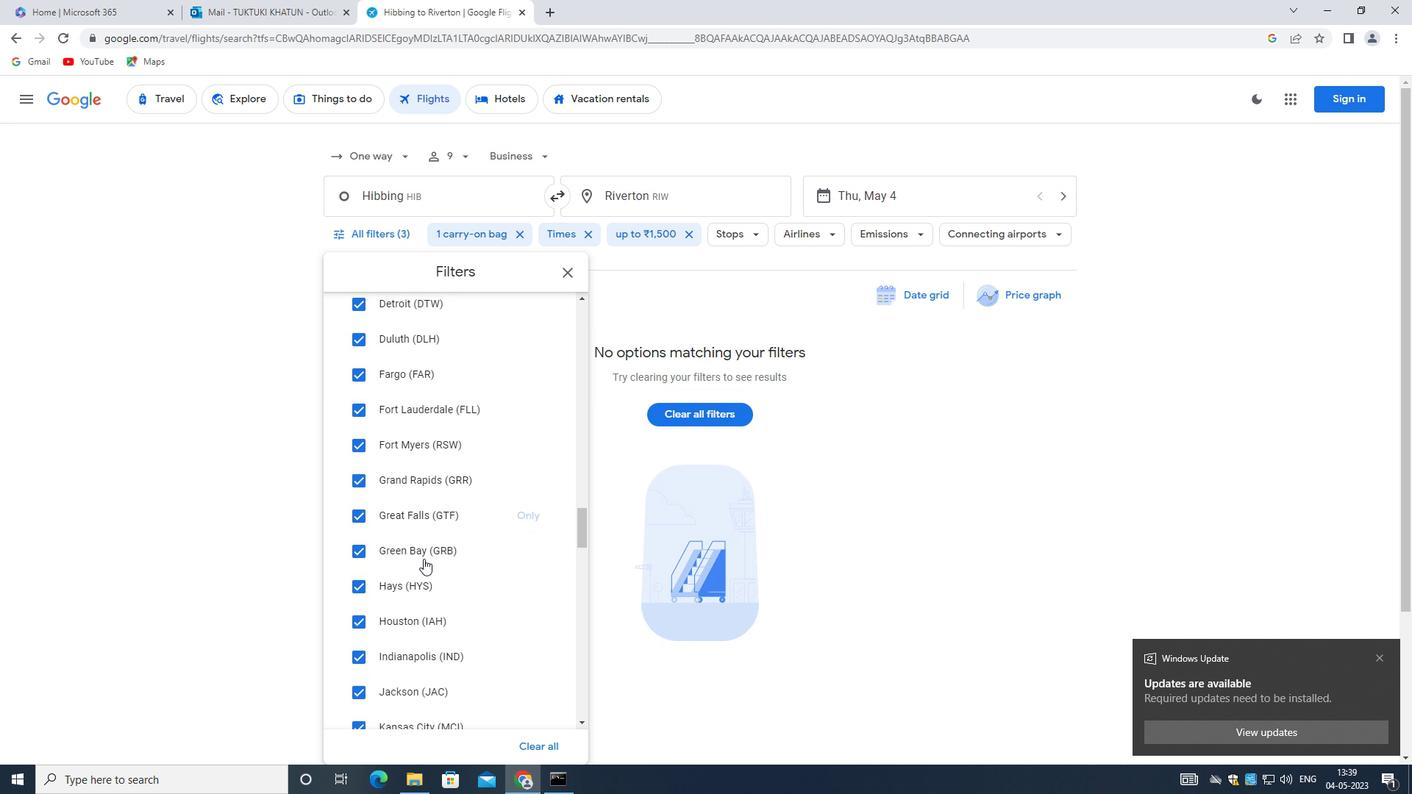 
Action: Mouse scrolled (423, 558) with delta (0, 0)
Screenshot: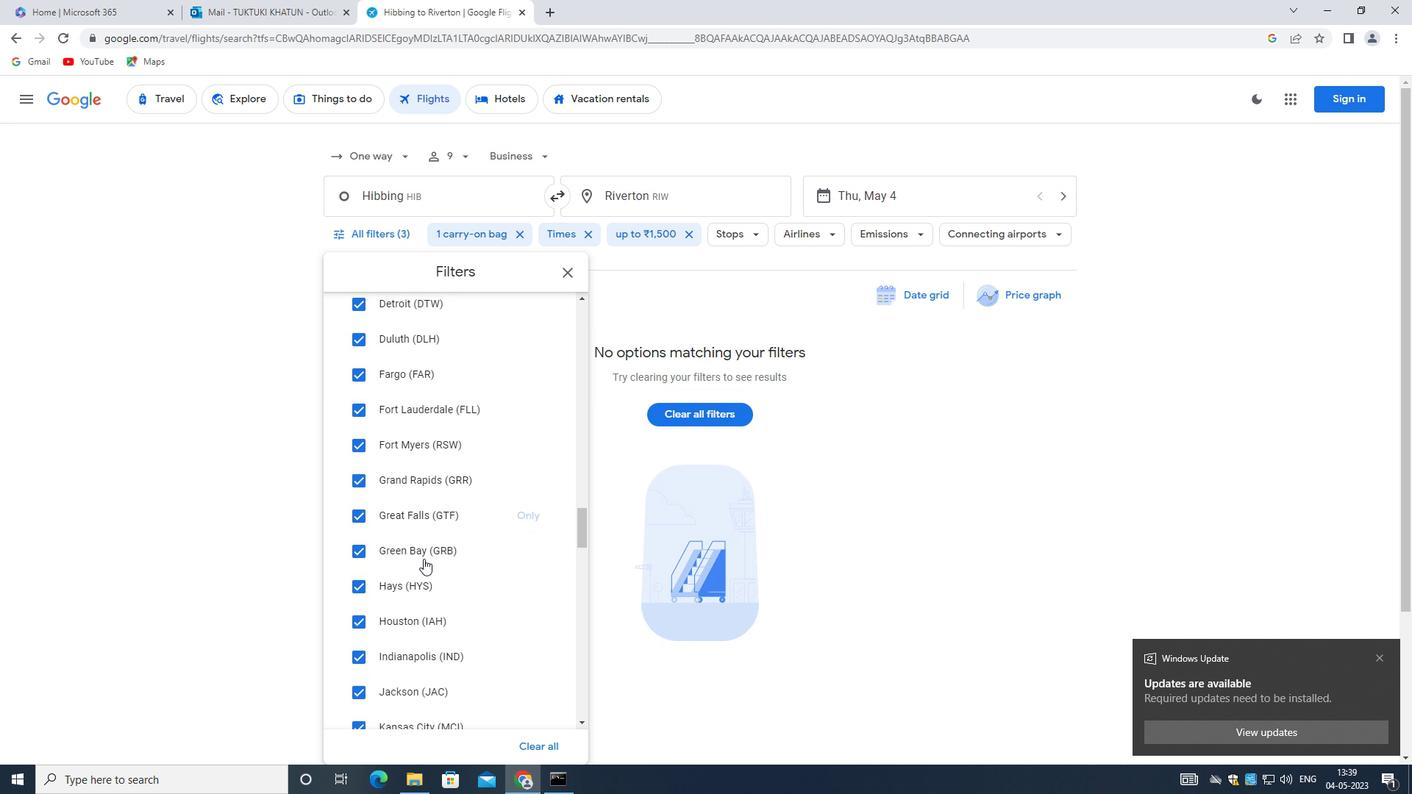 
Action: Mouse moved to (417, 558)
Screenshot: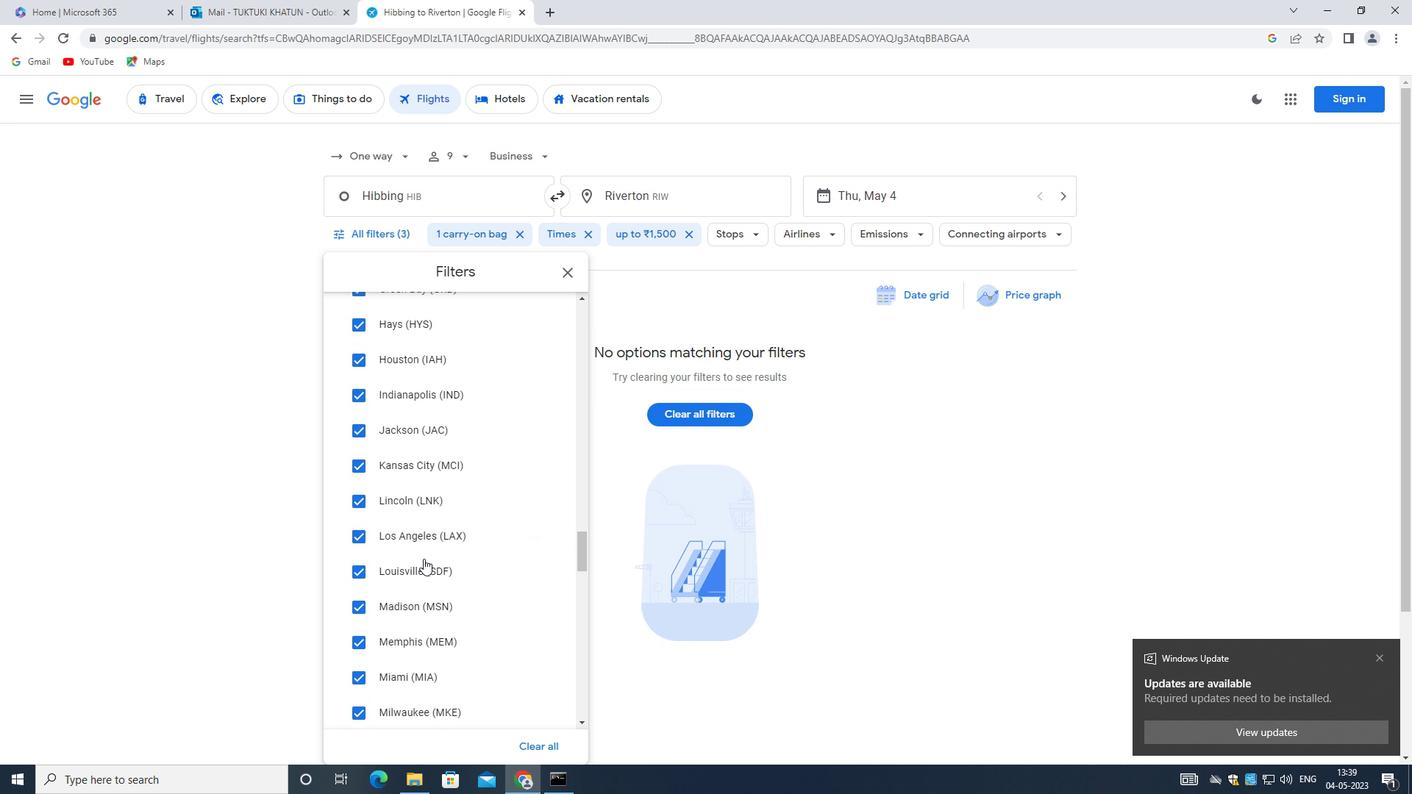 
Action: Mouse scrolled (417, 557) with delta (0, 0)
Screenshot: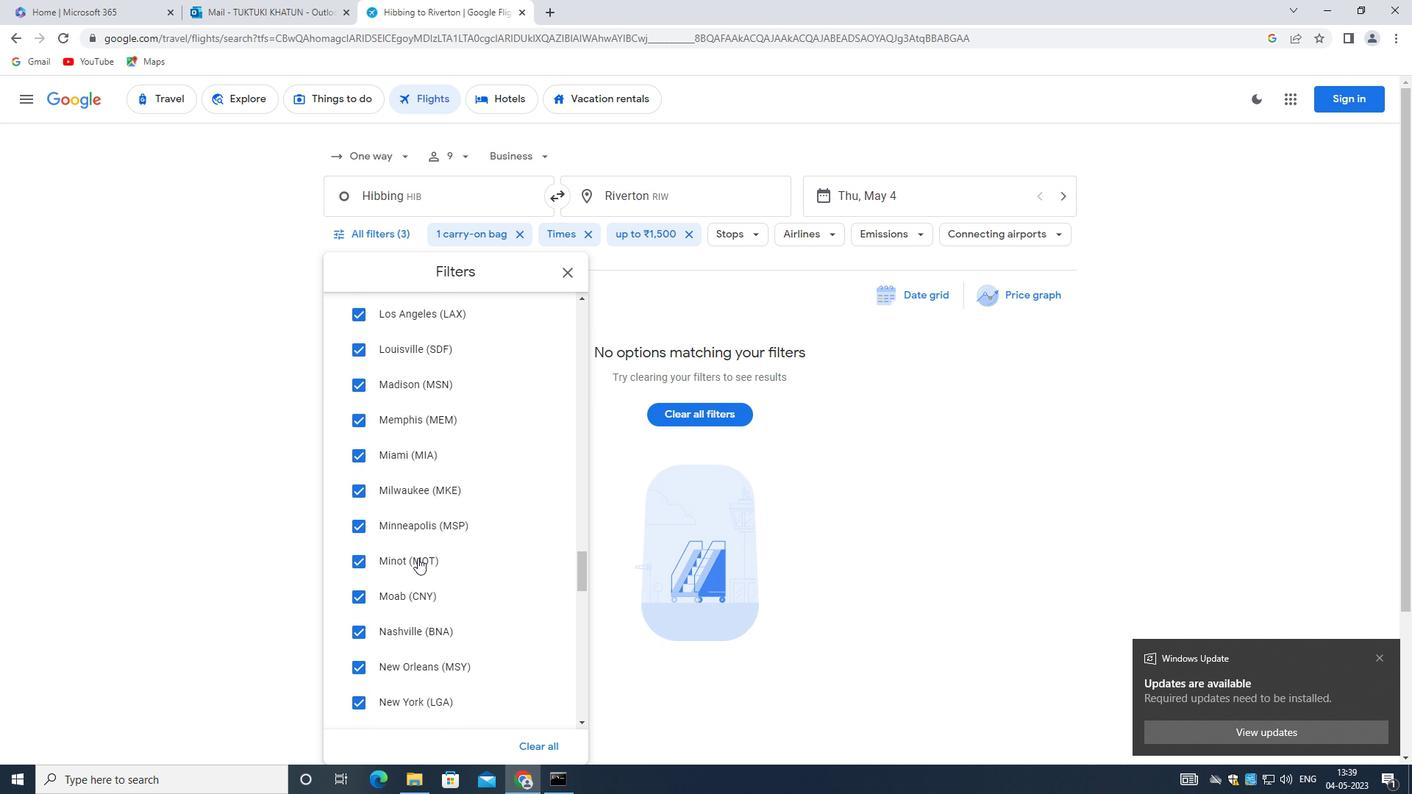 
Action: Mouse scrolled (417, 557) with delta (0, 0)
Screenshot: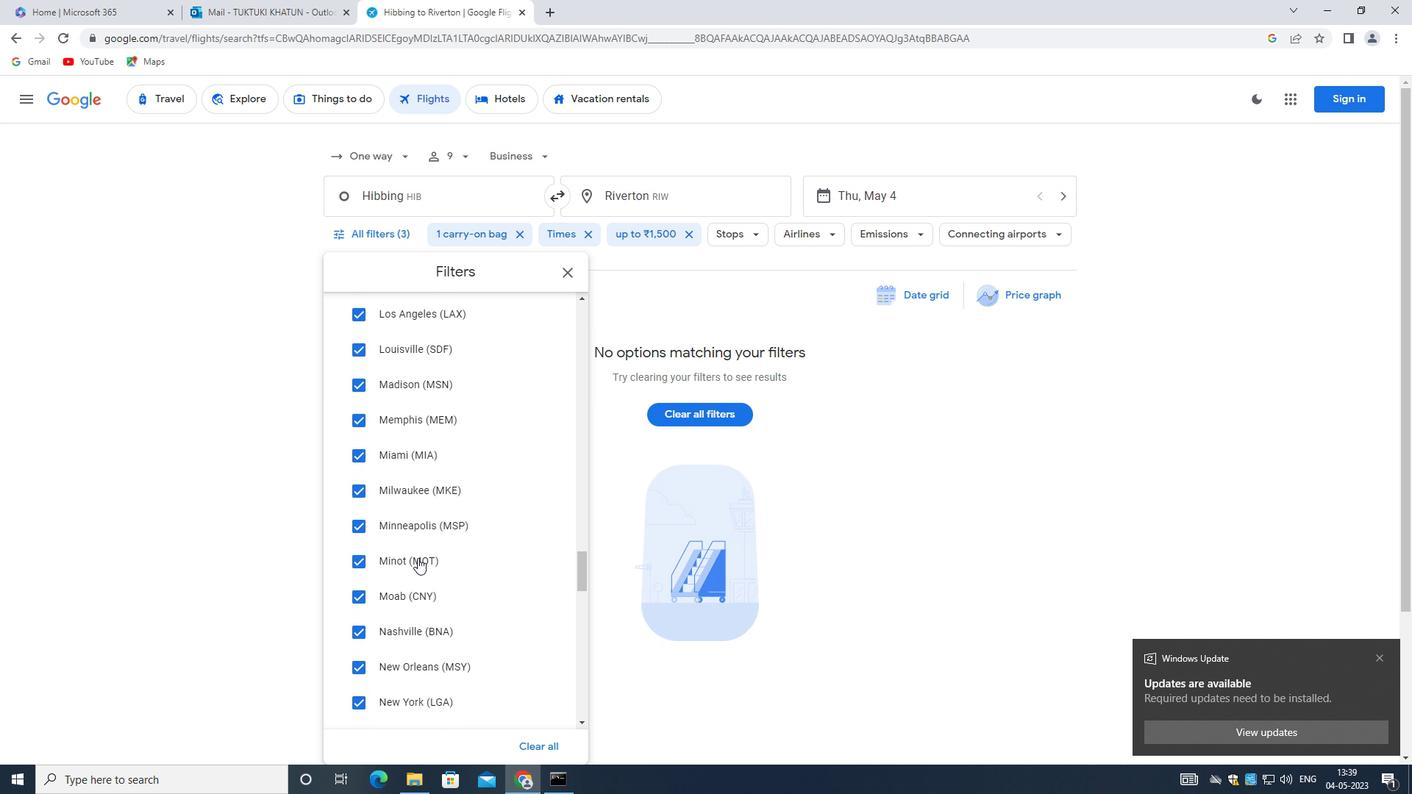 
Action: Mouse scrolled (417, 557) with delta (0, 0)
Screenshot: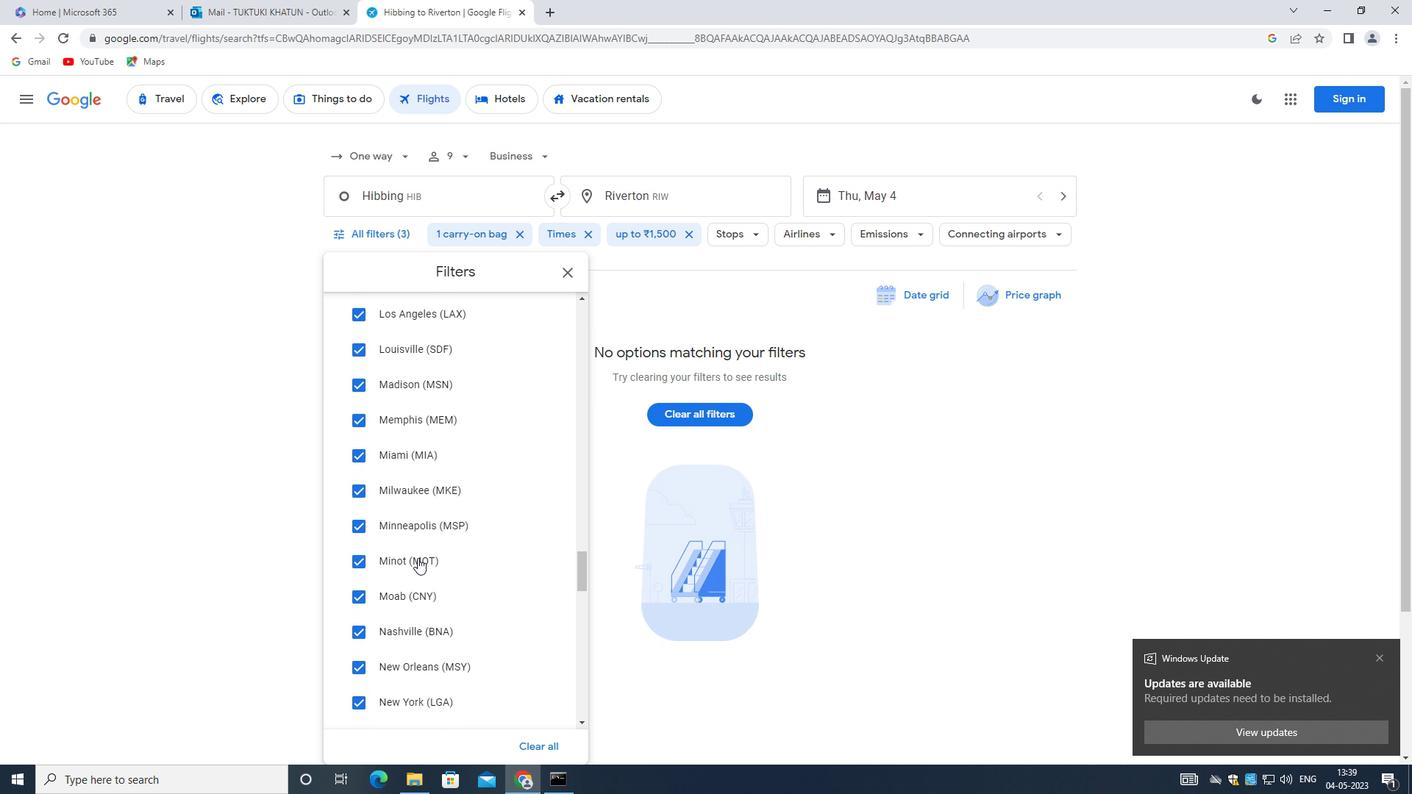 
Action: Mouse scrolled (417, 557) with delta (0, 0)
Screenshot: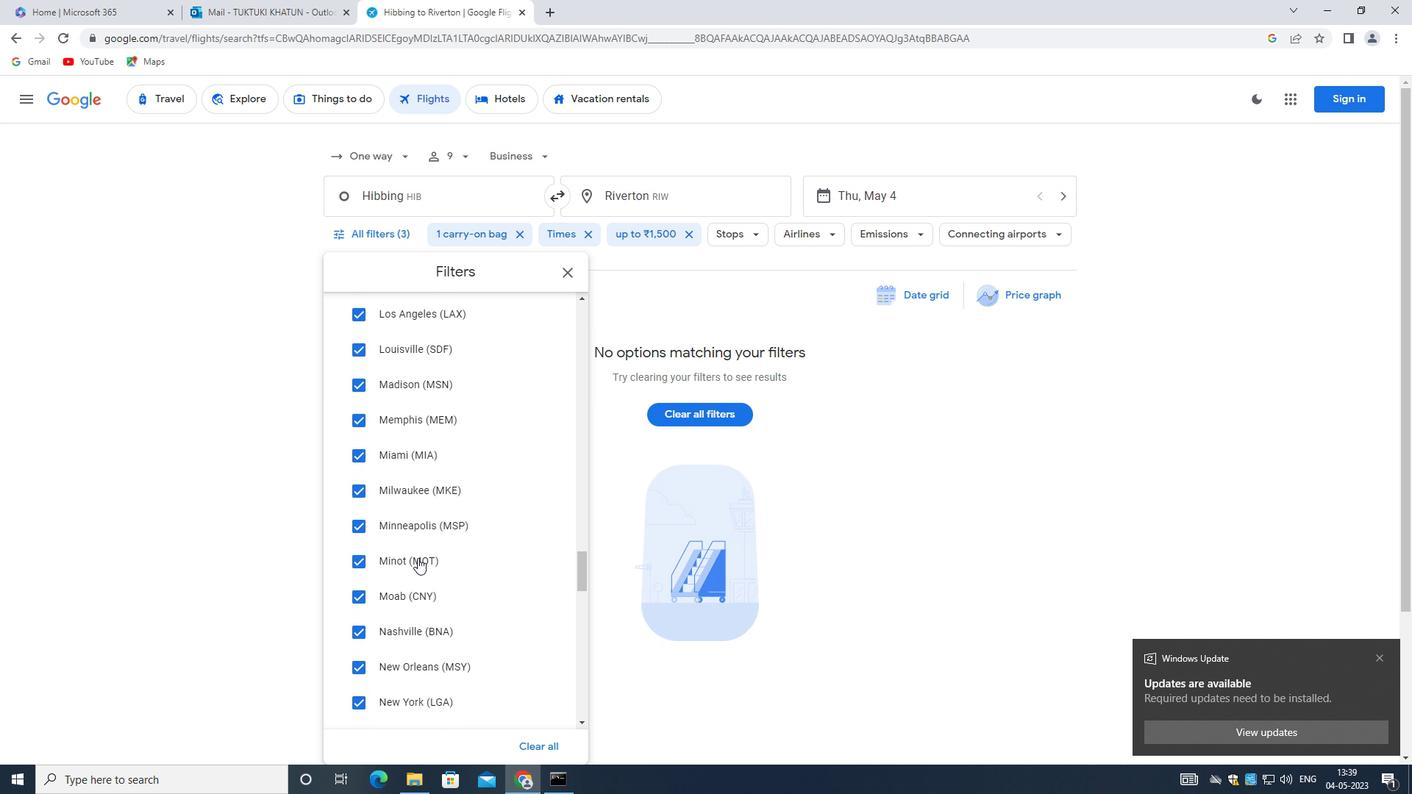 
Action: Mouse scrolled (417, 557) with delta (0, 0)
Screenshot: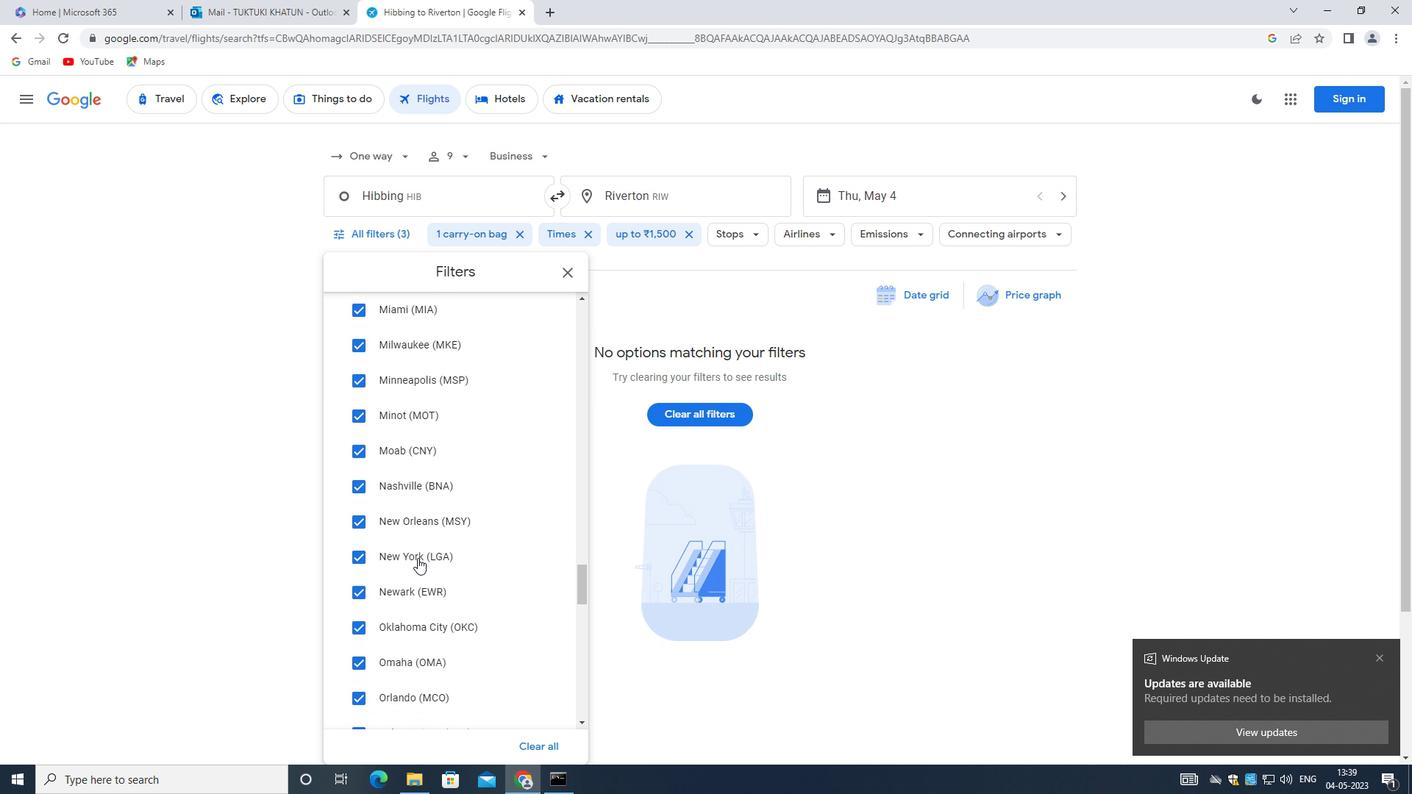 
Action: Mouse moved to (409, 536)
Screenshot: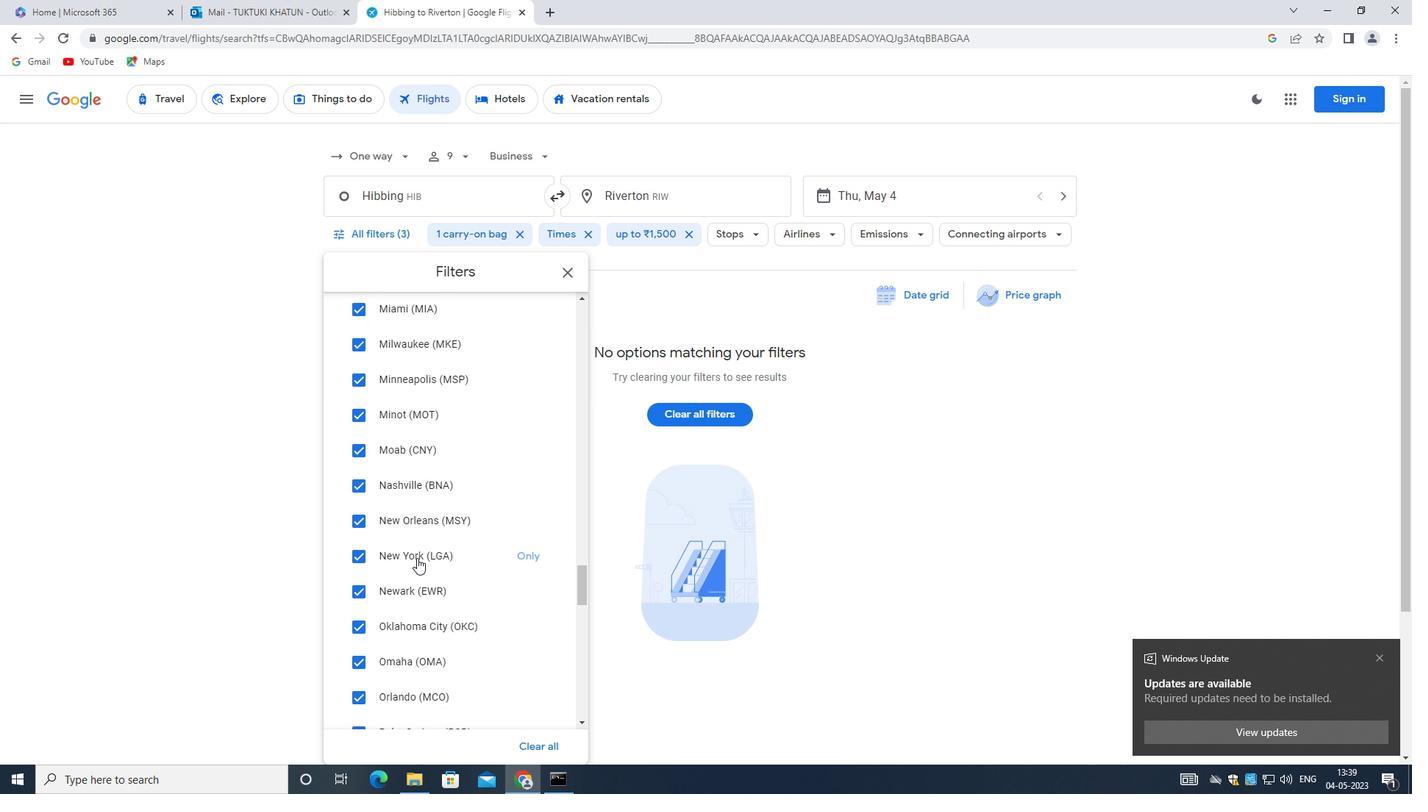 
Action: Mouse scrolled (409, 535) with delta (0, 0)
Screenshot: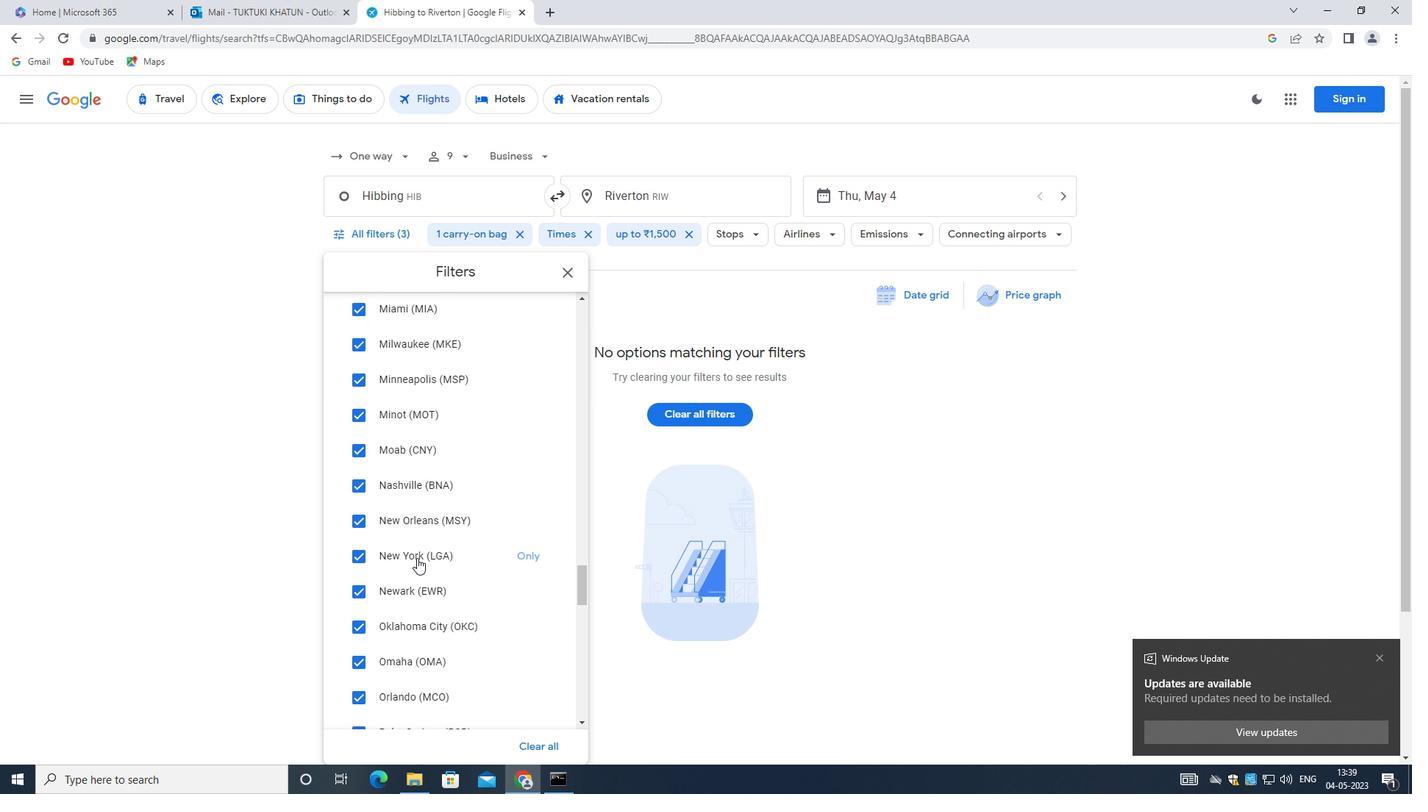 
Action: Mouse scrolled (409, 535) with delta (0, 0)
Screenshot: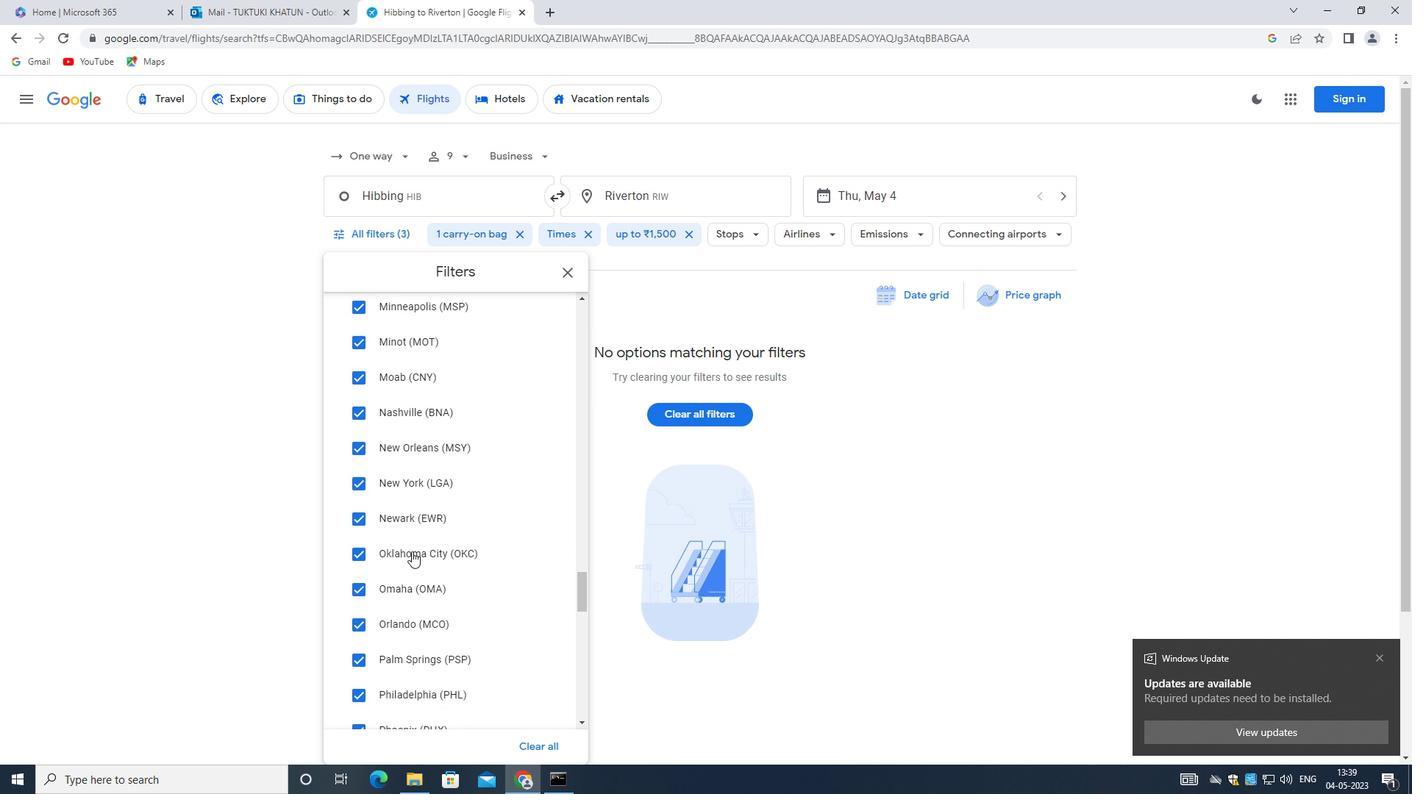 
Action: Mouse scrolled (409, 534) with delta (0, -1)
Screenshot: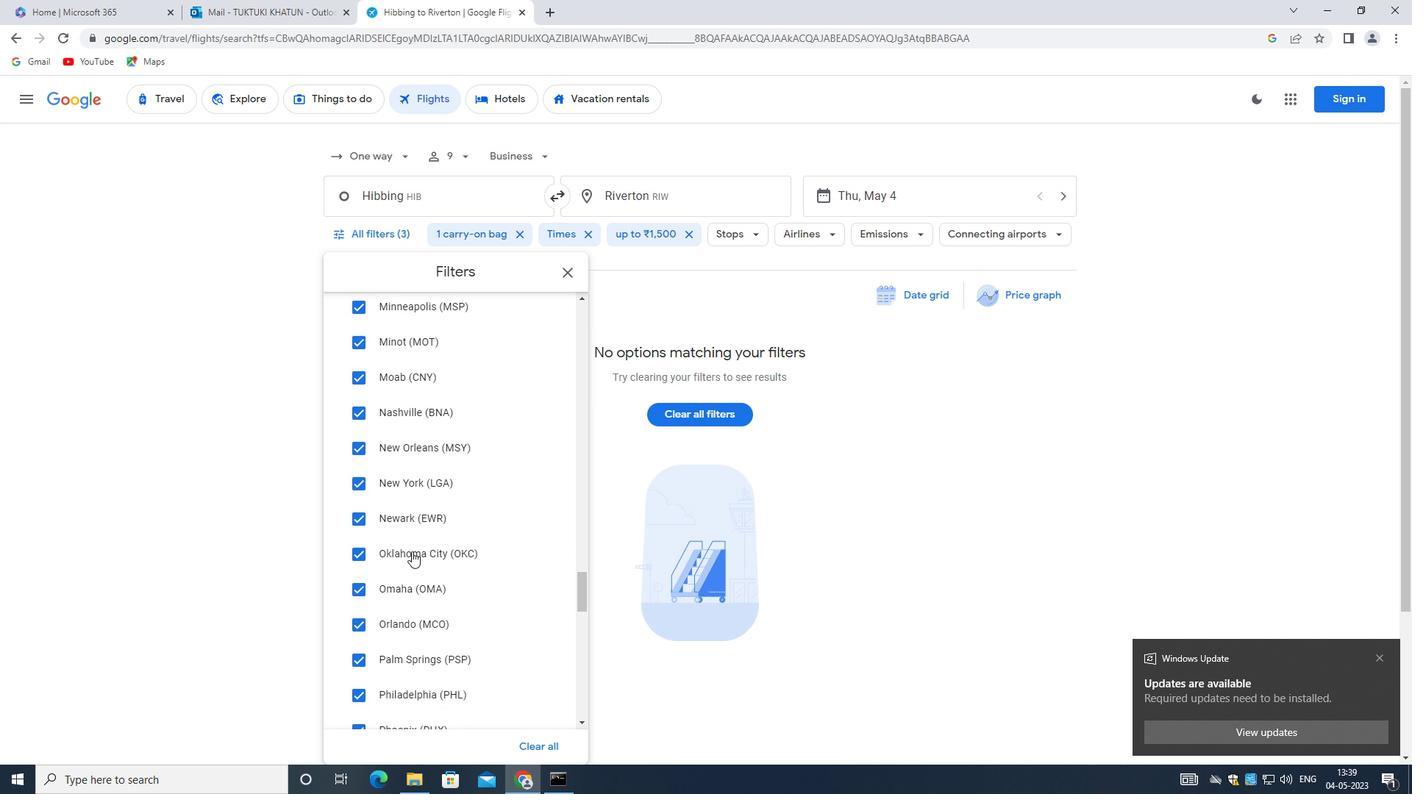 
Action: Mouse scrolled (409, 535) with delta (0, 0)
Screenshot: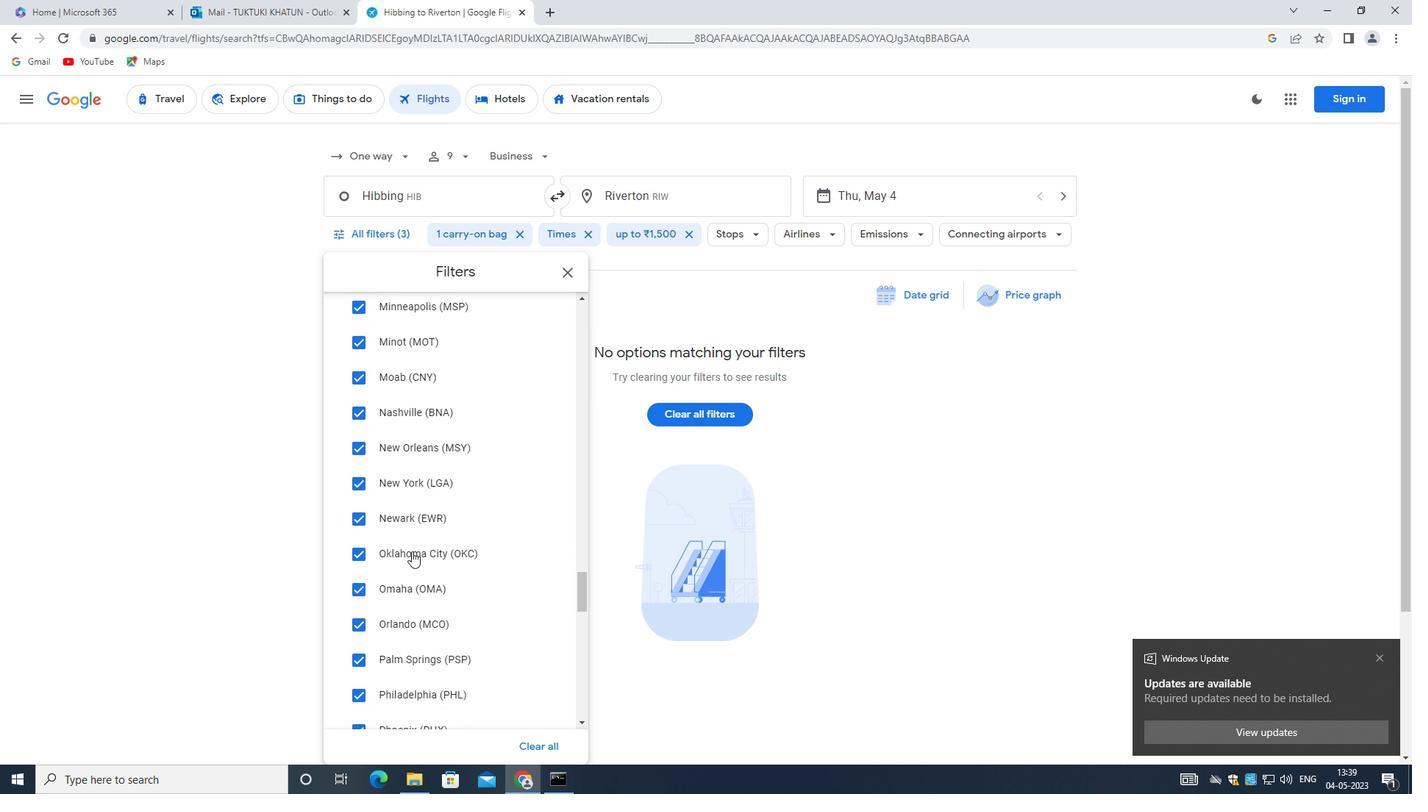 
Action: Mouse scrolled (409, 535) with delta (0, 0)
Screenshot: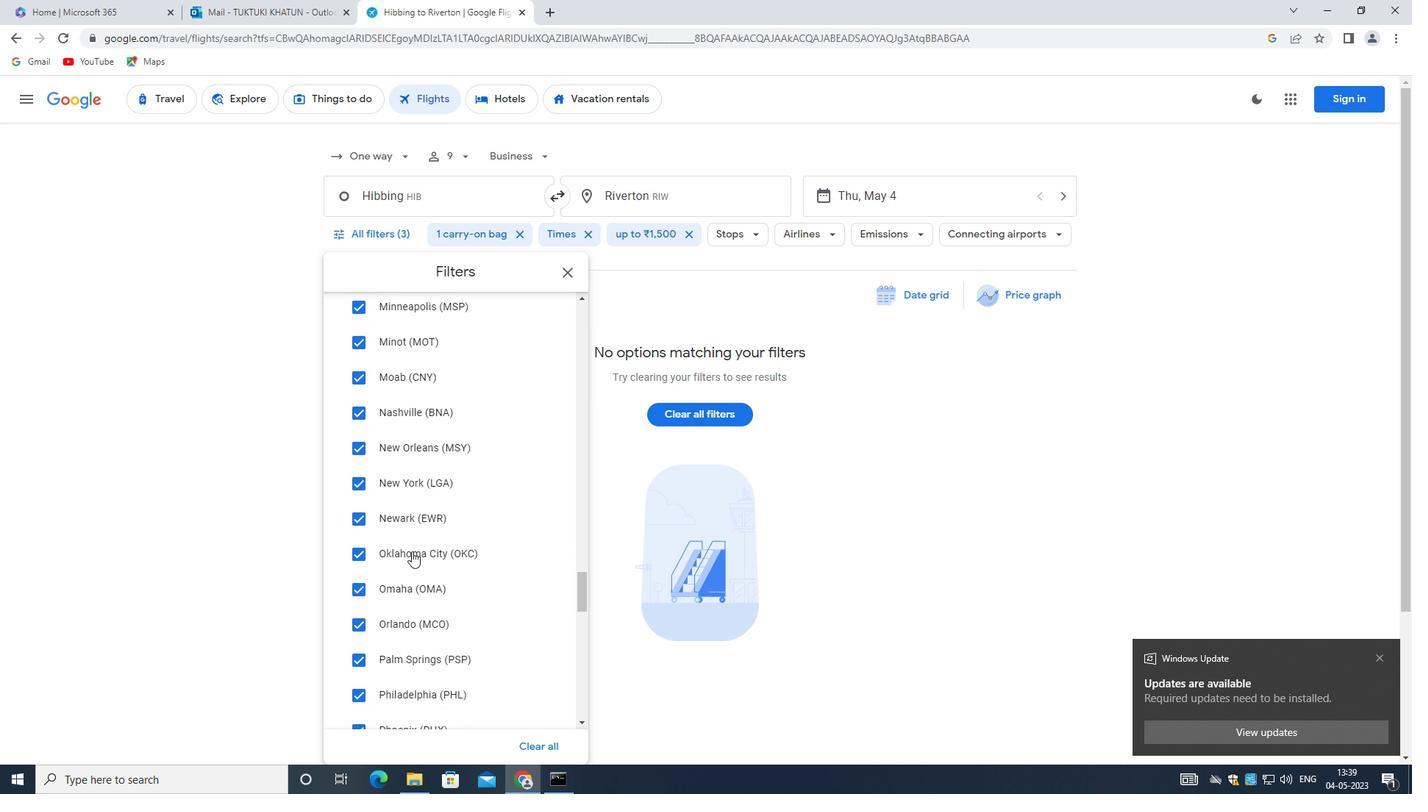 
Action: Mouse moved to (406, 531)
Screenshot: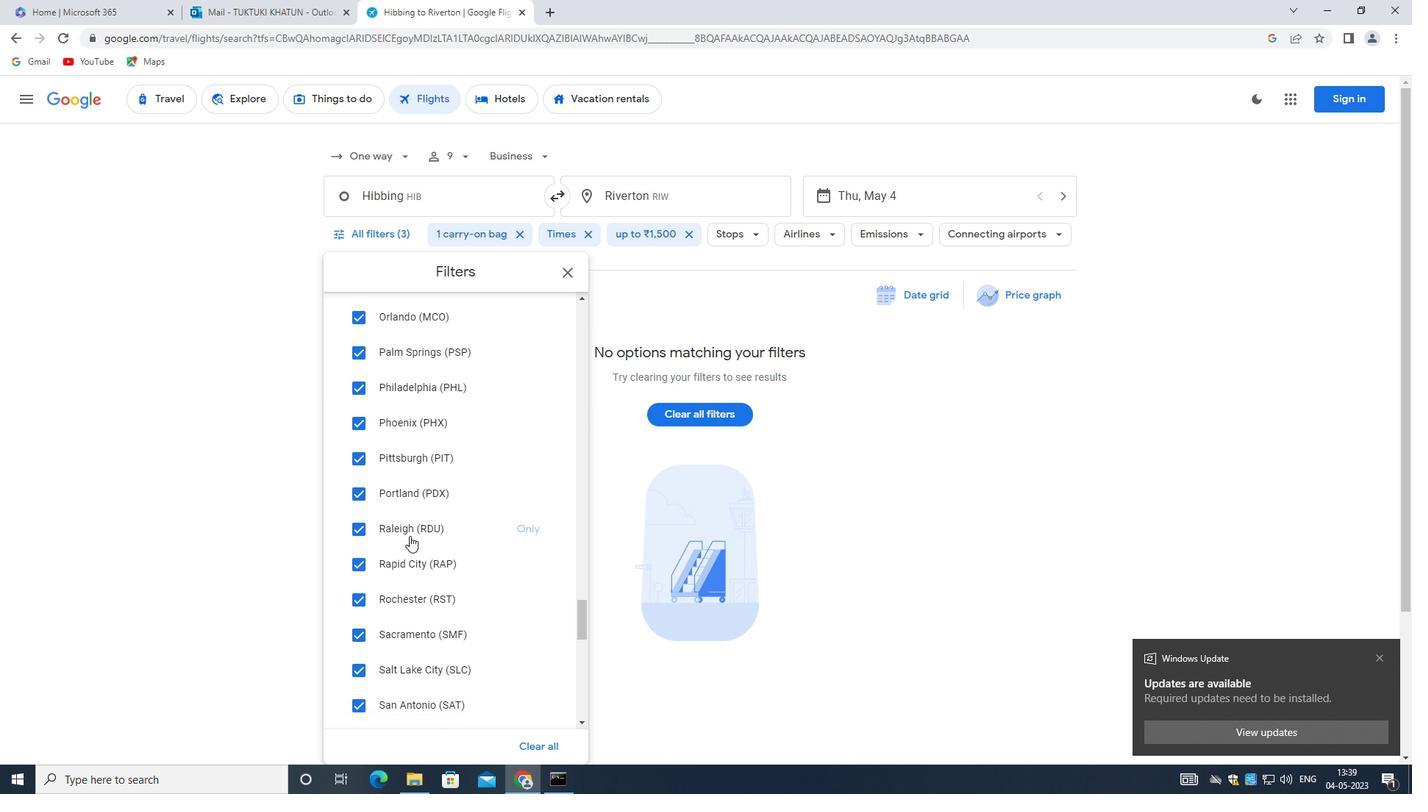 
Action: Mouse scrolled (406, 530) with delta (0, 0)
Screenshot: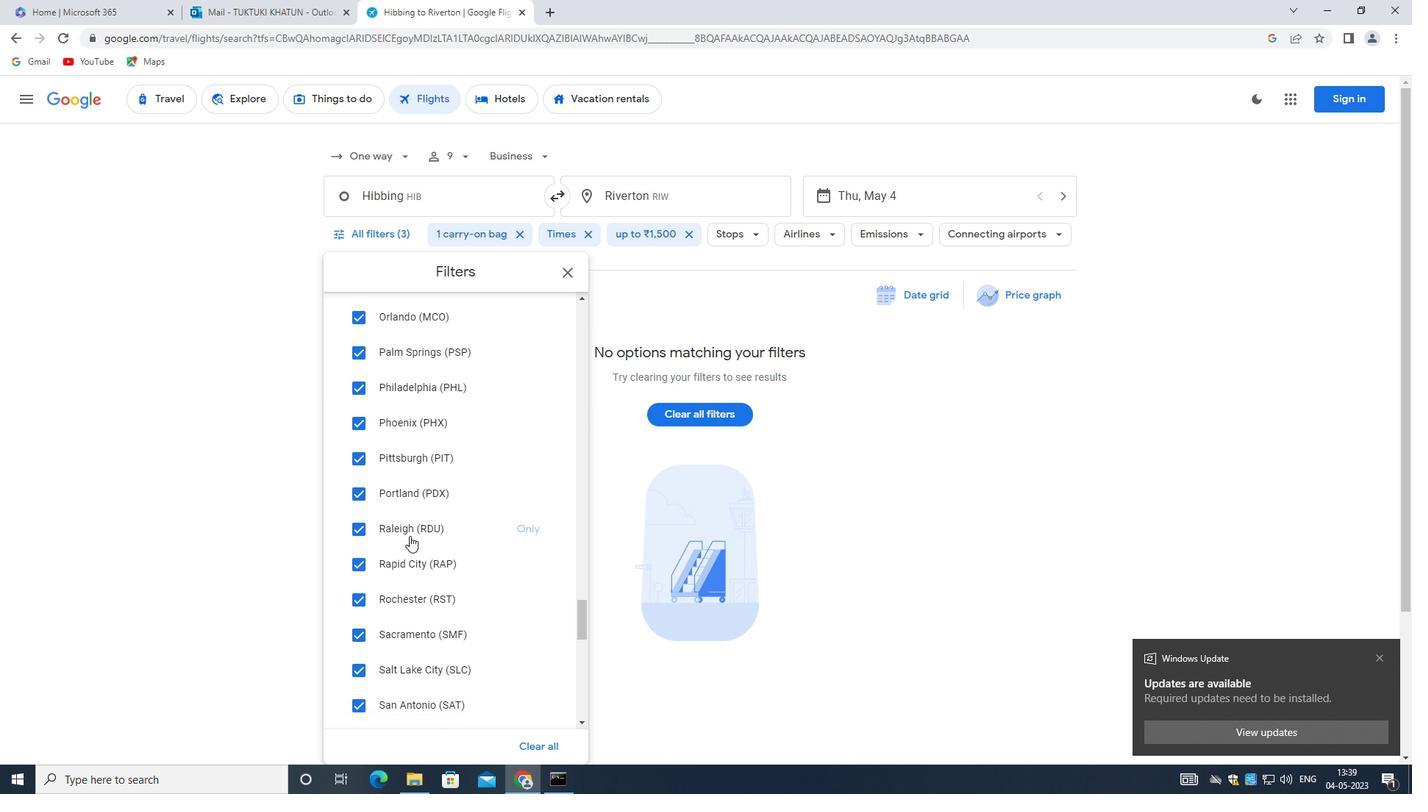 
Action: Mouse scrolled (406, 530) with delta (0, 0)
Screenshot: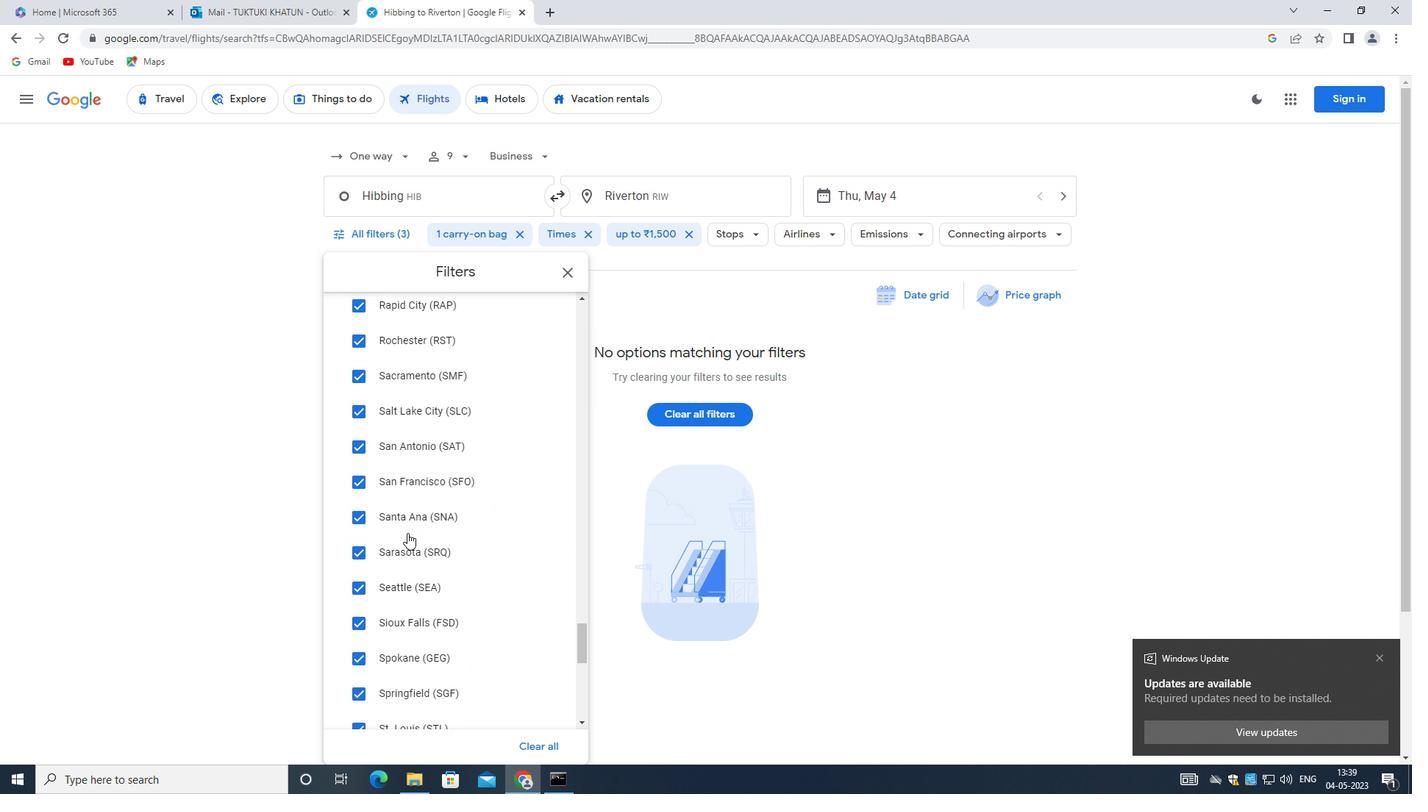 
Action: Mouse scrolled (406, 530) with delta (0, 0)
Screenshot: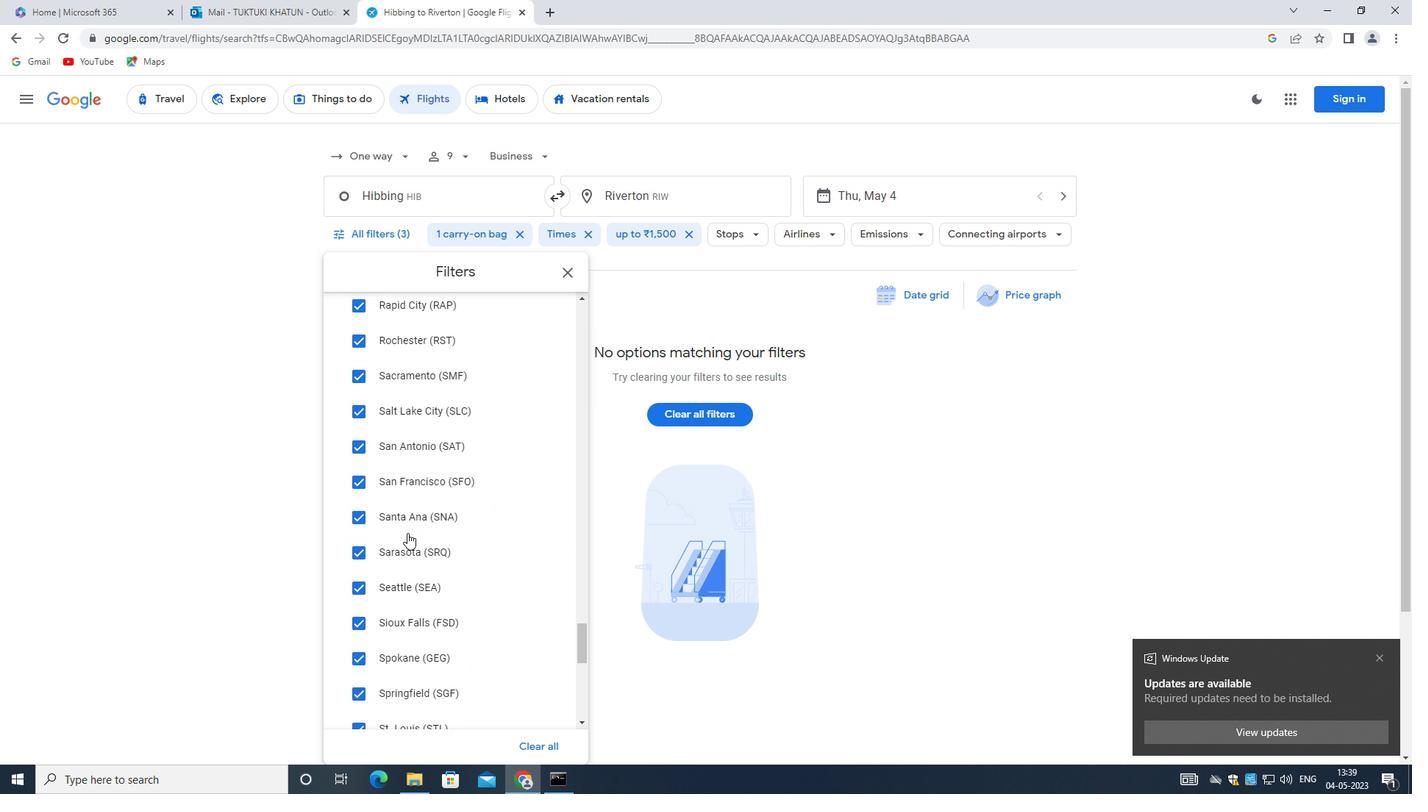 
Action: Mouse moved to (406, 525)
Screenshot: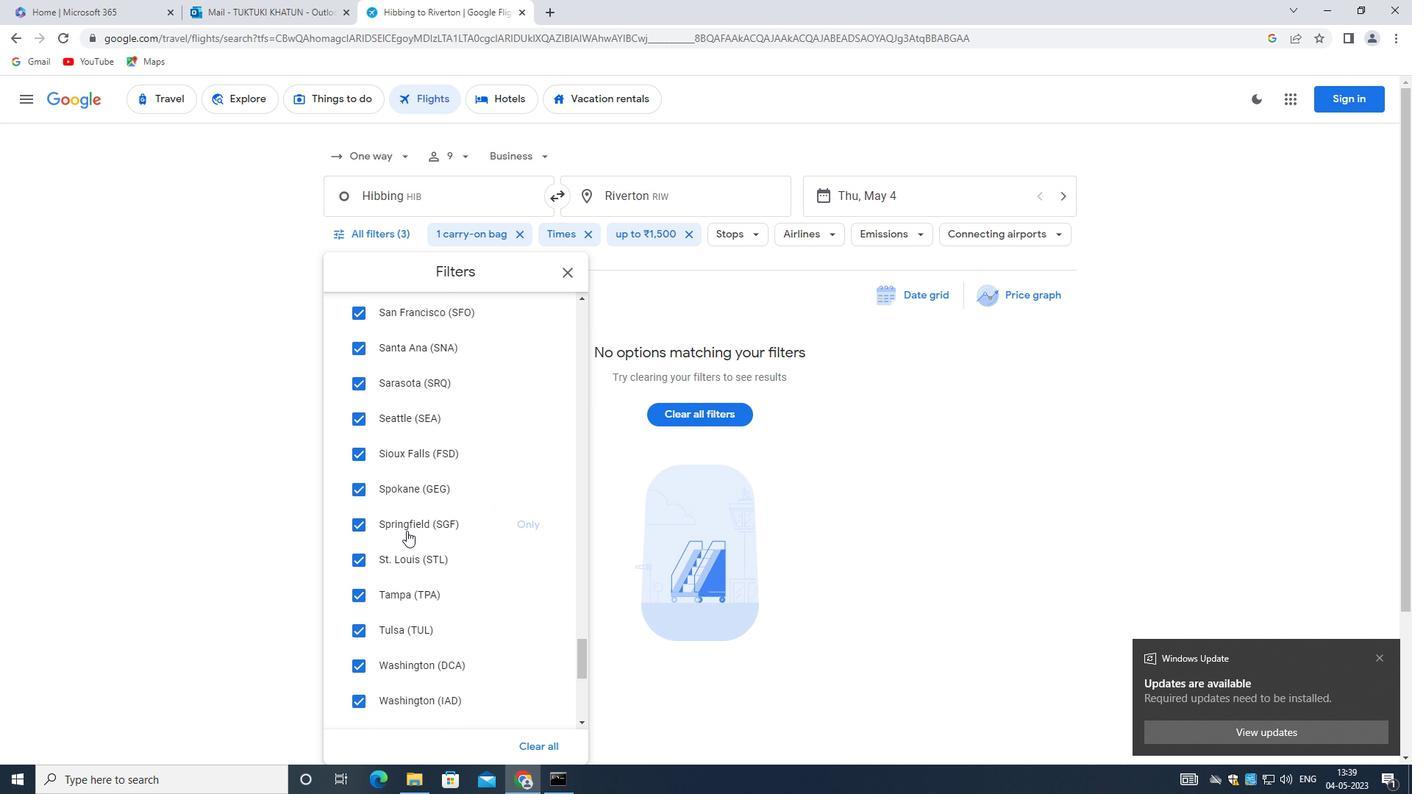 
Action: Mouse scrolled (406, 525) with delta (0, 0)
Screenshot: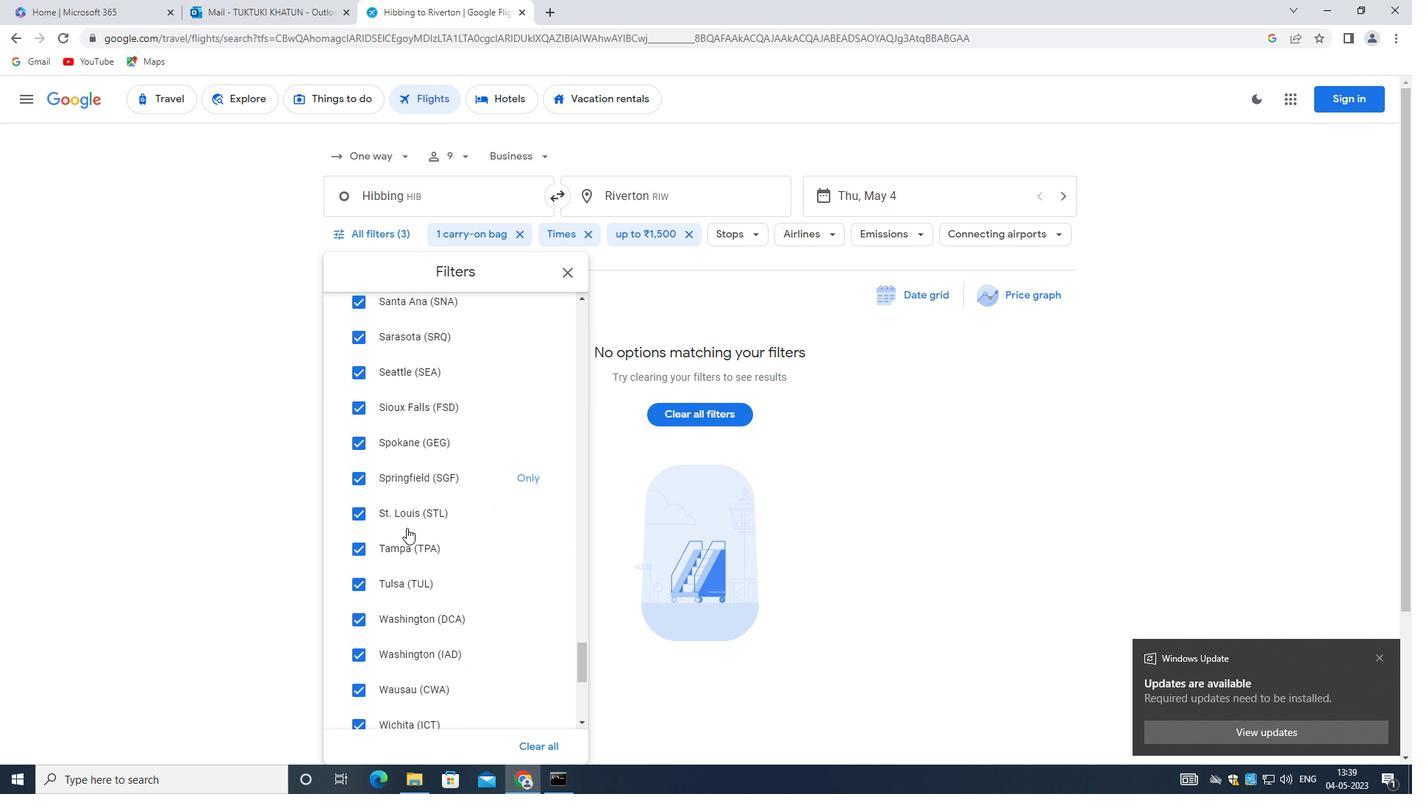 
Action: Mouse scrolled (406, 525) with delta (0, 0)
Screenshot: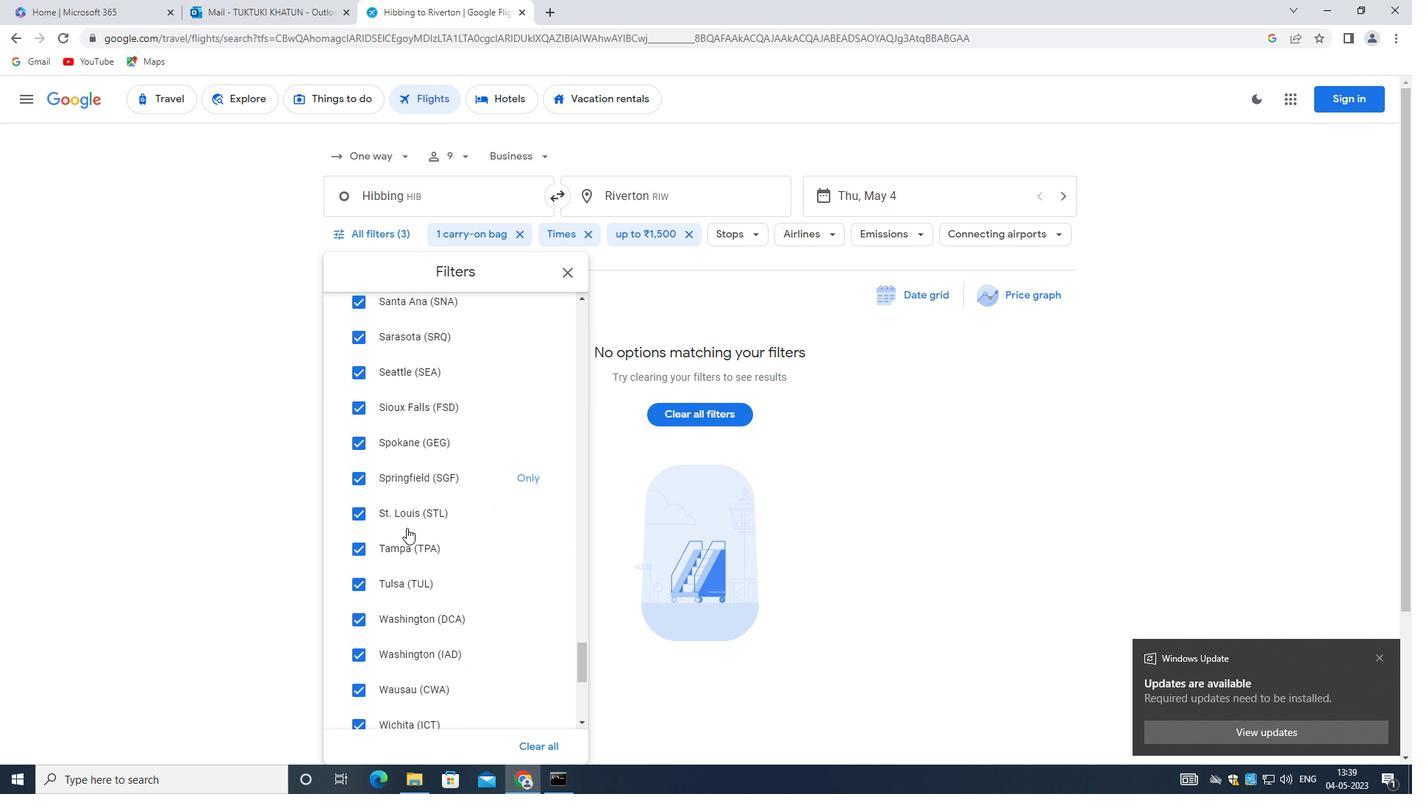 
Action: Mouse scrolled (406, 525) with delta (0, 0)
Screenshot: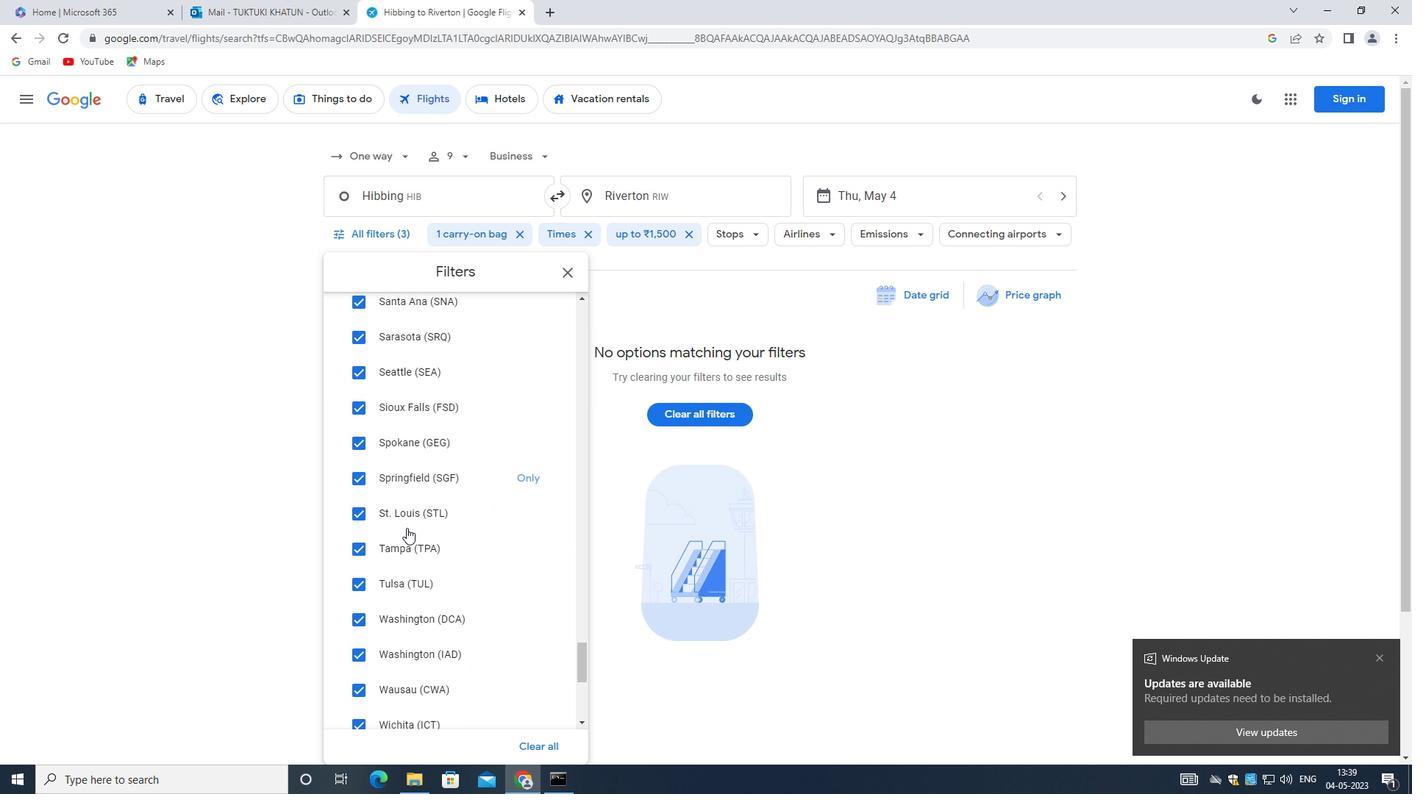 
Action: Mouse scrolled (406, 525) with delta (0, 0)
Screenshot: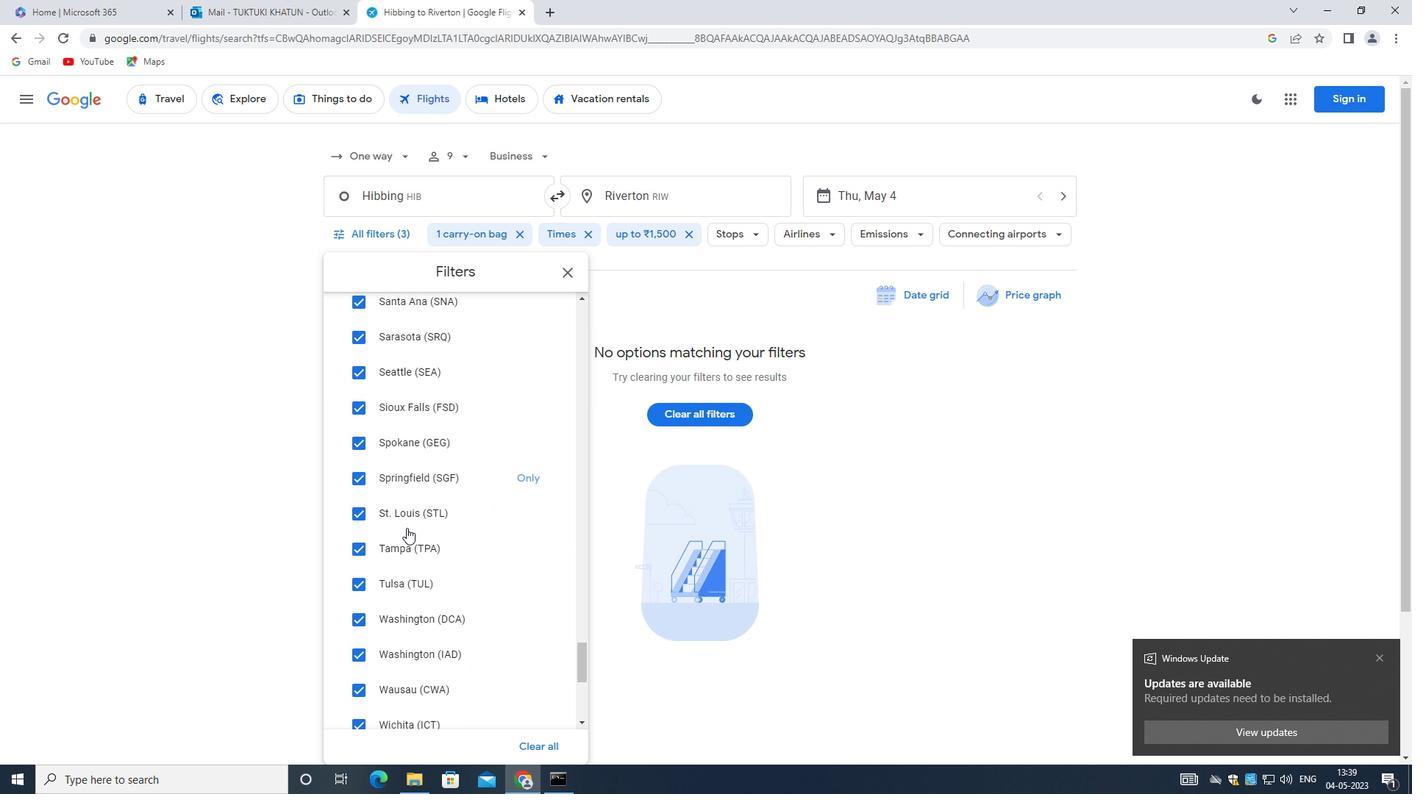 
Action: Mouse scrolled (406, 525) with delta (0, 0)
Screenshot: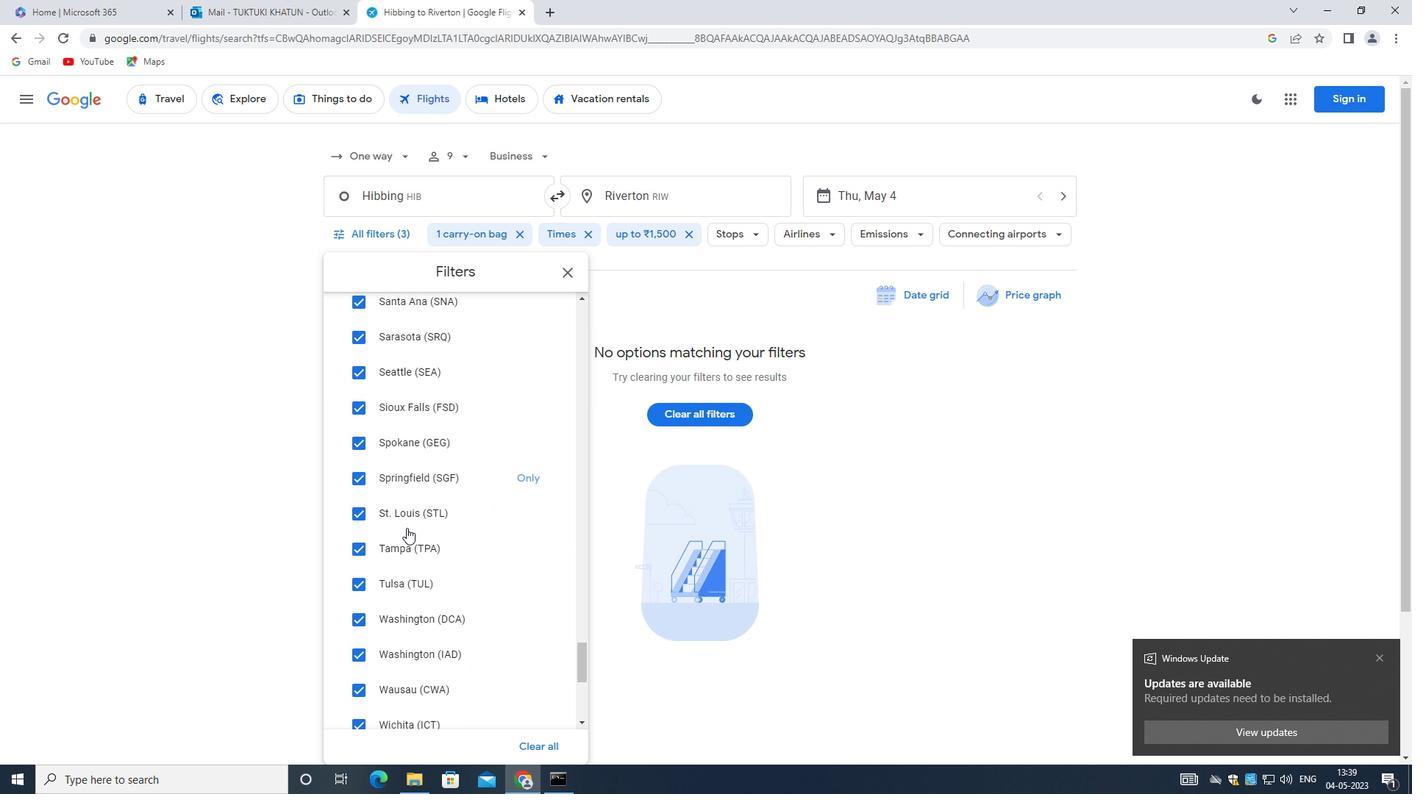 
Action: Mouse moved to (407, 522)
Screenshot: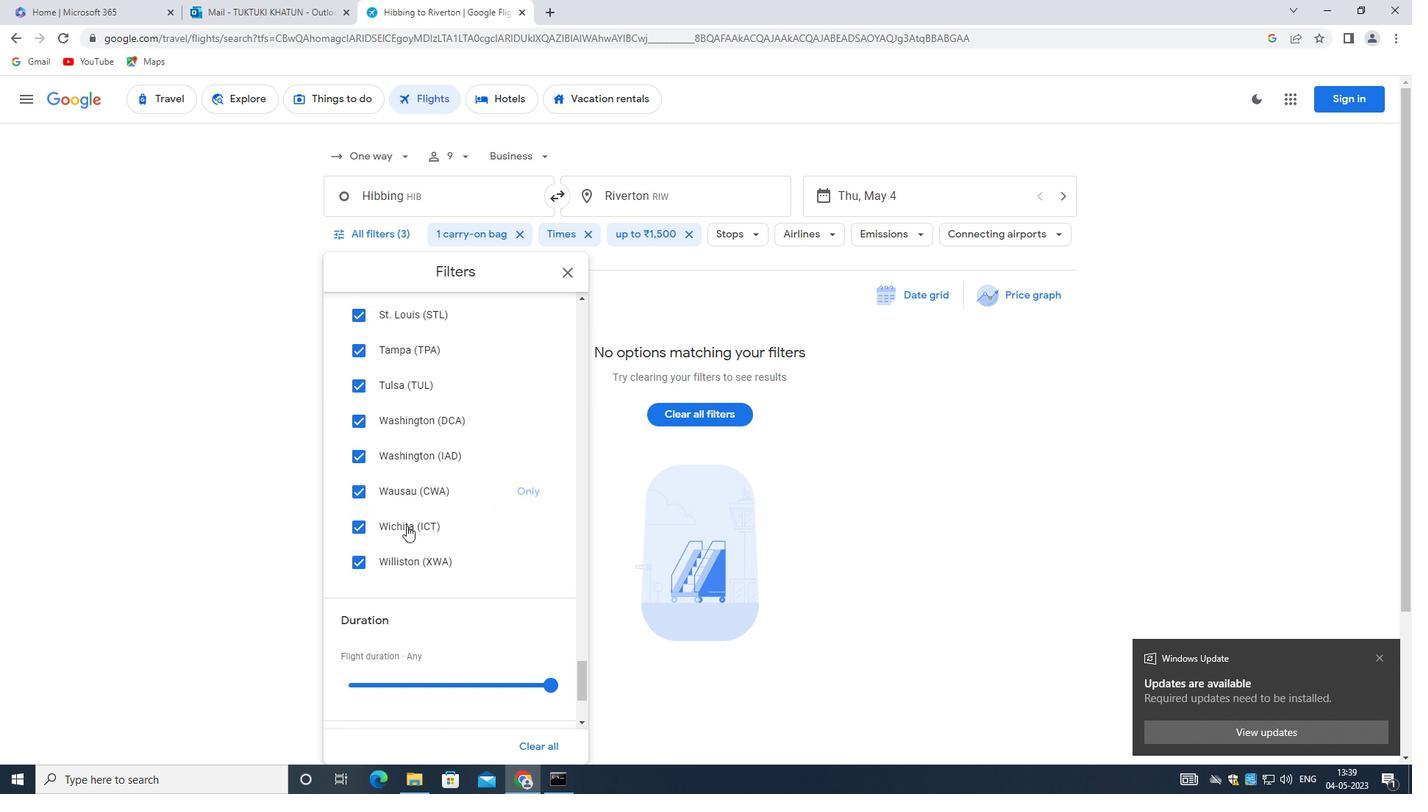
Action: Mouse scrolled (407, 521) with delta (0, 0)
Screenshot: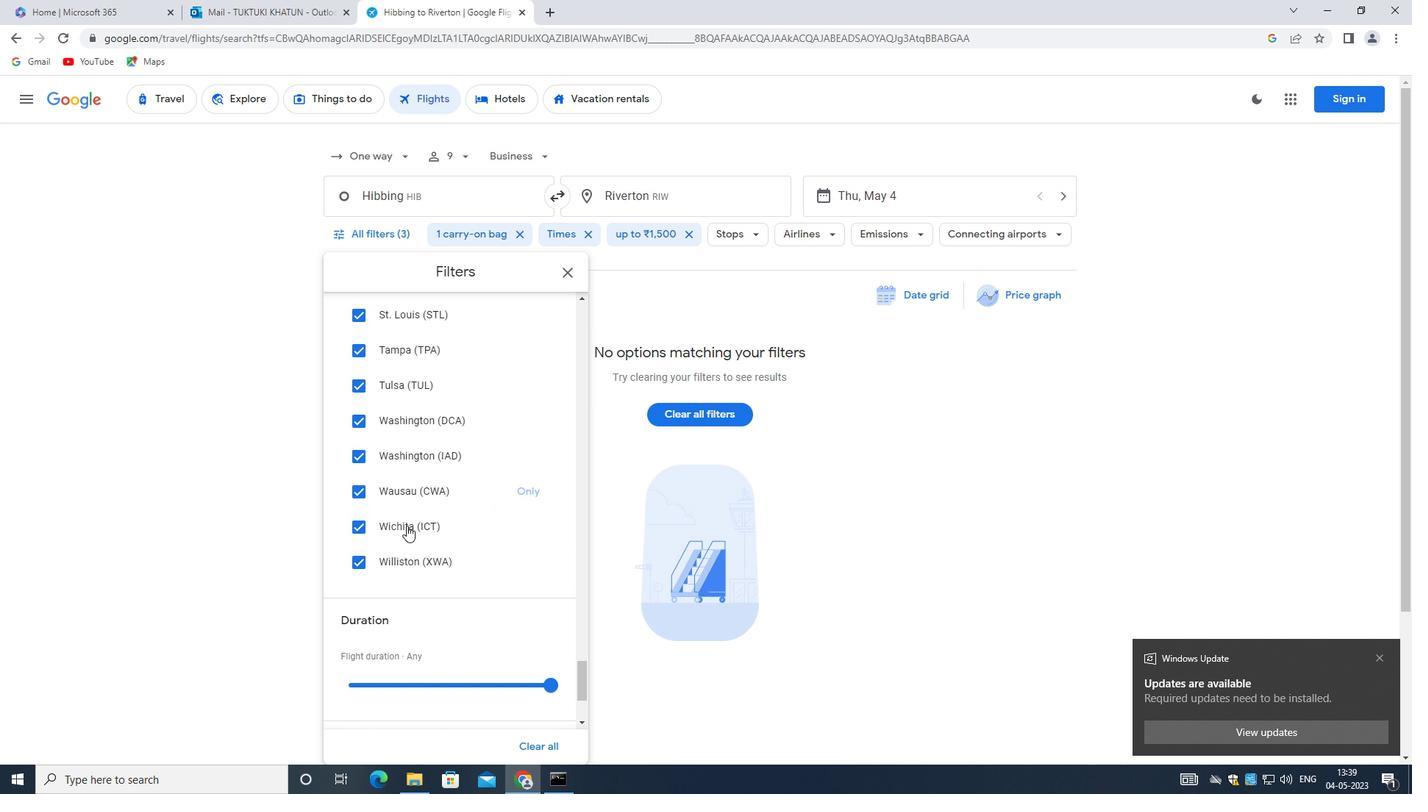 
Action: Mouse scrolled (407, 521) with delta (0, 0)
Screenshot: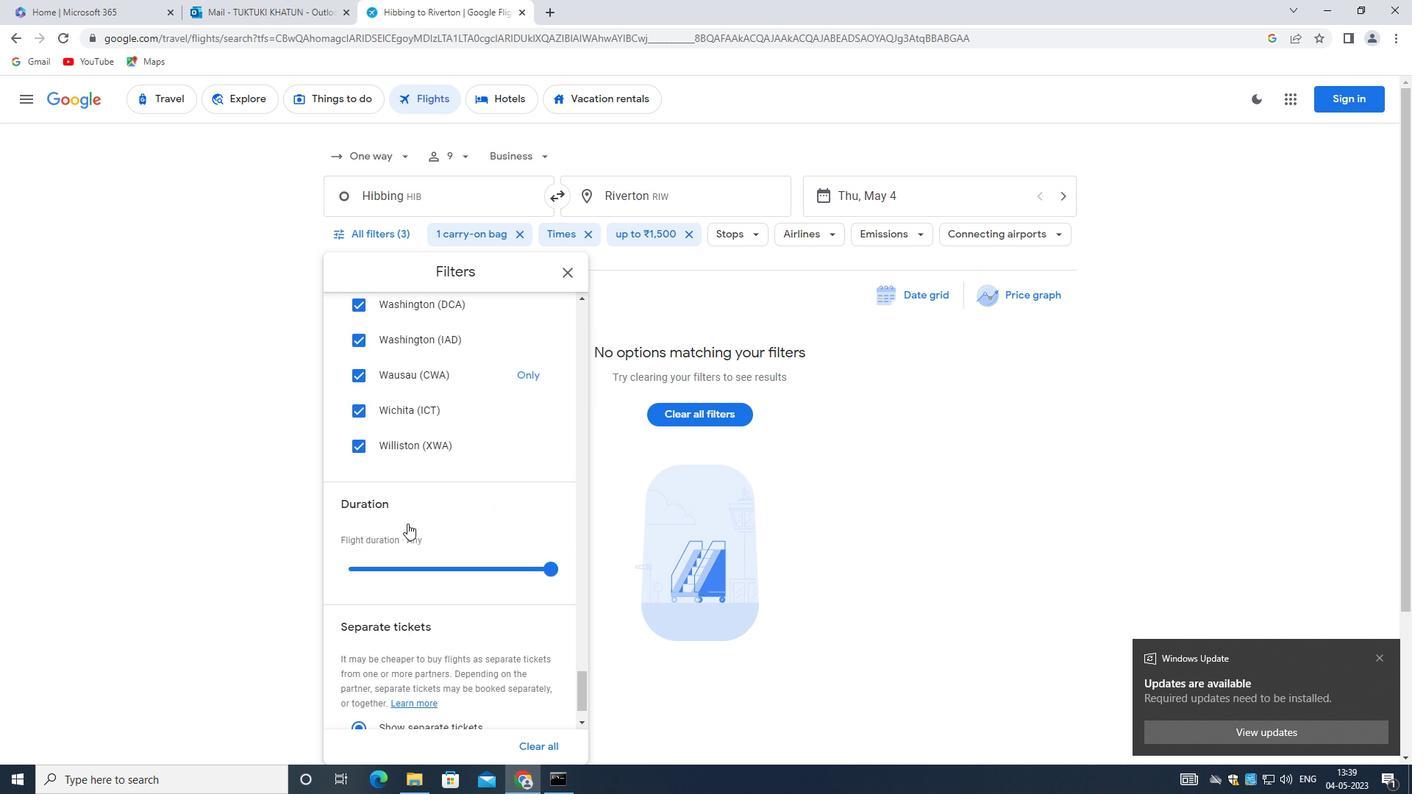 
Action: Mouse scrolled (407, 521) with delta (0, 0)
Screenshot: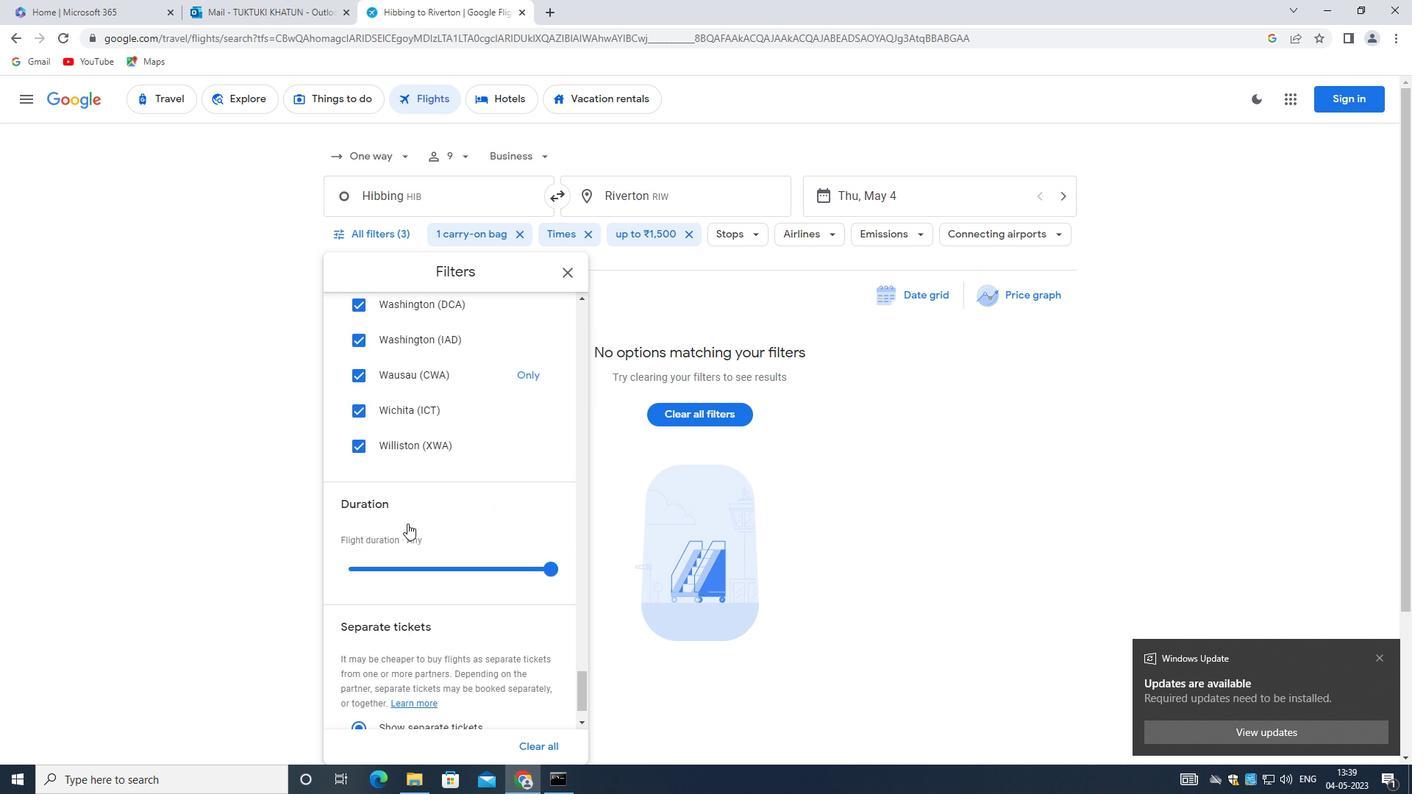 
Action: Mouse scrolled (407, 521) with delta (0, 0)
Screenshot: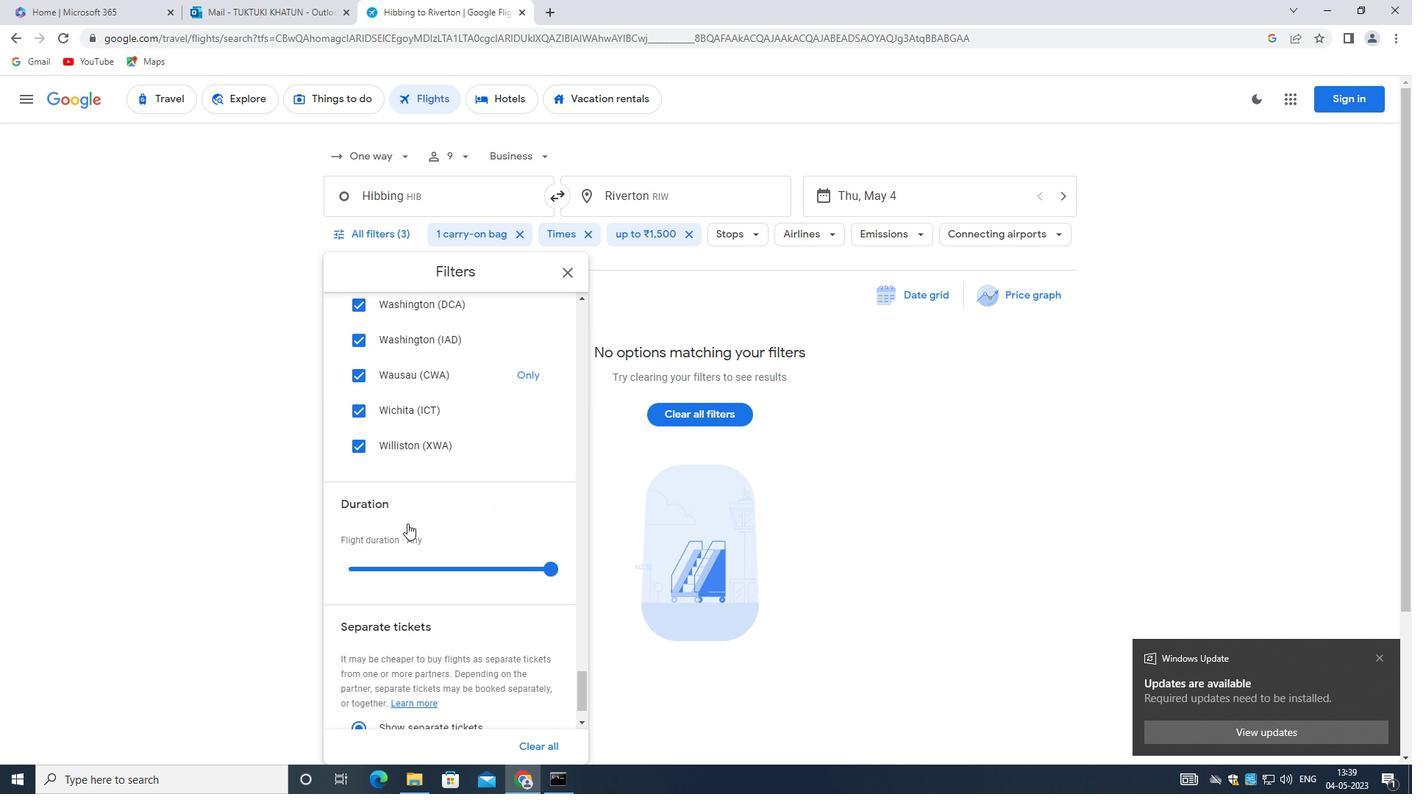
Action: Mouse scrolled (407, 521) with delta (0, 0)
Screenshot: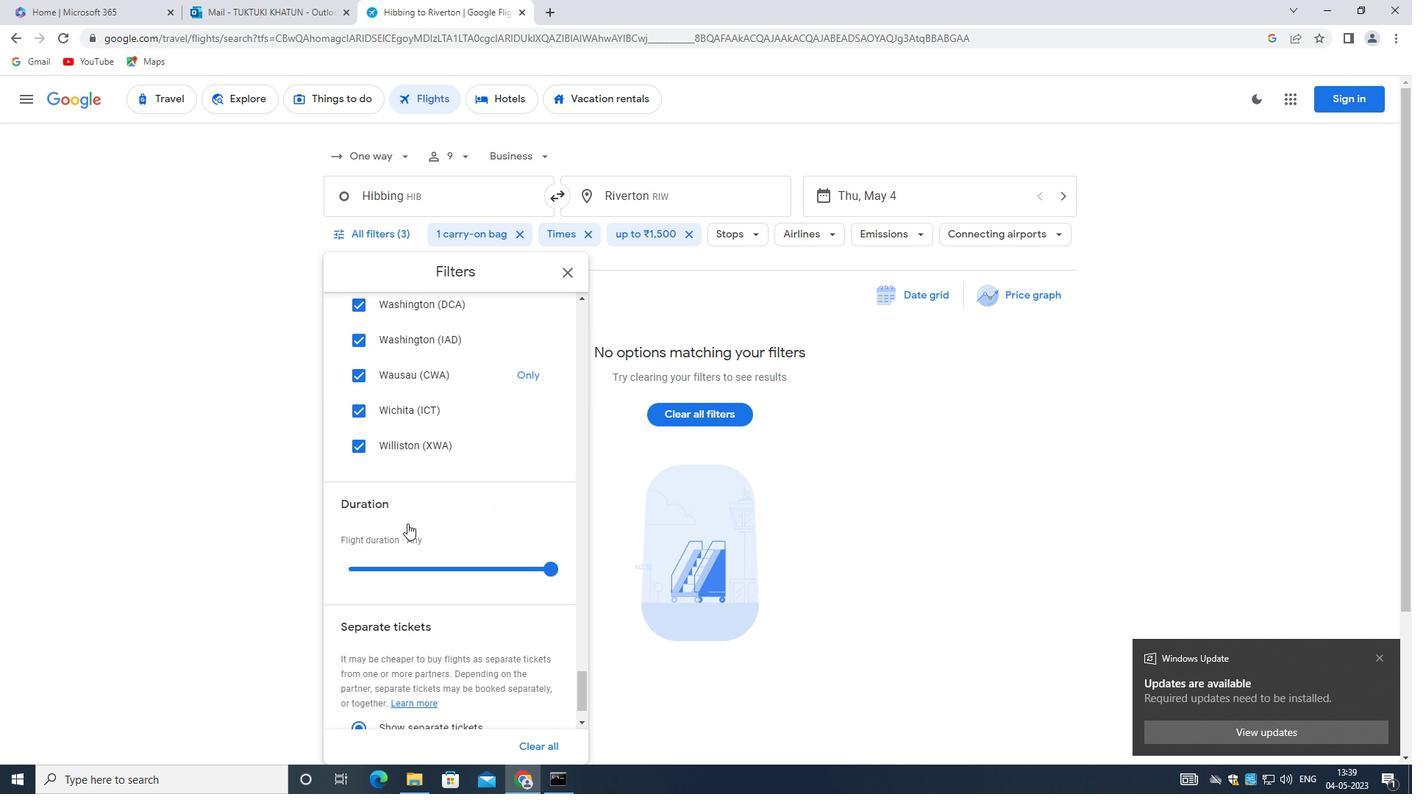 
Action: Mouse moved to (407, 522)
Screenshot: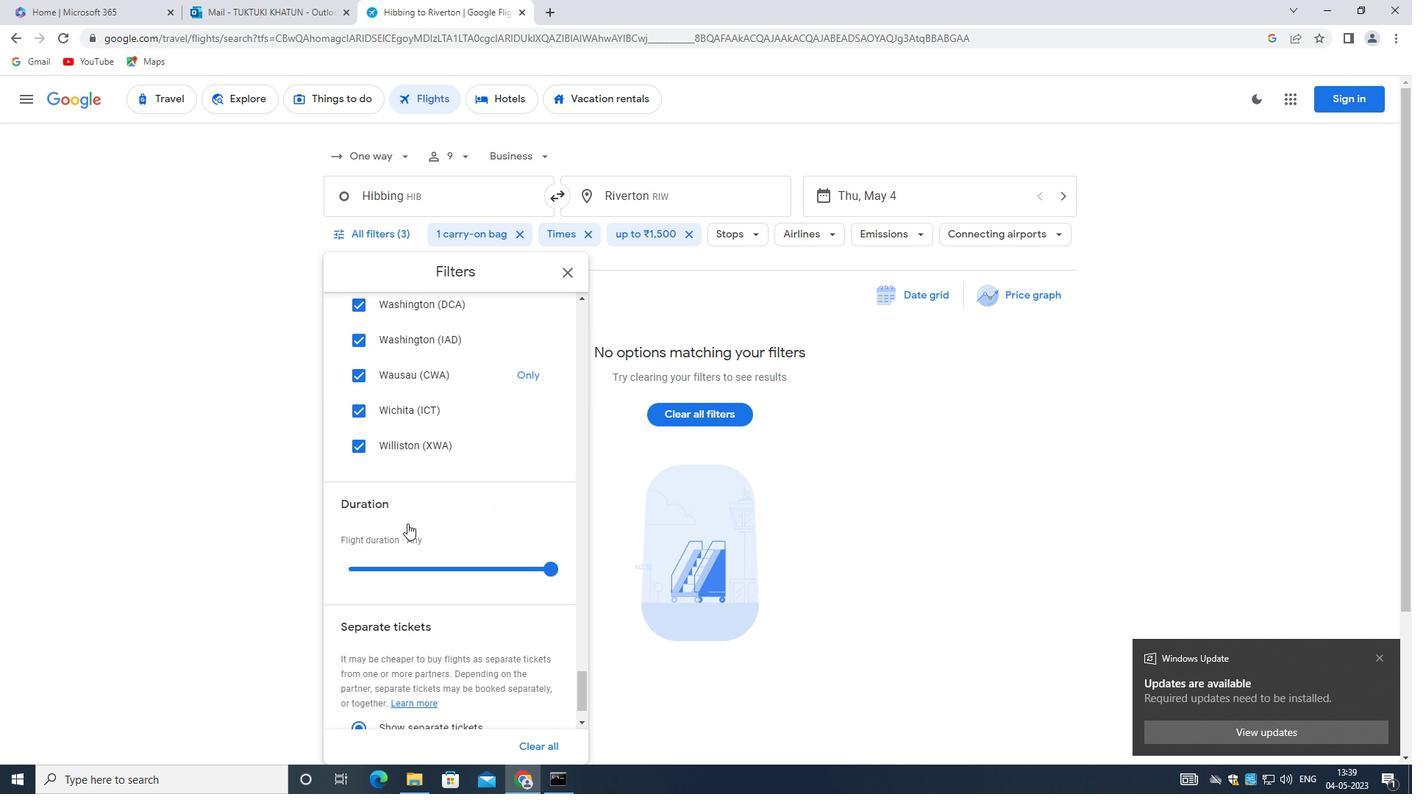 
Action: Mouse scrolled (407, 521) with delta (0, 0)
Screenshot: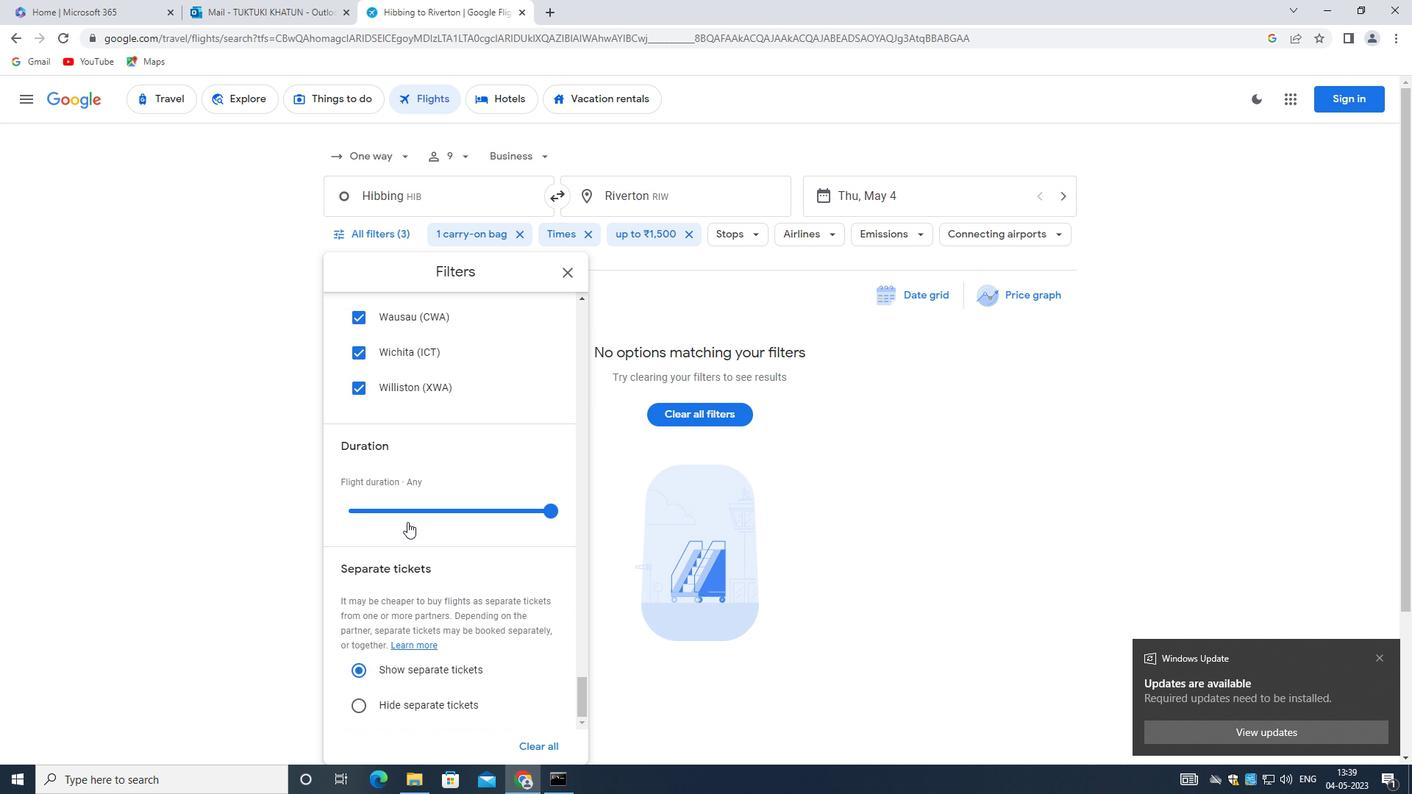 
Action: Mouse scrolled (407, 521) with delta (0, 0)
Screenshot: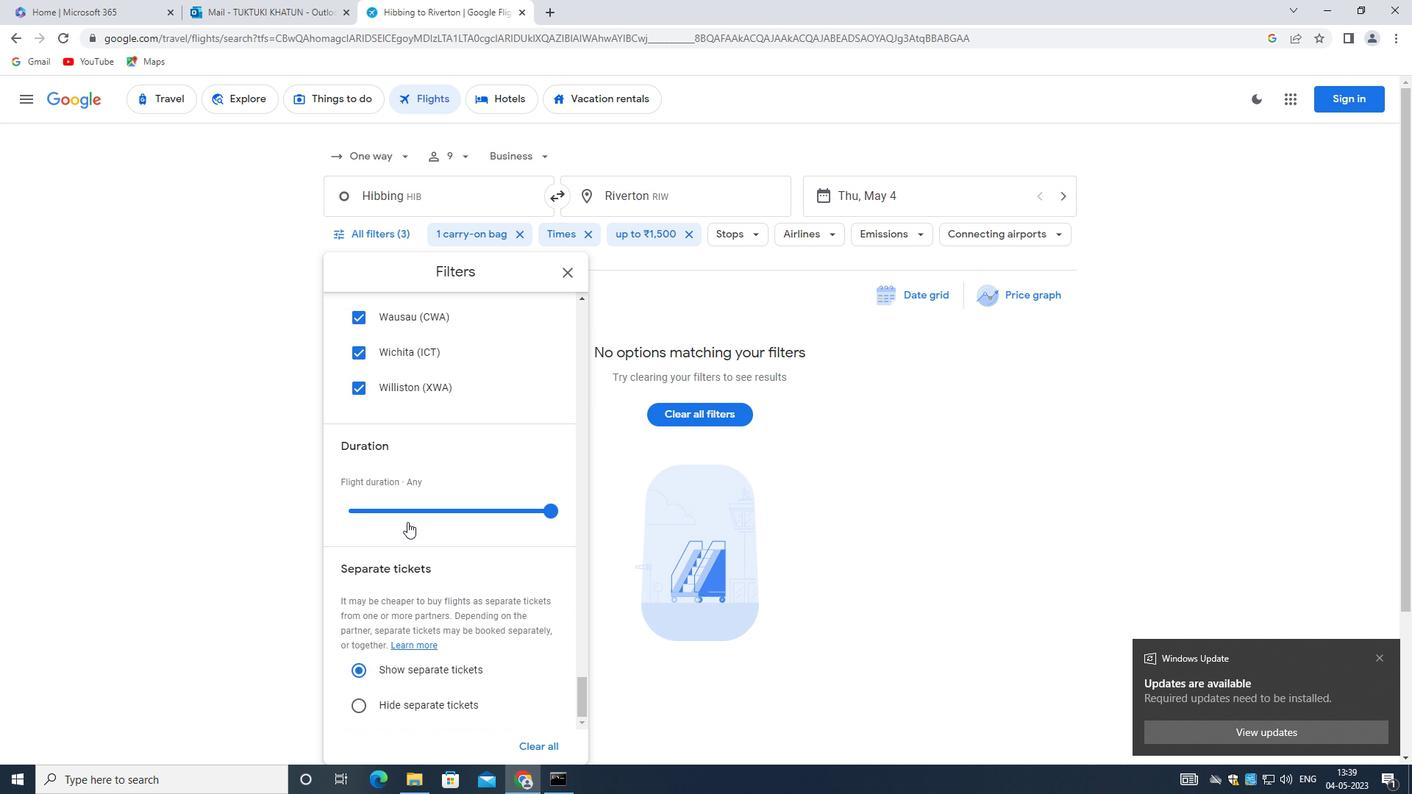 
Action: Mouse scrolled (407, 521) with delta (0, 0)
Screenshot: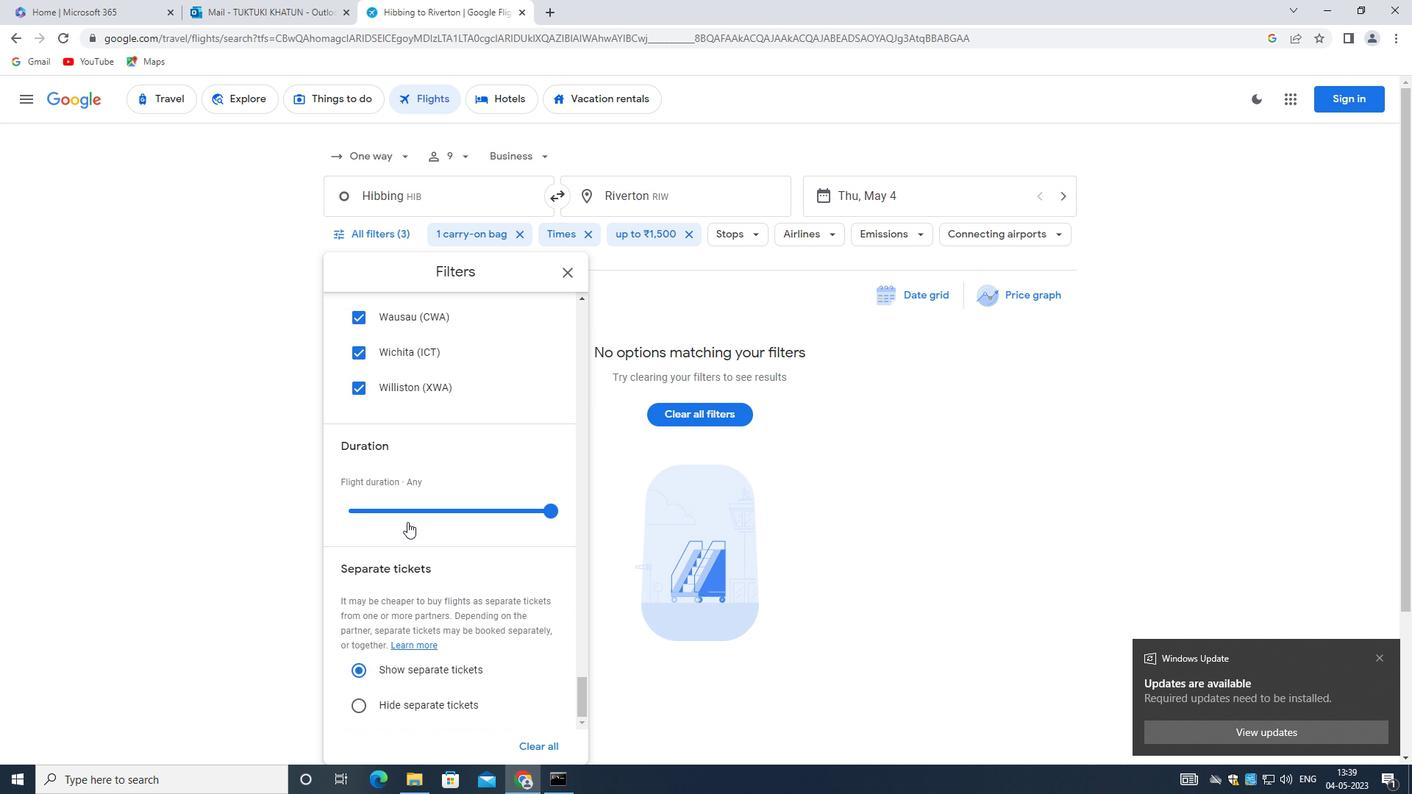 
Action: Mouse scrolled (407, 521) with delta (0, 0)
Screenshot: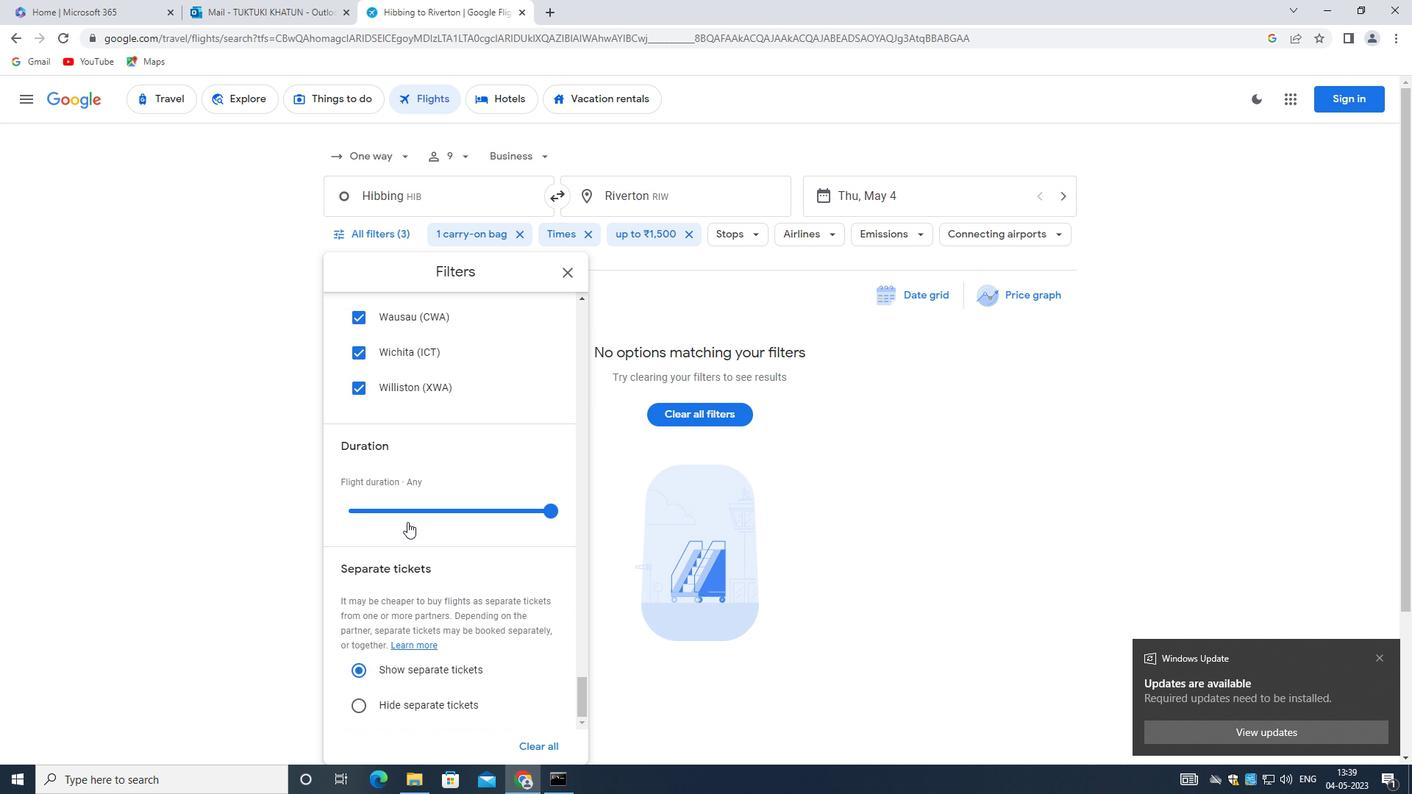 
